 Task: Explore Airbnb accommodation in Yendi, Ghana from 6th November, 2023 to 8th November, 2023 for 2 adults.1  bedroom having 2 beds and 1 bathroom. Property type can be flat. Amenities needed are: wifi. Booking option can be shelf check-in. Look for 4 properties as per requirement.
Action: Mouse moved to (427, 164)
Screenshot: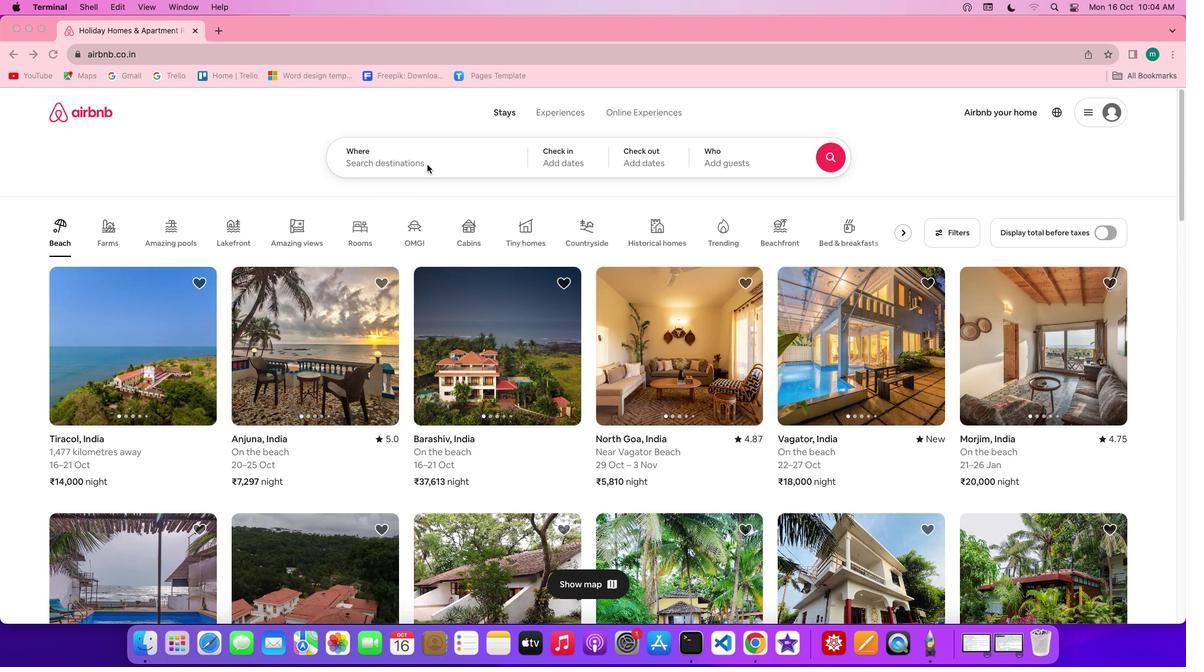 
Action: Mouse pressed left at (427, 164)
Screenshot: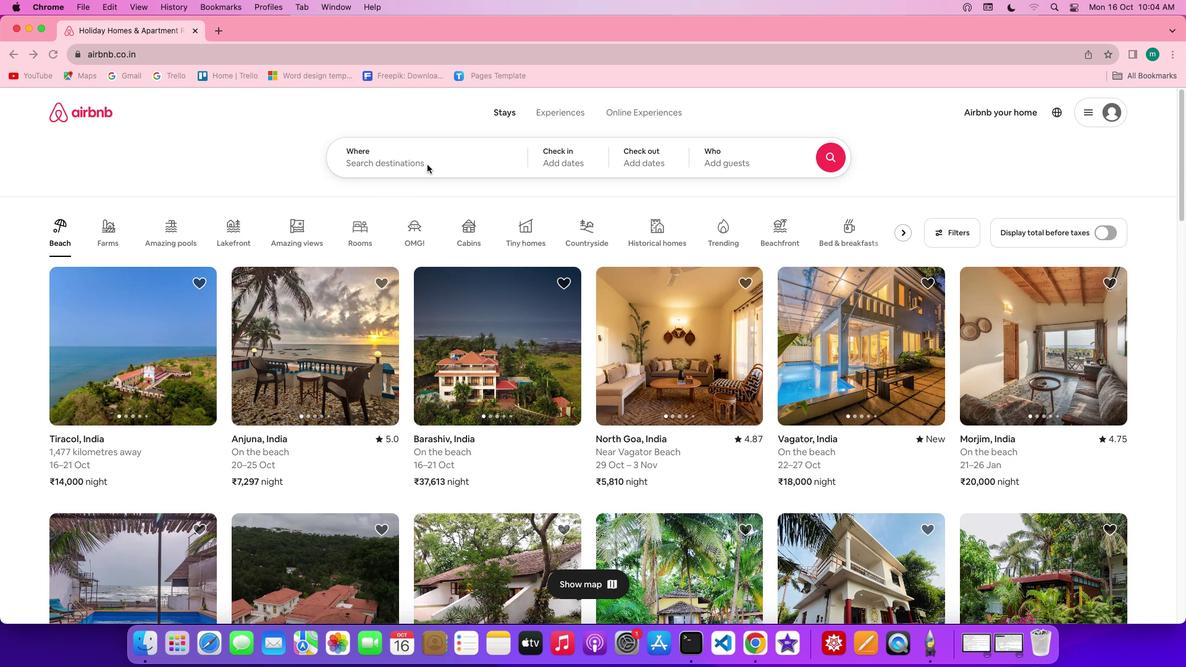 
Action: Mouse pressed left at (427, 164)
Screenshot: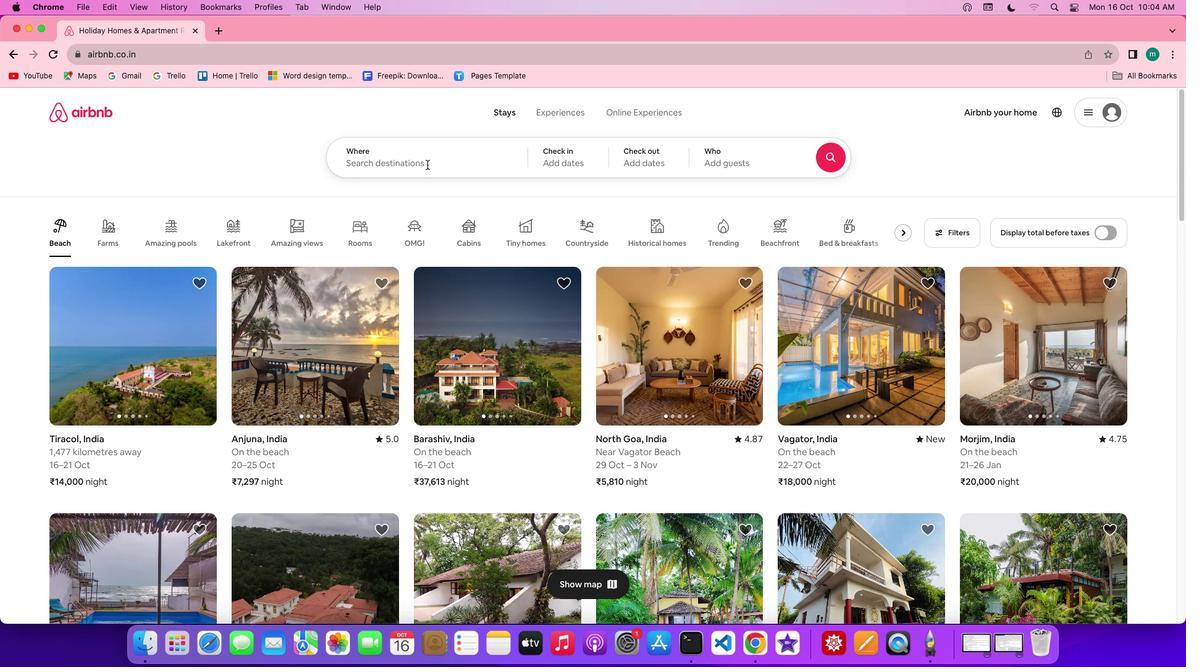 
Action: Key pressed Key.shift'y''e''n''d''i'',''g''h''a''n''a'
Screenshot: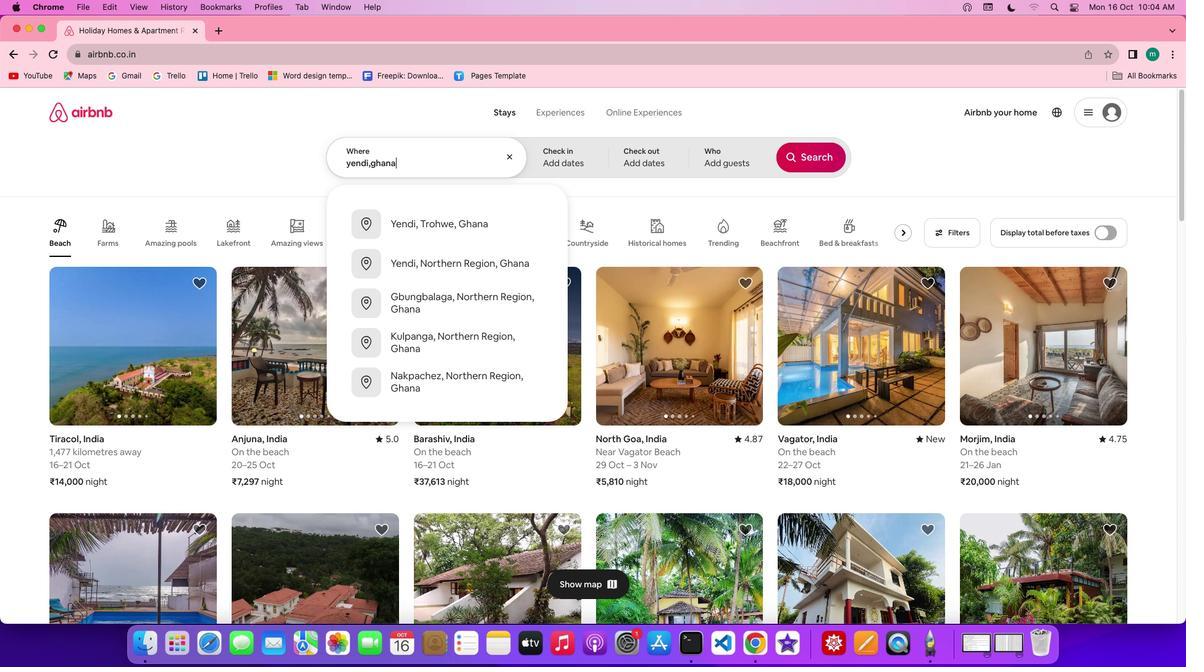 
Action: Mouse moved to (541, 159)
Screenshot: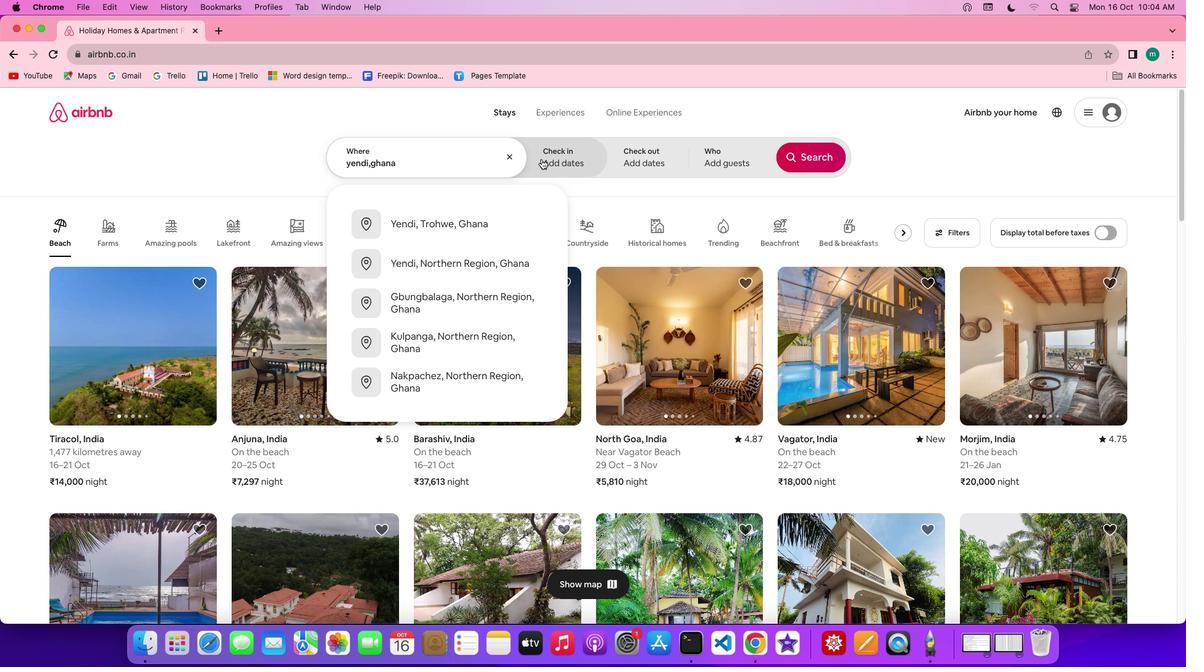 
Action: Mouse pressed left at (541, 159)
Screenshot: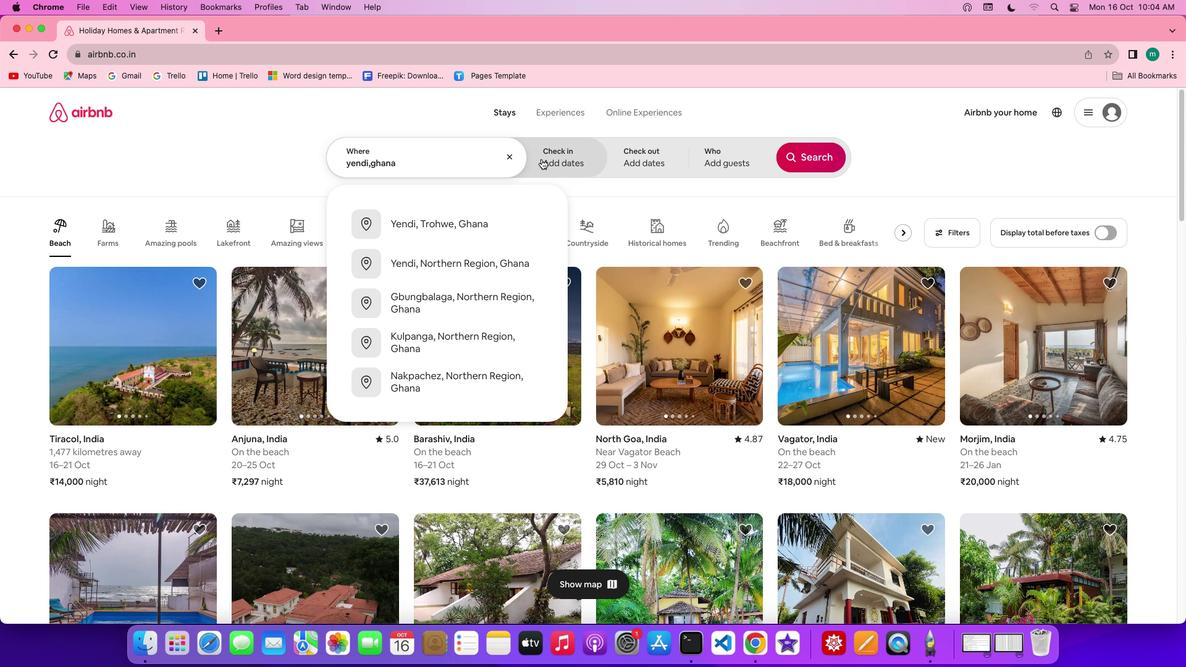 
Action: Mouse moved to (643, 346)
Screenshot: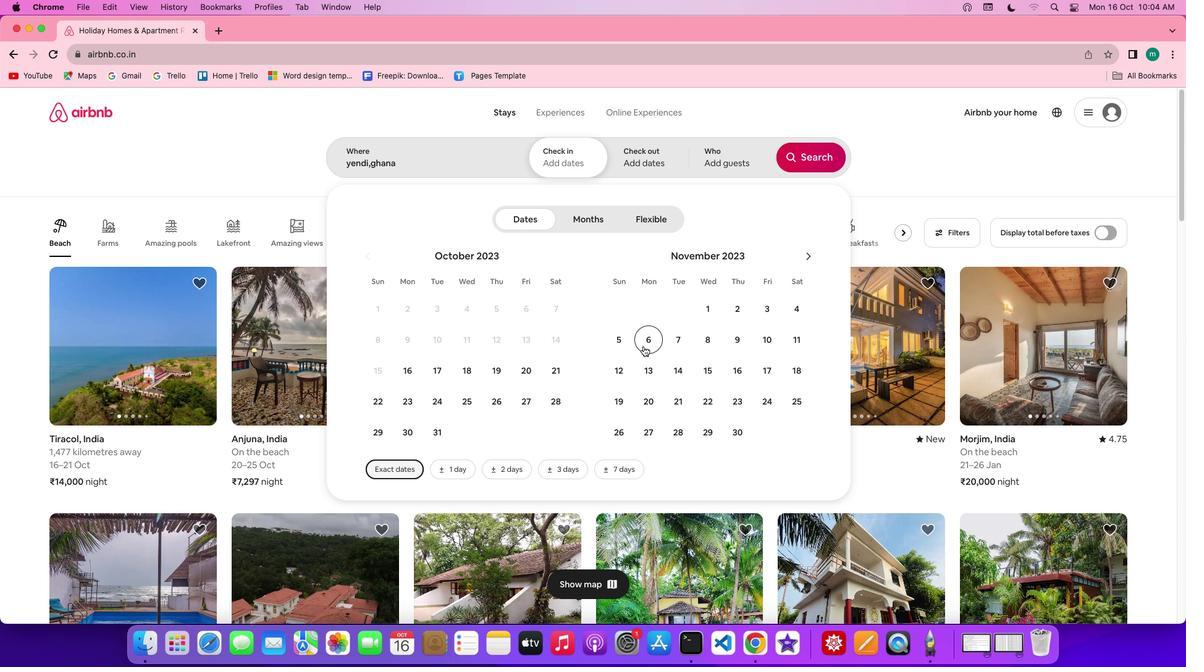 
Action: Mouse pressed left at (643, 346)
Screenshot: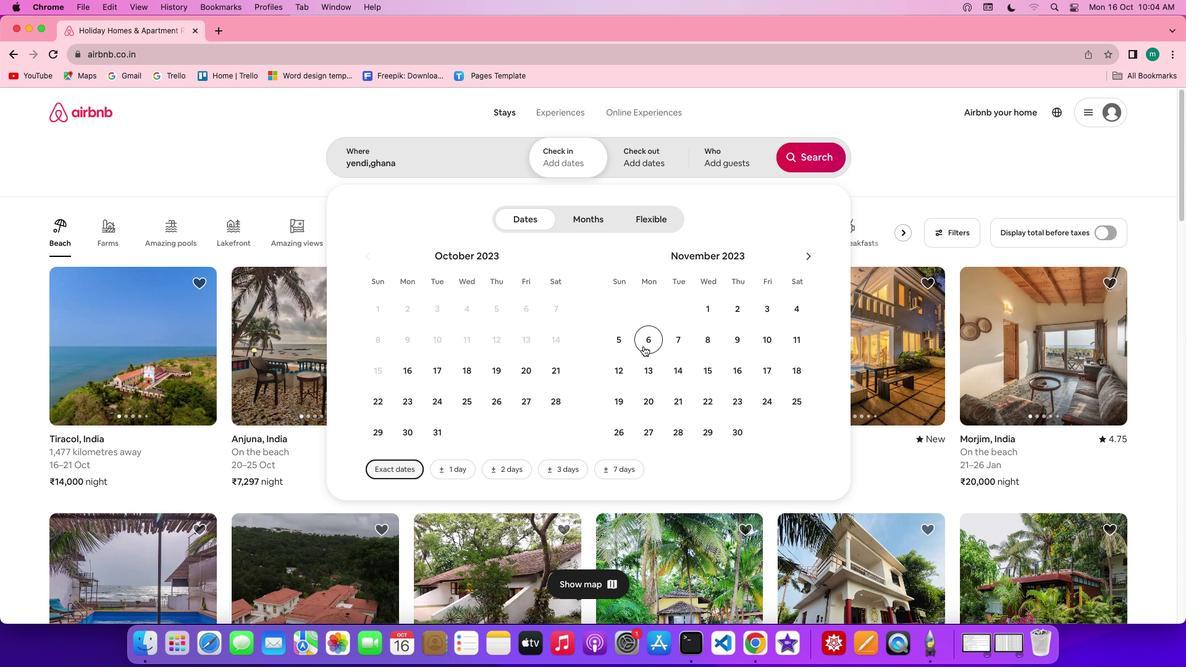 
Action: Mouse moved to (719, 337)
Screenshot: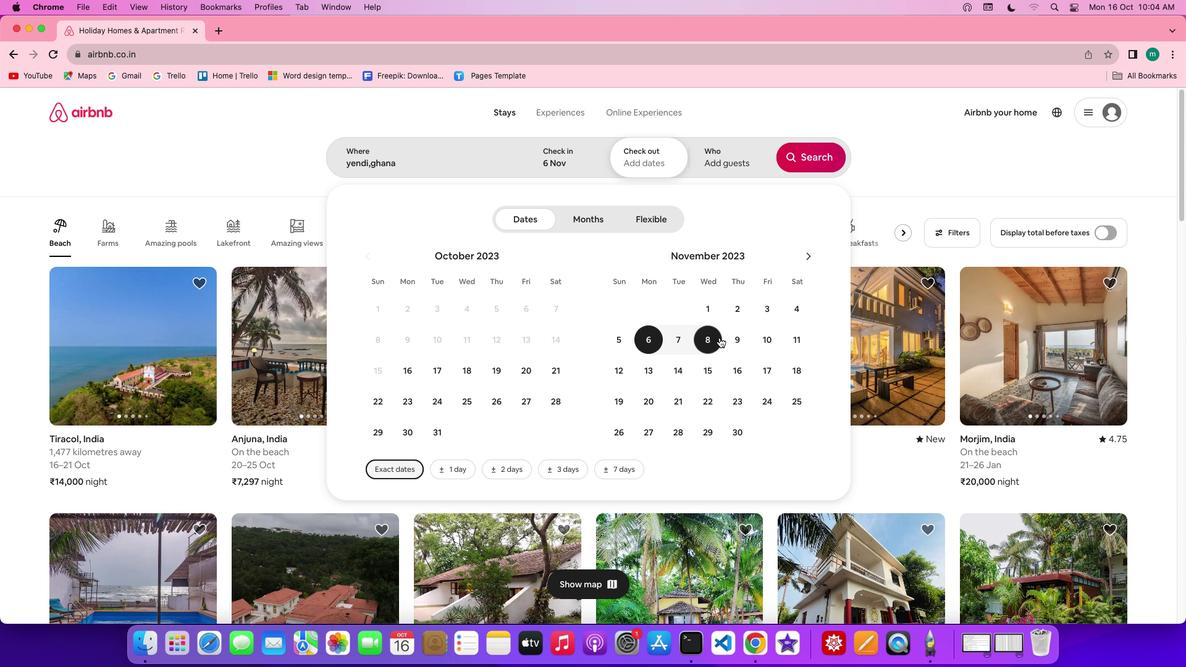 
Action: Mouse pressed left at (719, 337)
Screenshot: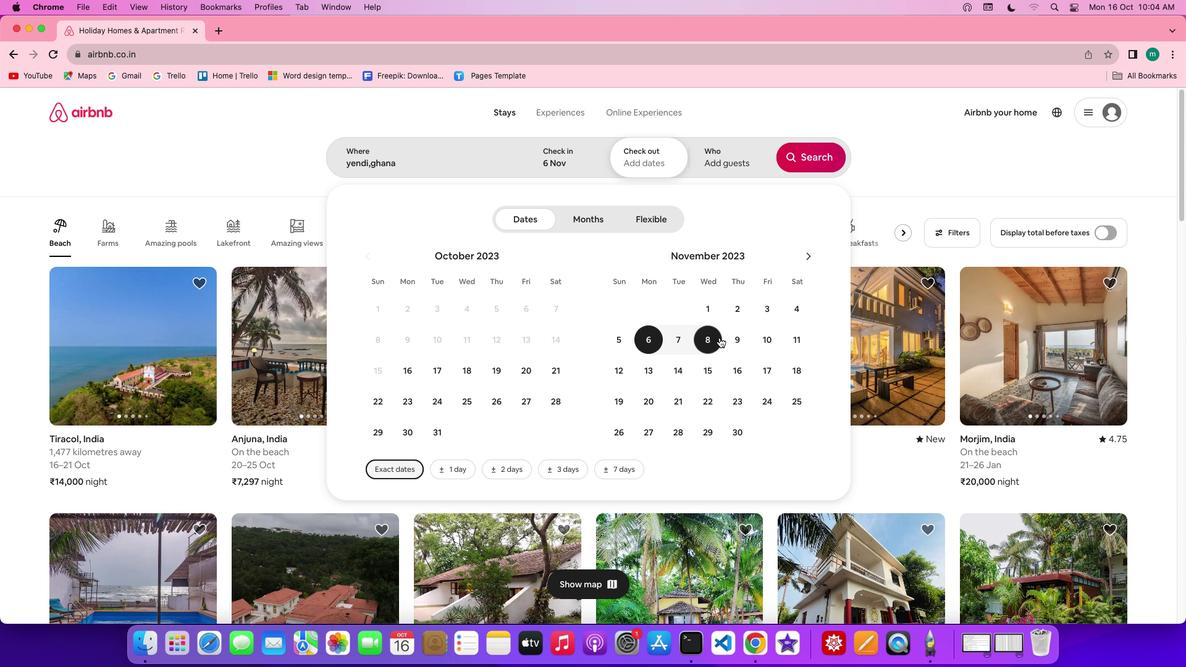 
Action: Mouse moved to (739, 164)
Screenshot: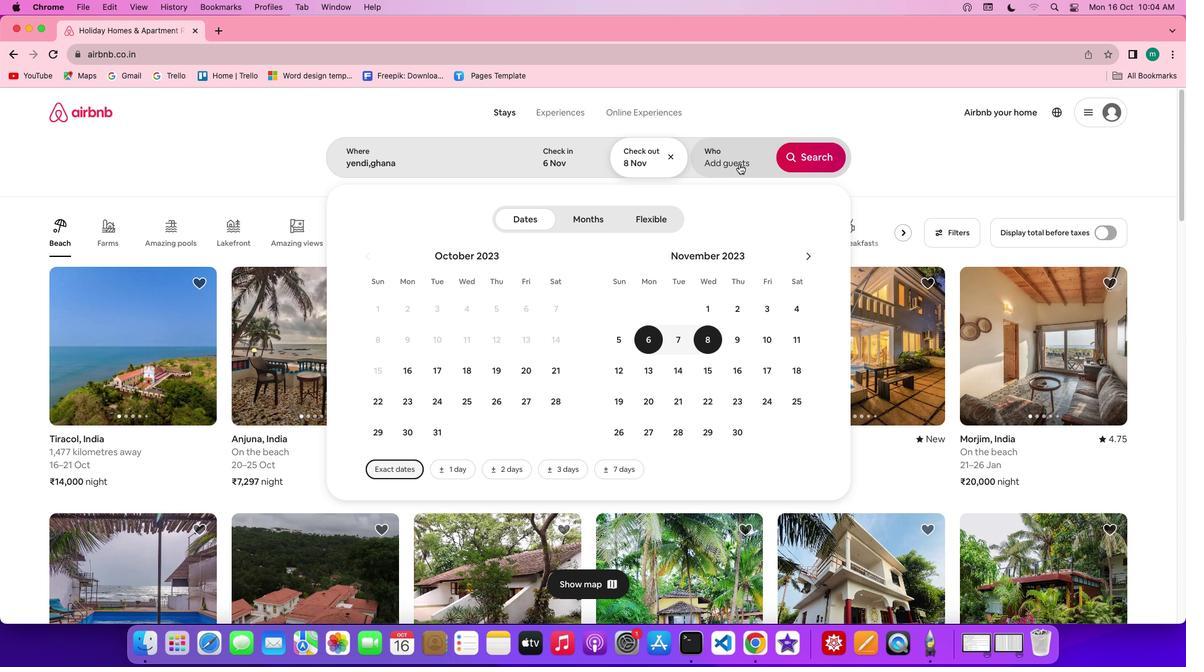 
Action: Mouse pressed left at (739, 164)
Screenshot: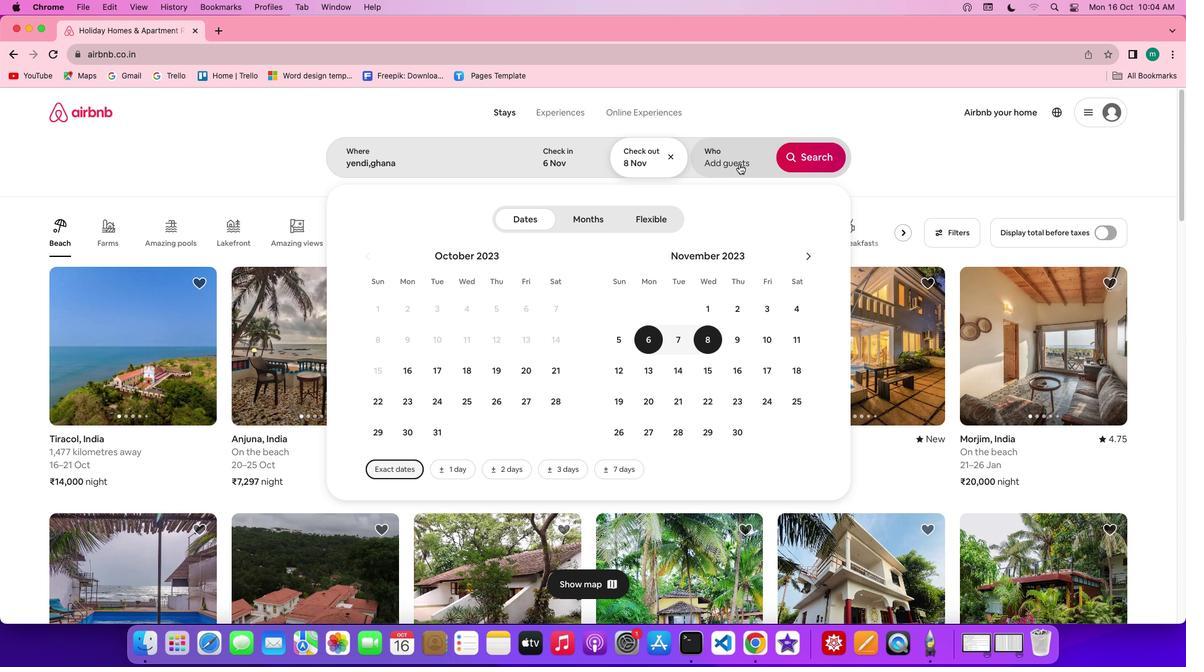 
Action: Mouse moved to (815, 220)
Screenshot: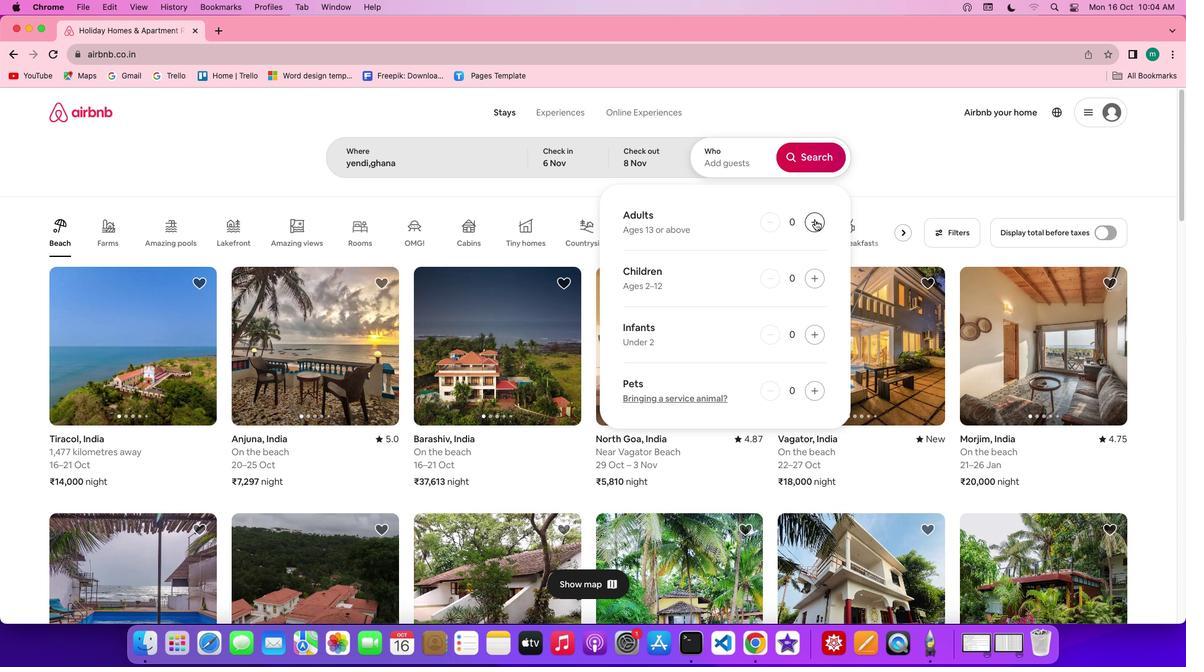
Action: Mouse pressed left at (815, 220)
Screenshot: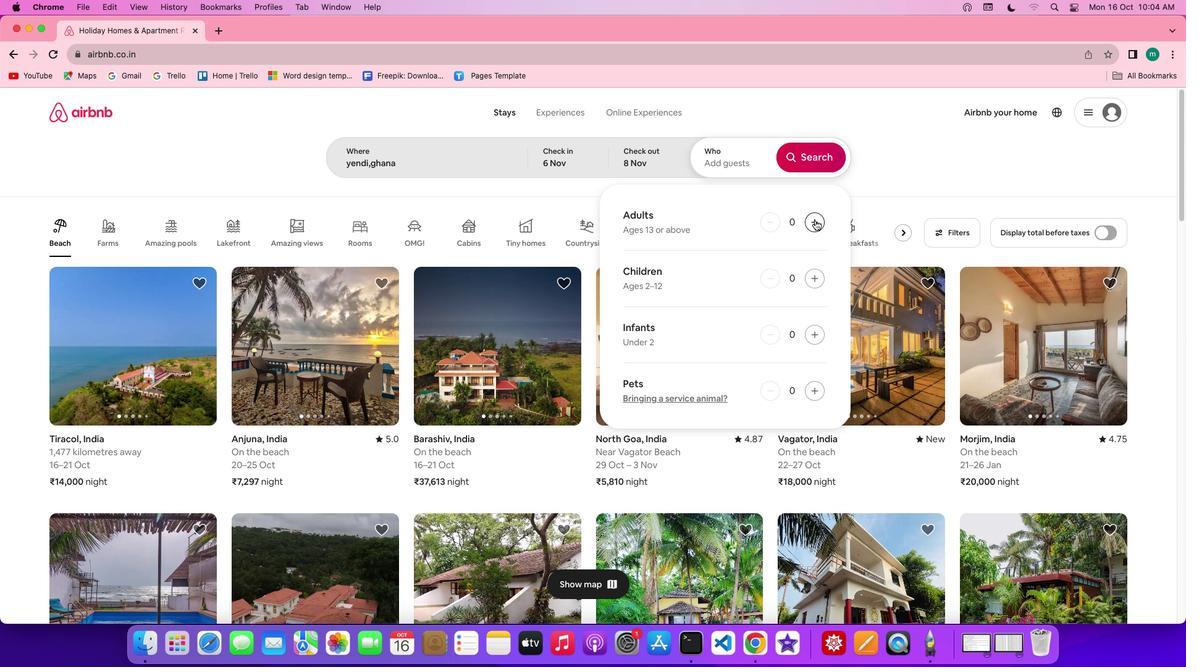
Action: Mouse pressed left at (815, 220)
Screenshot: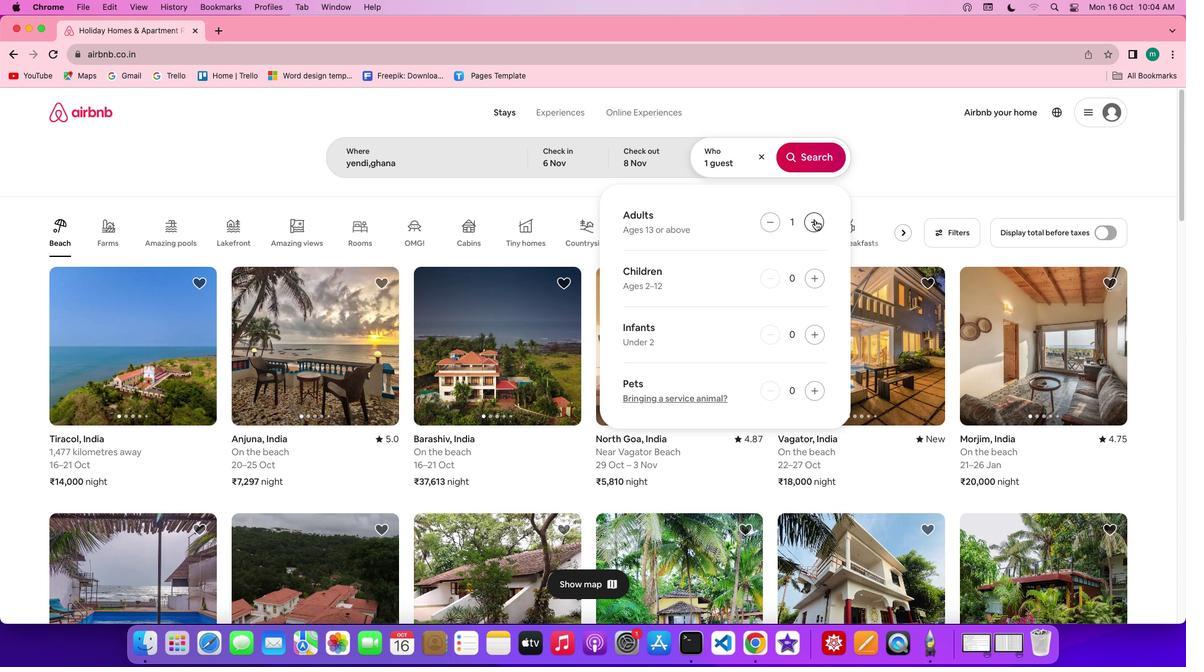 
Action: Mouse moved to (808, 152)
Screenshot: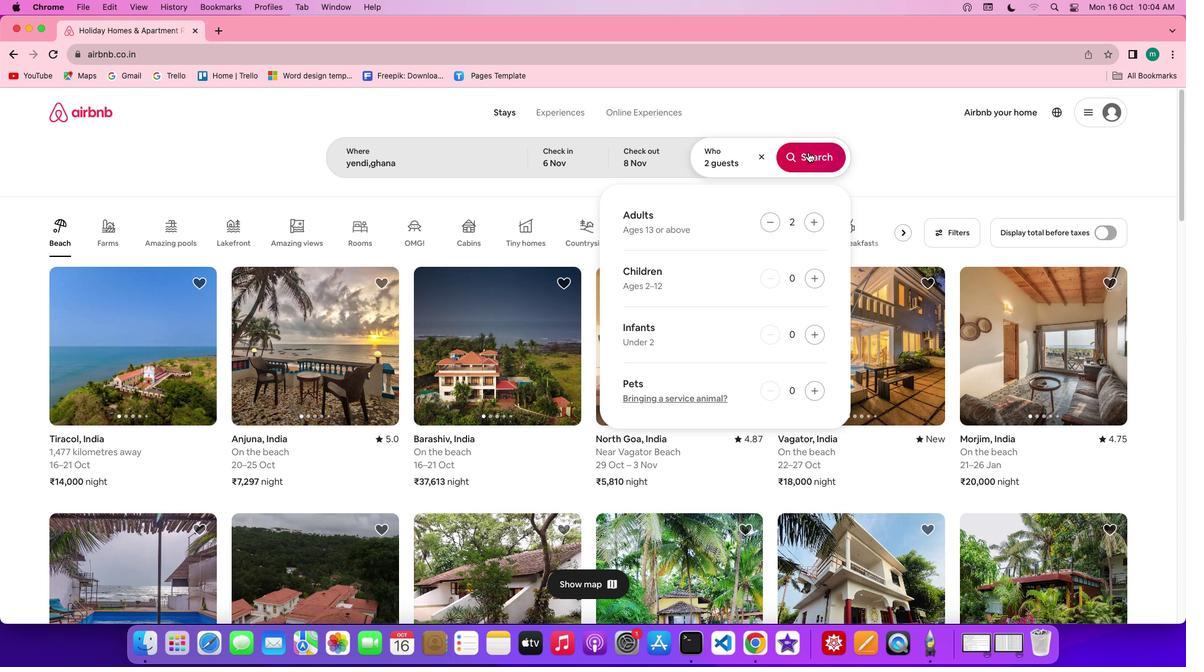 
Action: Mouse pressed left at (808, 152)
Screenshot: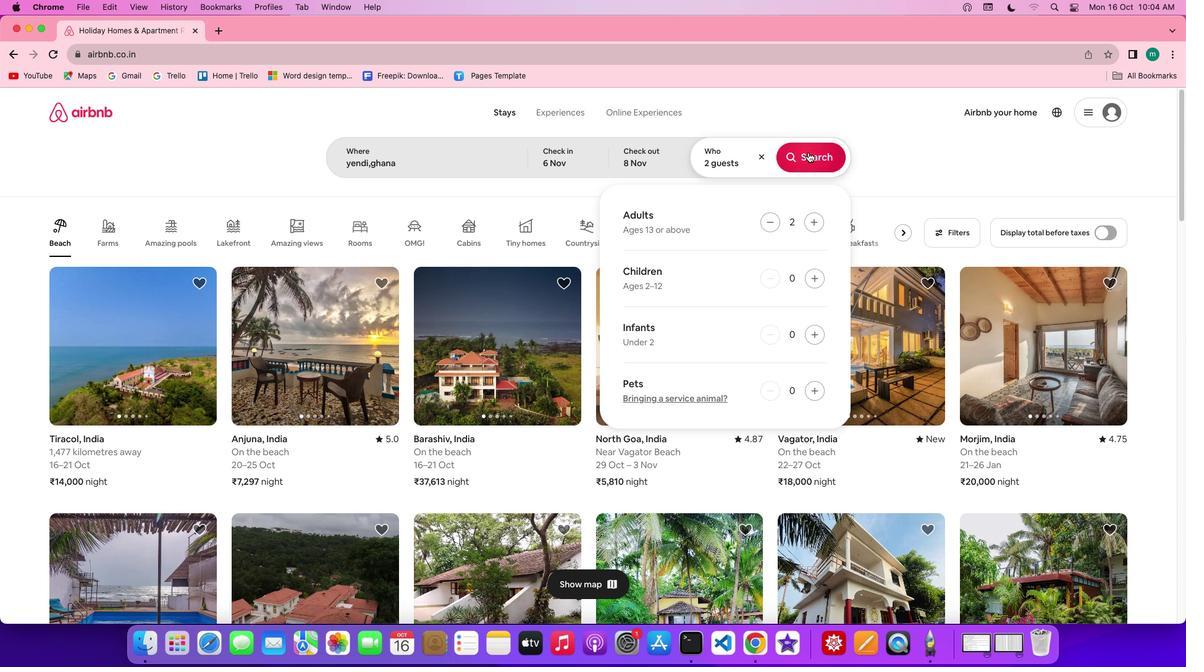 
Action: Mouse moved to (986, 157)
Screenshot: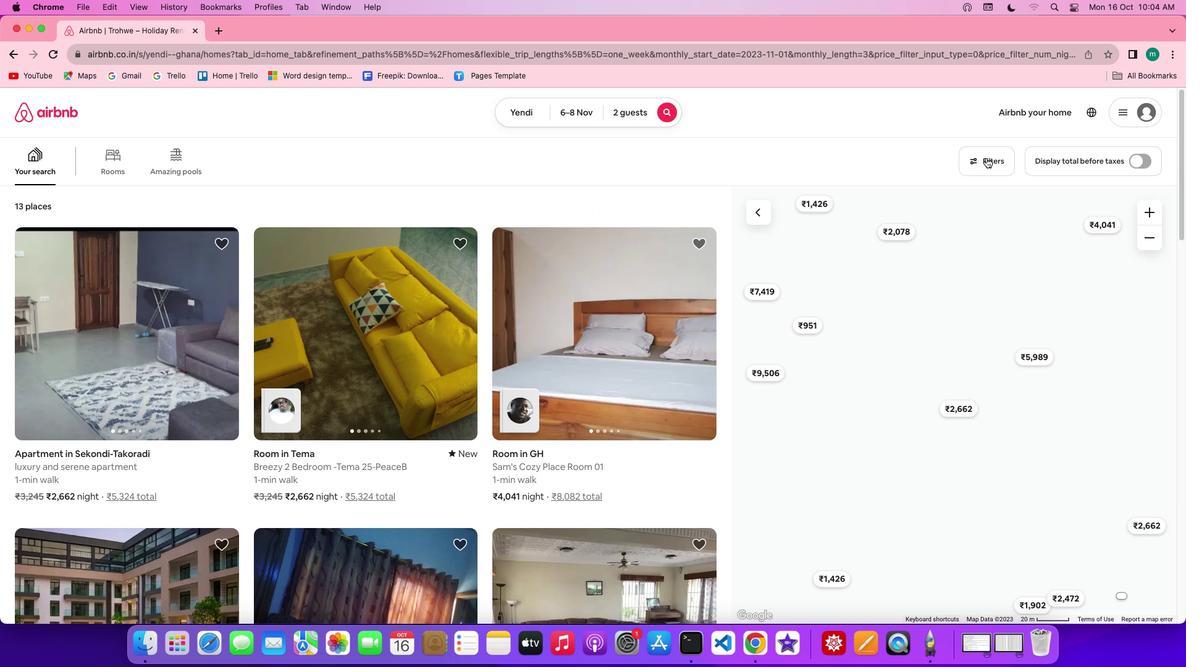 
Action: Mouse pressed left at (986, 157)
Screenshot: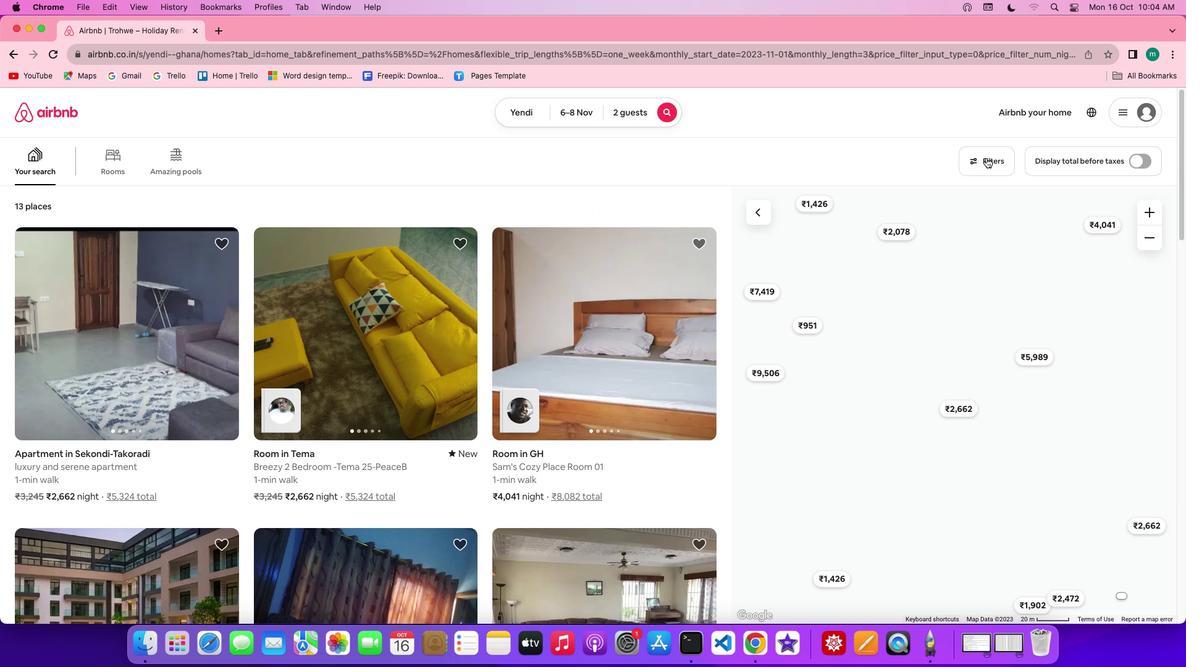 
Action: Mouse moved to (622, 363)
Screenshot: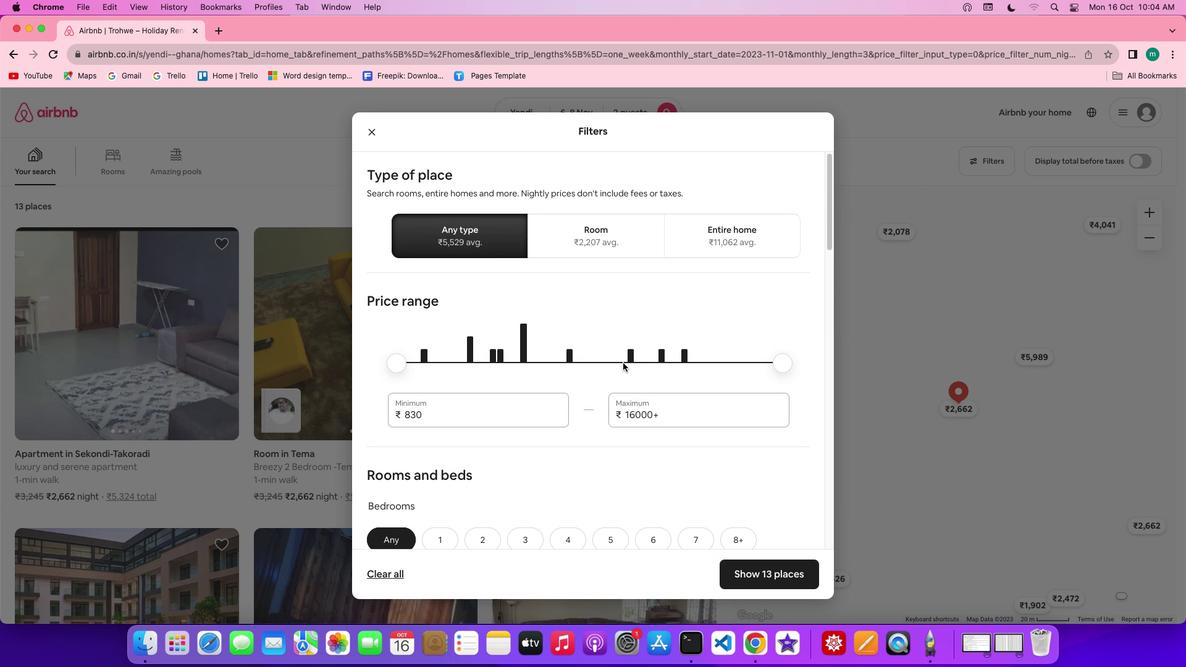 
Action: Mouse scrolled (622, 363) with delta (0, 0)
Screenshot: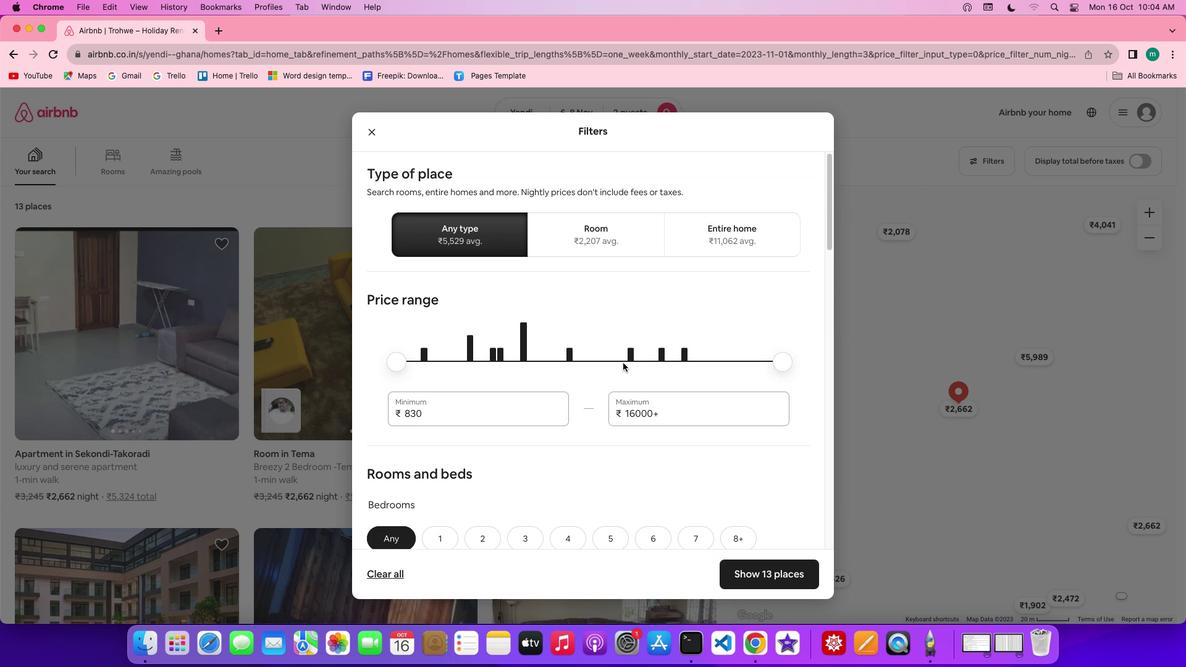 
Action: Mouse scrolled (622, 363) with delta (0, 0)
Screenshot: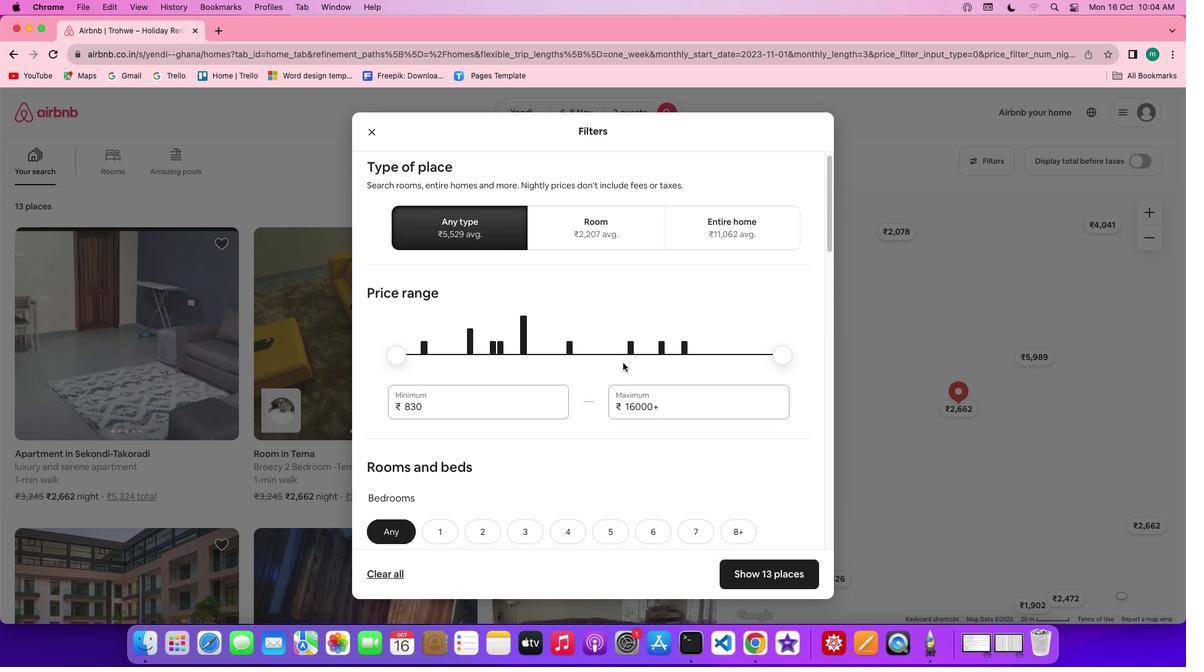 
Action: Mouse scrolled (622, 363) with delta (0, 0)
Screenshot: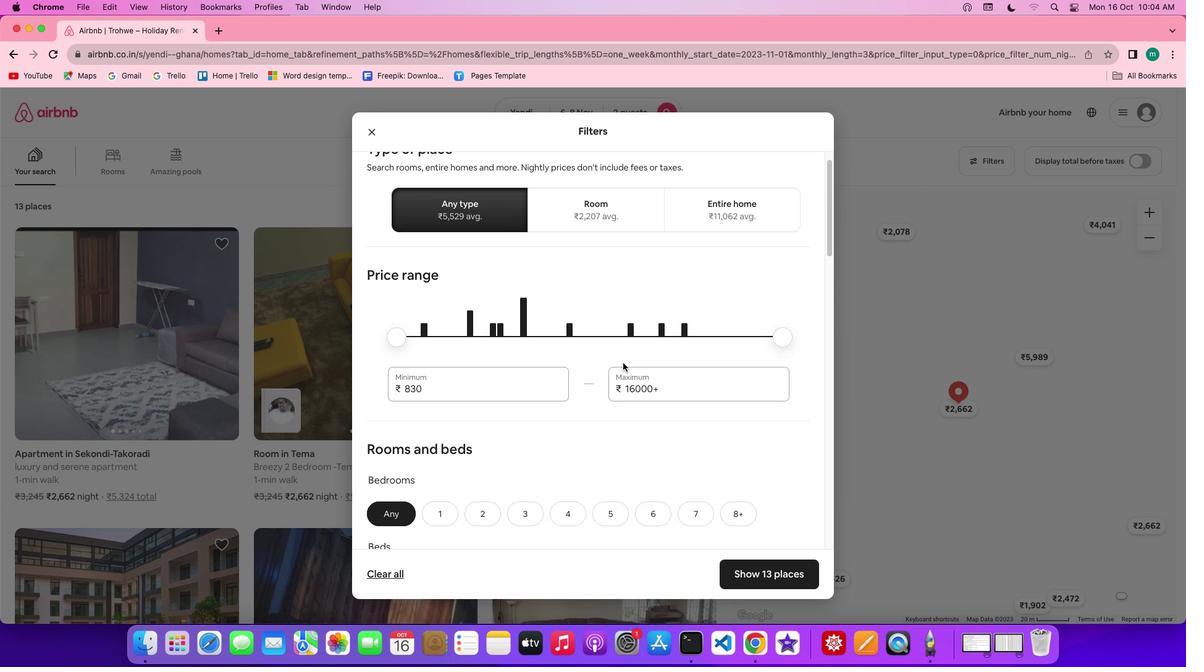 
Action: Mouse scrolled (622, 363) with delta (0, 0)
Screenshot: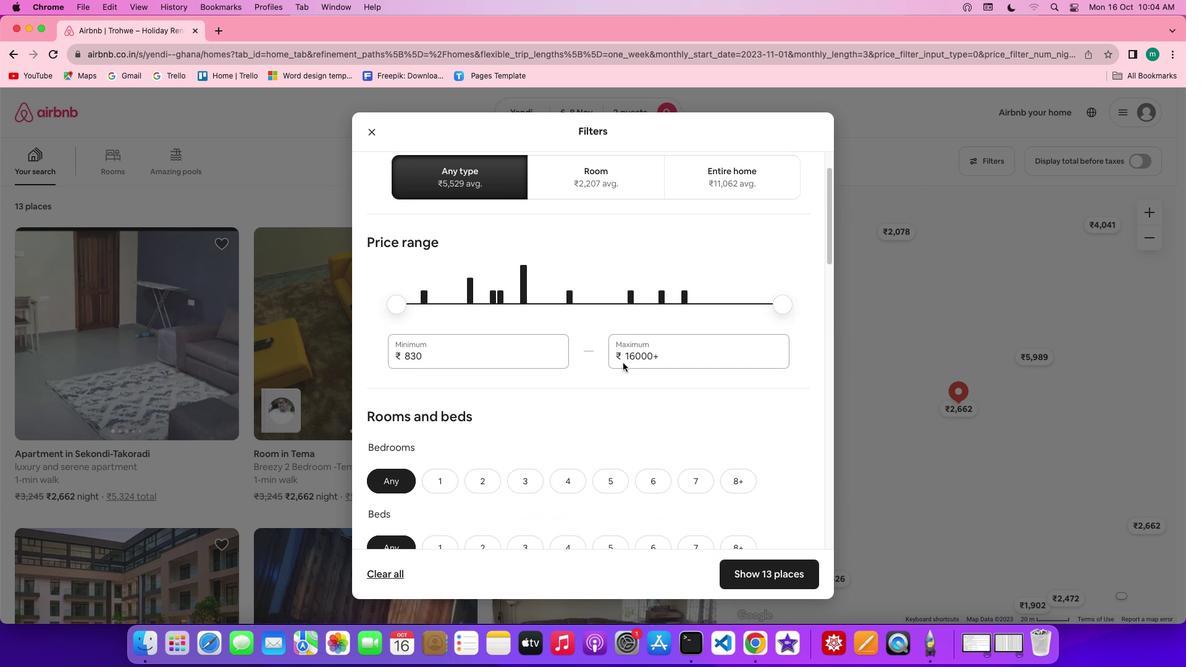 
Action: Mouse scrolled (622, 363) with delta (0, 0)
Screenshot: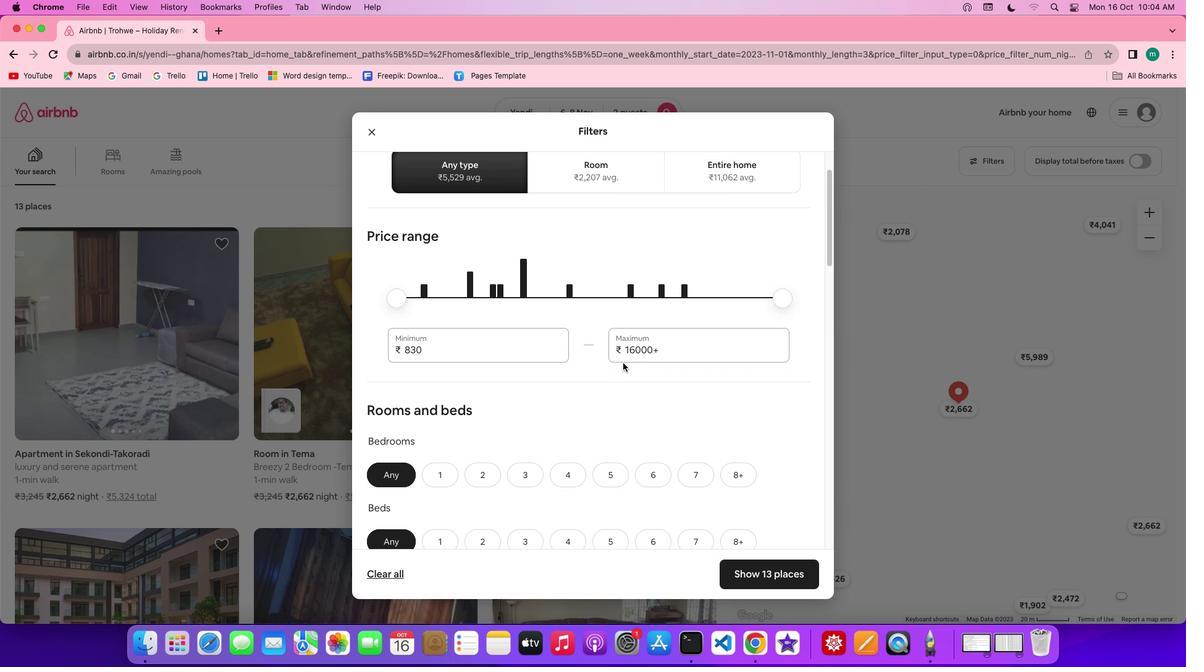 
Action: Mouse scrolled (622, 363) with delta (0, 0)
Screenshot: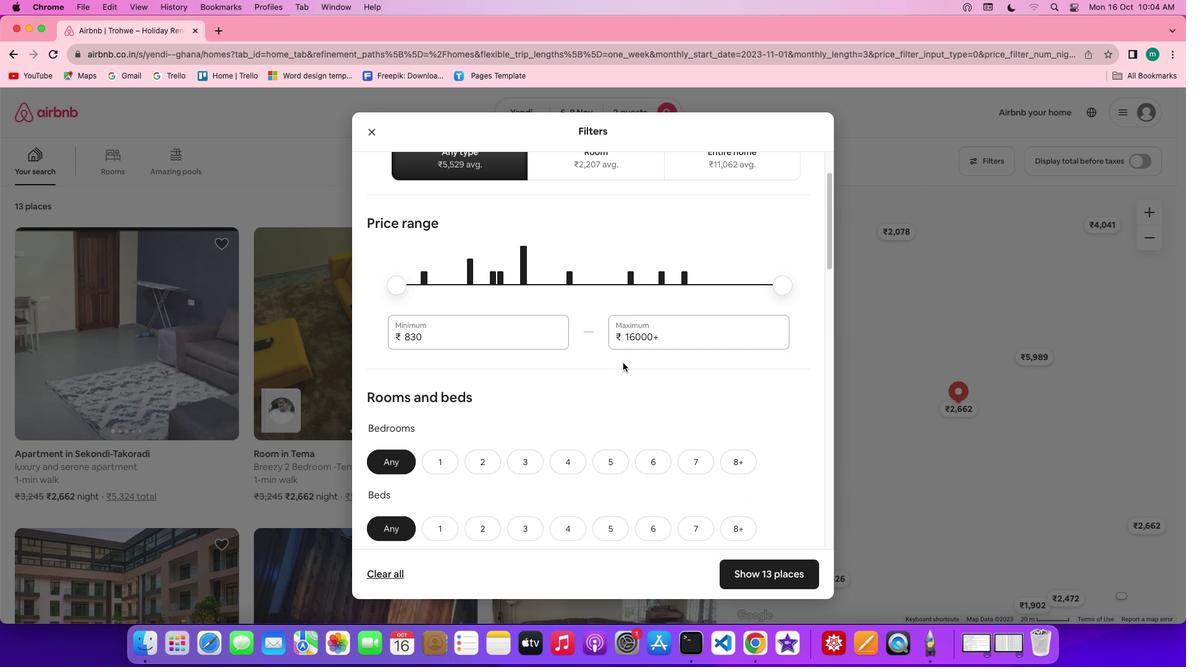 
Action: Mouse scrolled (622, 363) with delta (0, -1)
Screenshot: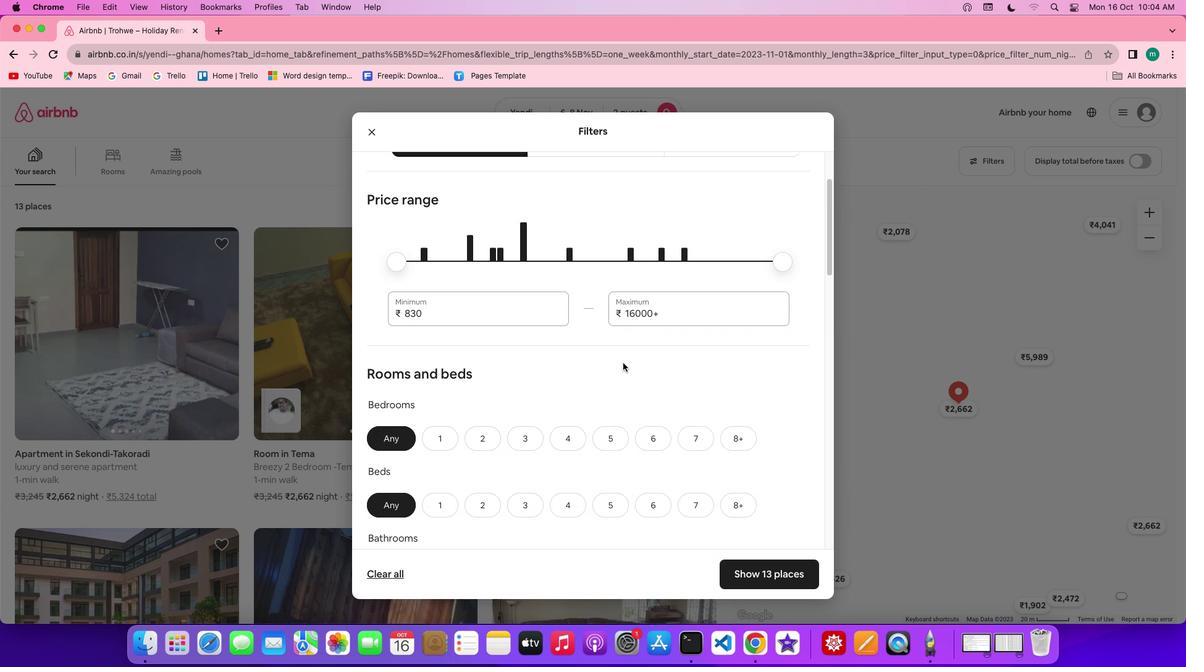 
Action: Mouse scrolled (622, 363) with delta (0, -1)
Screenshot: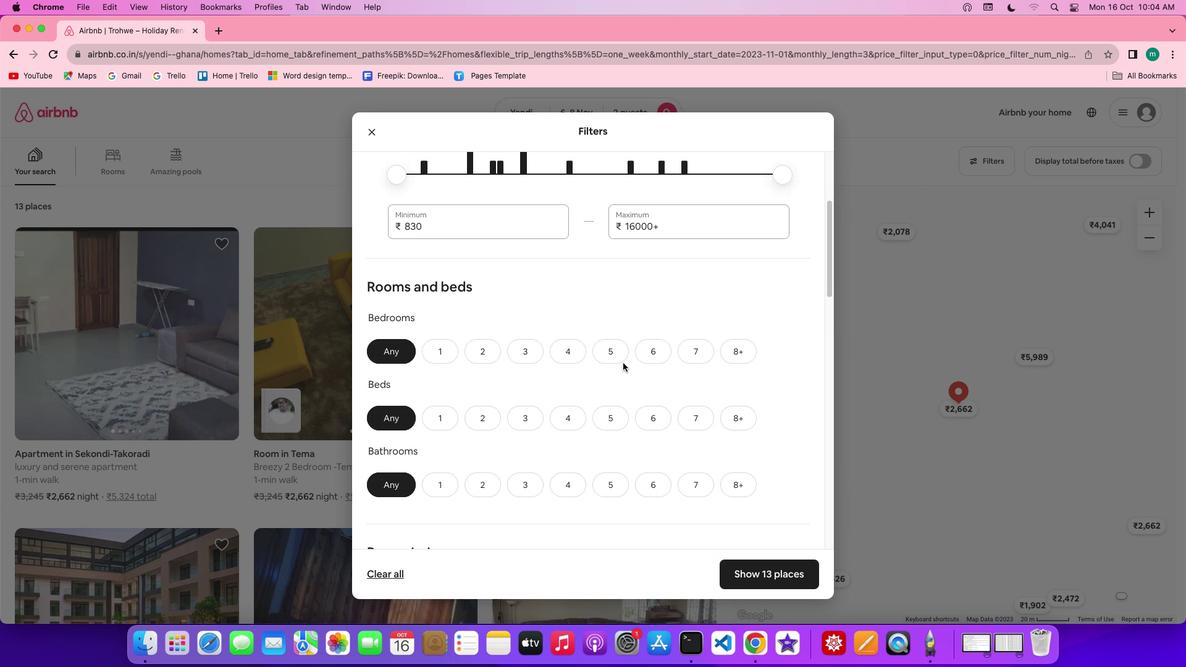 
Action: Mouse moved to (433, 301)
Screenshot: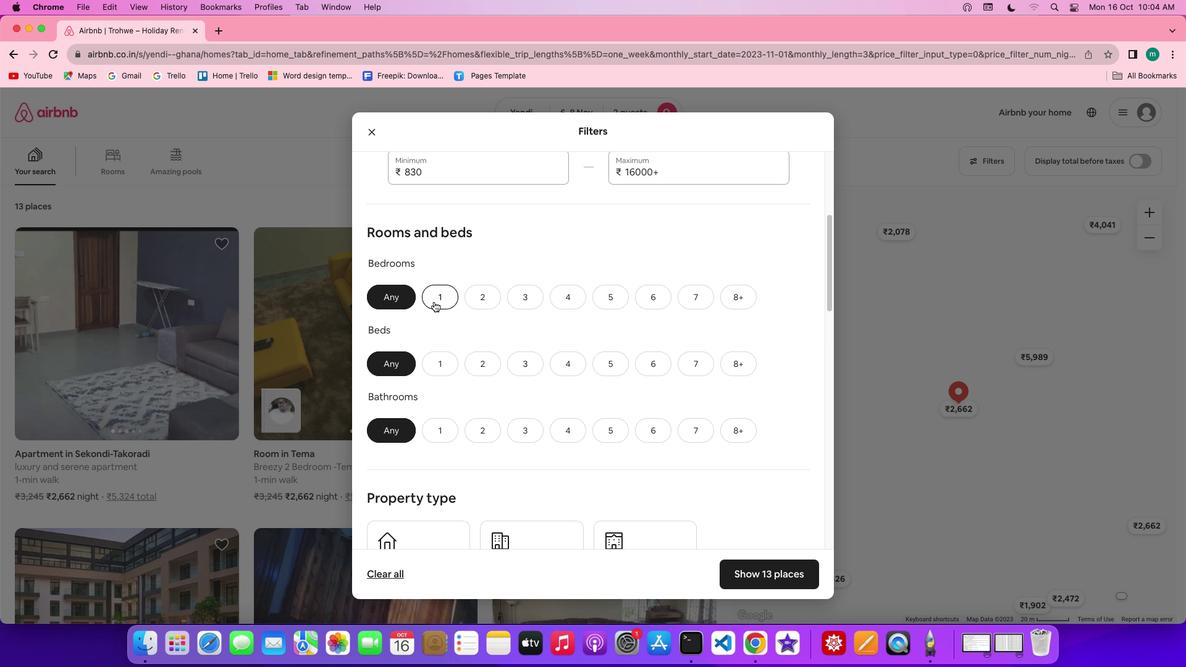 
Action: Mouse pressed left at (433, 301)
Screenshot: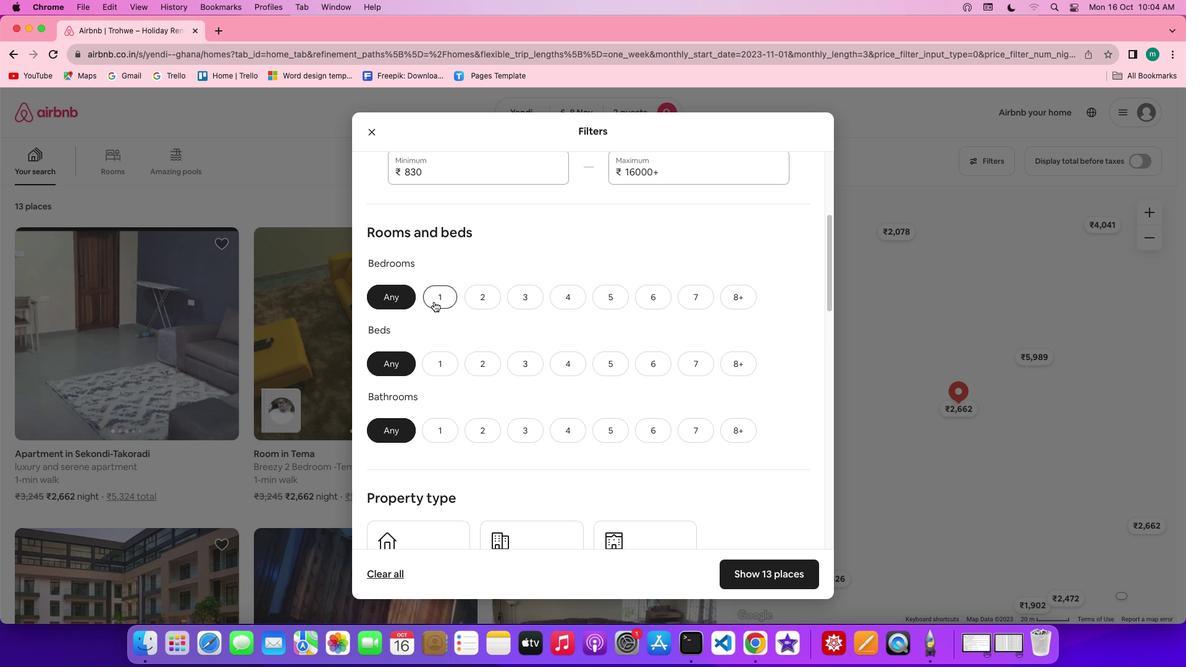 
Action: Mouse moved to (475, 371)
Screenshot: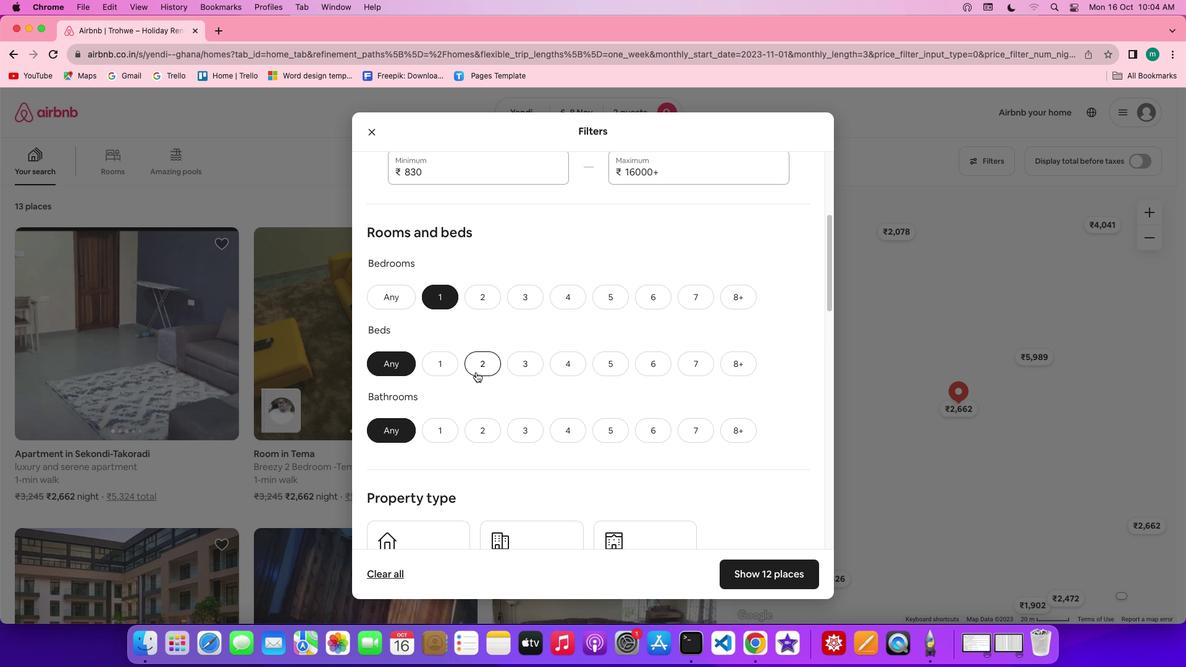 
Action: Mouse pressed left at (475, 371)
Screenshot: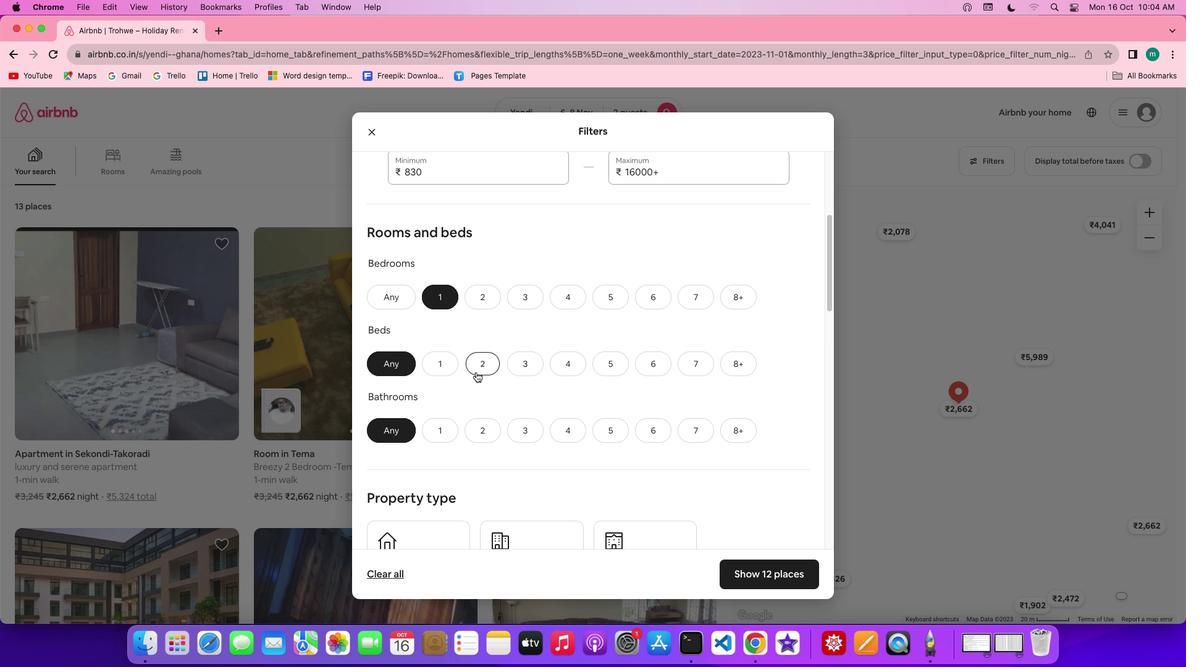 
Action: Mouse moved to (445, 439)
Screenshot: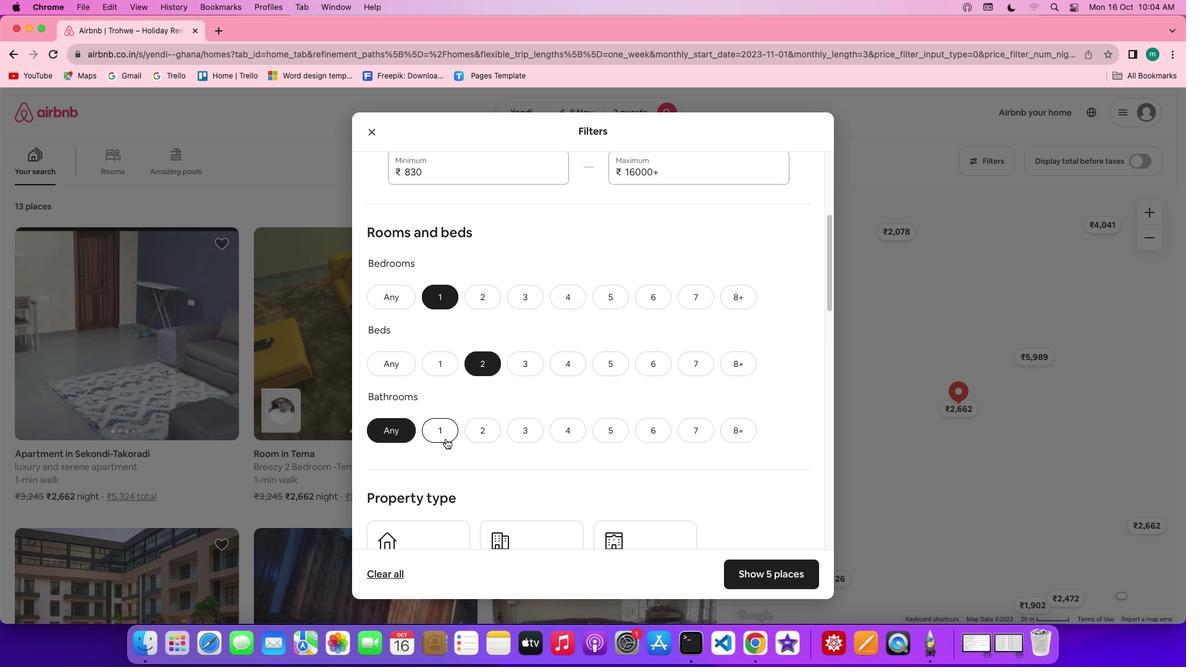 
Action: Mouse pressed left at (445, 439)
Screenshot: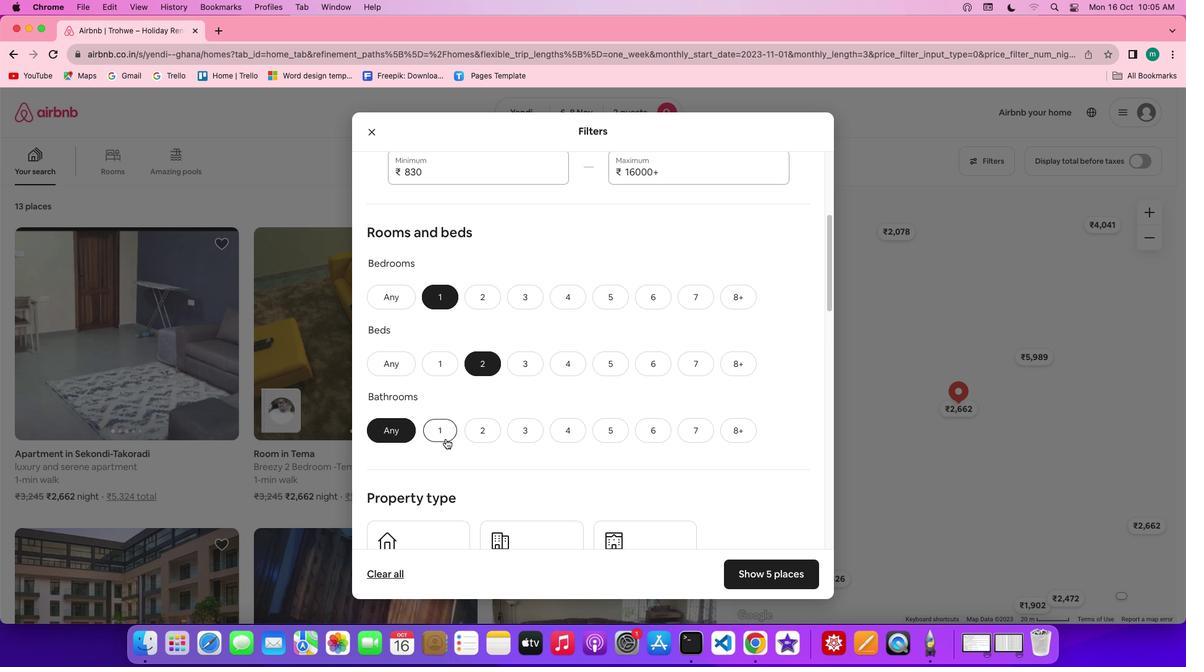 
Action: Mouse moved to (722, 478)
Screenshot: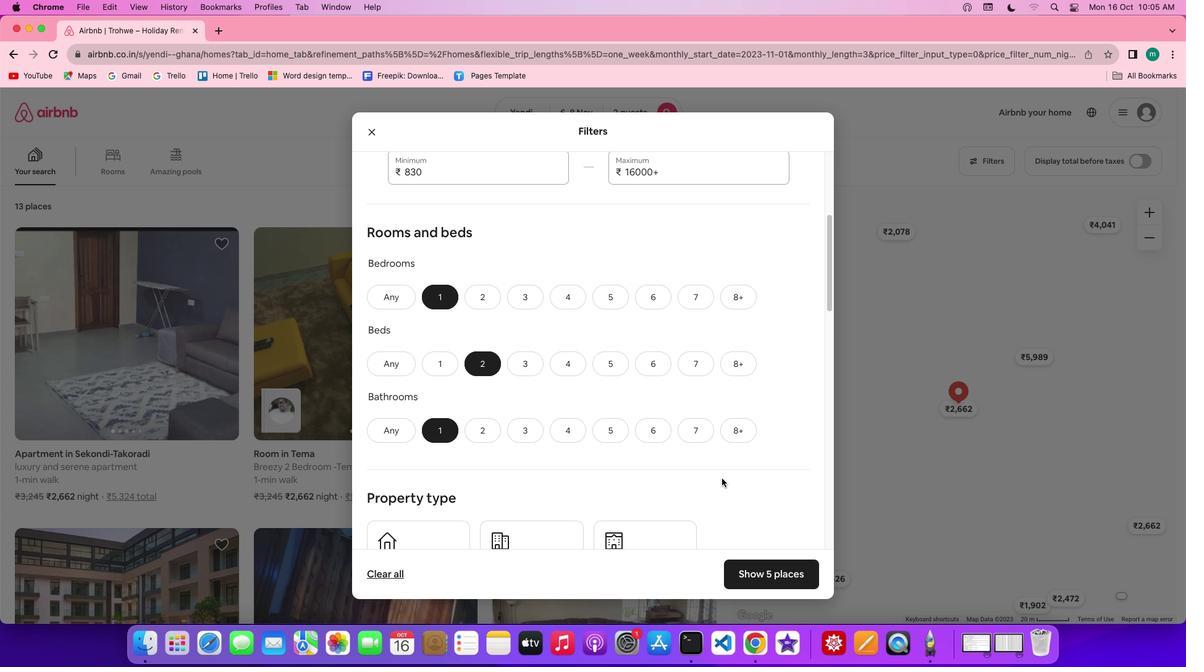 
Action: Mouse scrolled (722, 478) with delta (0, 0)
Screenshot: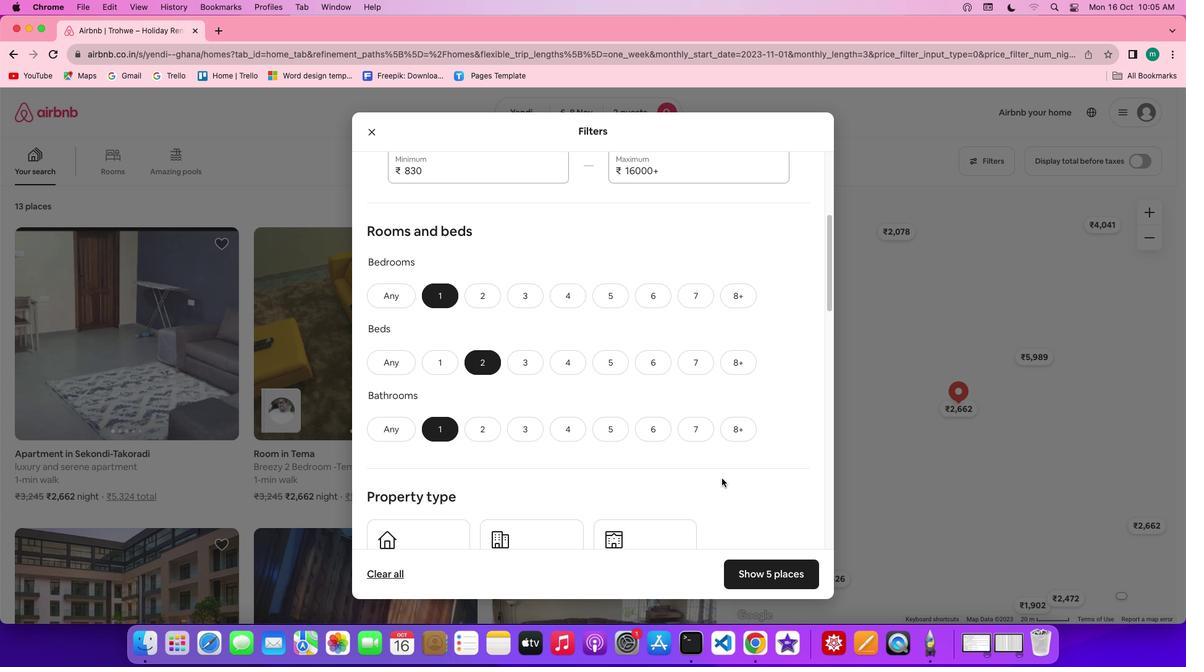 
Action: Mouse scrolled (722, 478) with delta (0, 0)
Screenshot: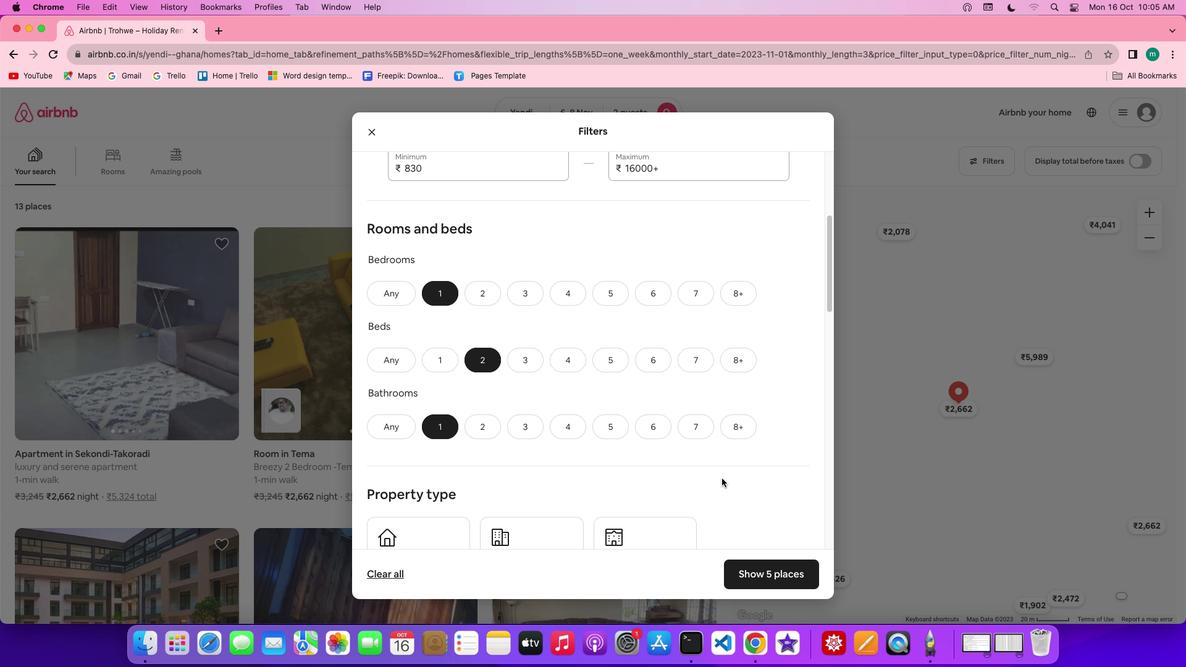 
Action: Mouse scrolled (722, 478) with delta (0, 0)
Screenshot: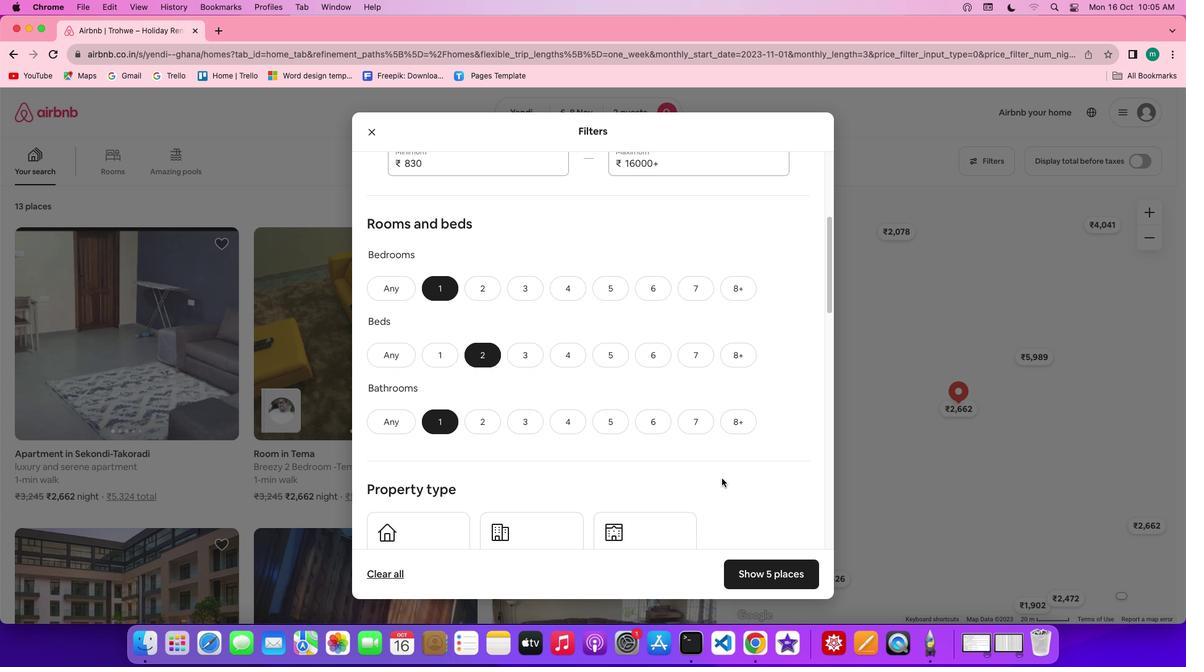 
Action: Mouse scrolled (722, 478) with delta (0, 0)
Screenshot: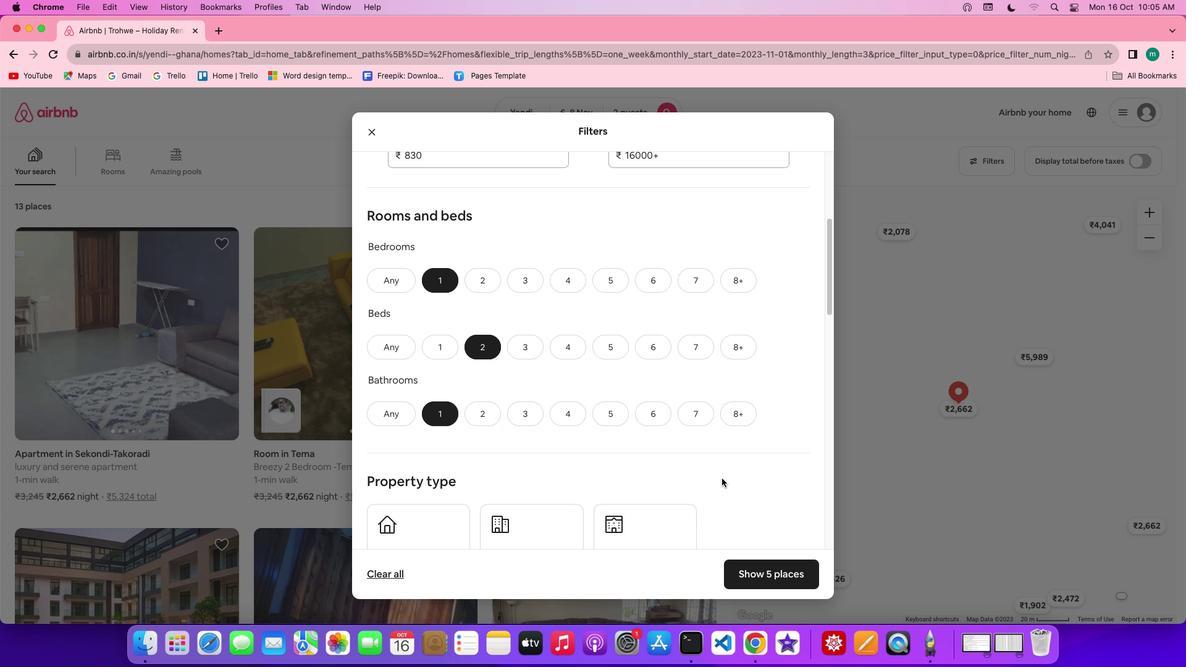 
Action: Mouse scrolled (722, 478) with delta (0, 0)
Screenshot: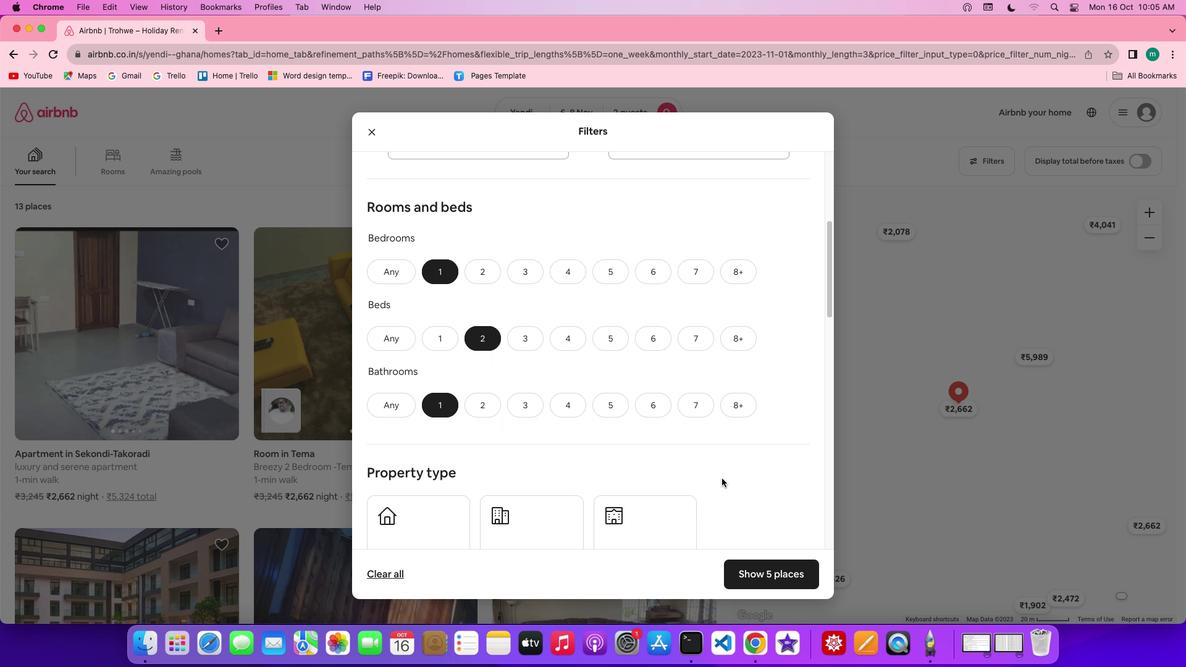 
Action: Mouse scrolled (722, 478) with delta (0, 0)
Screenshot: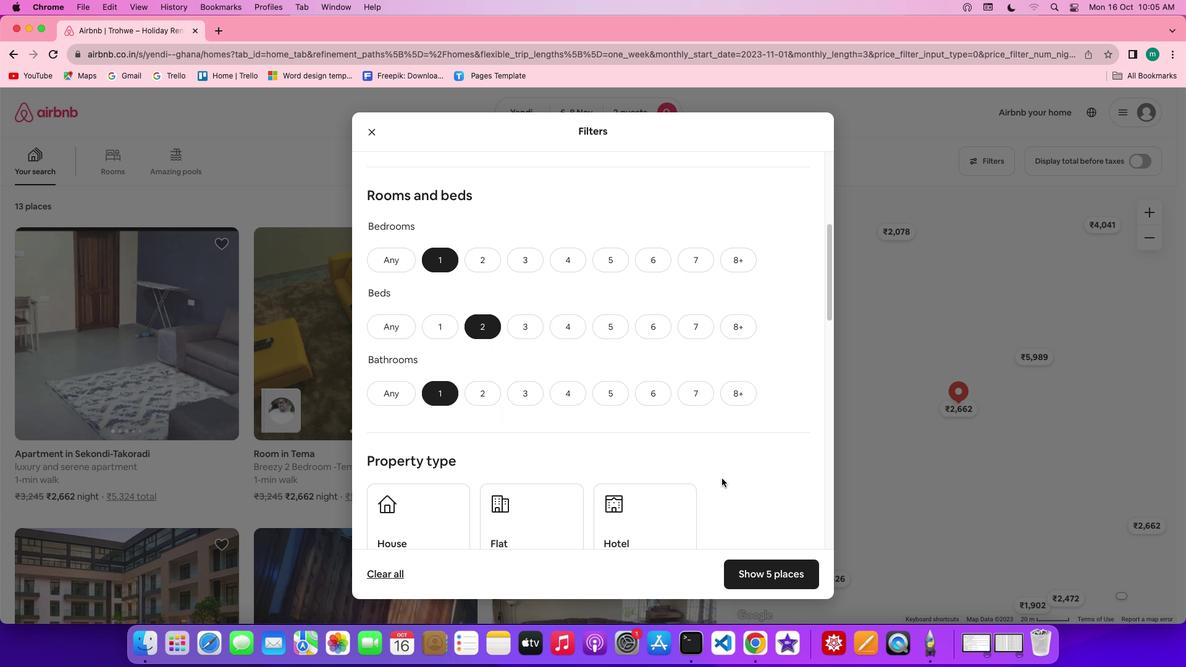 
Action: Mouse scrolled (722, 478) with delta (0, -1)
Screenshot: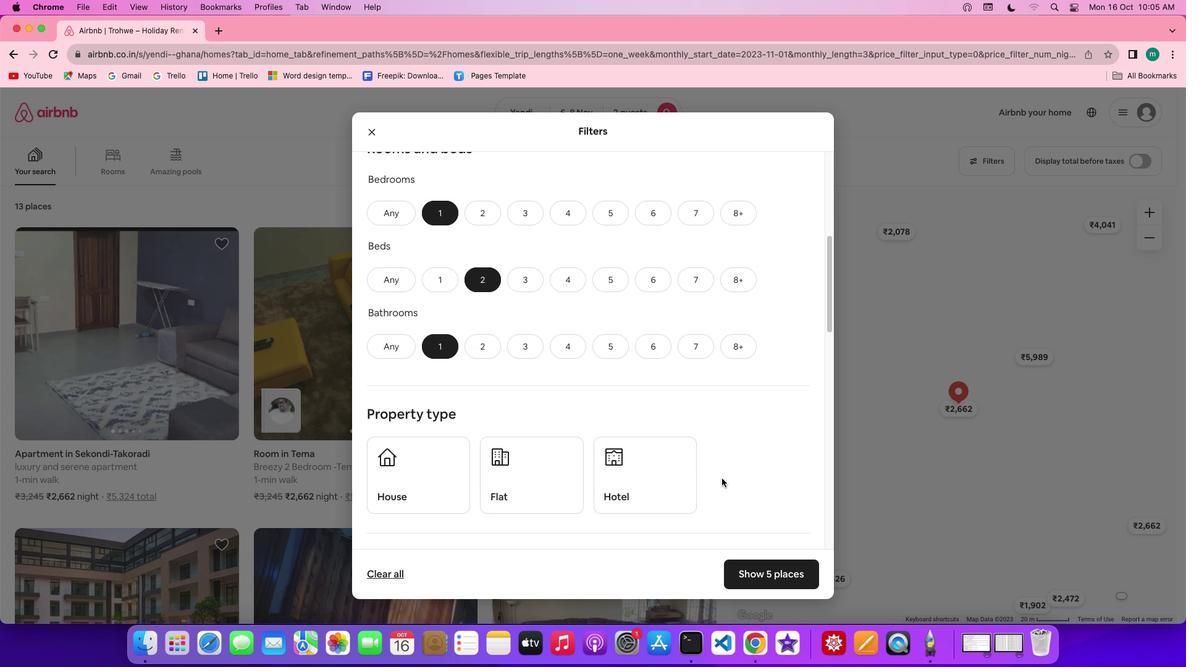 
Action: Mouse scrolled (722, 478) with delta (0, -1)
Screenshot: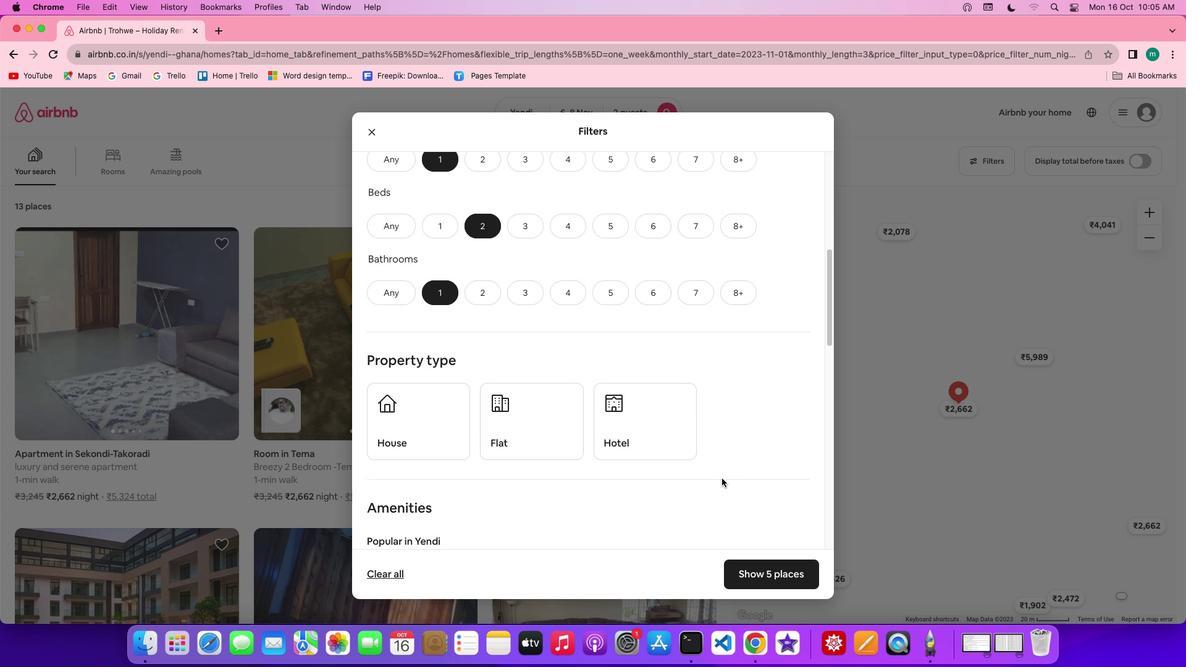 
Action: Mouse moved to (539, 392)
Screenshot: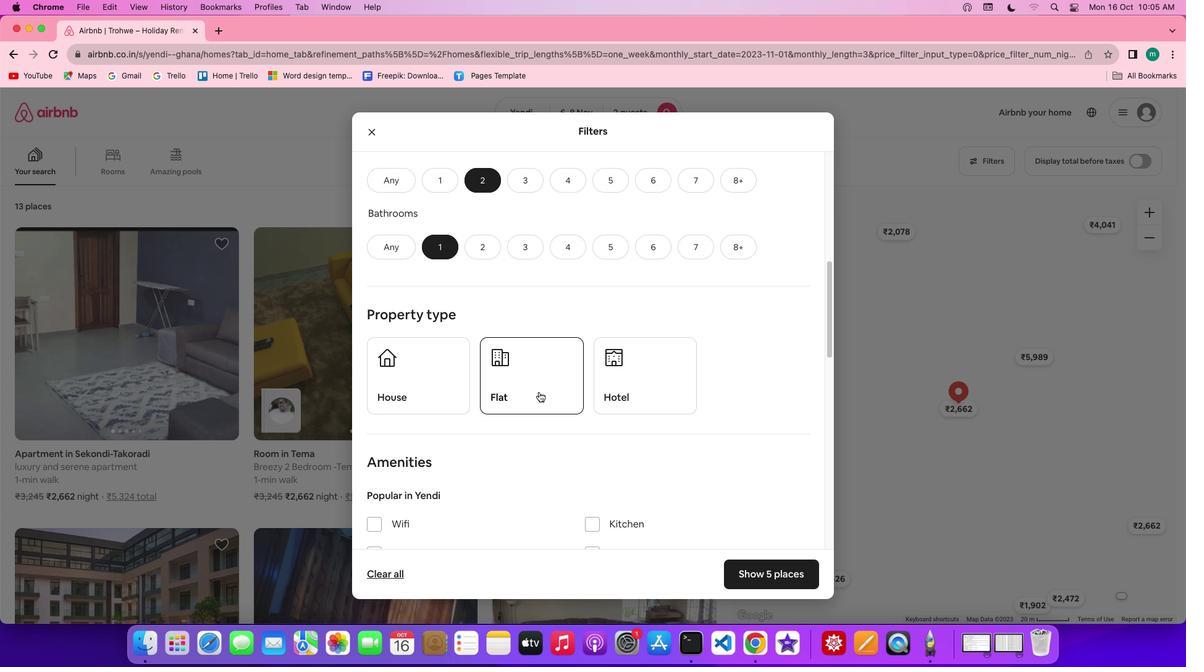 
Action: Mouse pressed left at (539, 392)
Screenshot: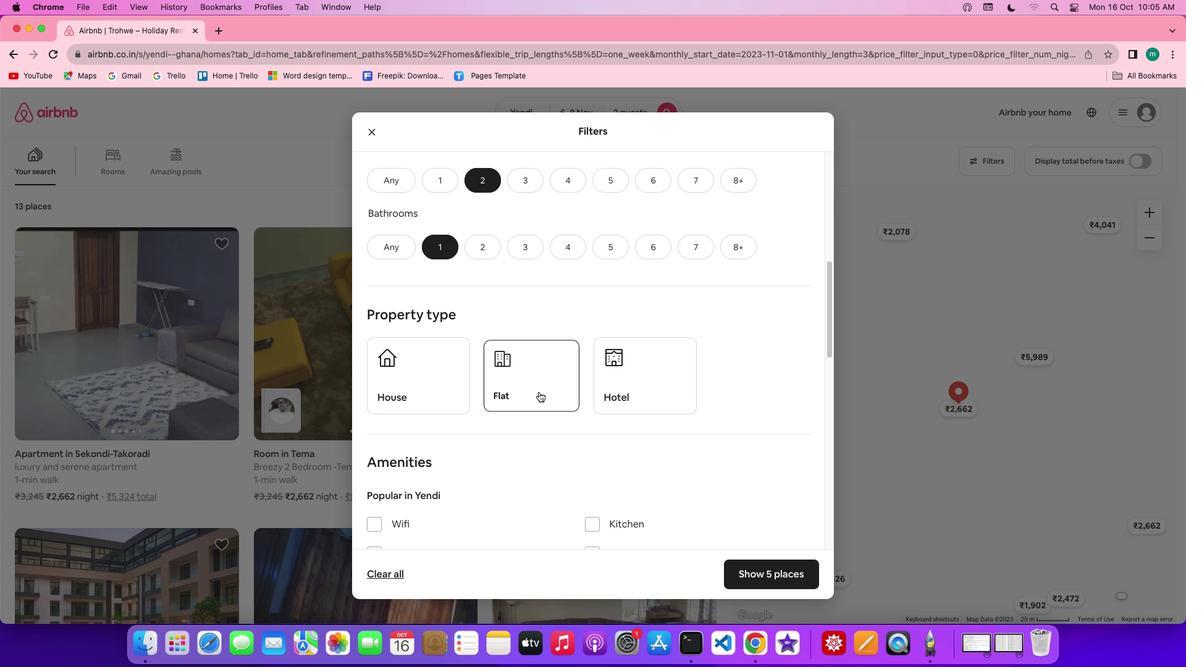 
Action: Mouse moved to (539, 392)
Screenshot: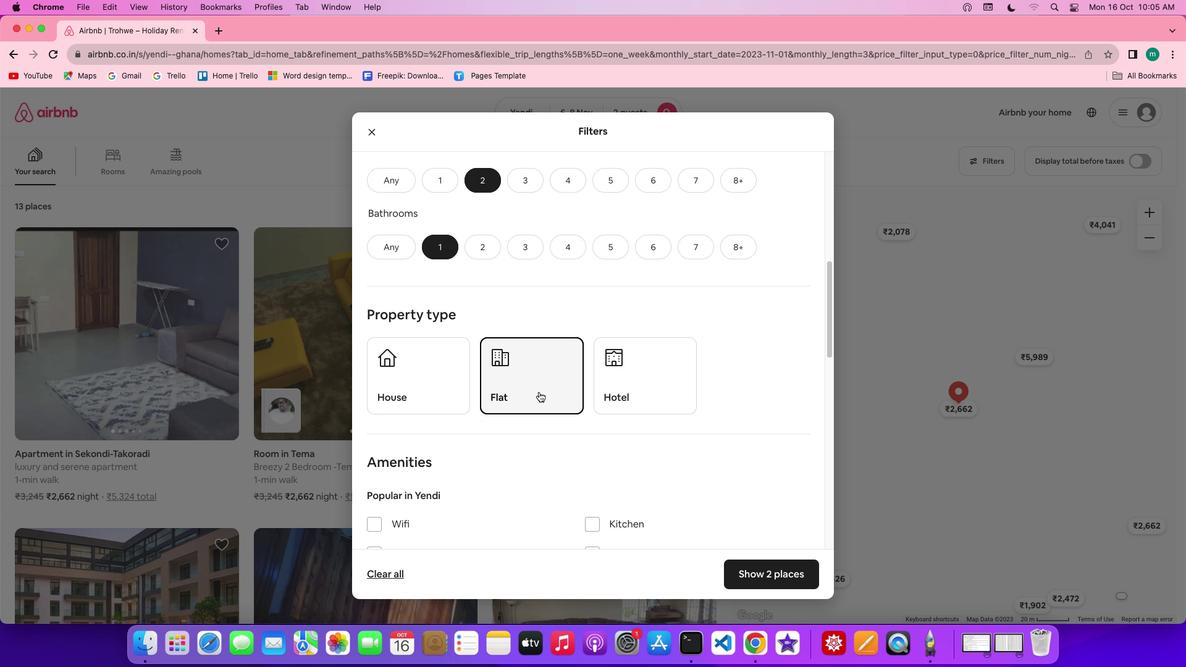 
Action: Mouse scrolled (539, 392) with delta (0, 0)
Screenshot: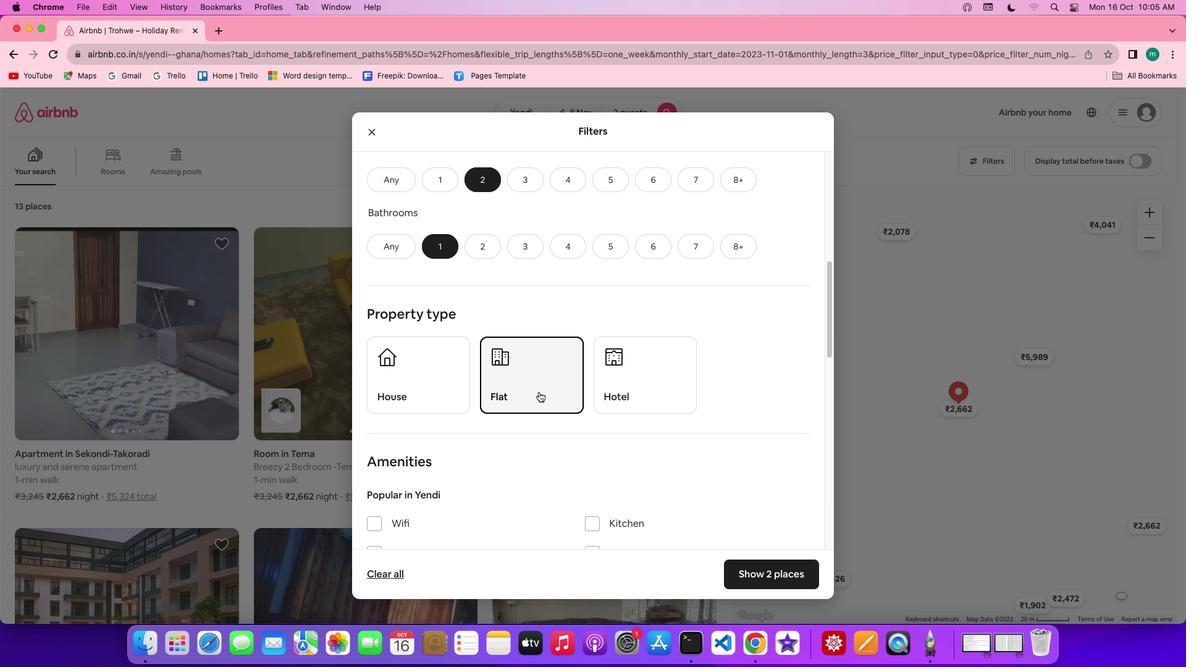 
Action: Mouse scrolled (539, 392) with delta (0, 0)
Screenshot: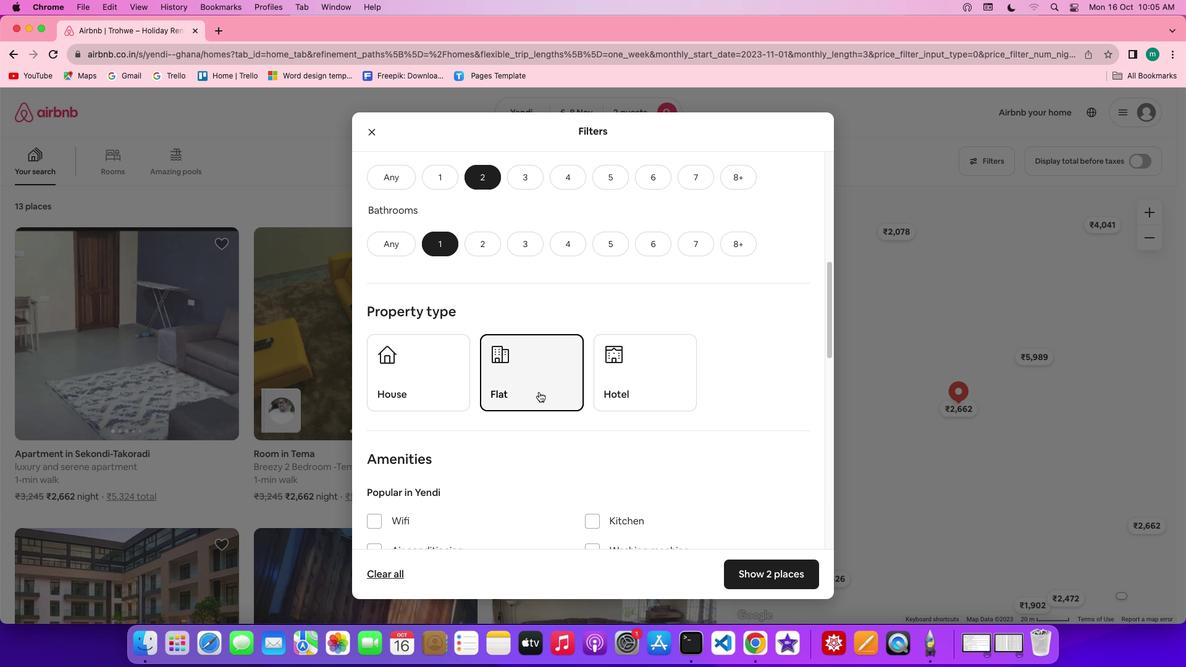 
Action: Mouse scrolled (539, 392) with delta (0, 0)
Screenshot: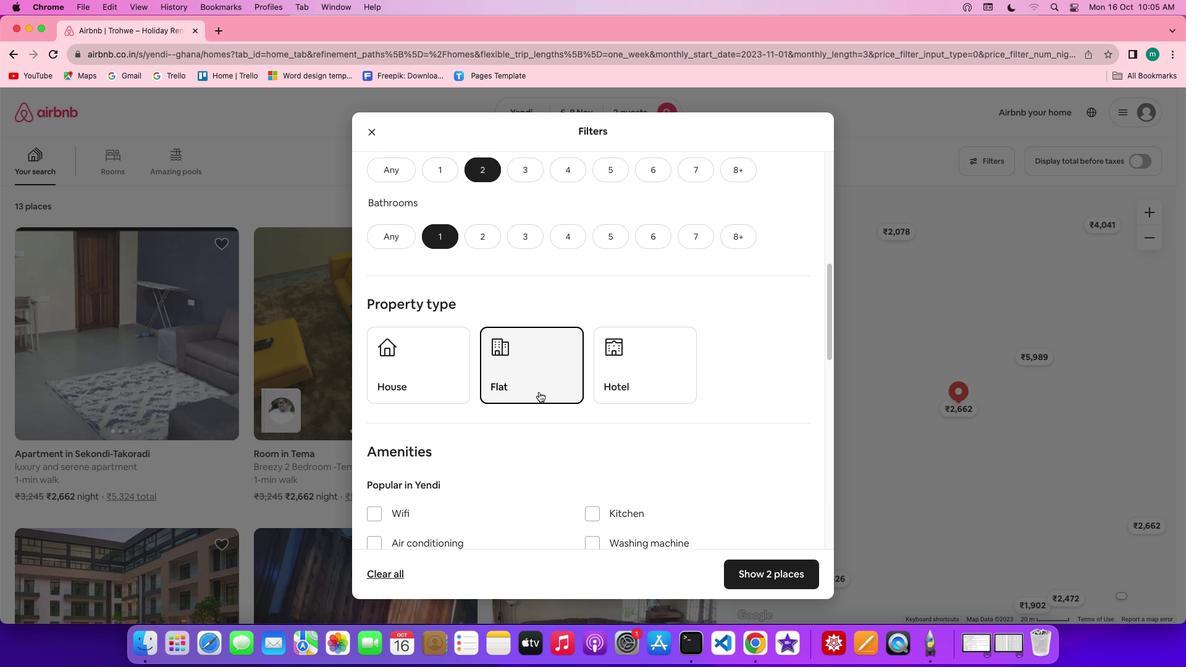 
Action: Mouse scrolled (539, 392) with delta (0, 0)
Screenshot: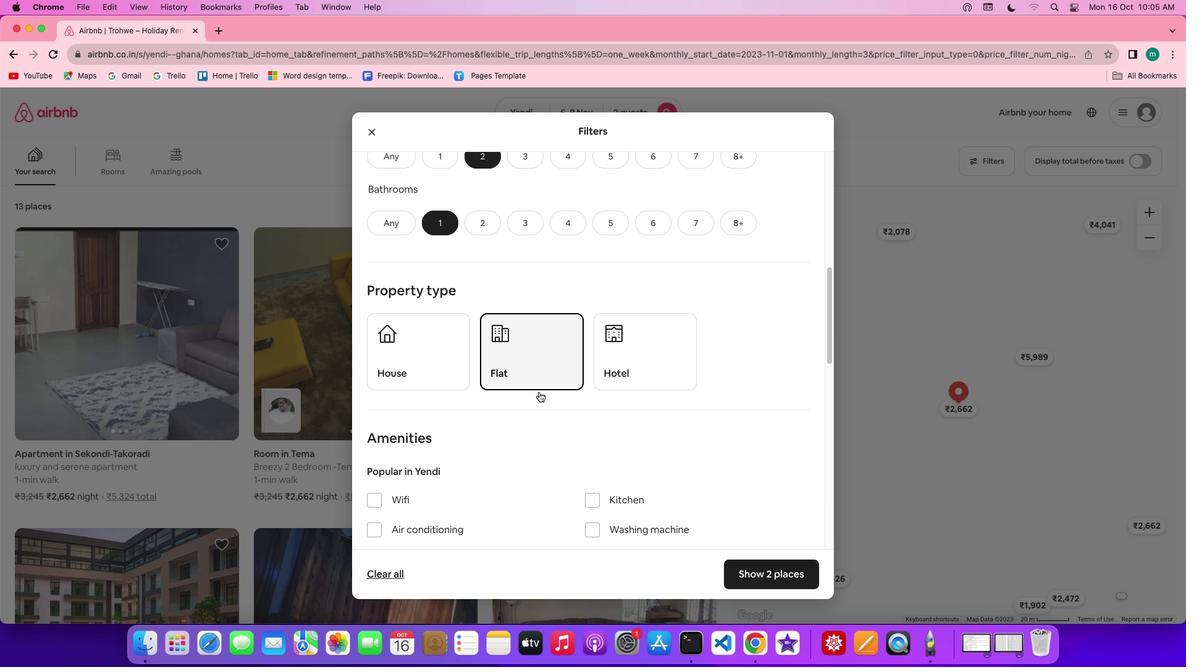 
Action: Mouse scrolled (539, 392) with delta (0, 0)
Screenshot: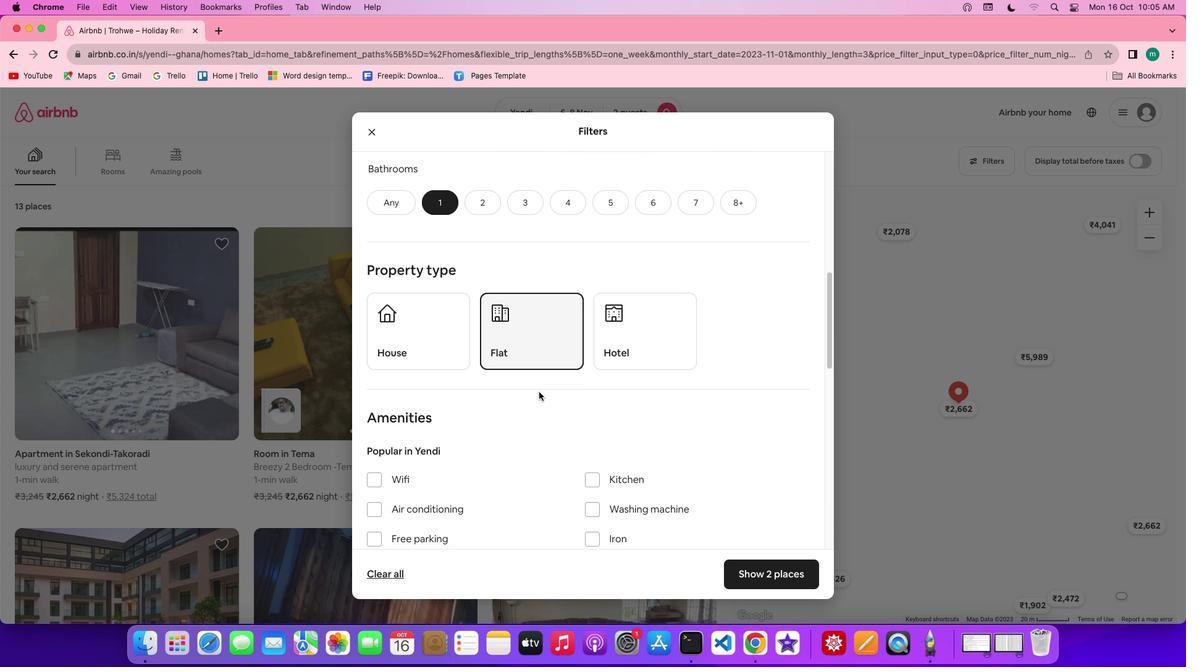 
Action: Mouse scrolled (539, 392) with delta (0, 0)
Screenshot: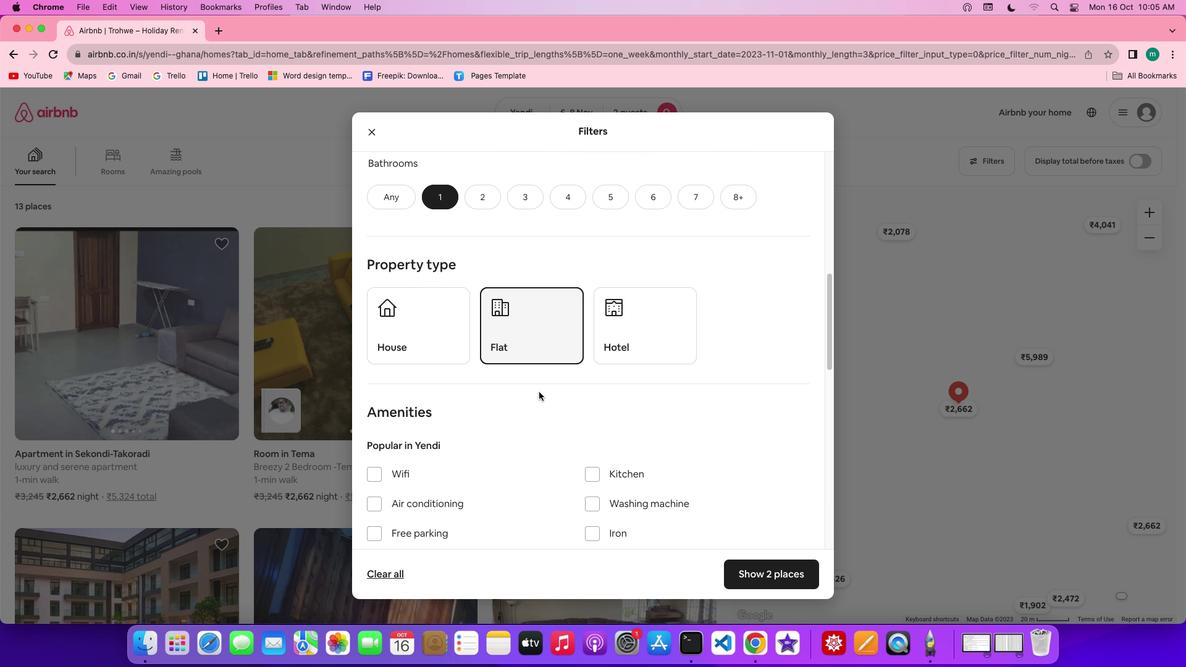 
Action: Mouse scrolled (539, 392) with delta (0, 0)
Screenshot: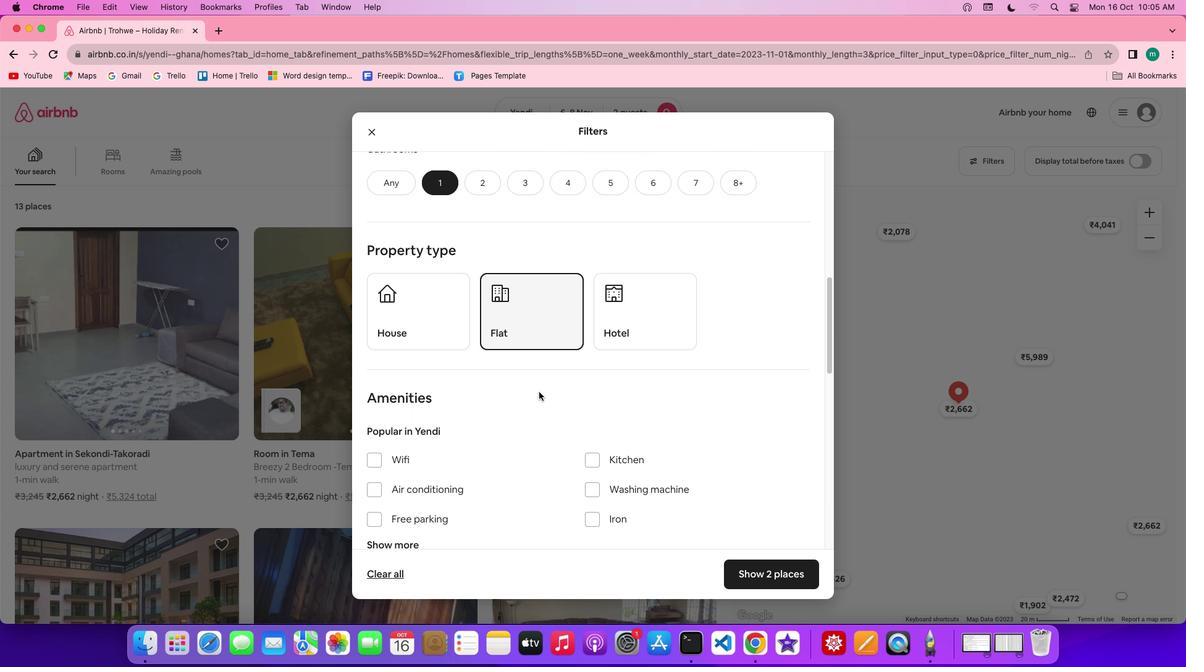 
Action: Mouse scrolled (539, 392) with delta (0, 0)
Screenshot: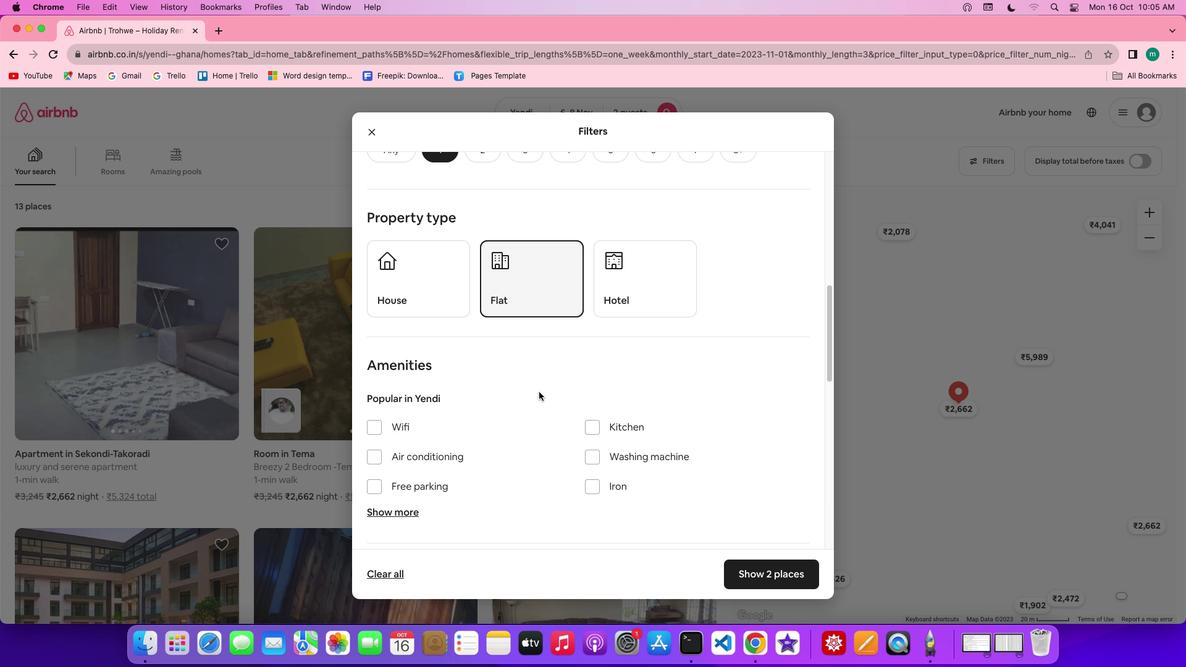 
Action: Mouse scrolled (539, 392) with delta (0, 0)
Screenshot: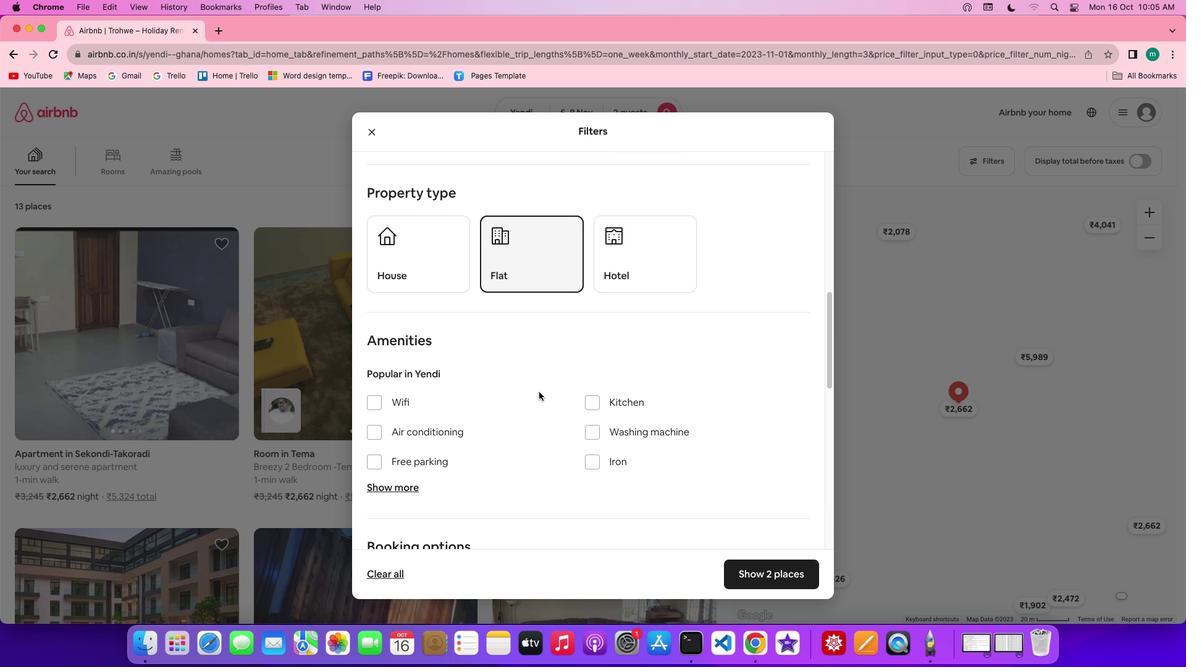 
Action: Mouse scrolled (539, 392) with delta (0, 0)
Screenshot: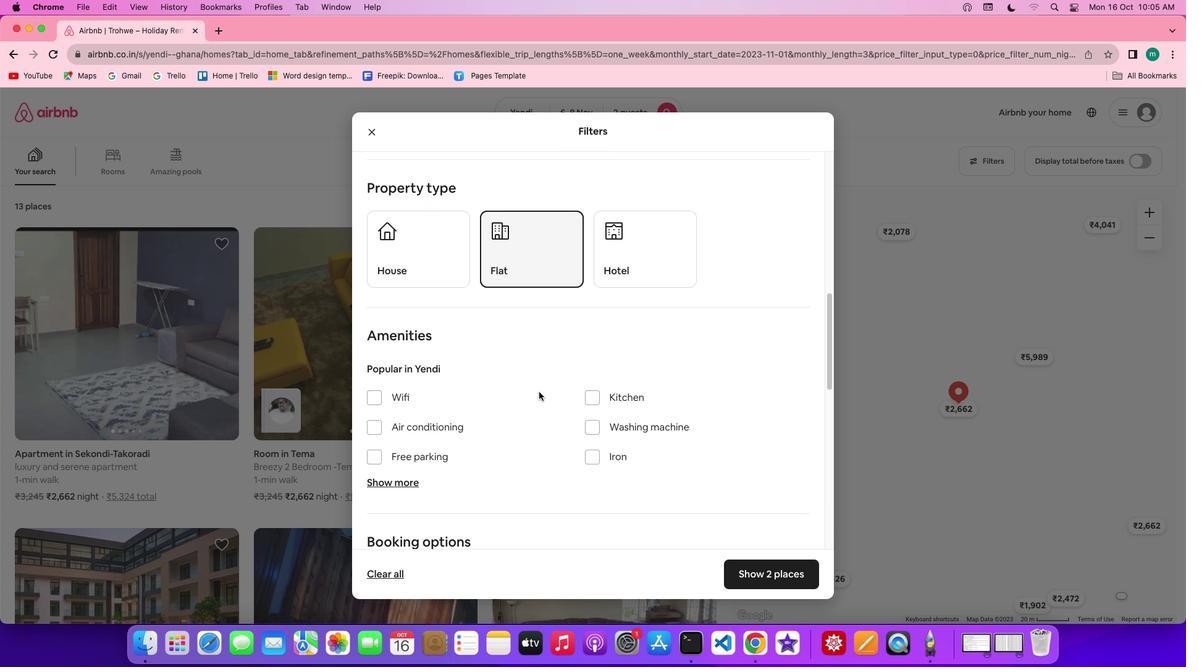 
Action: Mouse scrolled (539, 392) with delta (0, 0)
Screenshot: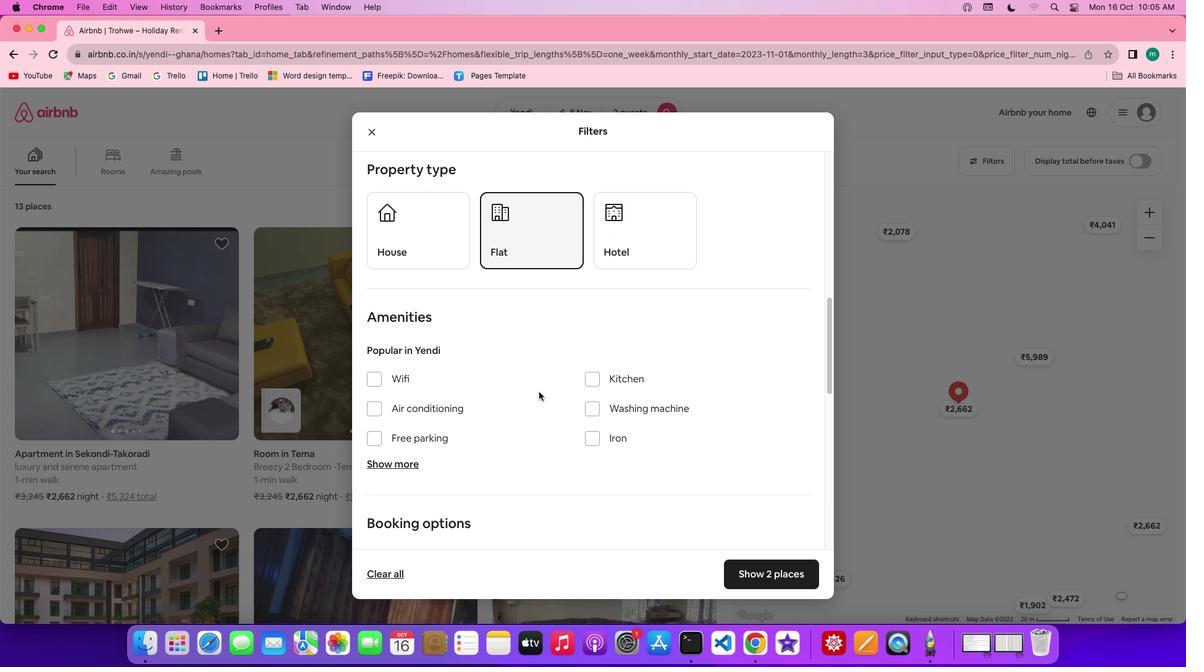 
Action: Mouse moved to (383, 366)
Screenshot: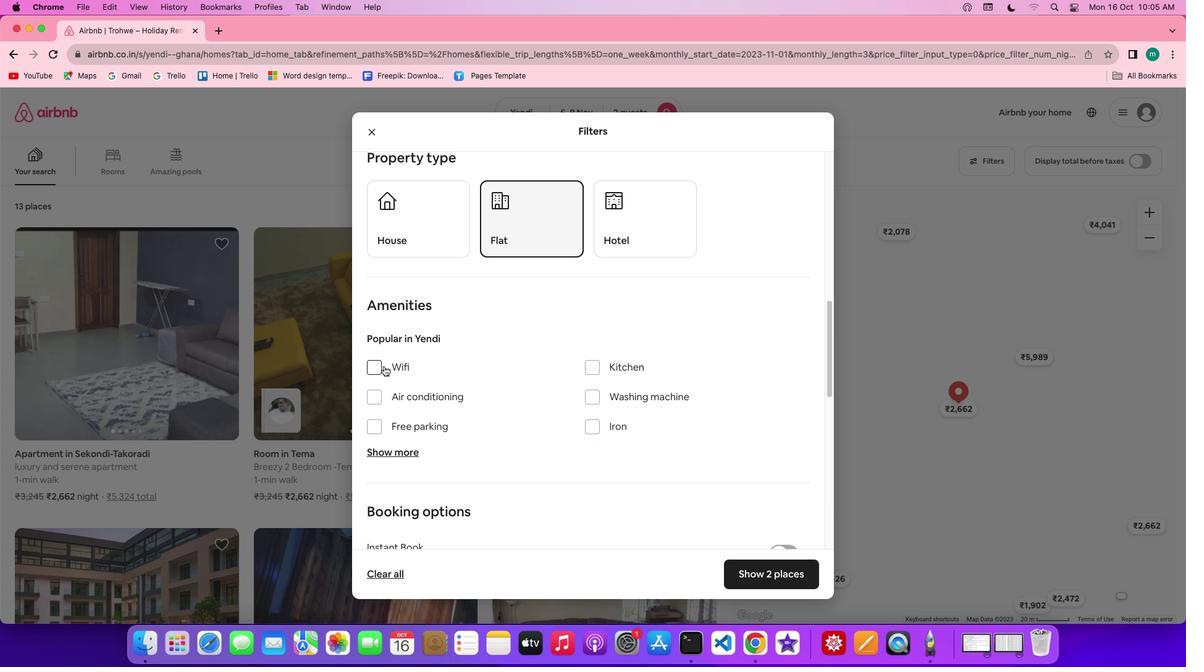 
Action: Mouse pressed left at (383, 366)
Screenshot: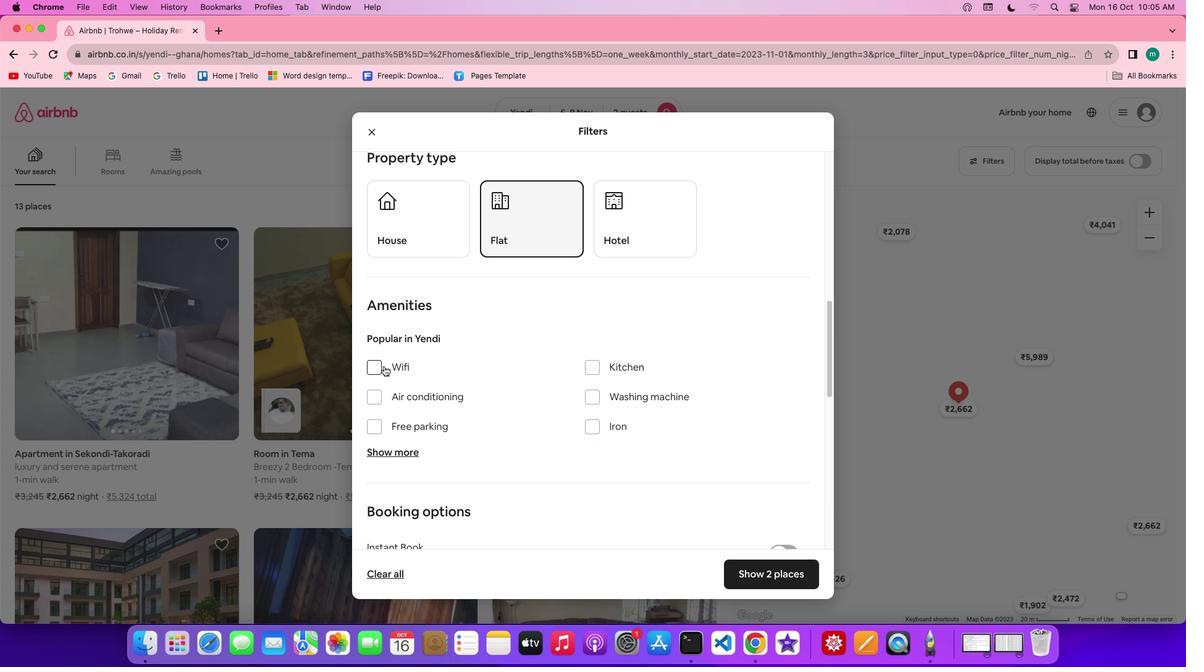 
Action: Mouse moved to (394, 367)
Screenshot: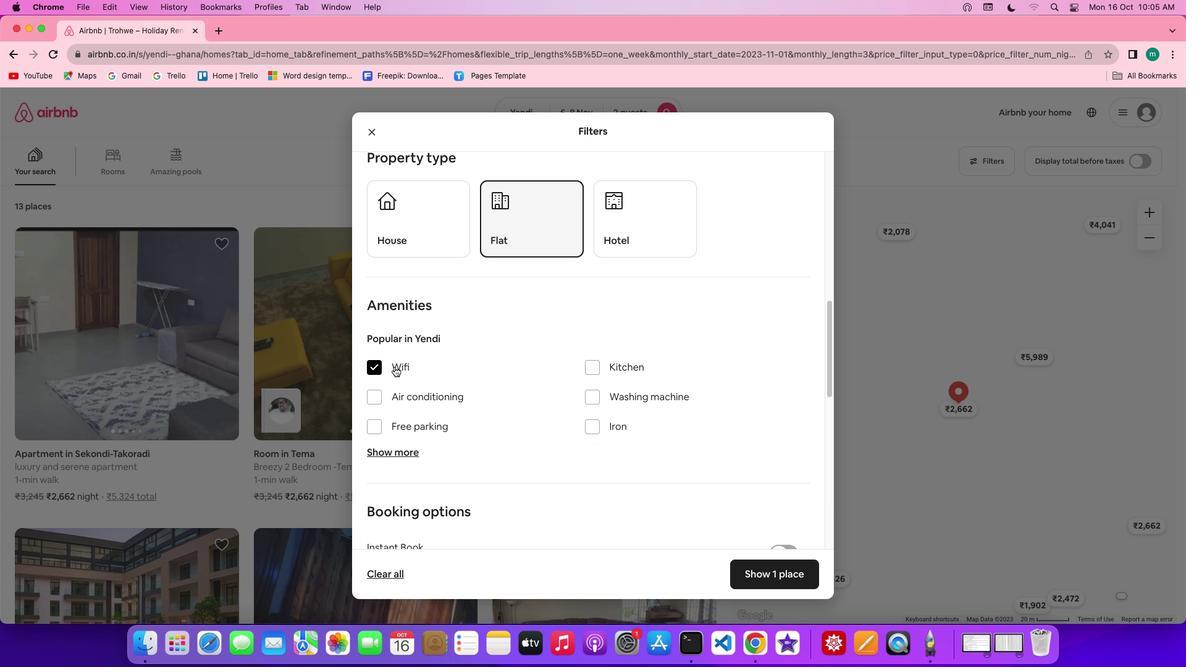 
Action: Mouse scrolled (394, 367) with delta (0, 0)
Screenshot: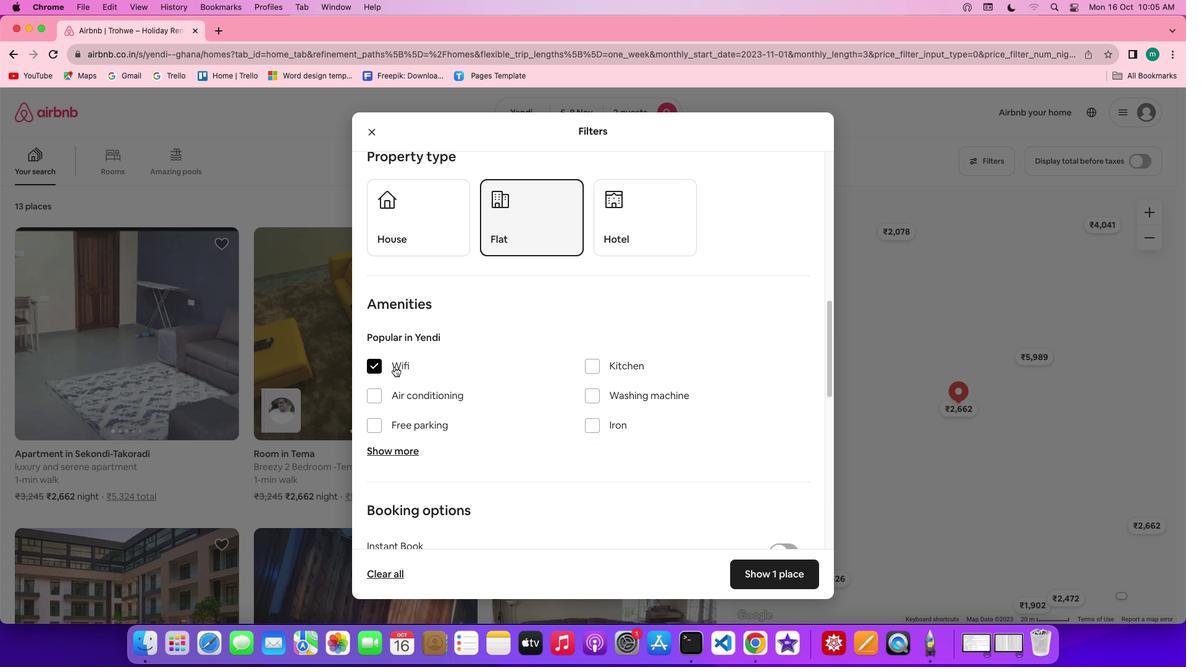 
Action: Mouse scrolled (394, 367) with delta (0, 0)
Screenshot: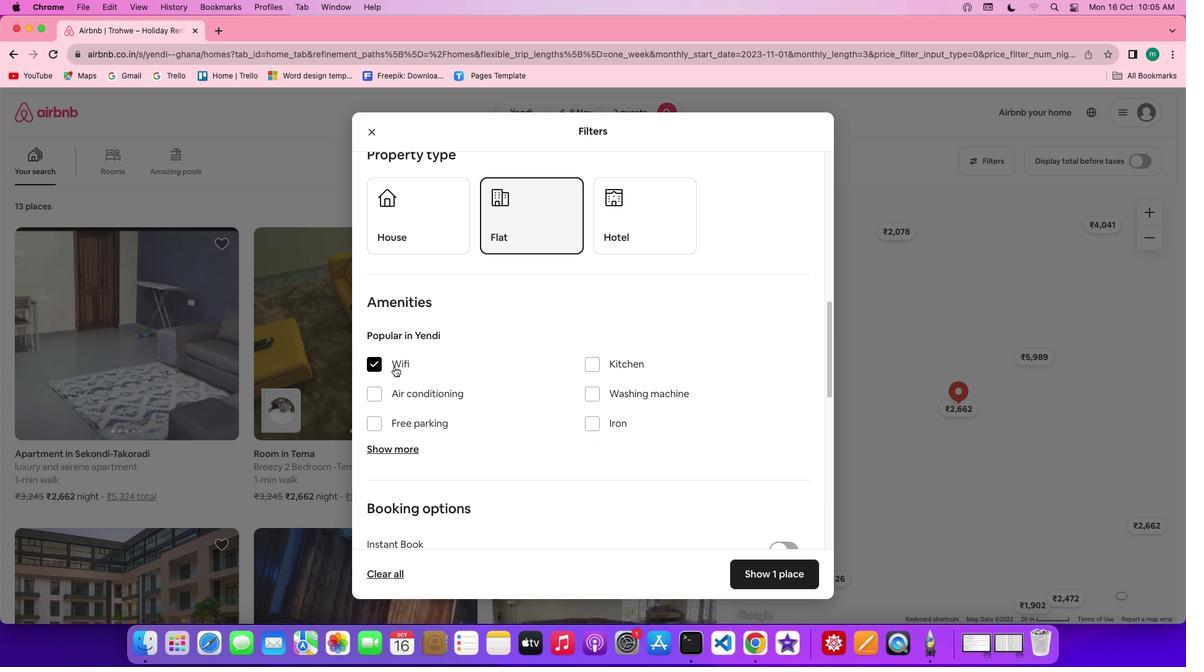 
Action: Mouse scrolled (394, 367) with delta (0, 0)
Screenshot: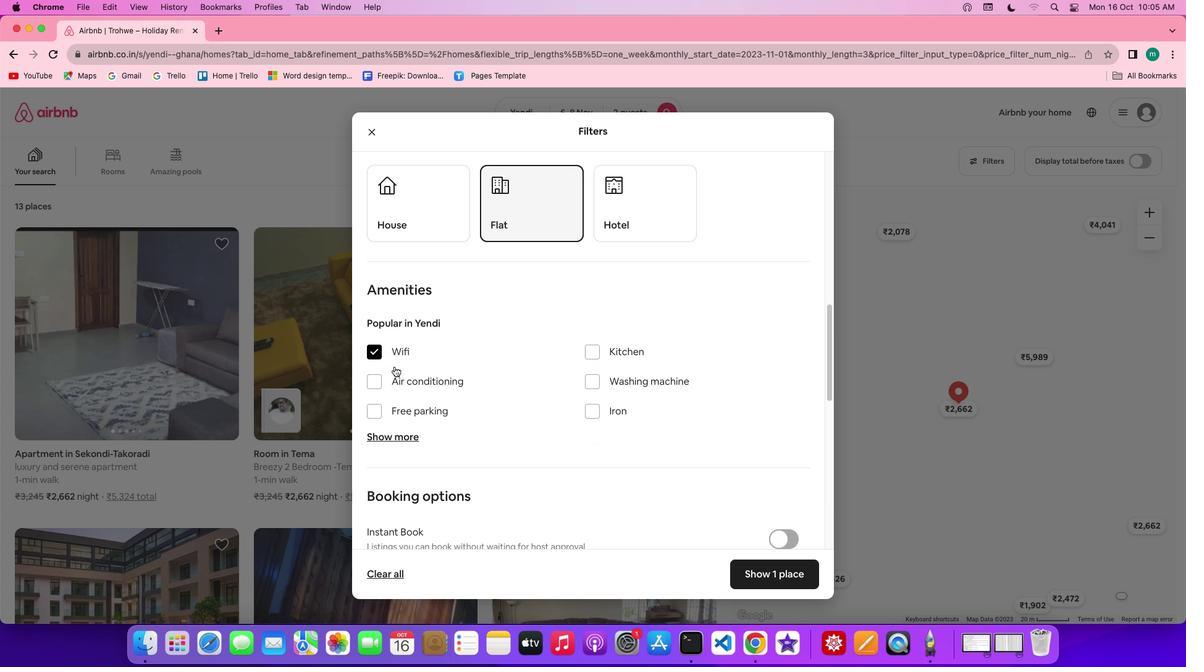 
Action: Mouse scrolled (394, 367) with delta (0, 0)
Screenshot: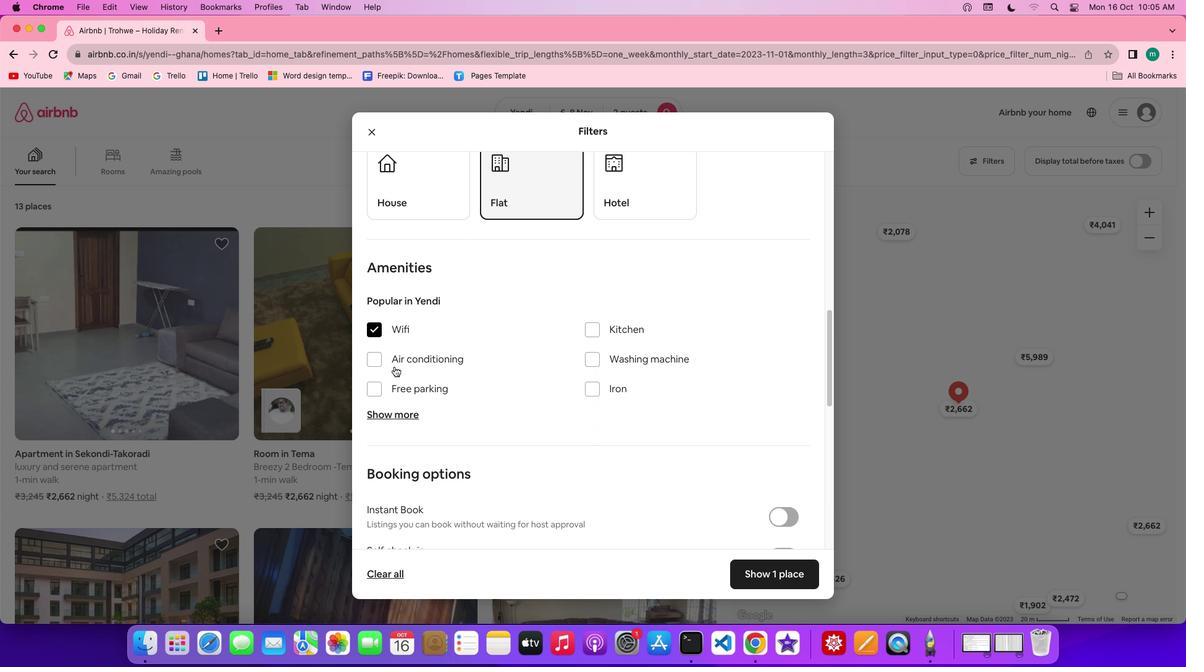 
Action: Mouse scrolled (394, 367) with delta (0, 0)
Screenshot: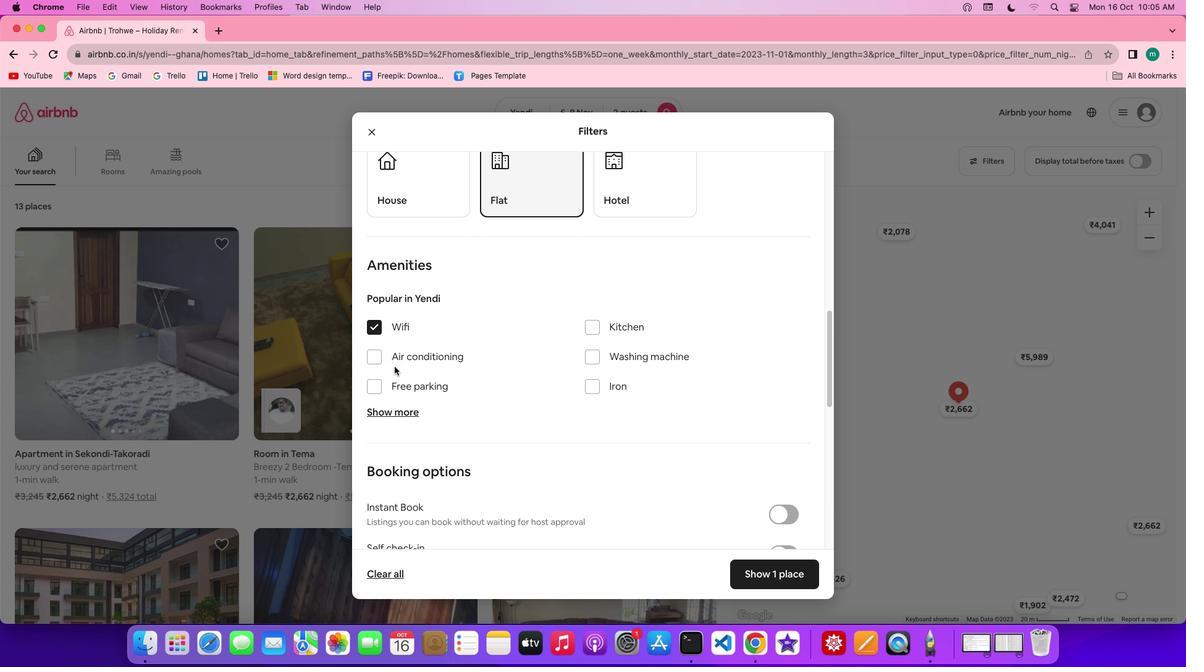 
Action: Mouse scrolled (394, 367) with delta (0, 0)
Screenshot: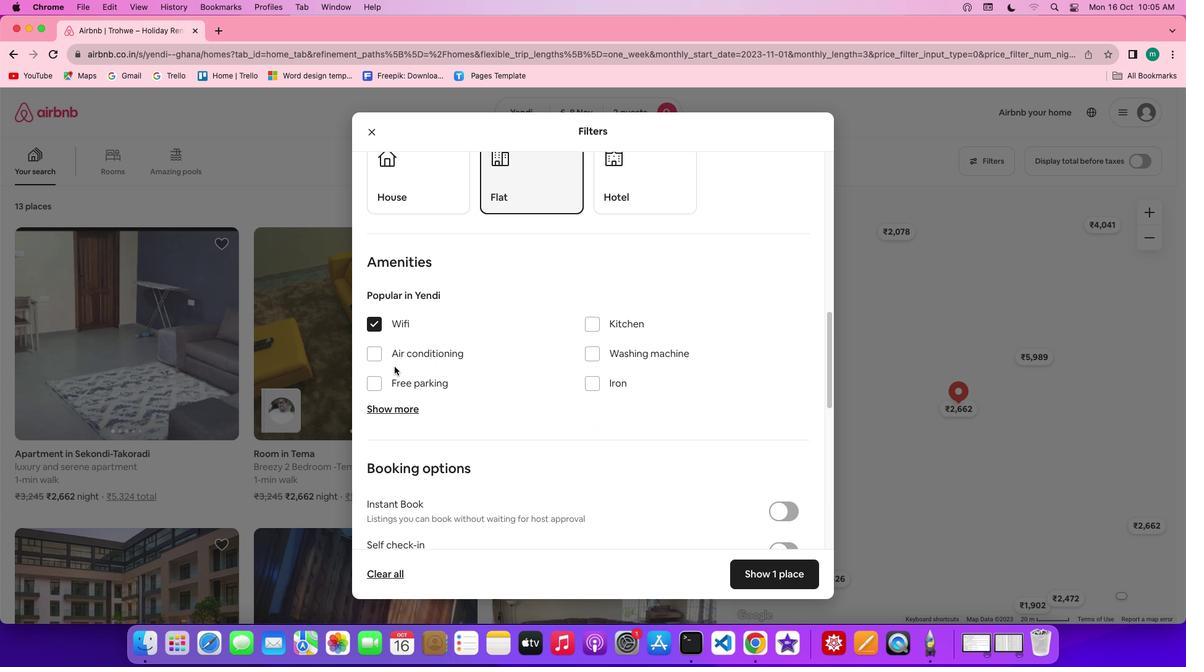 
Action: Mouse scrolled (394, 367) with delta (0, 0)
Screenshot: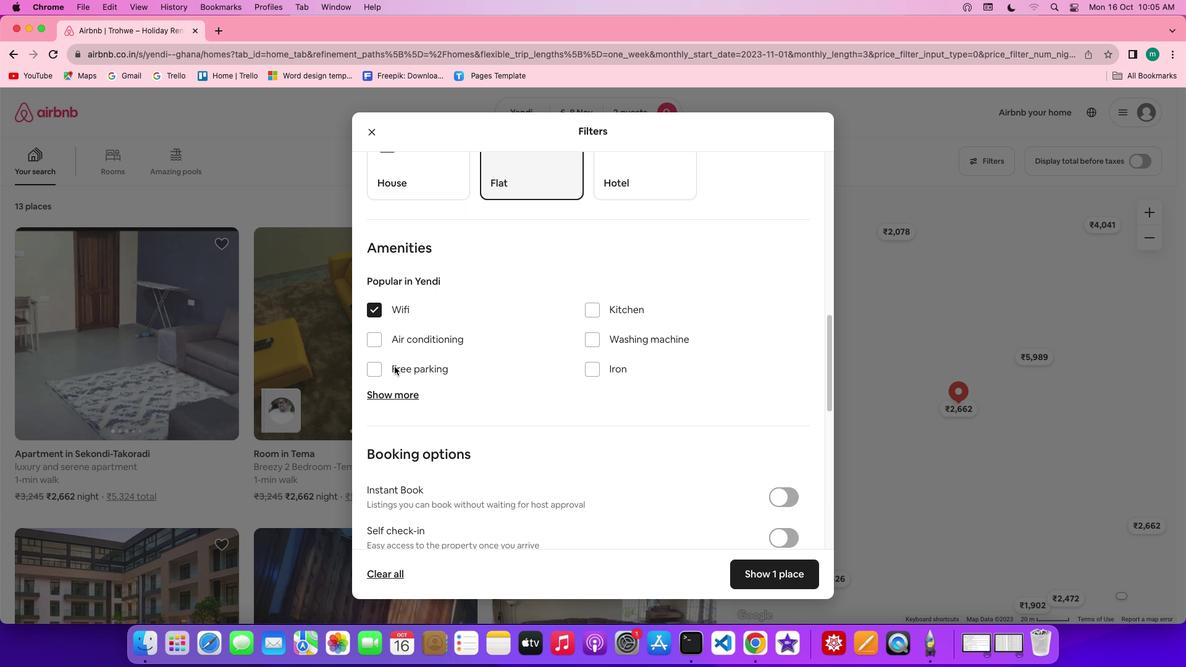
Action: Mouse scrolled (394, 367) with delta (0, 0)
Screenshot: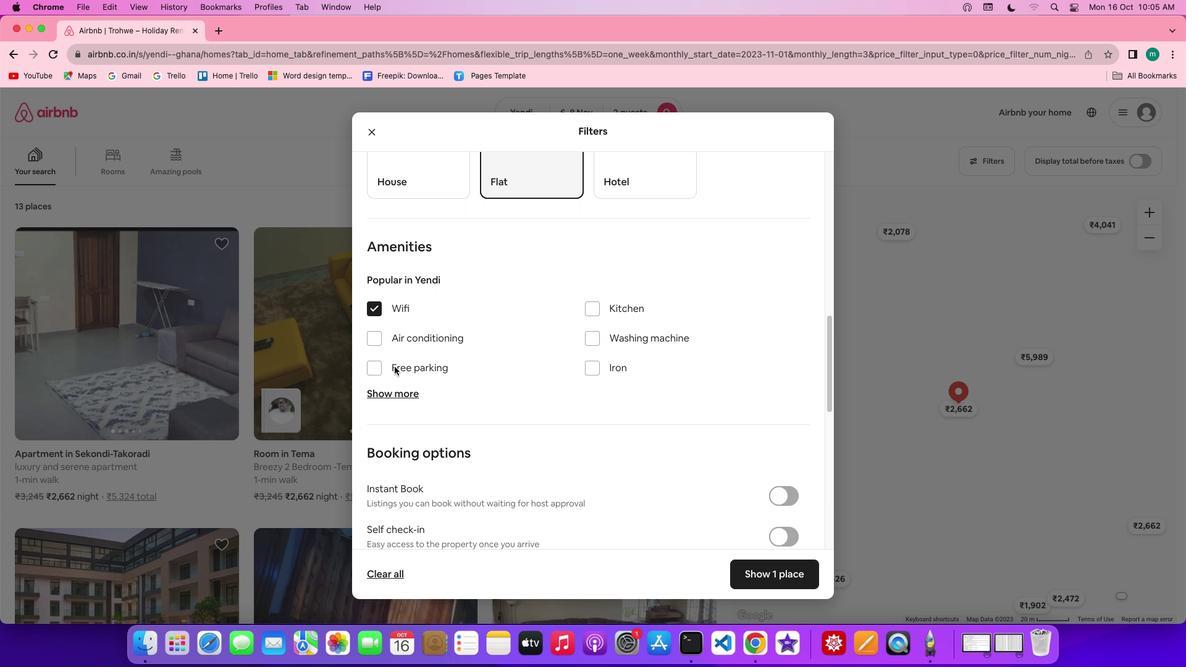 
Action: Mouse scrolled (394, 367) with delta (0, 0)
Screenshot: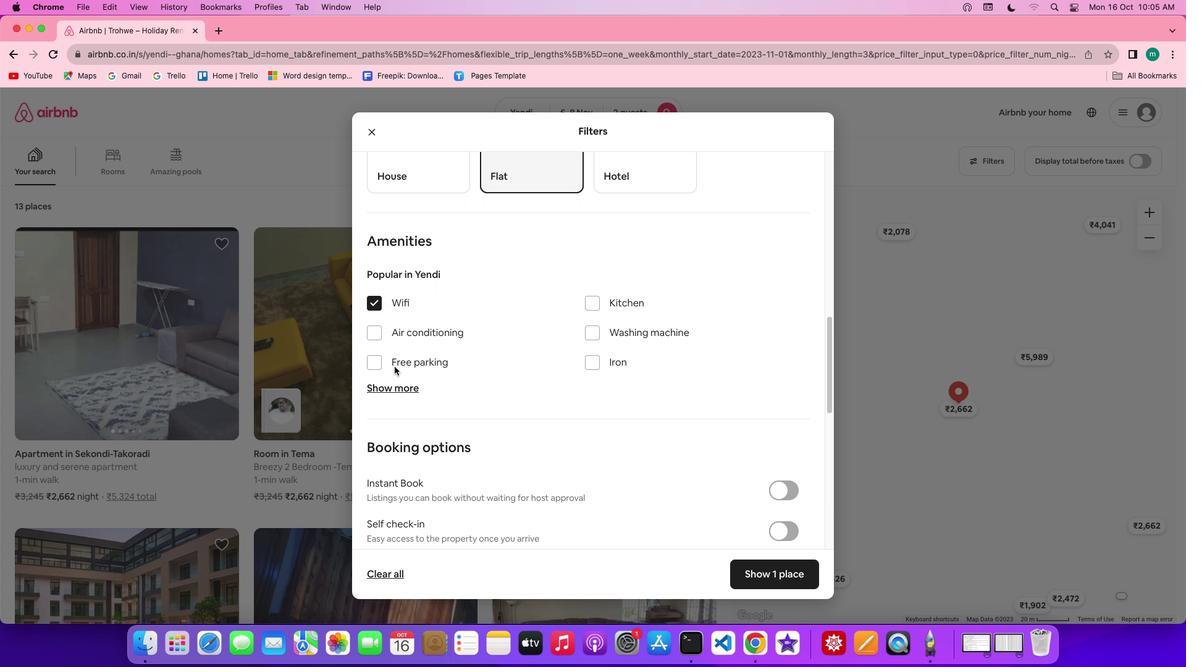 
Action: Mouse scrolled (394, 367) with delta (0, 0)
Screenshot: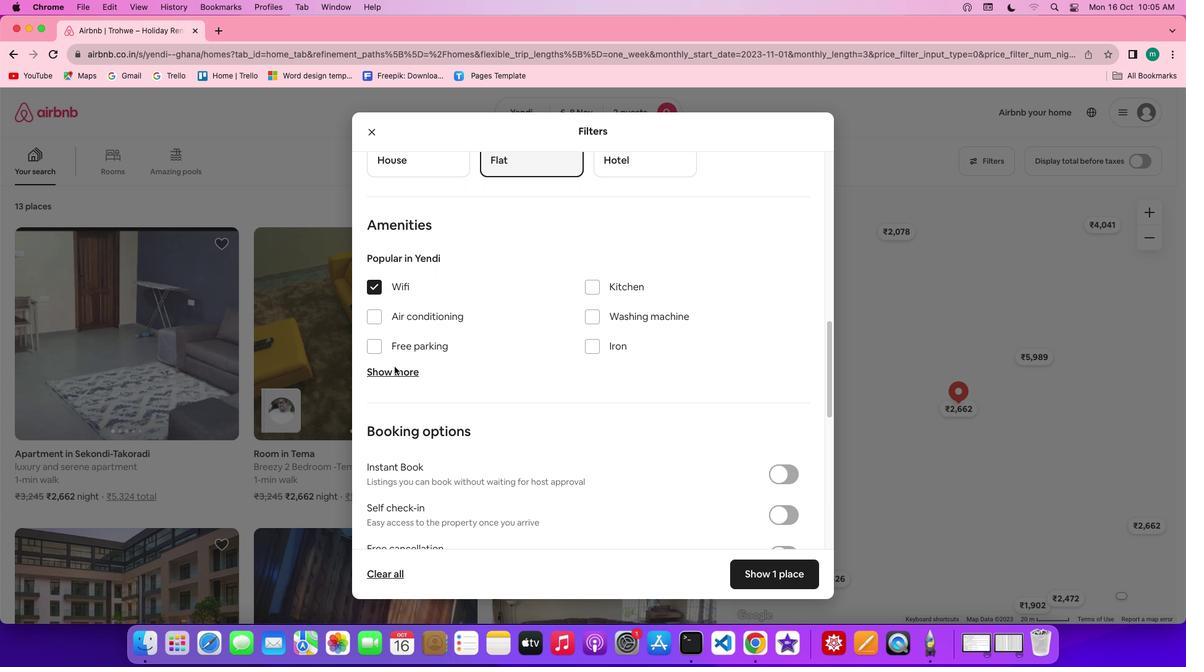 
Action: Mouse scrolled (394, 367) with delta (0, 0)
Screenshot: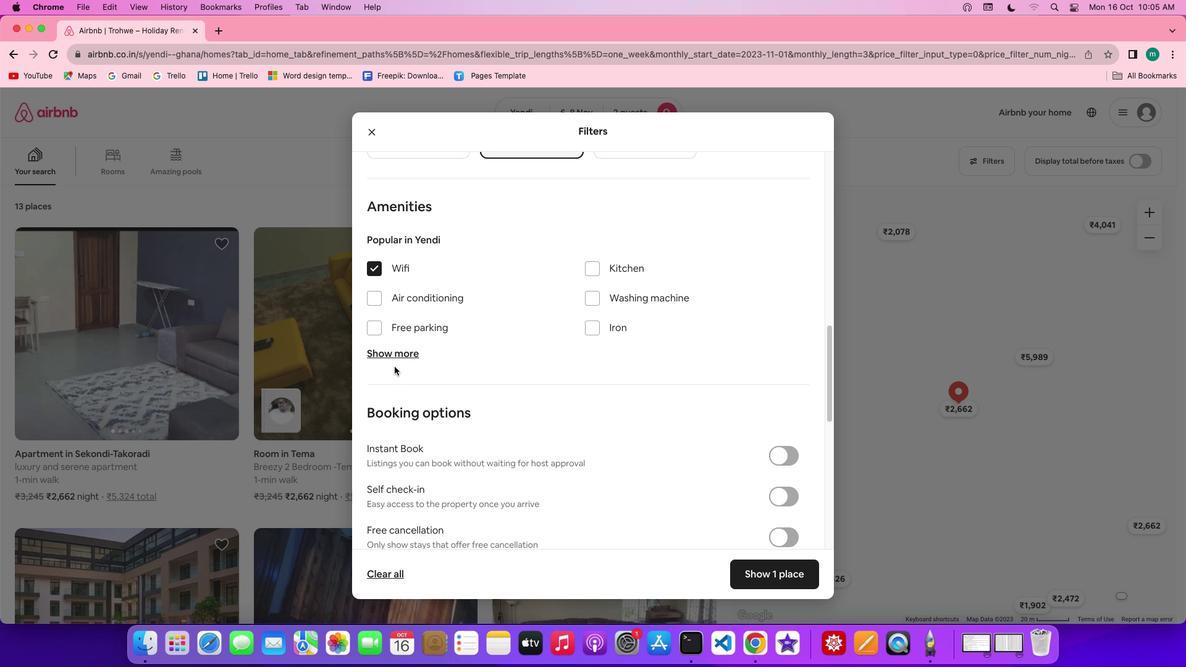 
Action: Mouse scrolled (394, 367) with delta (0, 0)
Screenshot: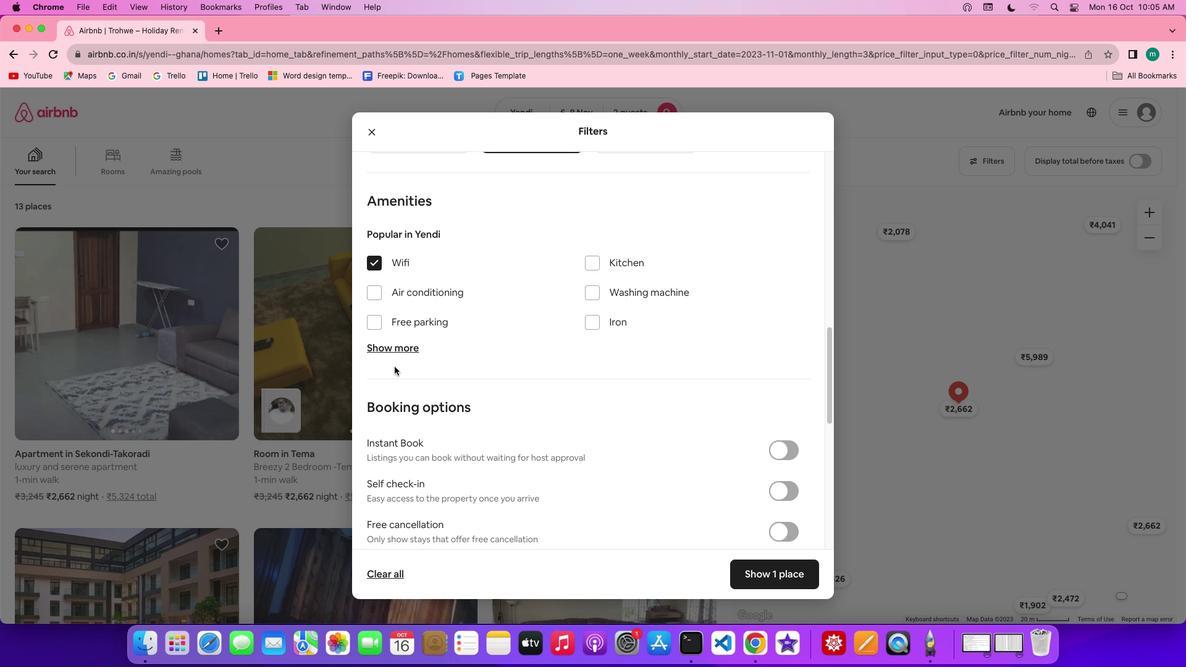 
Action: Mouse scrolled (394, 367) with delta (0, 0)
Screenshot: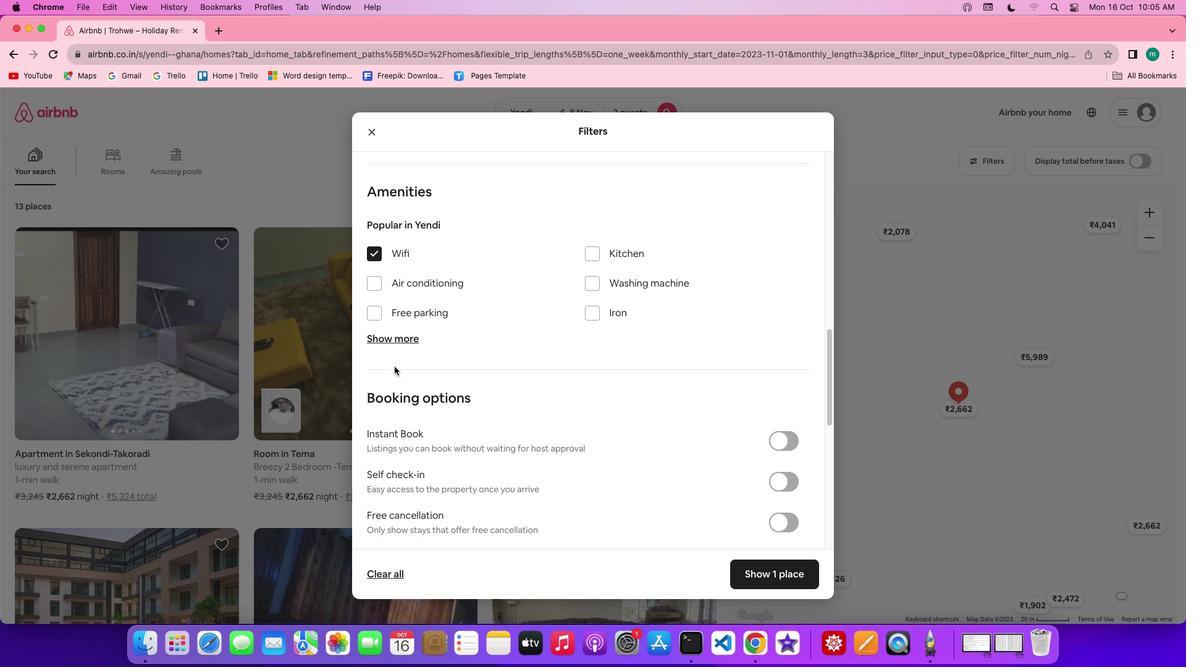 
Action: Mouse scrolled (394, 367) with delta (0, 0)
Screenshot: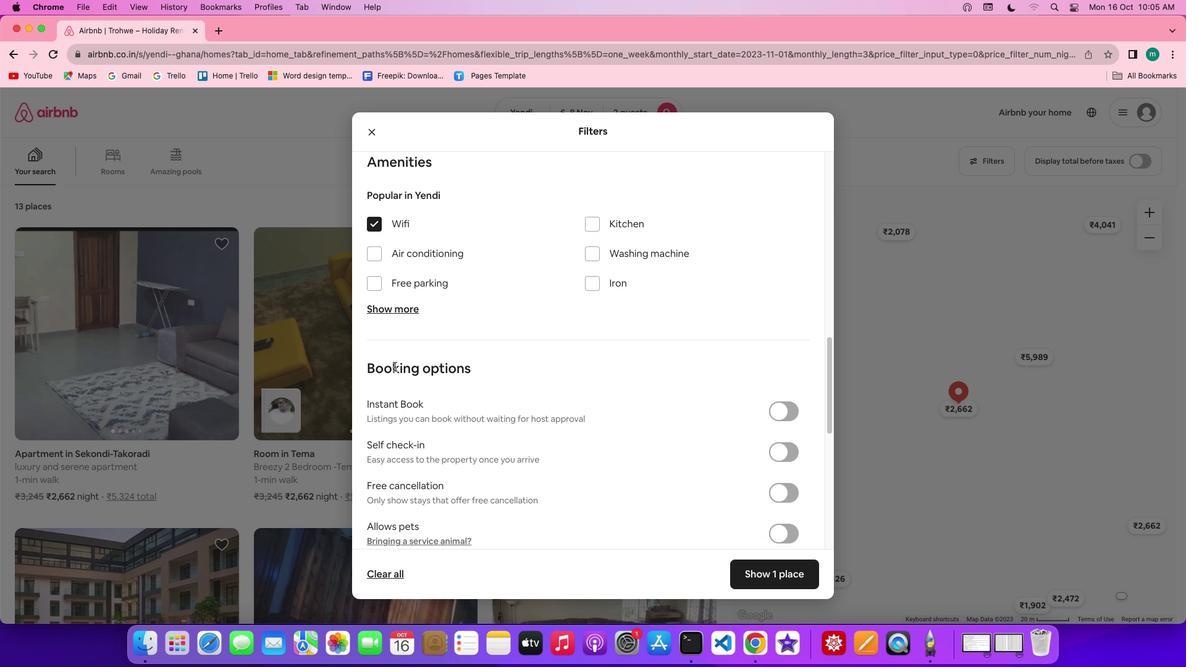 
Action: Mouse scrolled (394, 367) with delta (0, 0)
Screenshot: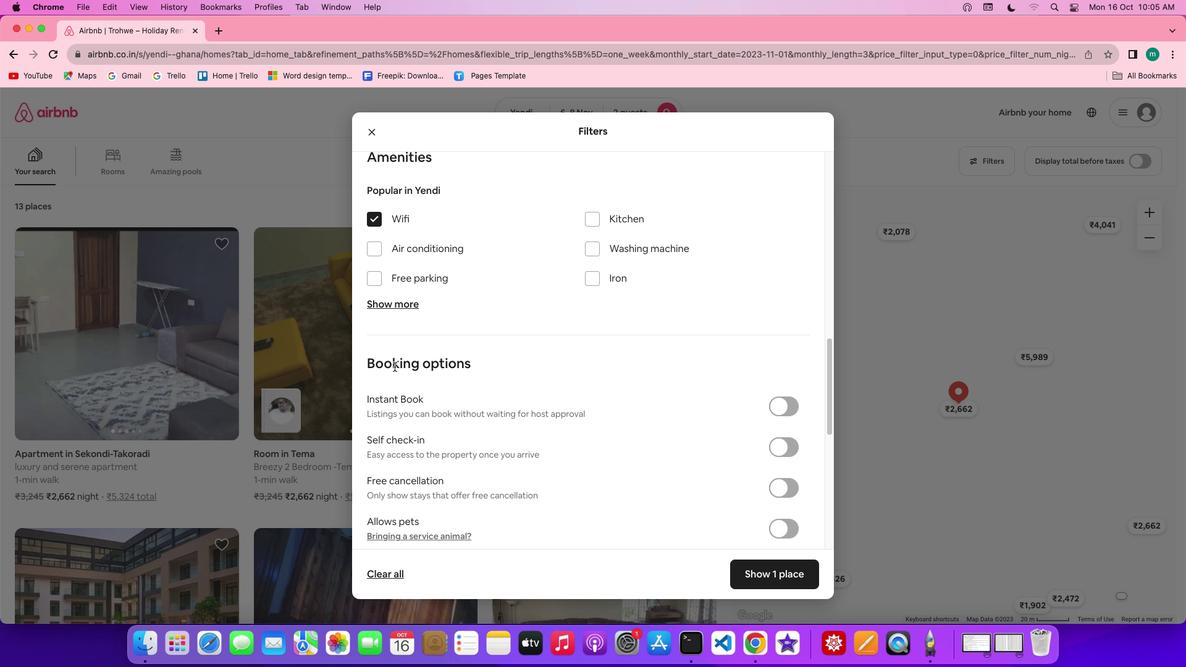 
Action: Mouse scrolled (394, 367) with delta (0, 0)
Screenshot: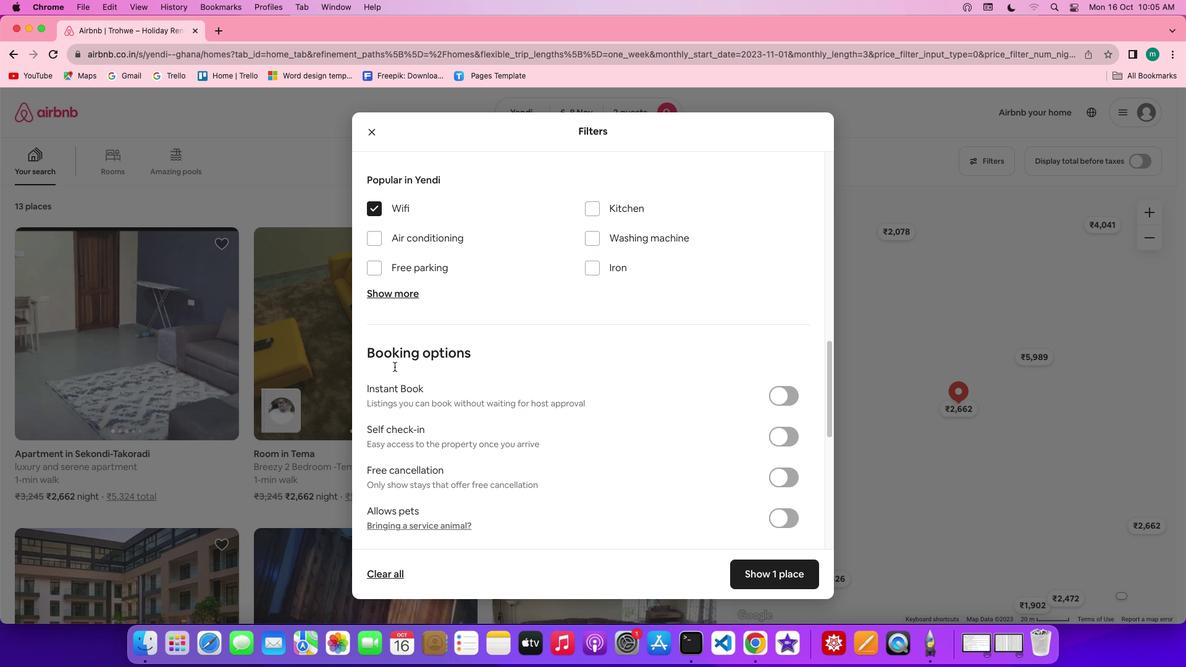 
Action: Mouse scrolled (394, 367) with delta (0, 0)
Screenshot: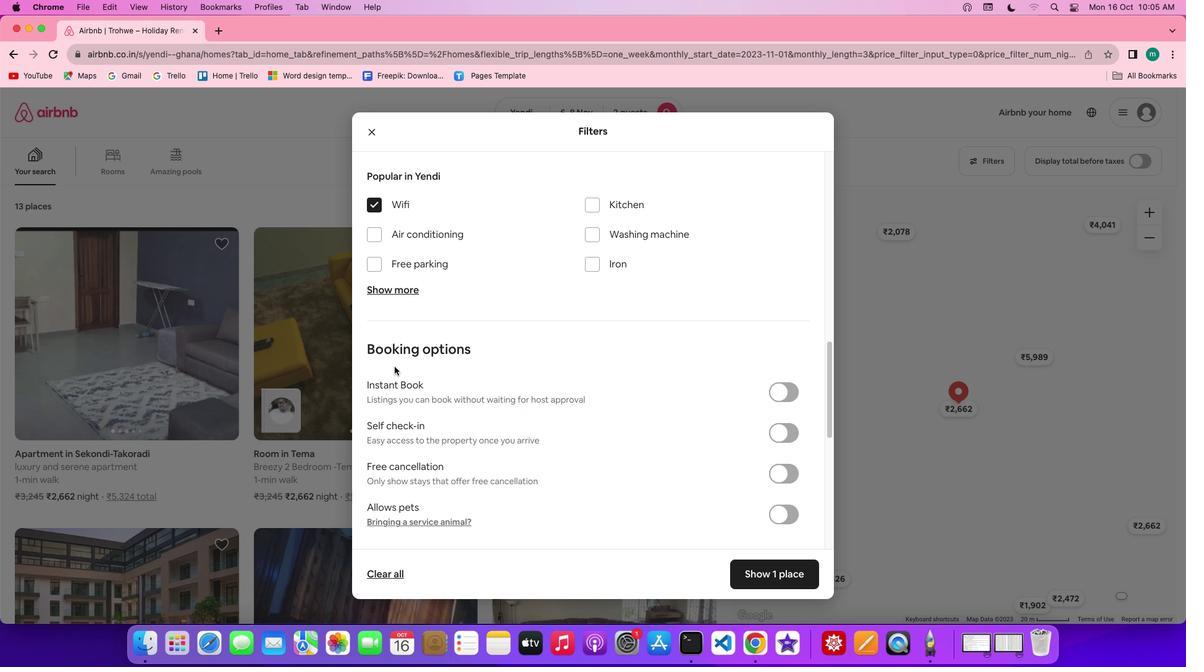 
Action: Mouse scrolled (394, 367) with delta (0, 0)
Screenshot: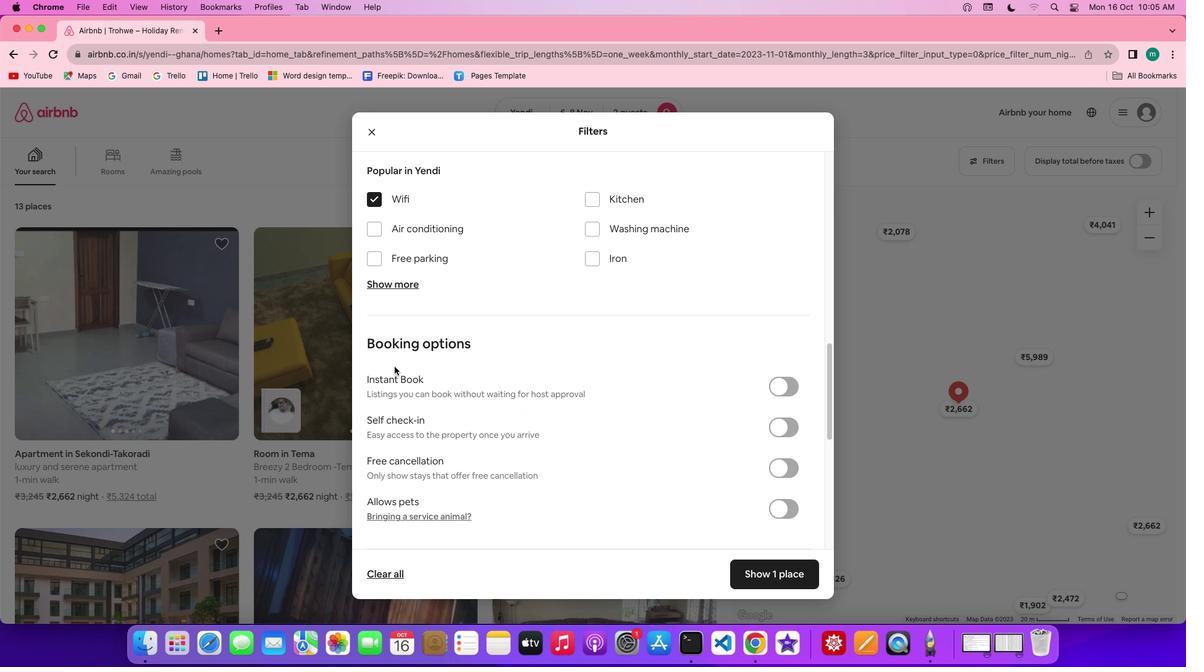 
Action: Mouse scrolled (394, 367) with delta (0, 0)
Screenshot: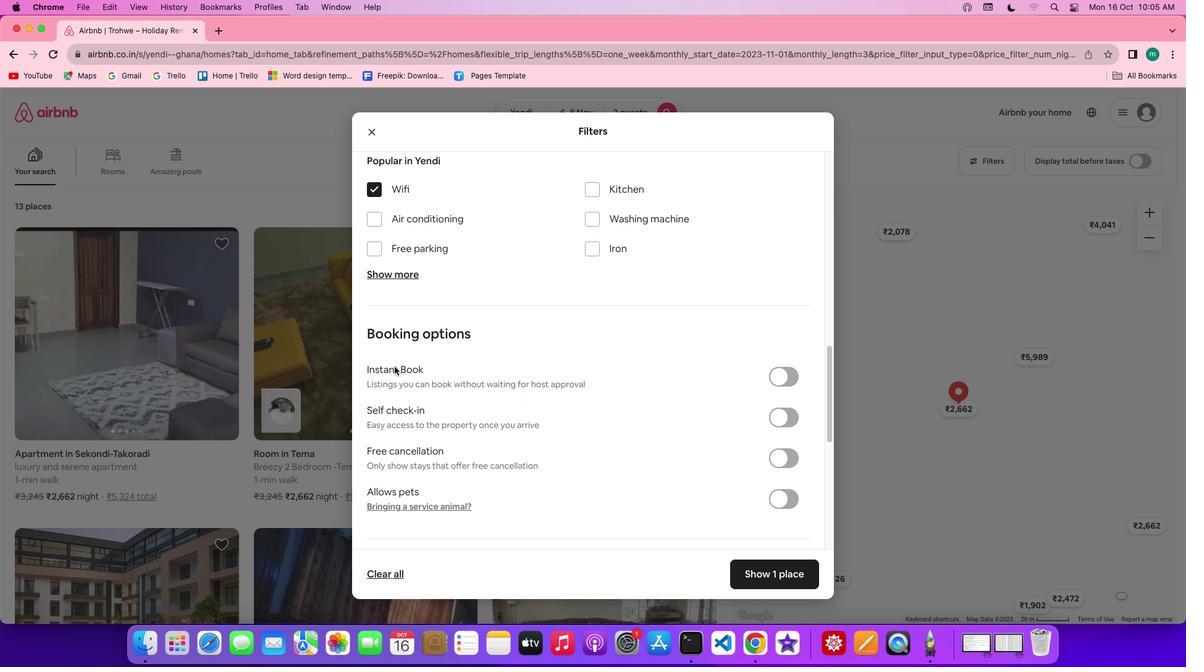 
Action: Mouse moved to (779, 401)
Screenshot: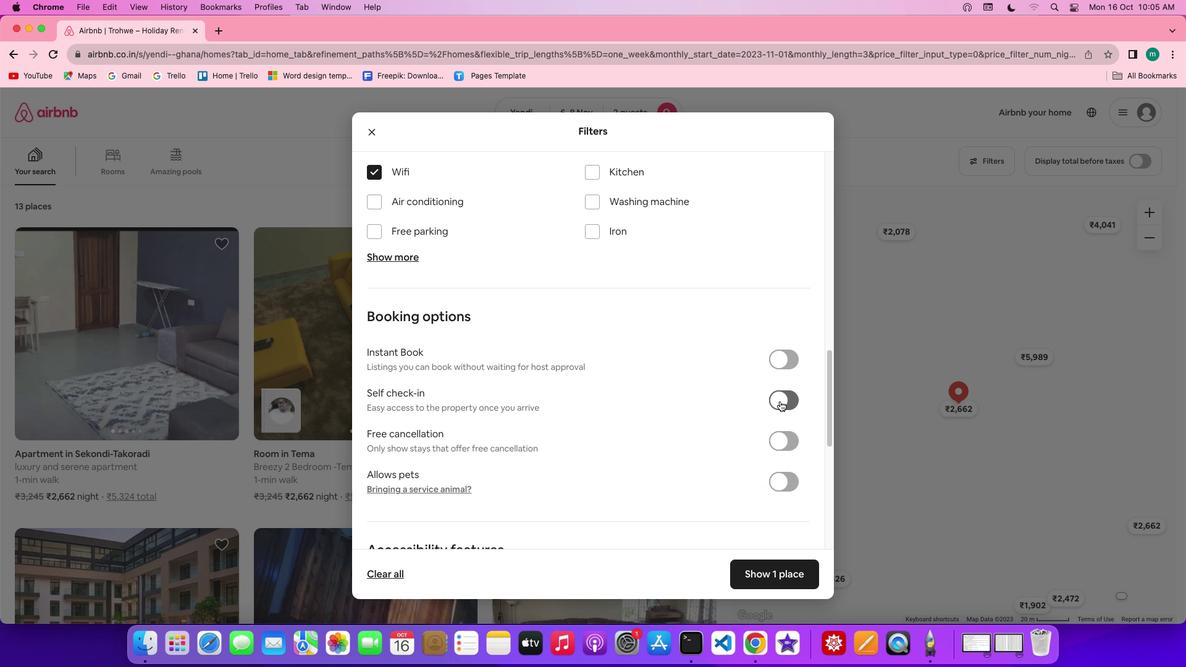
Action: Mouse pressed left at (779, 401)
Screenshot: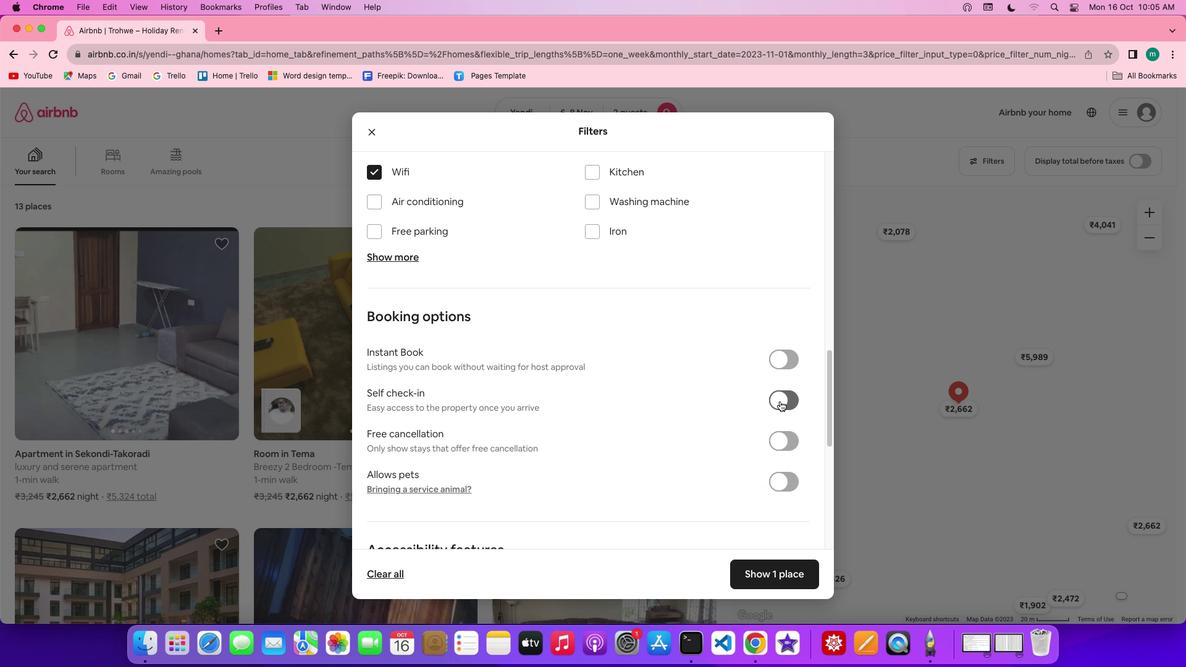 
Action: Mouse moved to (640, 420)
Screenshot: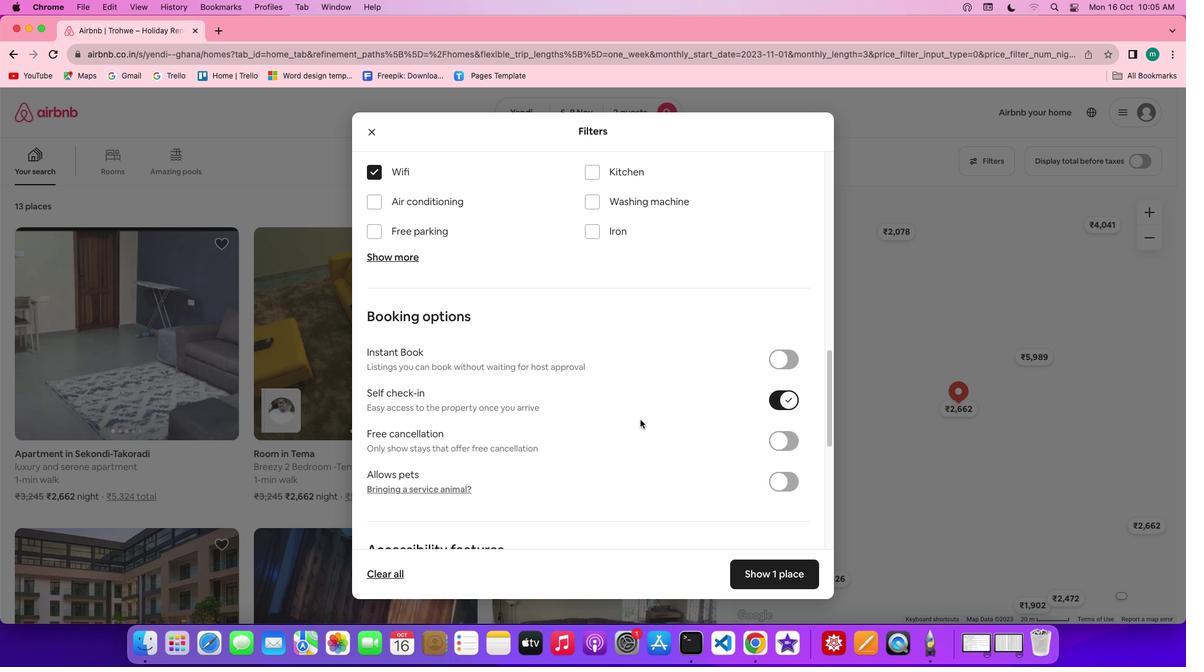 
Action: Mouse scrolled (640, 420) with delta (0, 0)
Screenshot: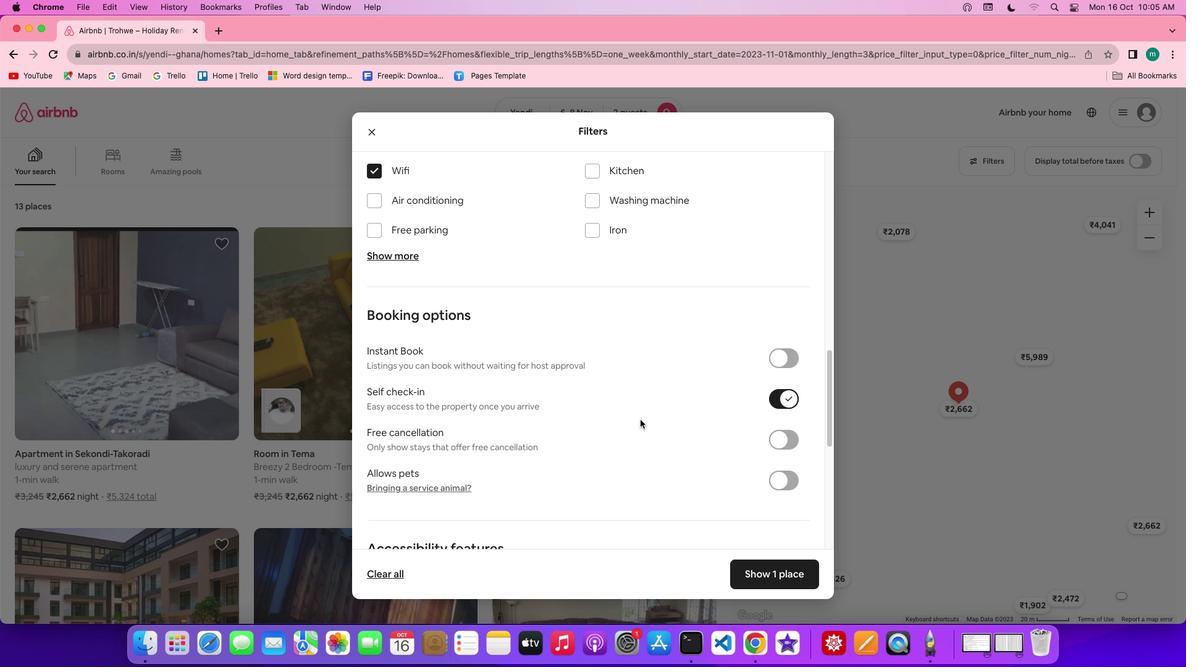 
Action: Mouse scrolled (640, 420) with delta (0, 0)
Screenshot: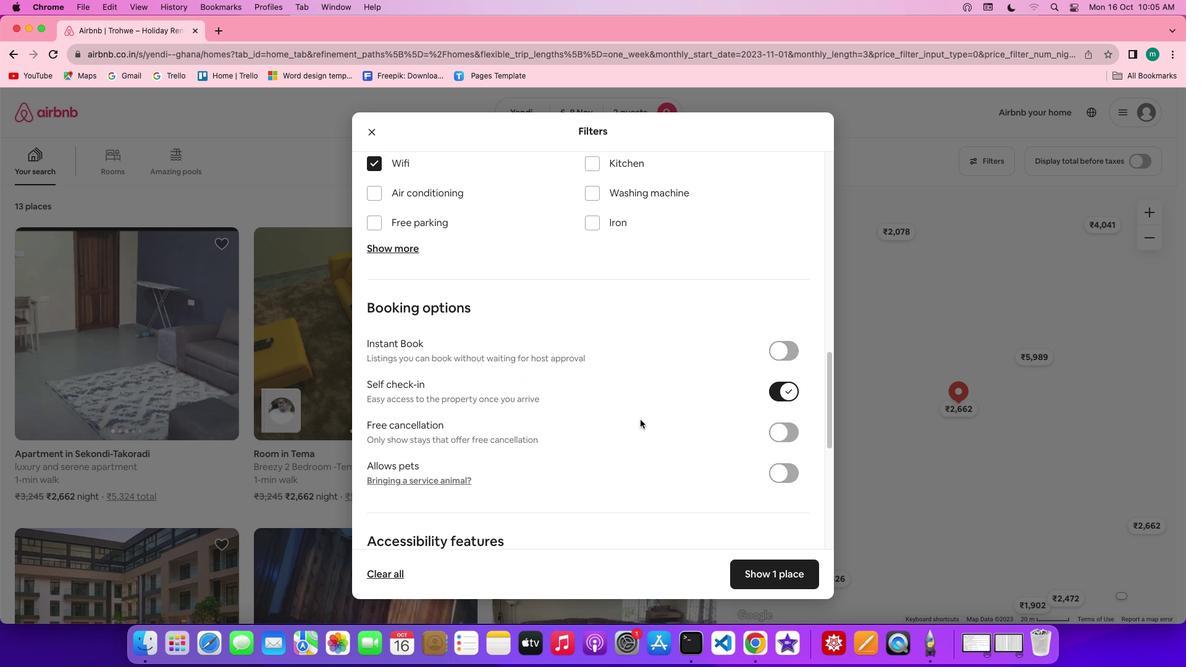 
Action: Mouse scrolled (640, 420) with delta (0, 0)
Screenshot: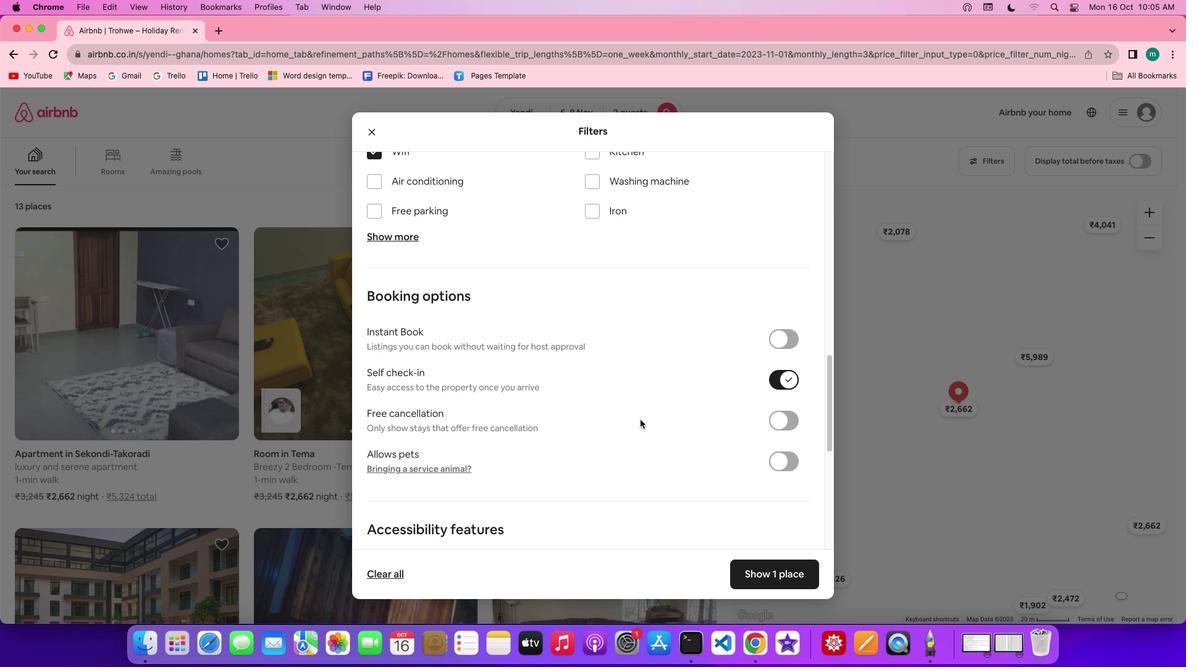 
Action: Mouse scrolled (640, 420) with delta (0, 0)
Screenshot: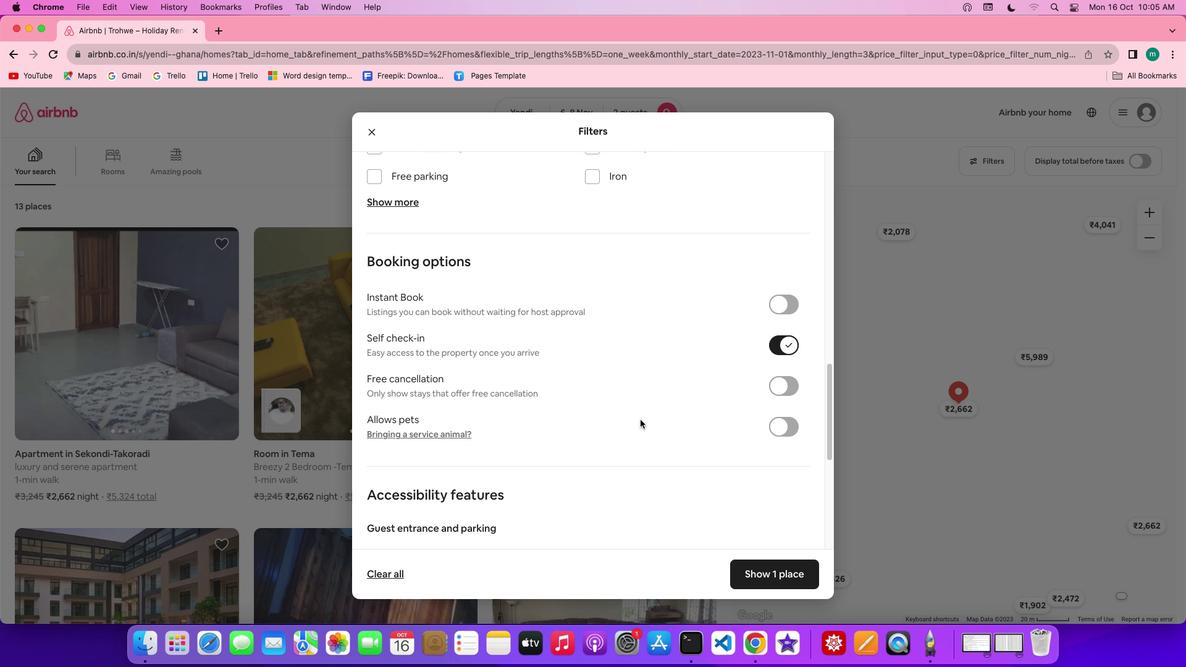 
Action: Mouse scrolled (640, 420) with delta (0, 0)
Screenshot: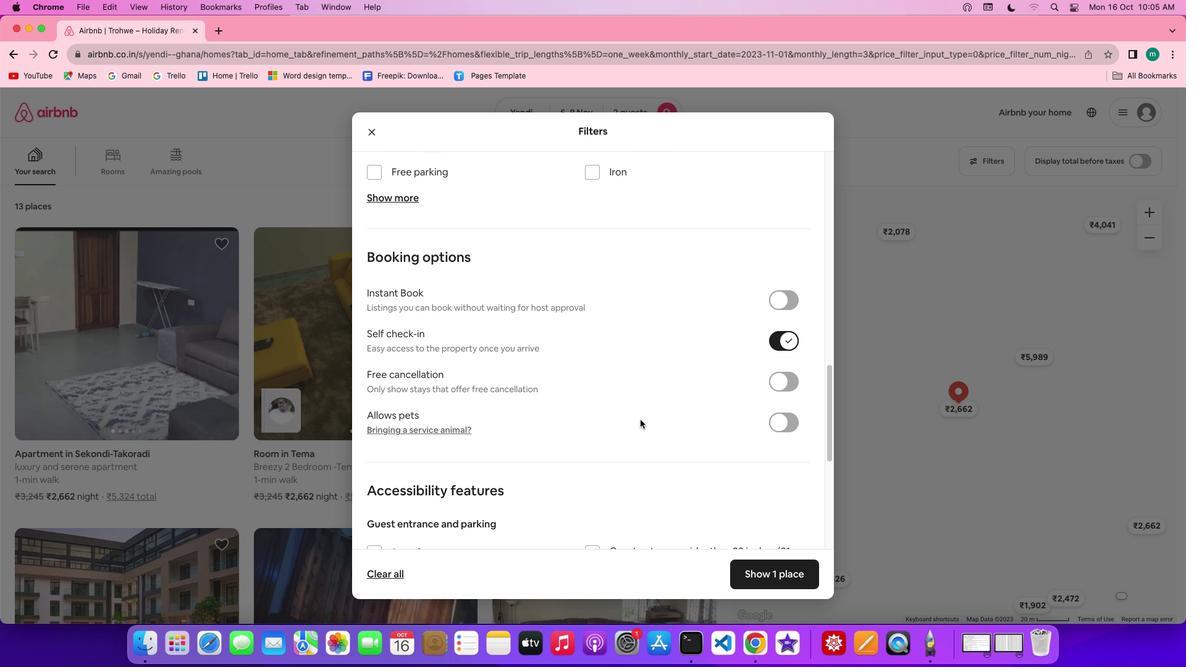 
Action: Mouse scrolled (640, 420) with delta (0, 0)
Screenshot: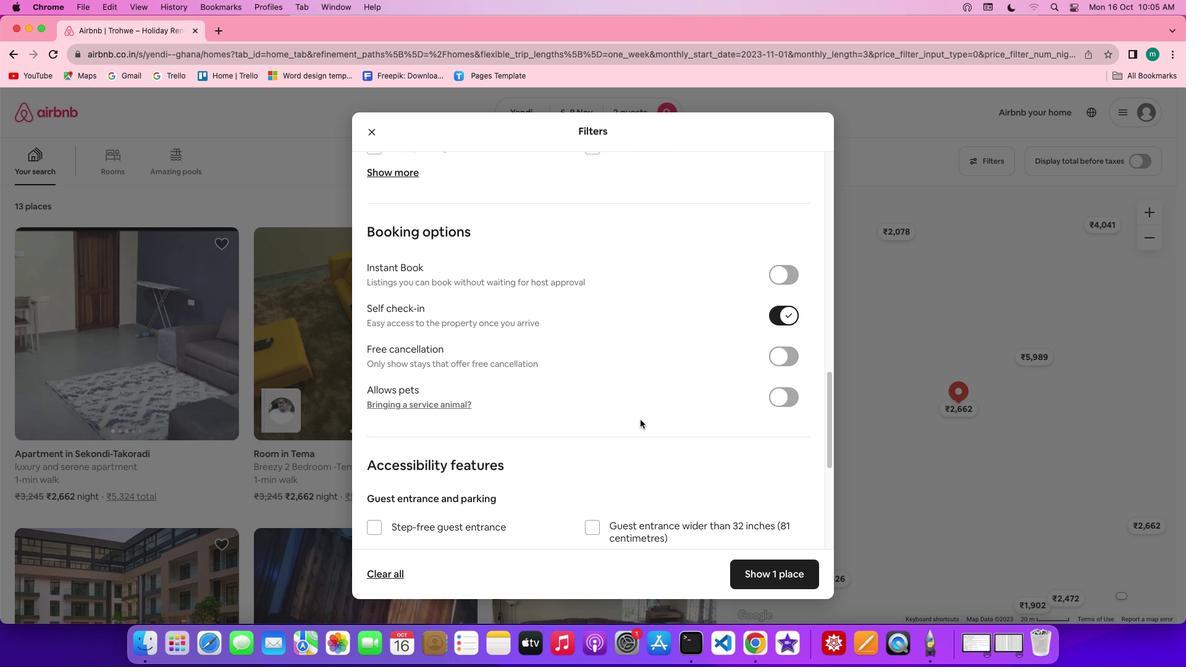 
Action: Mouse scrolled (640, 420) with delta (0, -1)
Screenshot: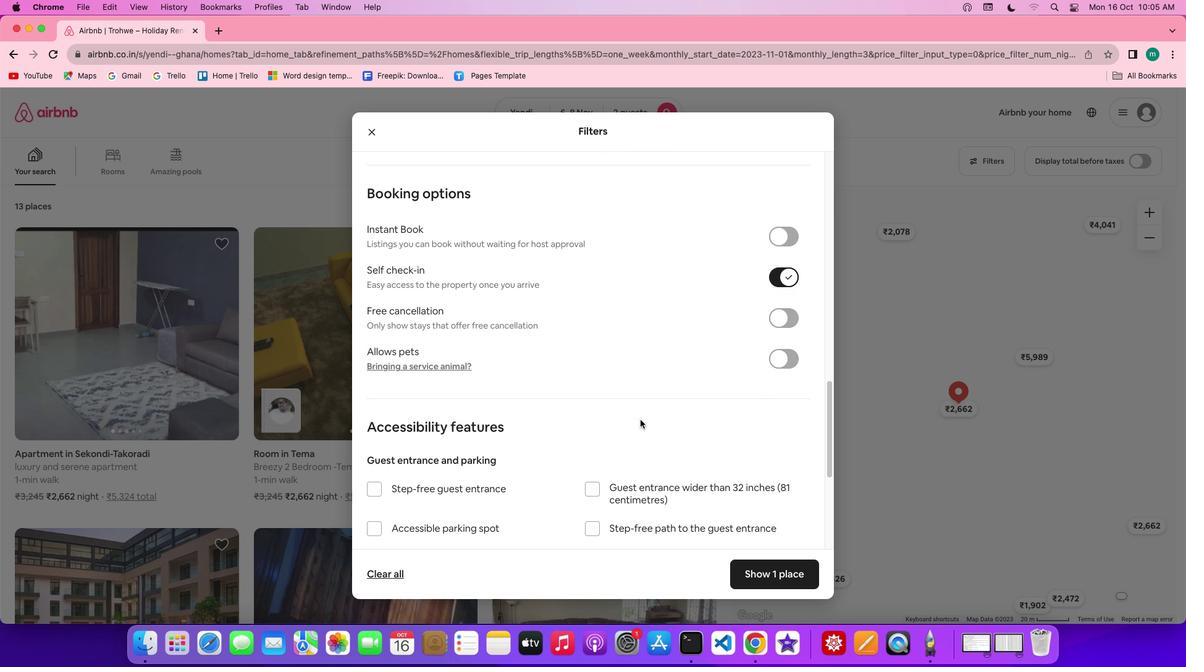 
Action: Mouse moved to (762, 569)
Screenshot: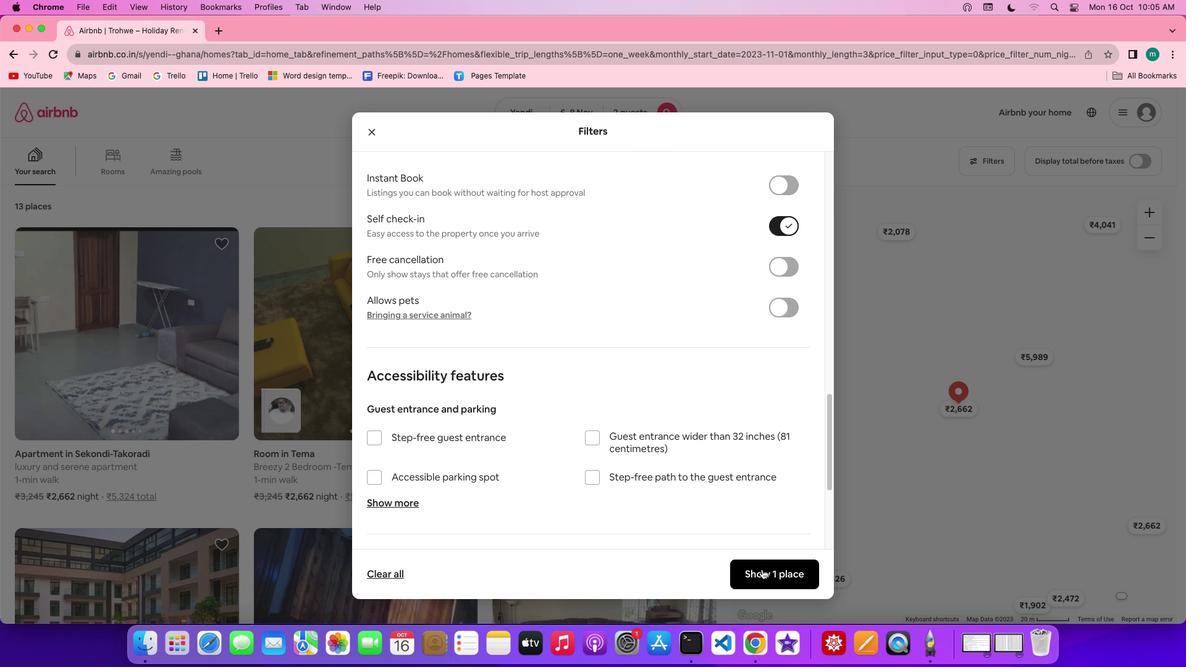 
Action: Mouse pressed left at (762, 569)
Screenshot: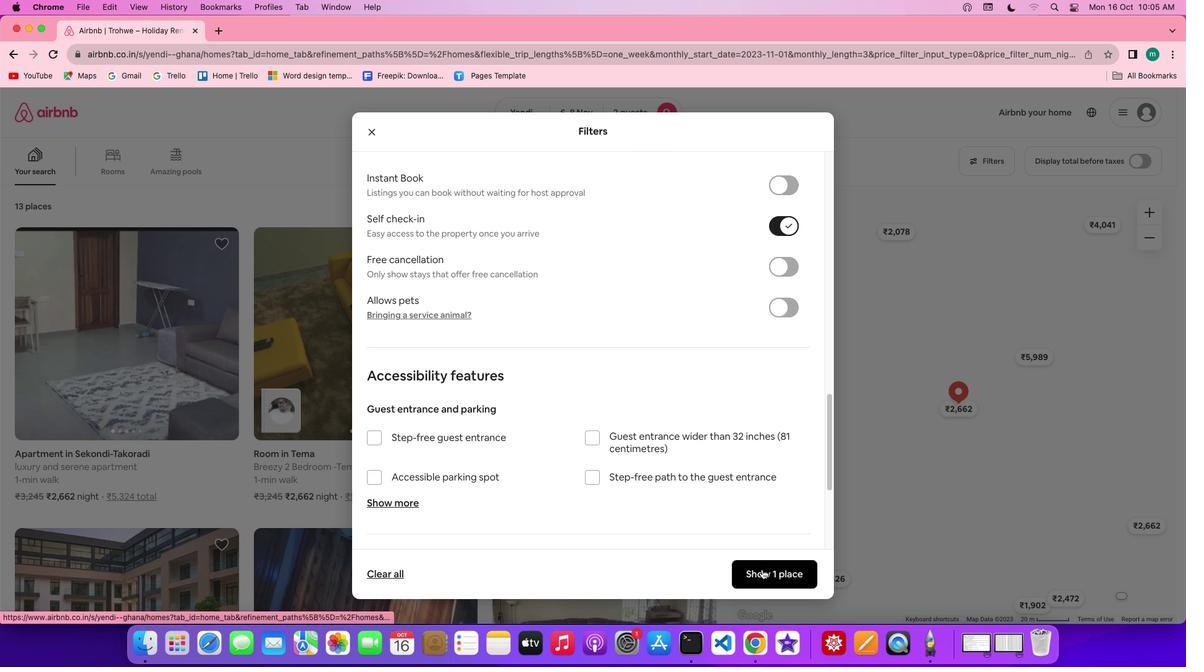 
Action: Mouse moved to (63, 343)
Screenshot: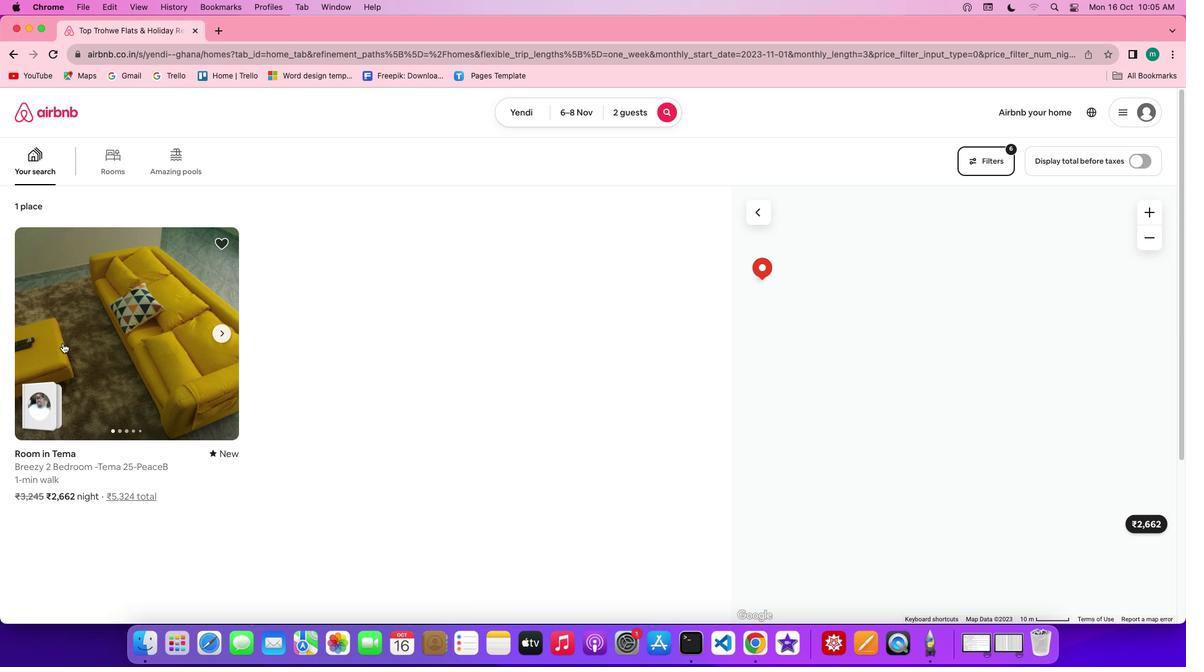 
Action: Mouse pressed left at (63, 343)
Screenshot: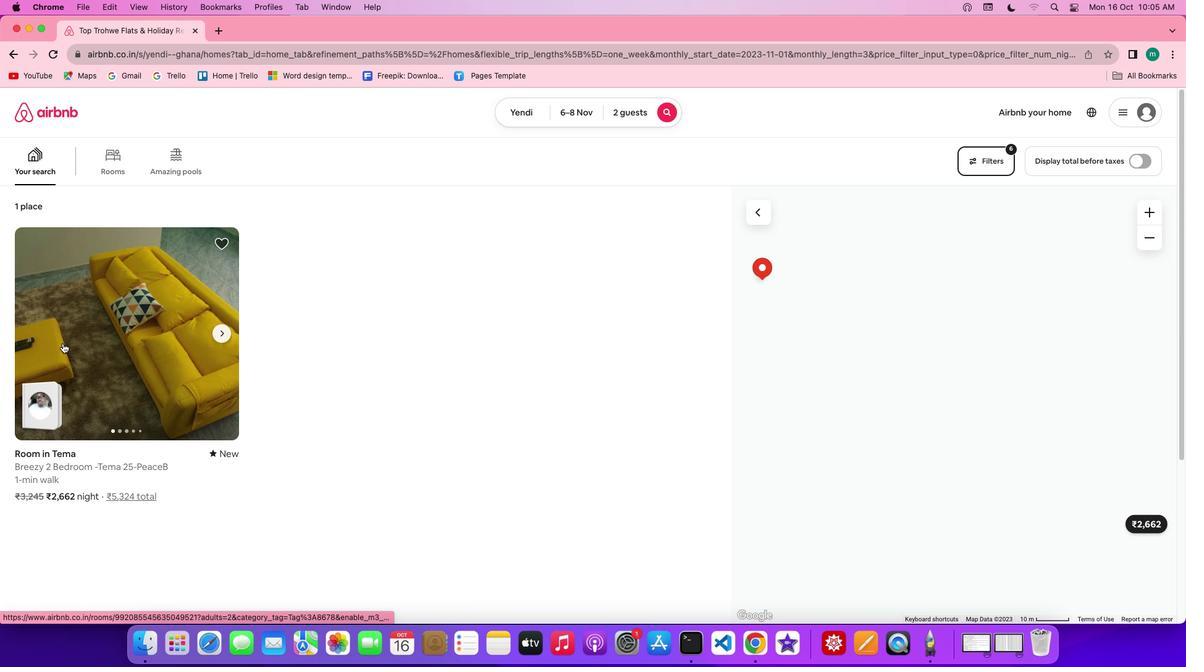 
Action: Mouse moved to (872, 438)
Screenshot: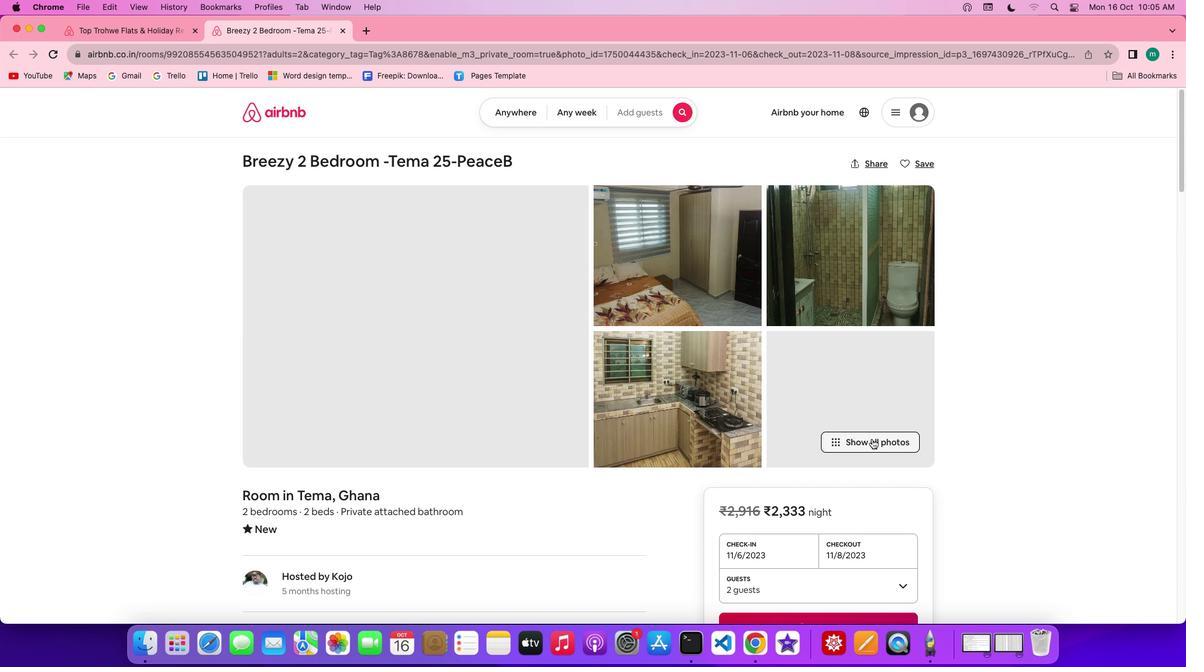 
Action: Mouse pressed left at (872, 438)
Screenshot: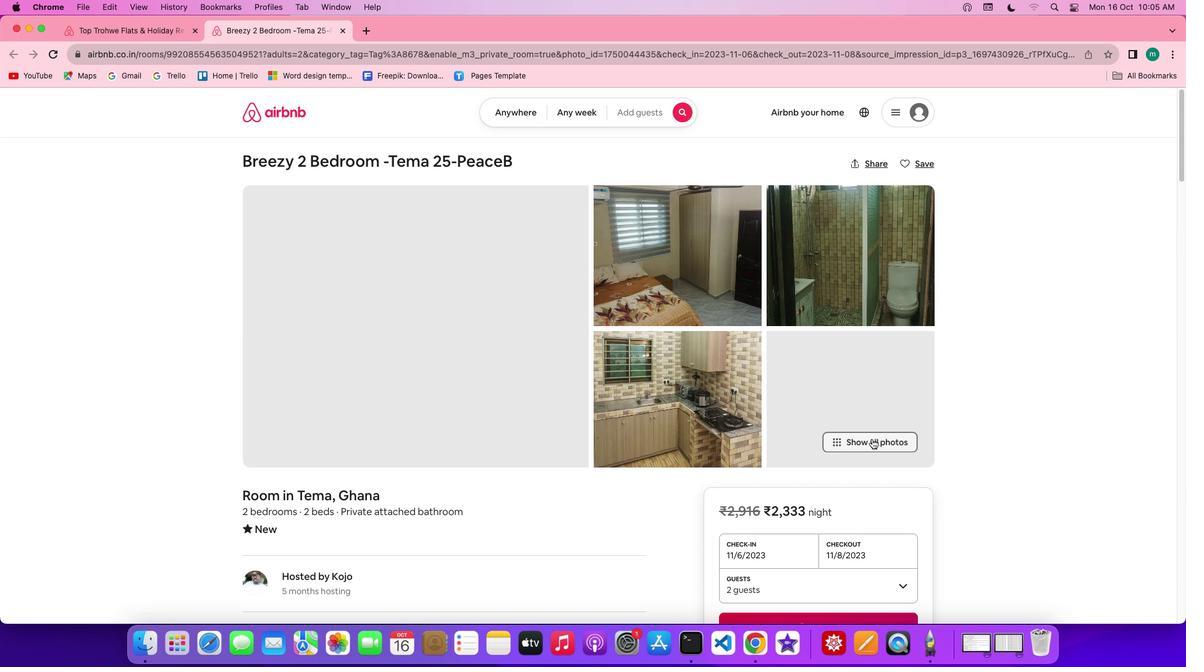 
Action: Mouse moved to (716, 433)
Screenshot: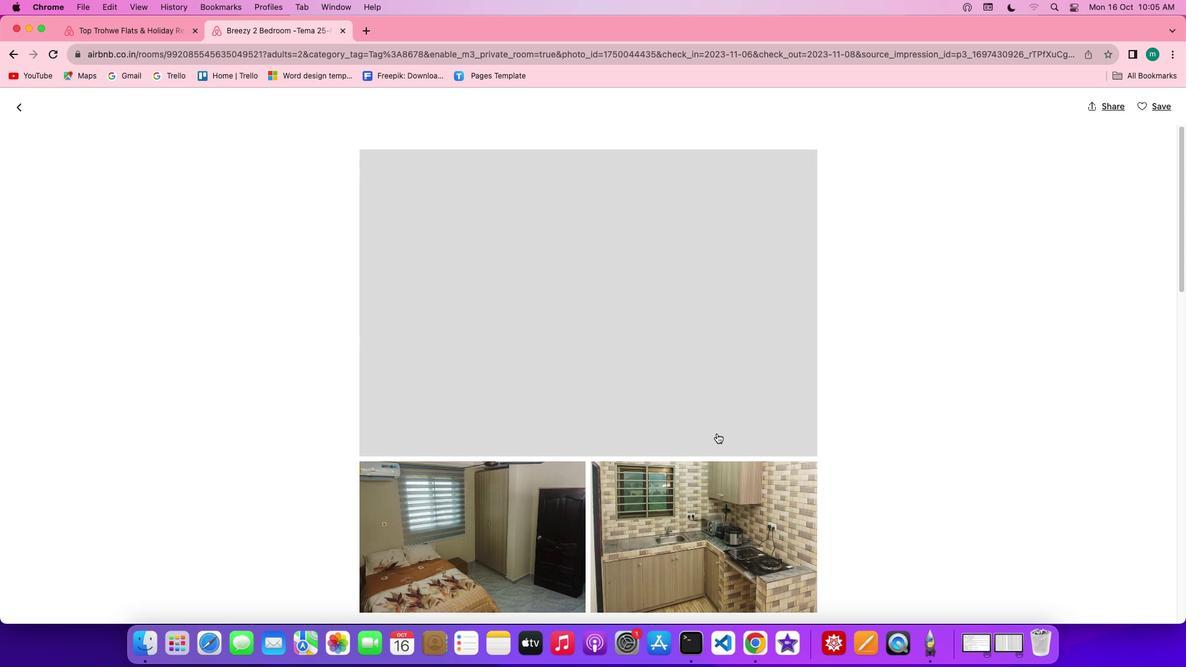 
Action: Mouse scrolled (716, 433) with delta (0, 0)
Screenshot: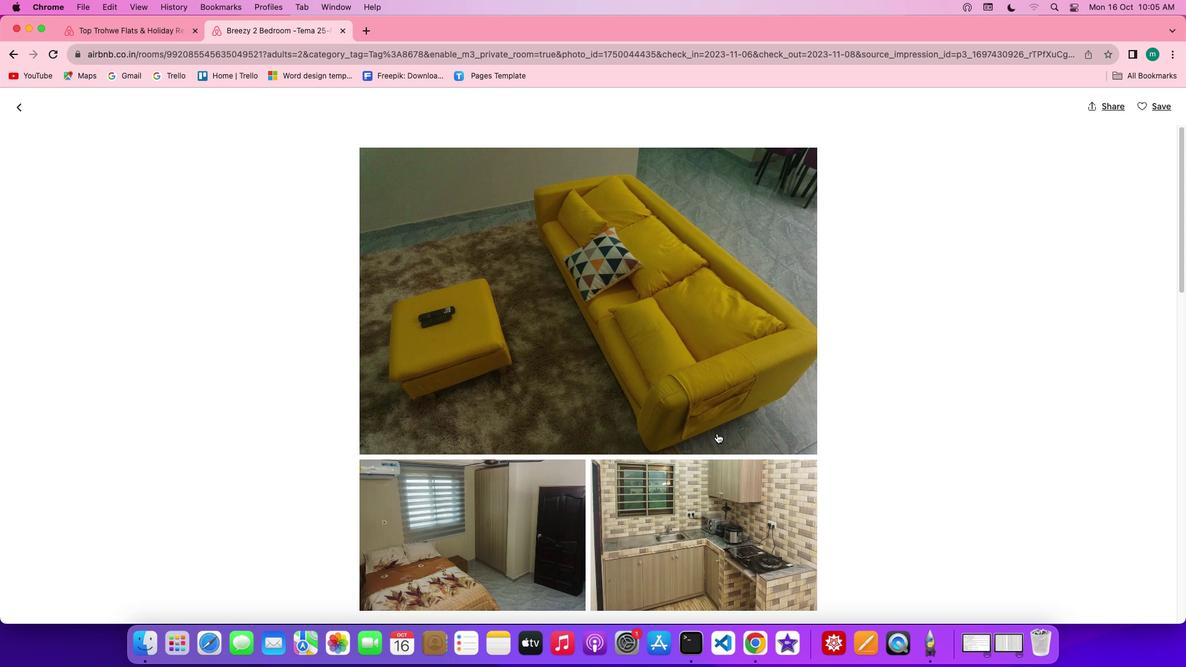 
Action: Mouse scrolled (716, 433) with delta (0, 0)
Screenshot: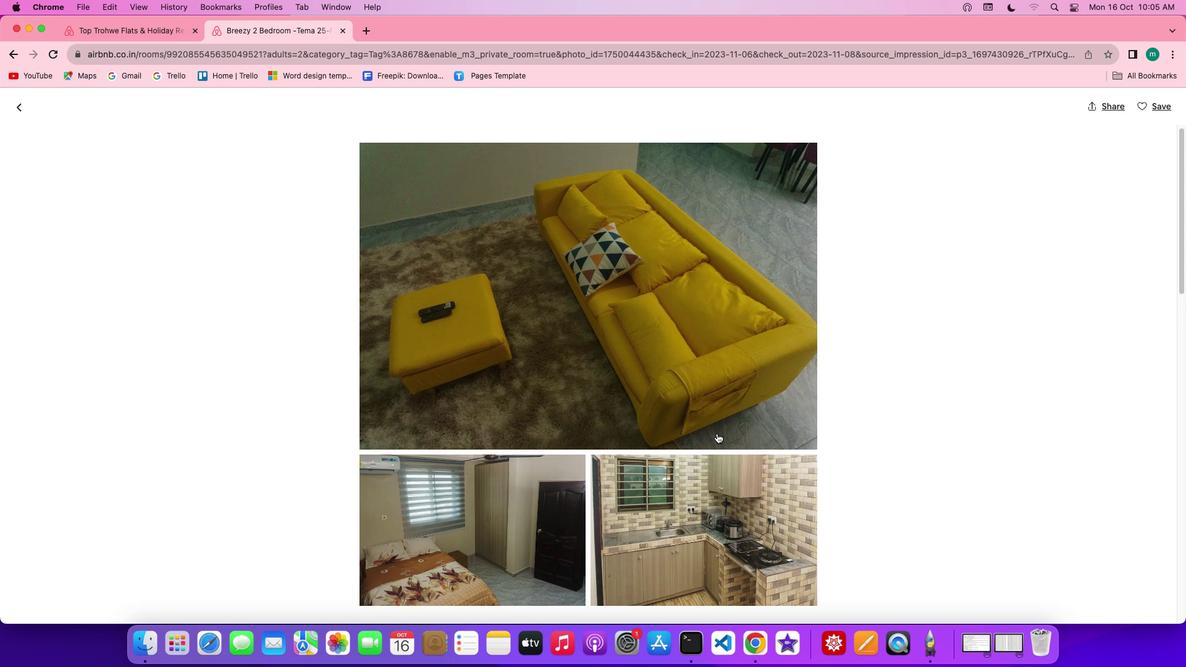 
Action: Mouse scrolled (716, 433) with delta (0, -1)
Screenshot: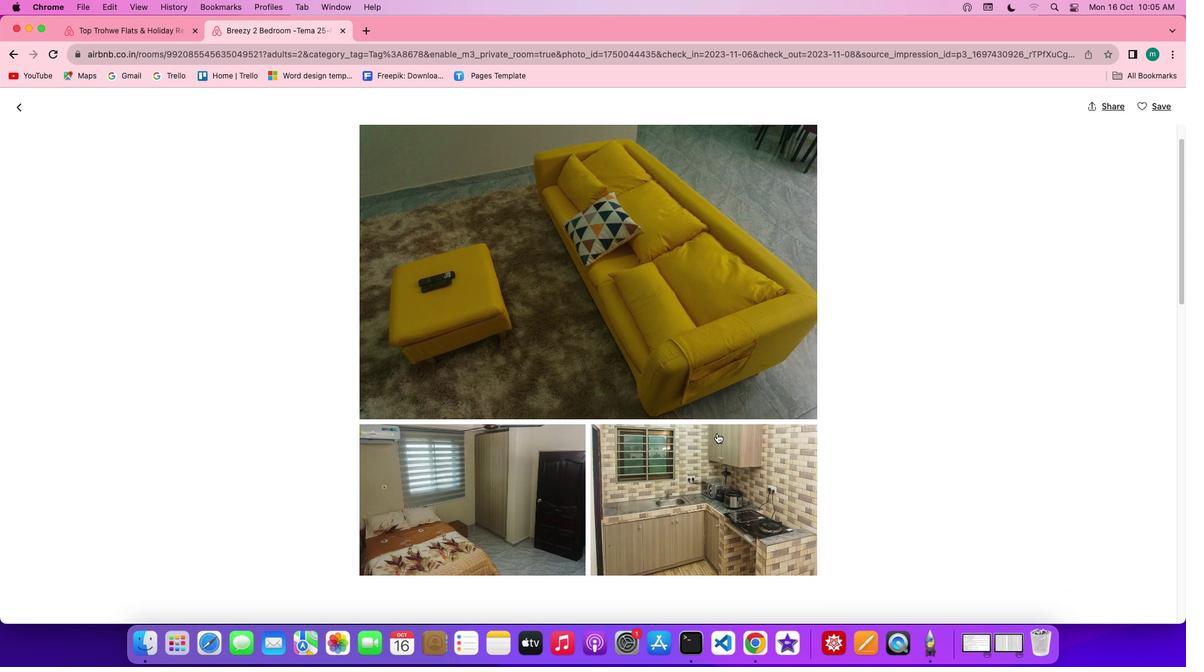 
Action: Mouse scrolled (716, 433) with delta (0, -1)
Screenshot: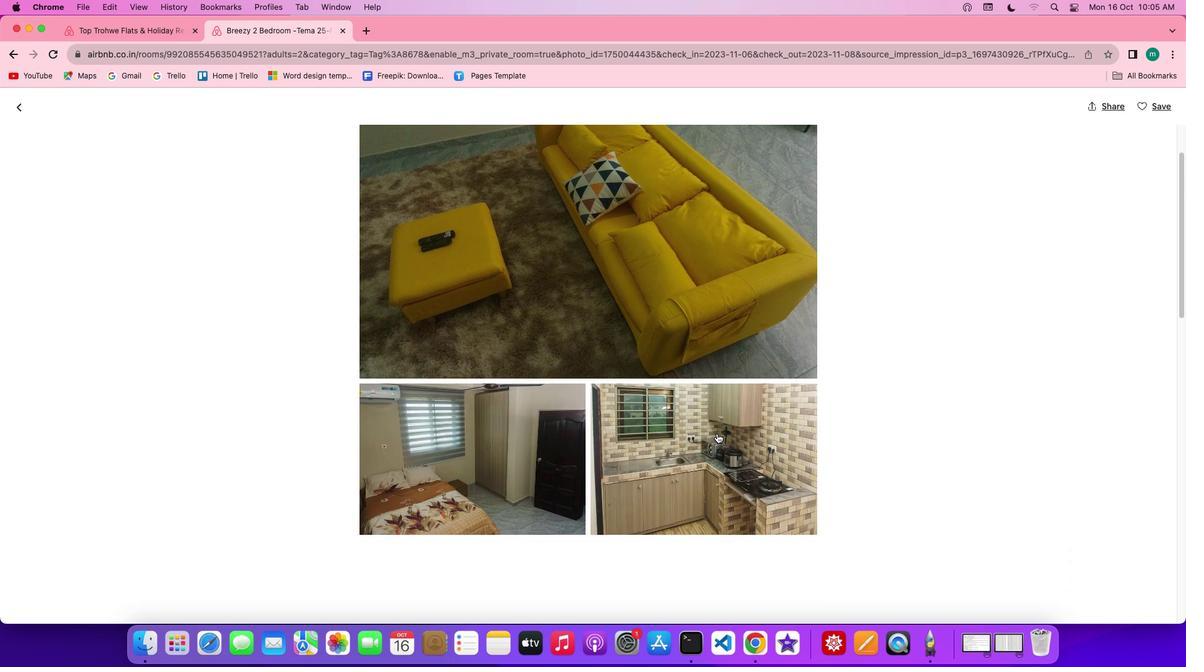 
Action: Mouse scrolled (716, 433) with delta (0, 0)
Screenshot: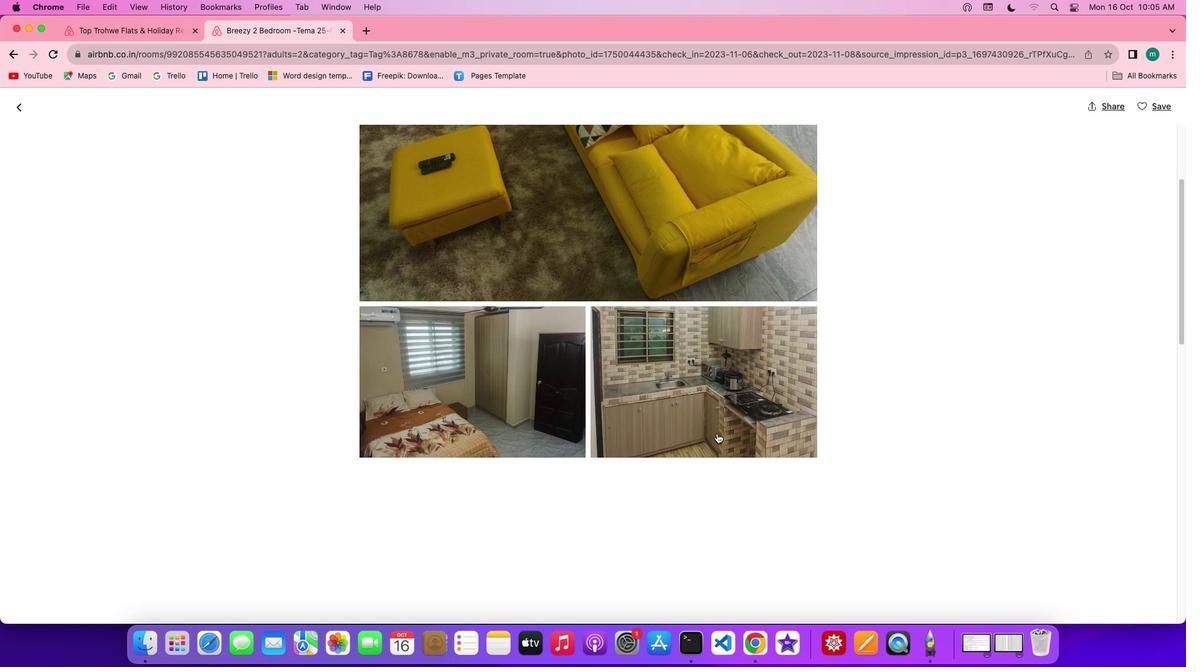 
Action: Mouse scrolled (716, 433) with delta (0, 0)
Screenshot: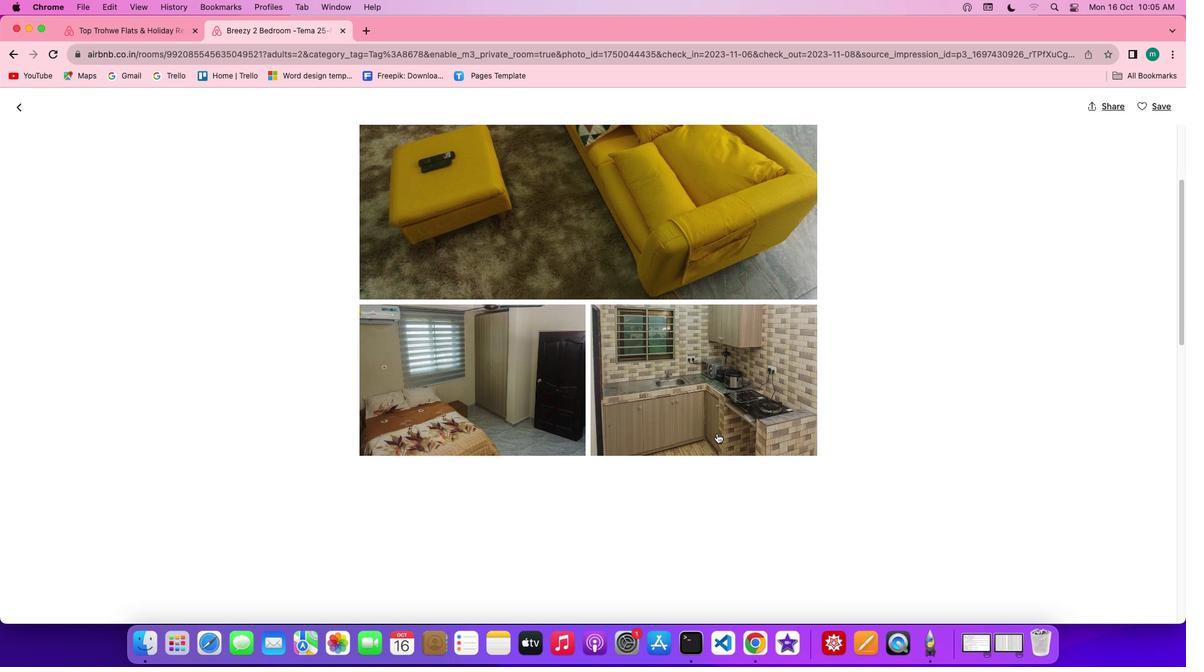 
Action: Mouse scrolled (716, 433) with delta (0, 0)
Screenshot: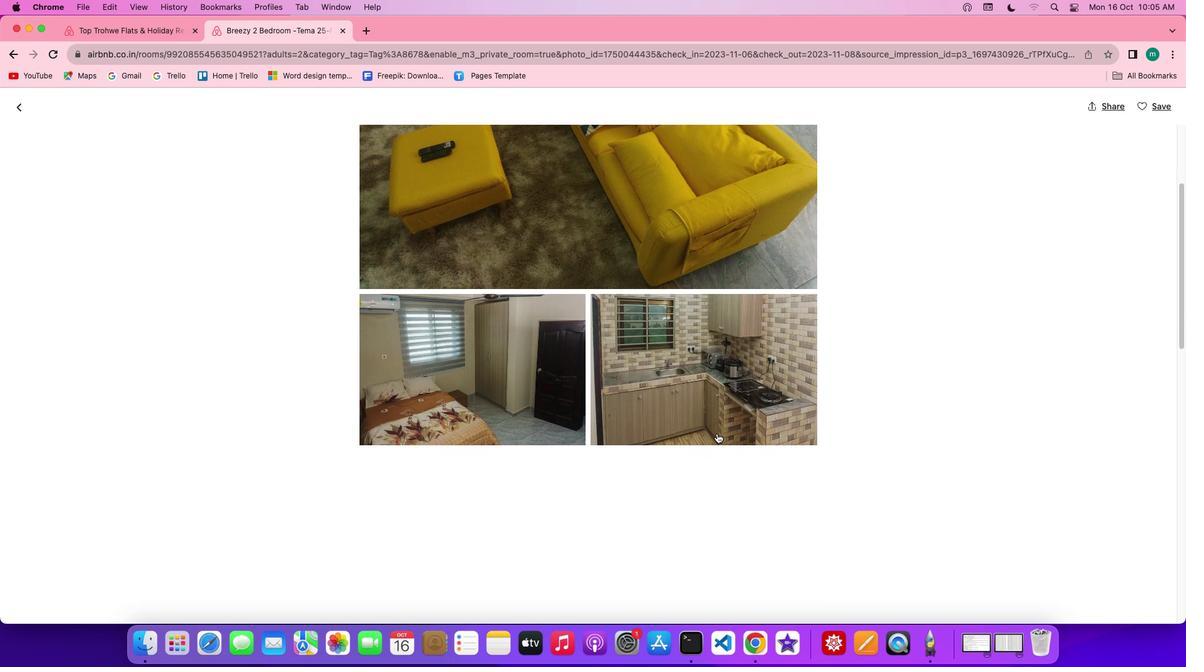 
Action: Mouse scrolled (716, 433) with delta (0, 0)
Screenshot: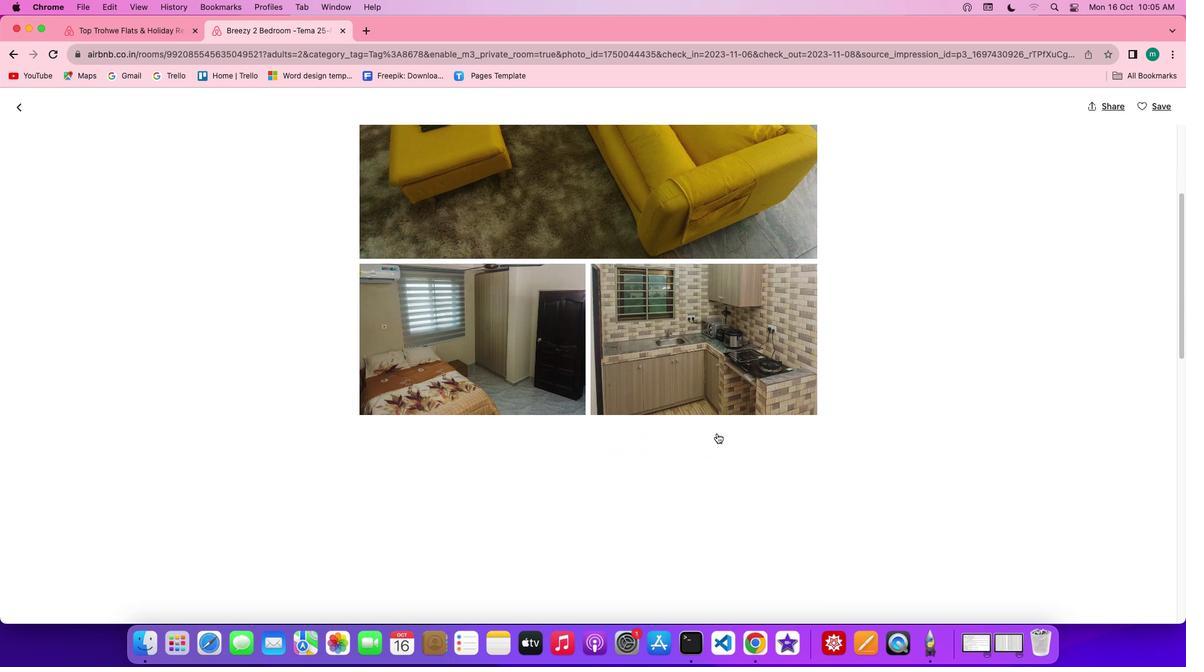 
Action: Mouse scrolled (716, 433) with delta (0, 0)
Screenshot: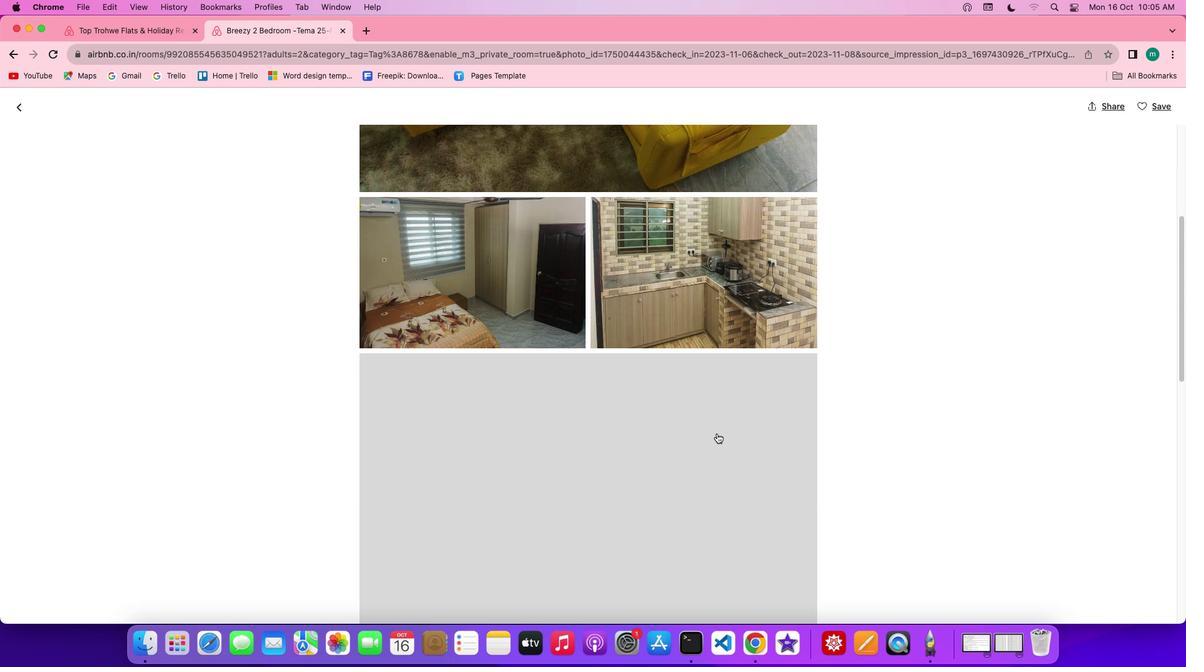 
Action: Mouse scrolled (716, 433) with delta (0, 0)
Screenshot: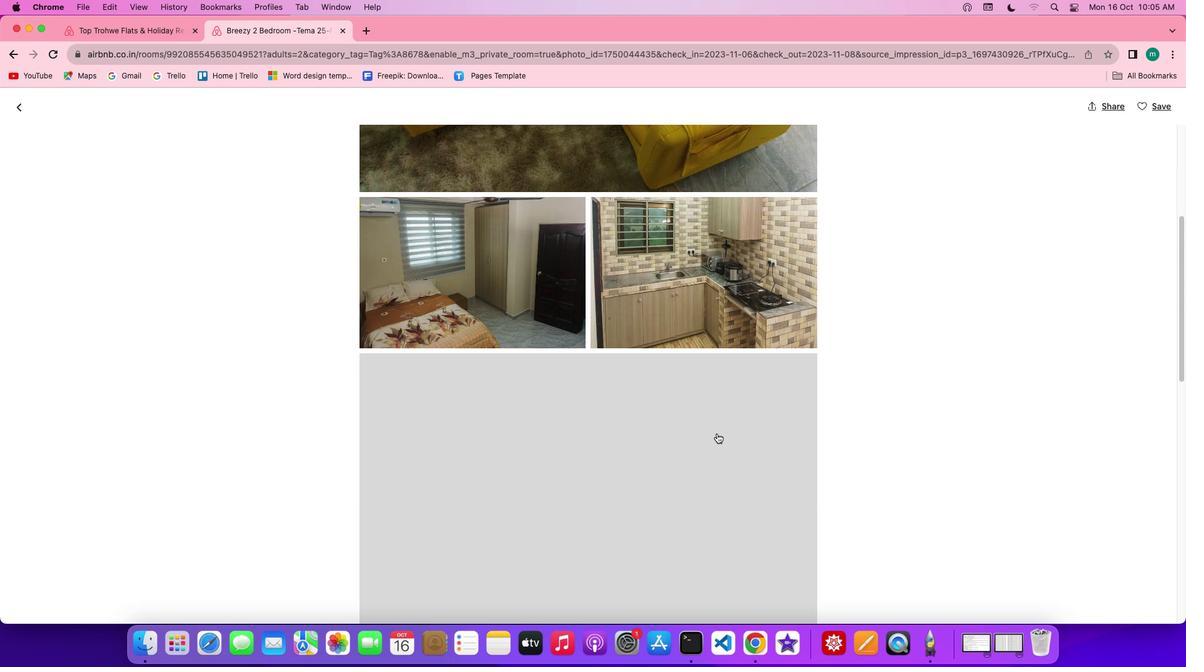 
Action: Mouse scrolled (716, 433) with delta (0, -1)
Screenshot: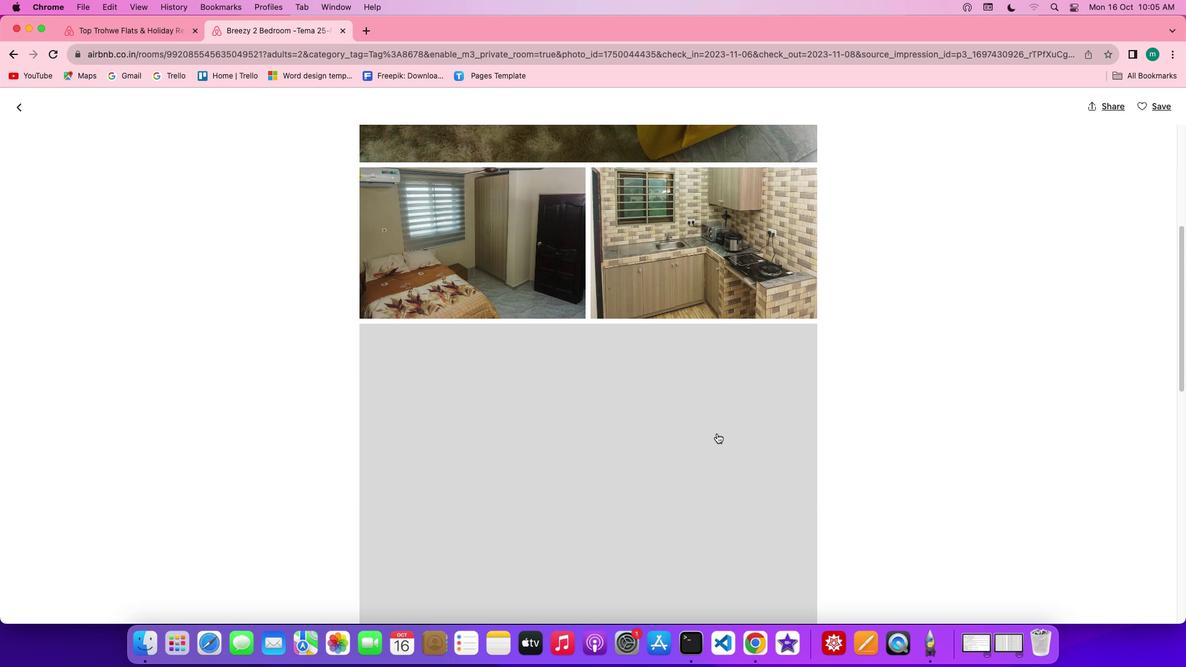 
Action: Mouse scrolled (716, 433) with delta (0, -2)
Screenshot: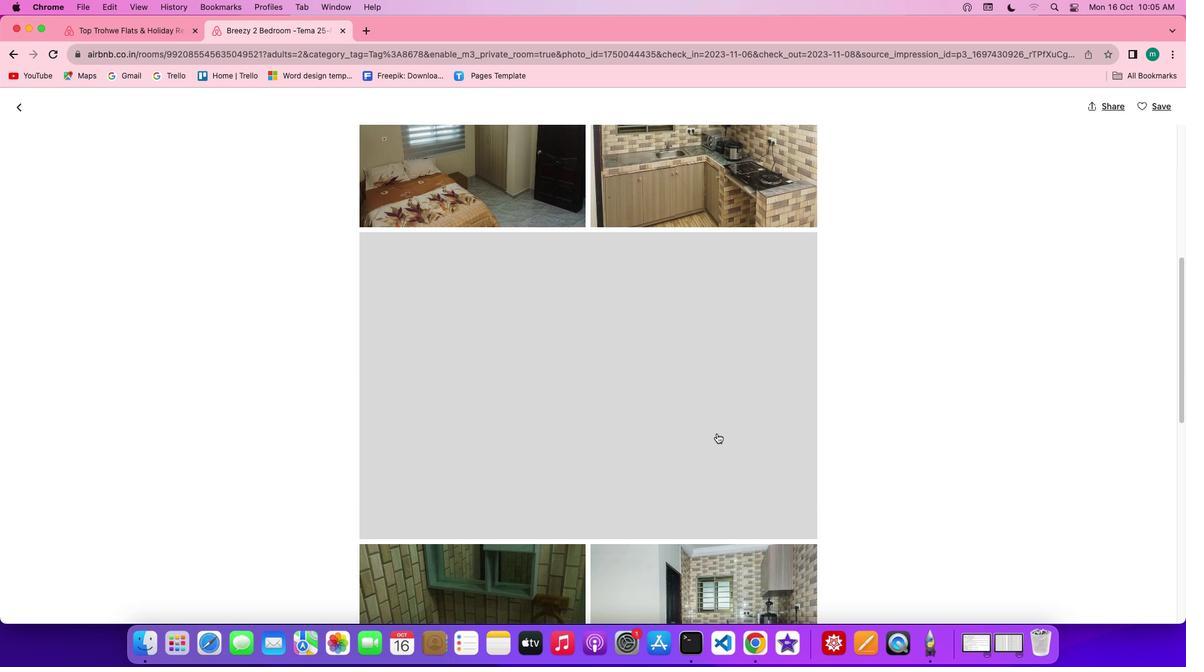 
Action: Mouse scrolled (716, 433) with delta (0, 0)
Screenshot: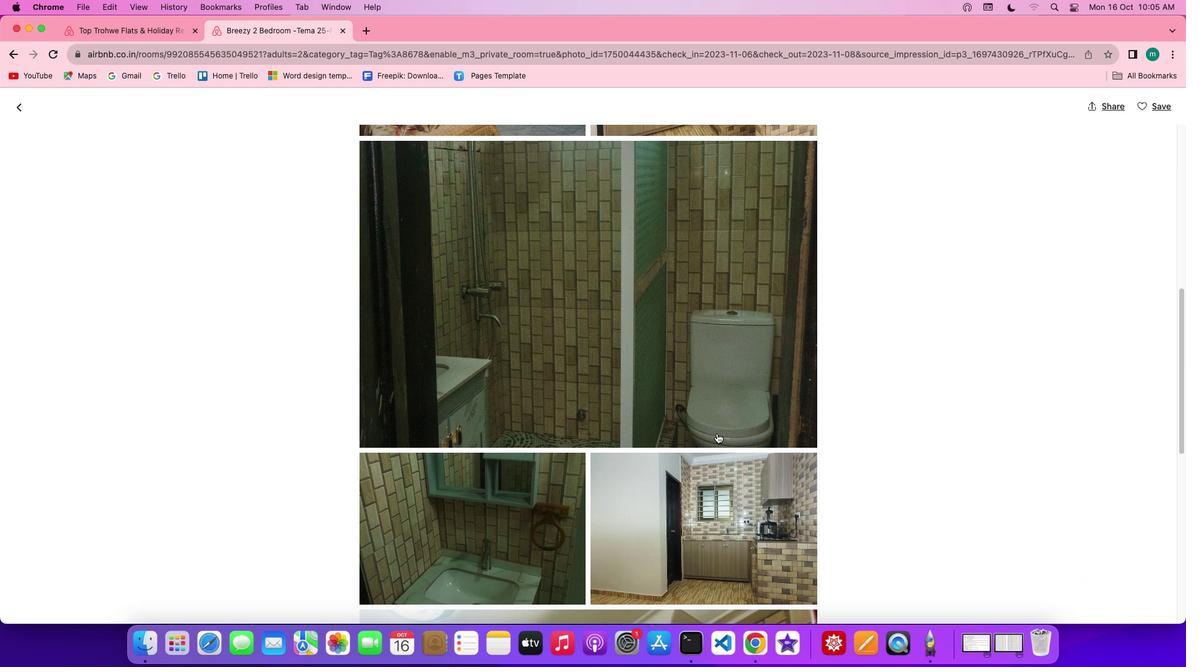 
Action: Mouse scrolled (716, 433) with delta (0, 0)
Screenshot: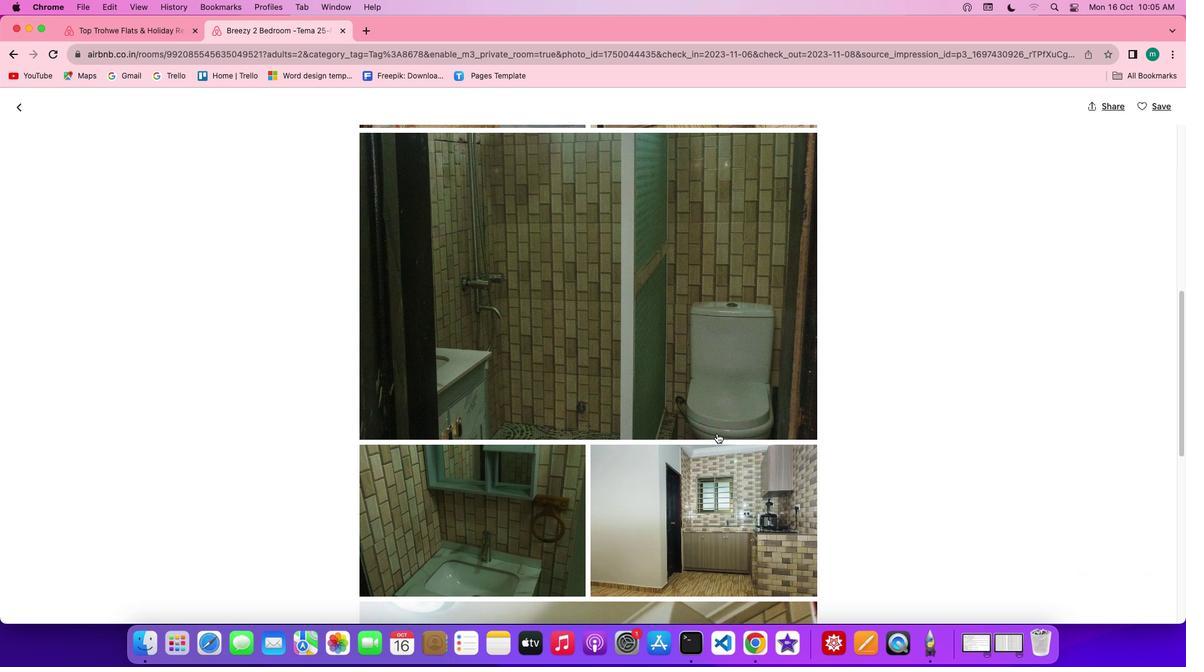 
Action: Mouse scrolled (716, 433) with delta (0, -1)
Screenshot: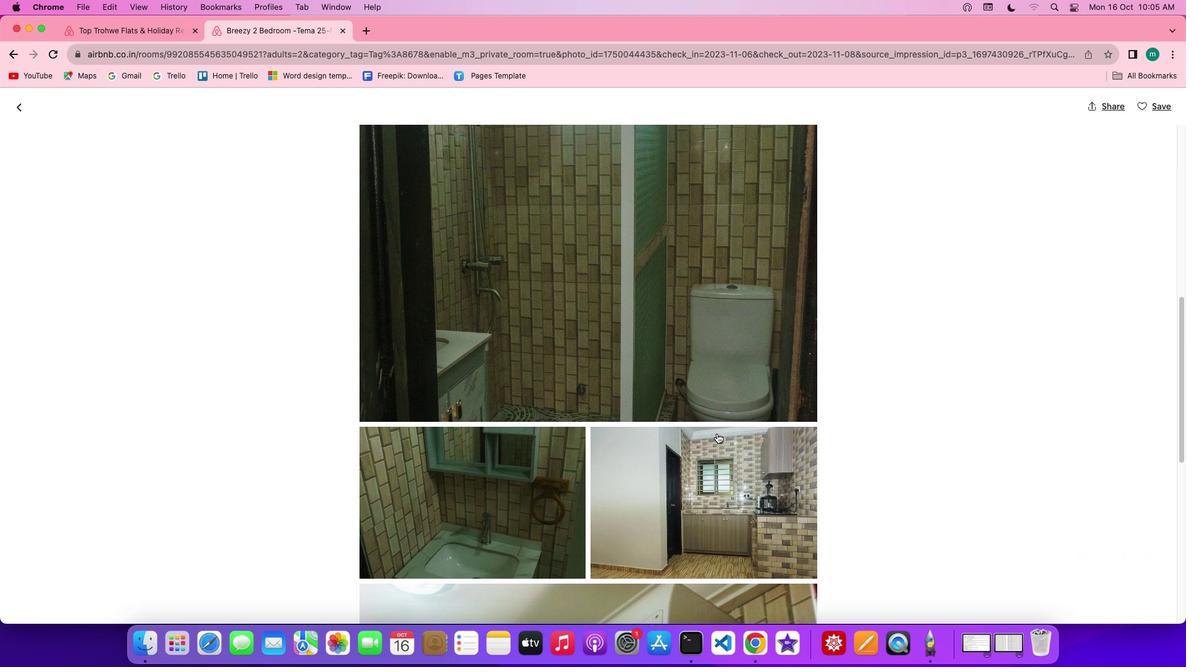 
Action: Mouse scrolled (716, 433) with delta (0, -1)
Screenshot: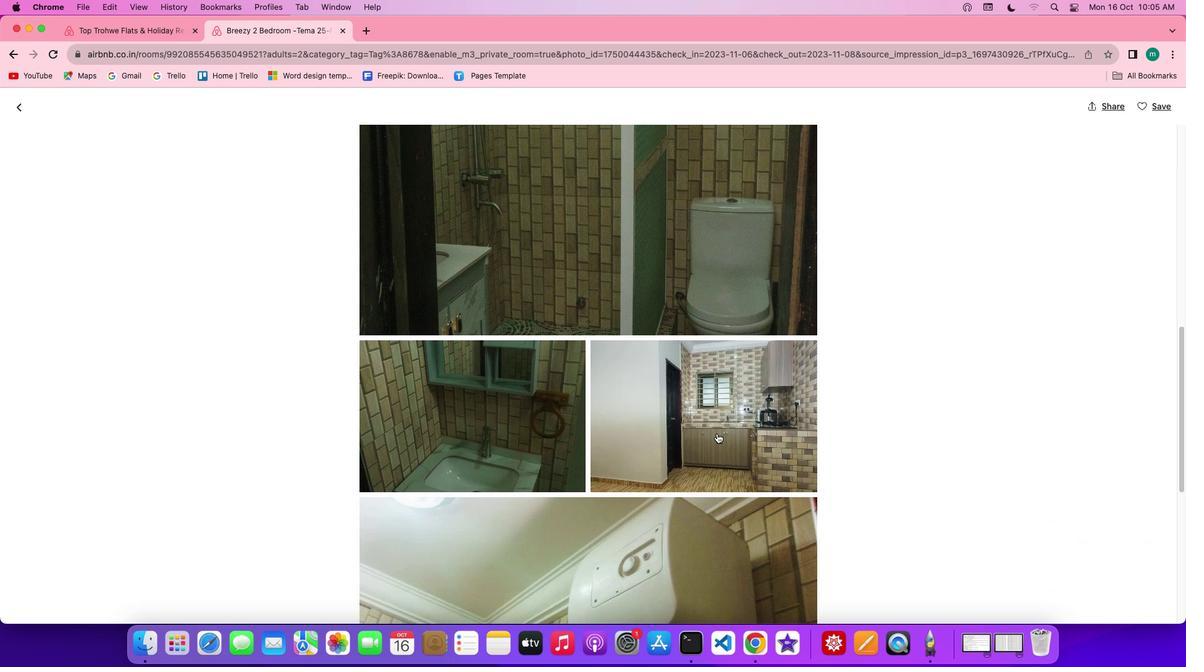 
Action: Mouse scrolled (716, 433) with delta (0, 0)
Screenshot: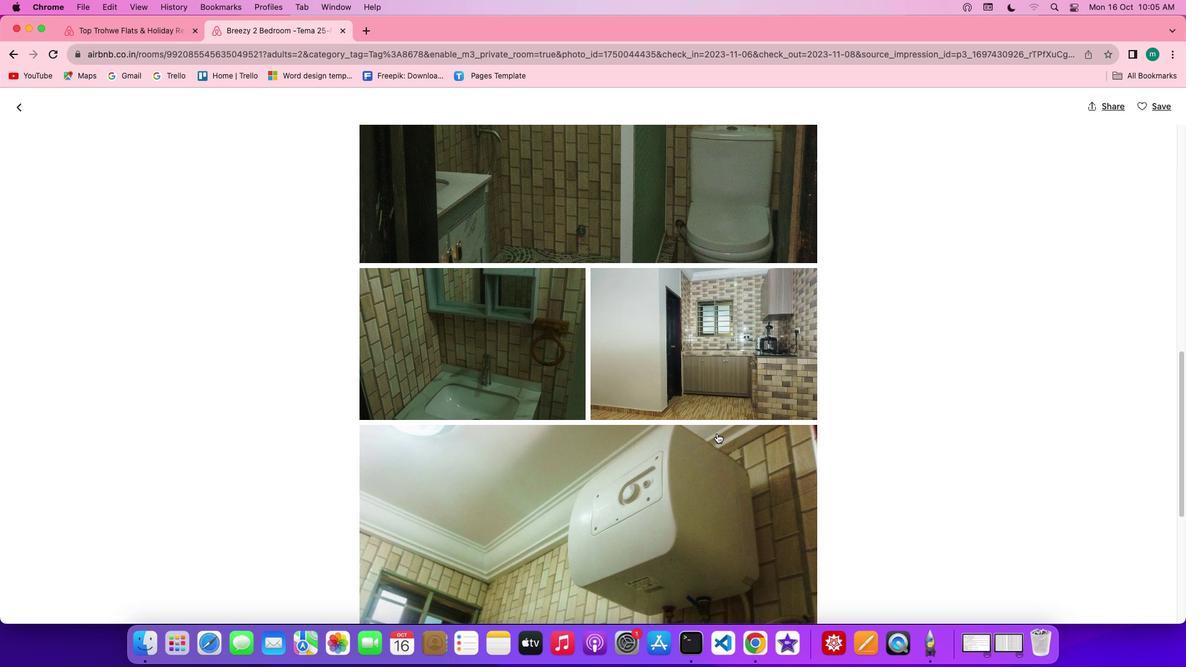 
Action: Mouse scrolled (716, 433) with delta (0, 0)
Screenshot: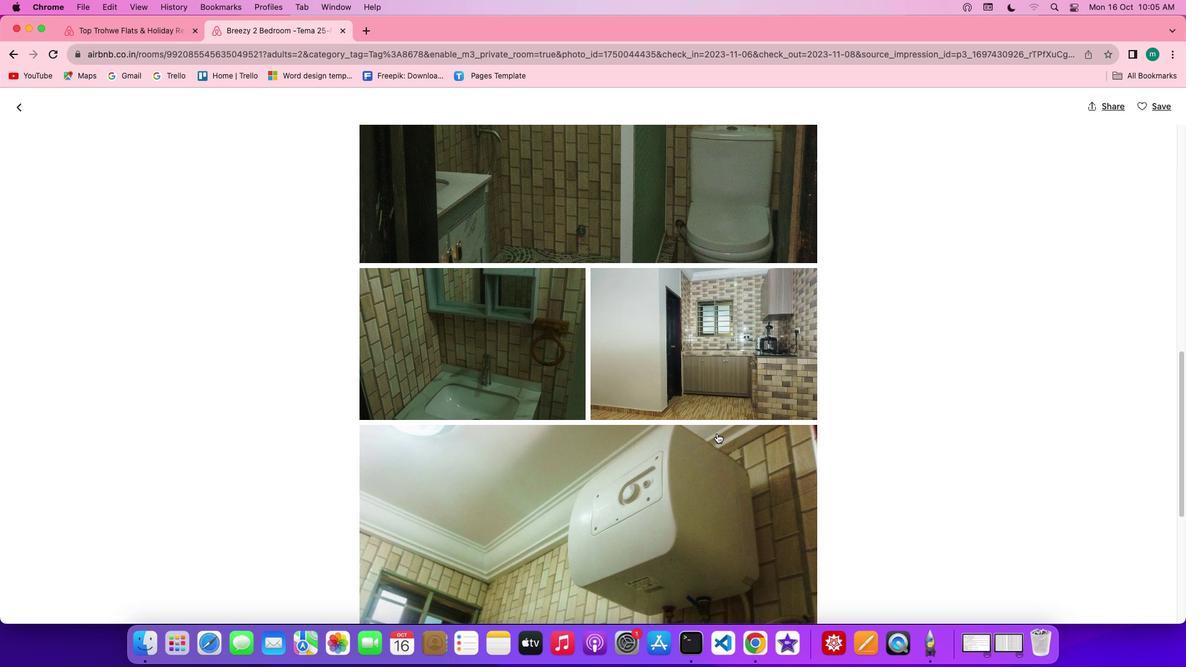 
Action: Mouse scrolled (716, 433) with delta (0, -1)
Screenshot: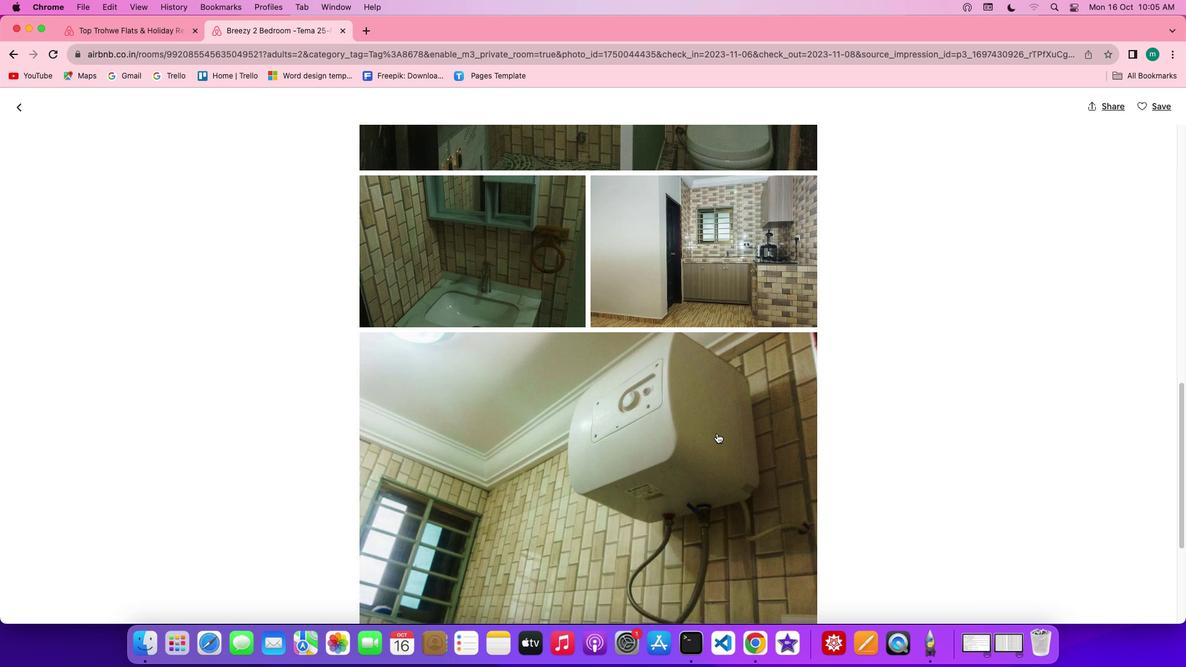 
Action: Mouse scrolled (716, 433) with delta (0, -3)
Screenshot: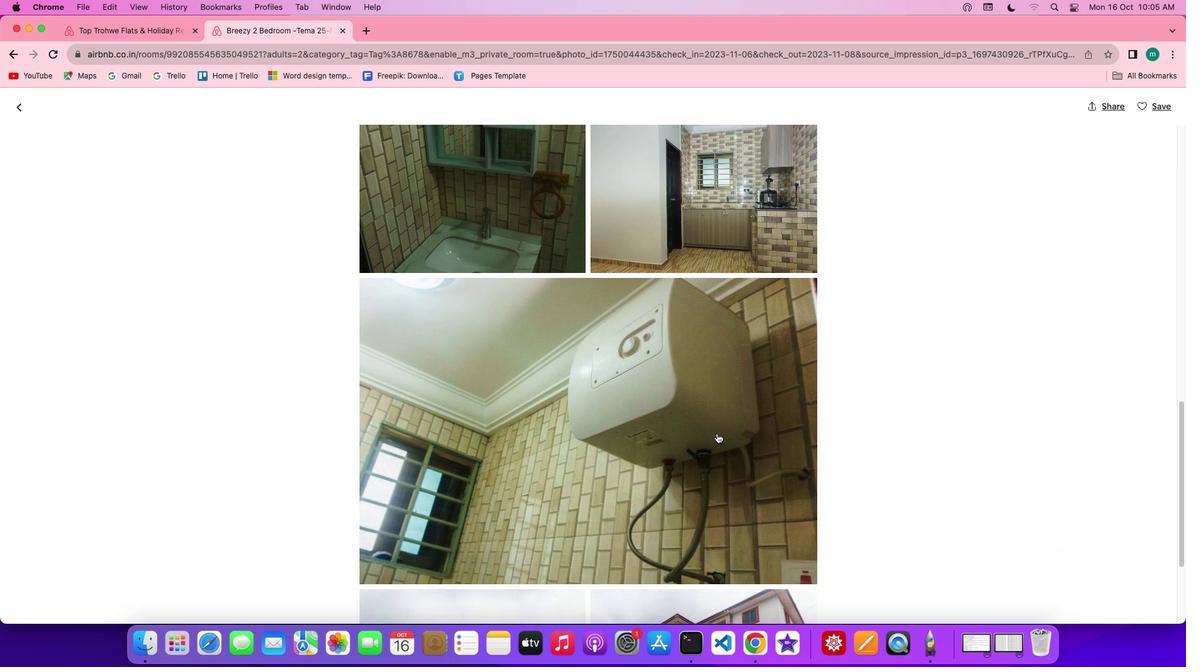 
Action: Mouse scrolled (716, 433) with delta (0, -3)
Screenshot: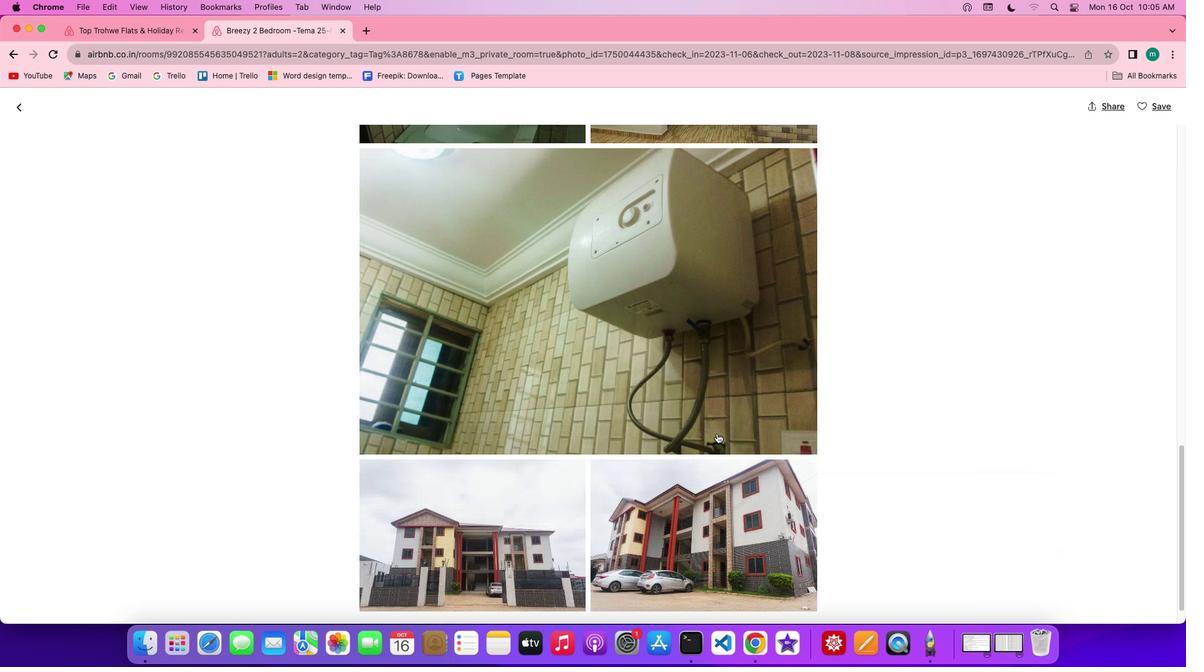 
Action: Mouse scrolled (716, 433) with delta (0, 0)
Screenshot: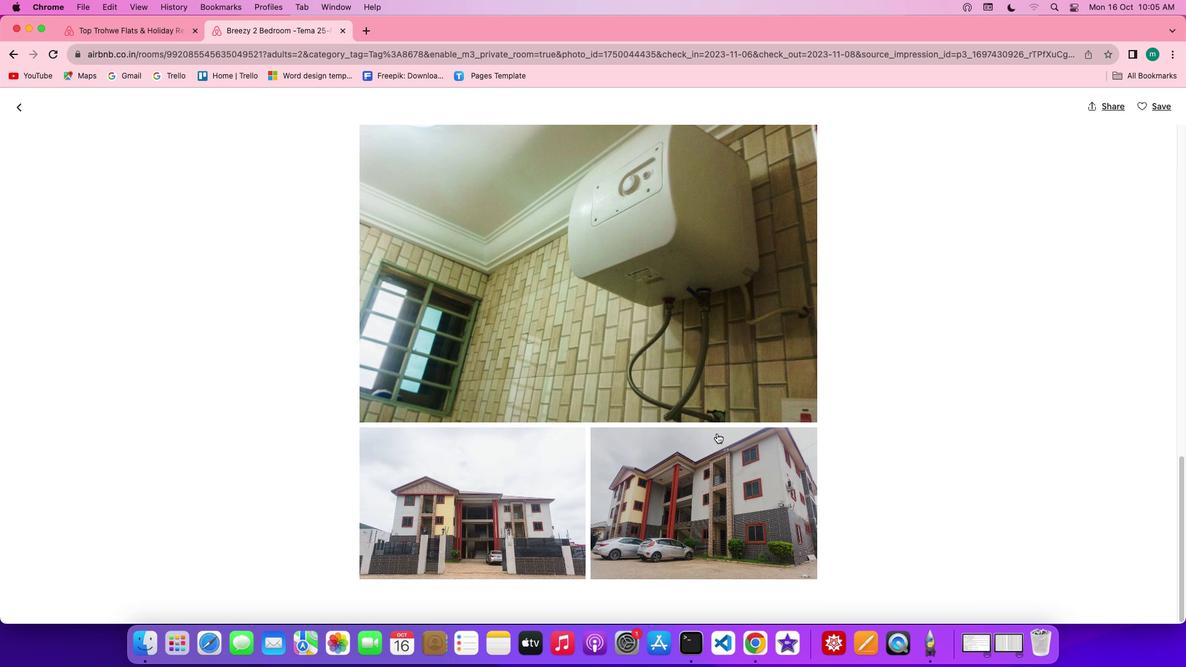 
Action: Mouse scrolled (716, 433) with delta (0, 0)
Screenshot: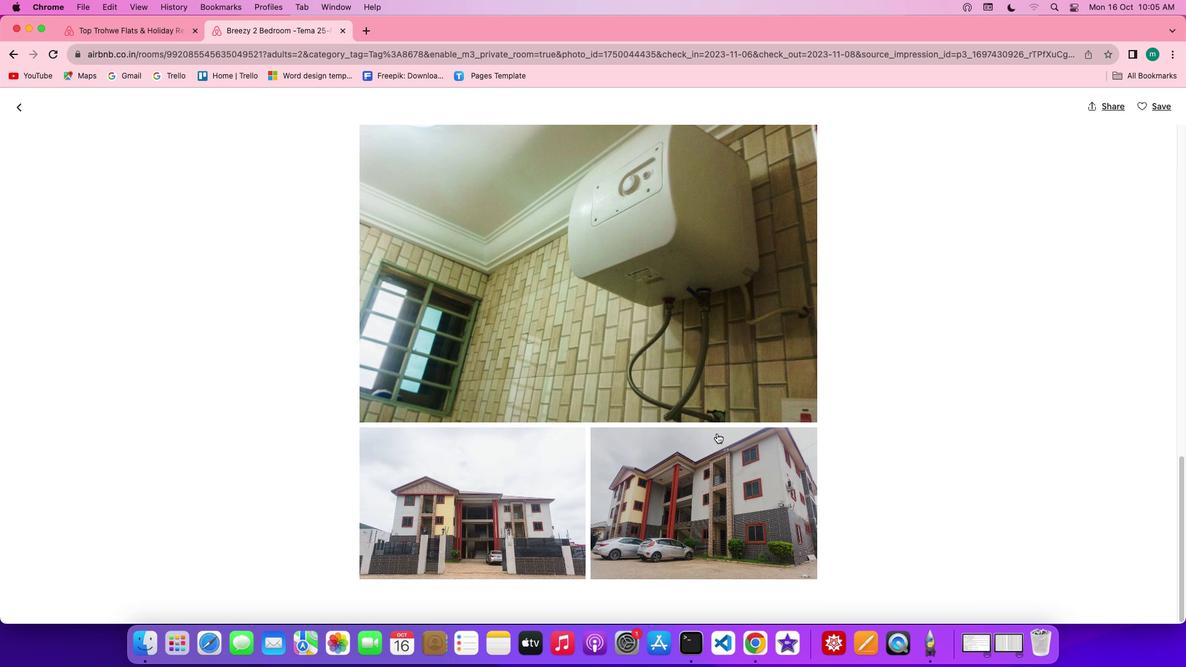 
Action: Mouse scrolled (716, 433) with delta (0, -1)
Screenshot: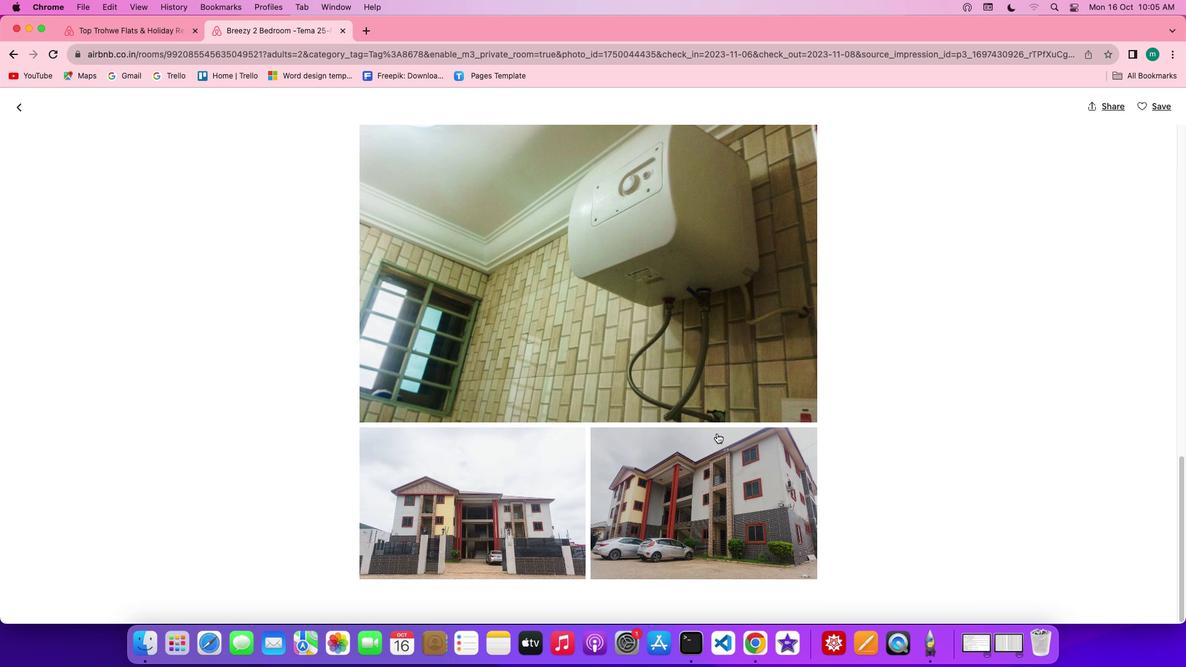
Action: Mouse scrolled (716, 433) with delta (0, -1)
Screenshot: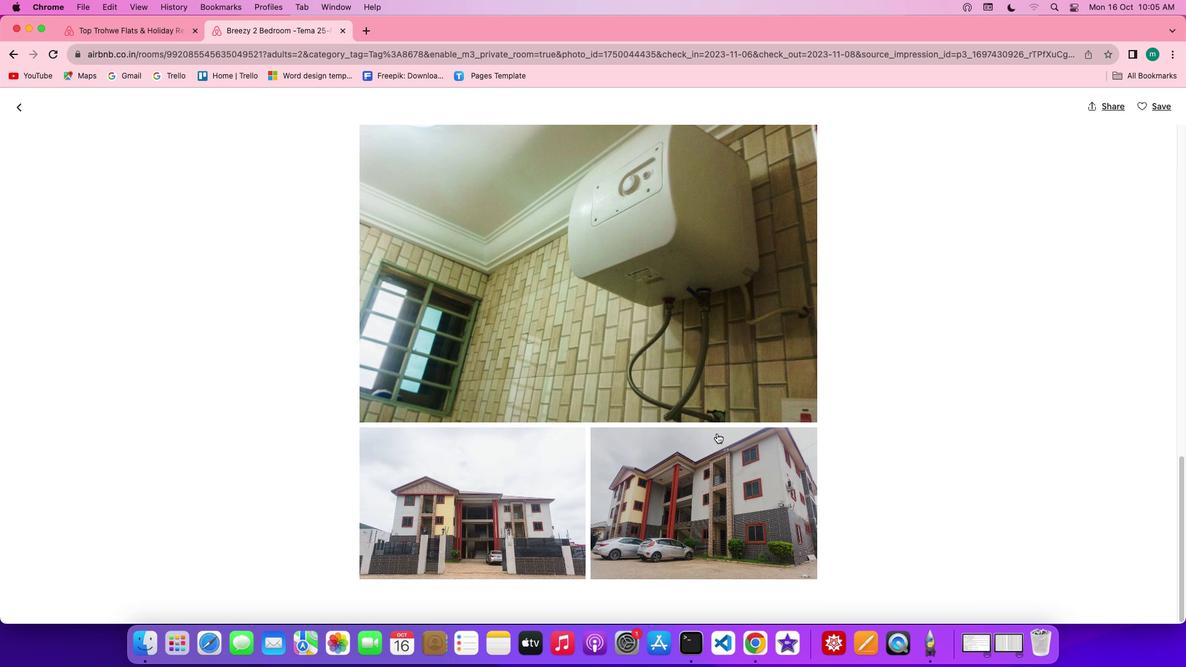 
Action: Mouse moved to (21, 100)
Screenshot: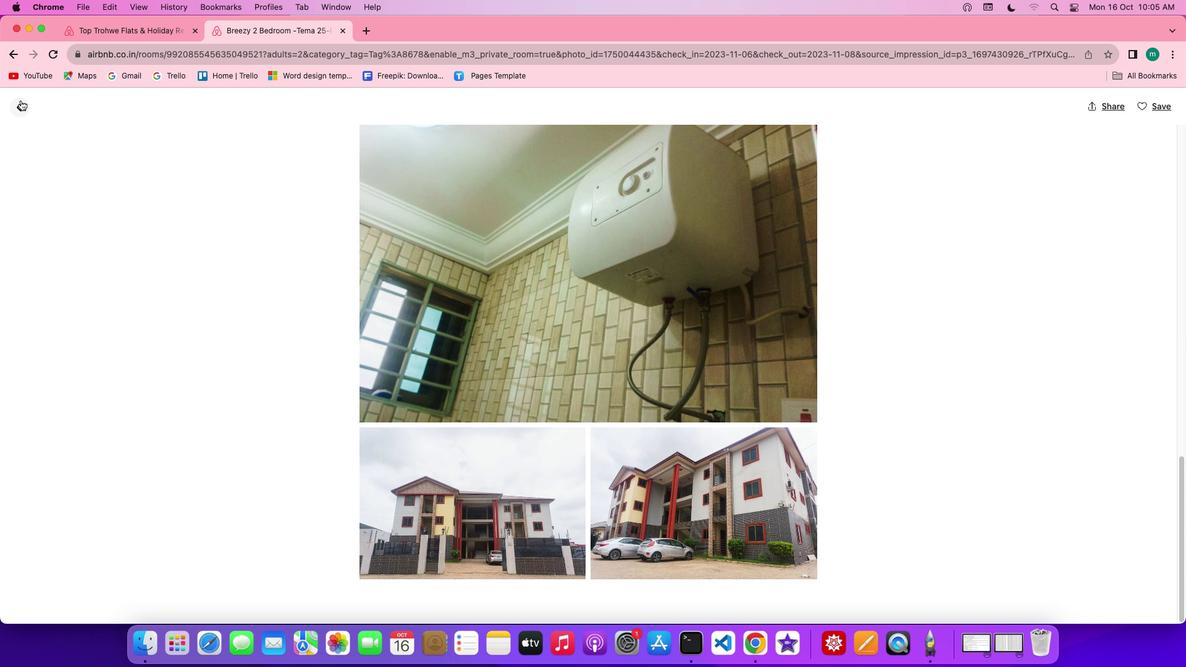 
Action: Mouse pressed left at (21, 100)
Screenshot: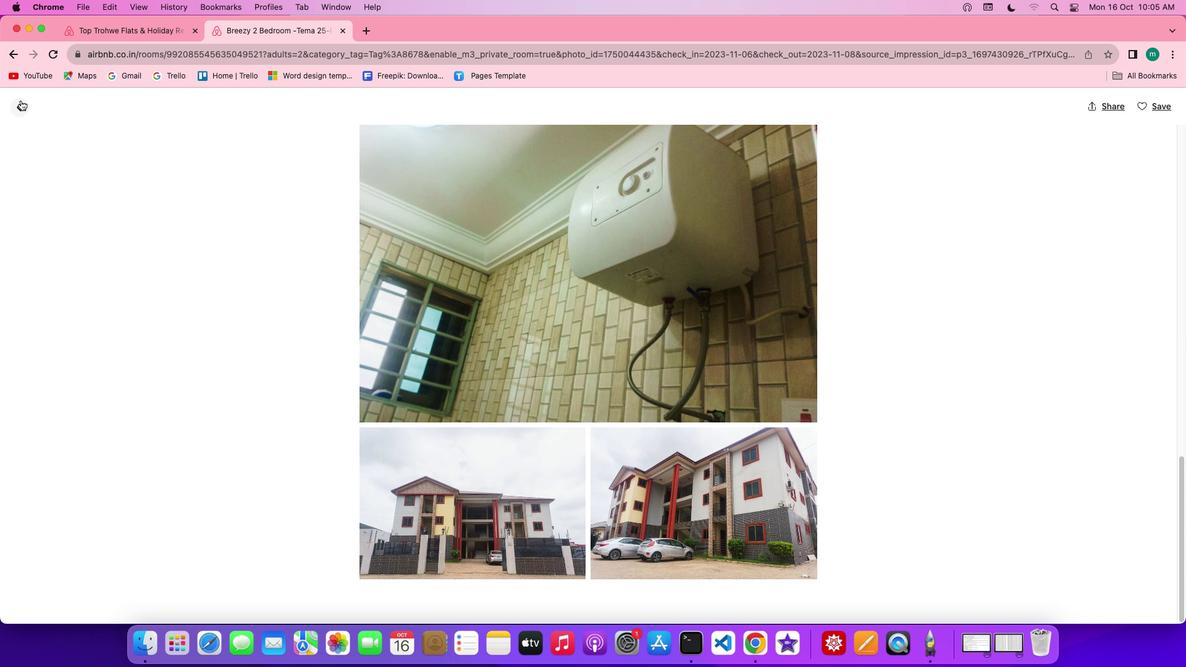 
Action: Mouse moved to (409, 250)
Screenshot: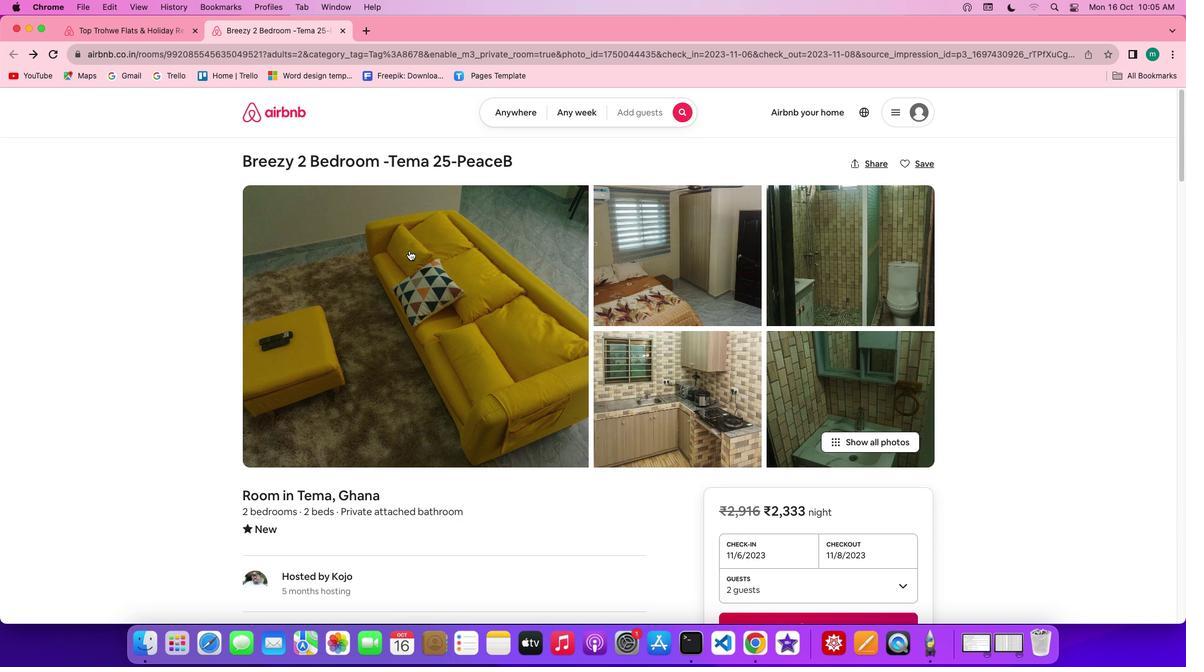 
Action: Mouse scrolled (409, 250) with delta (0, 0)
Screenshot: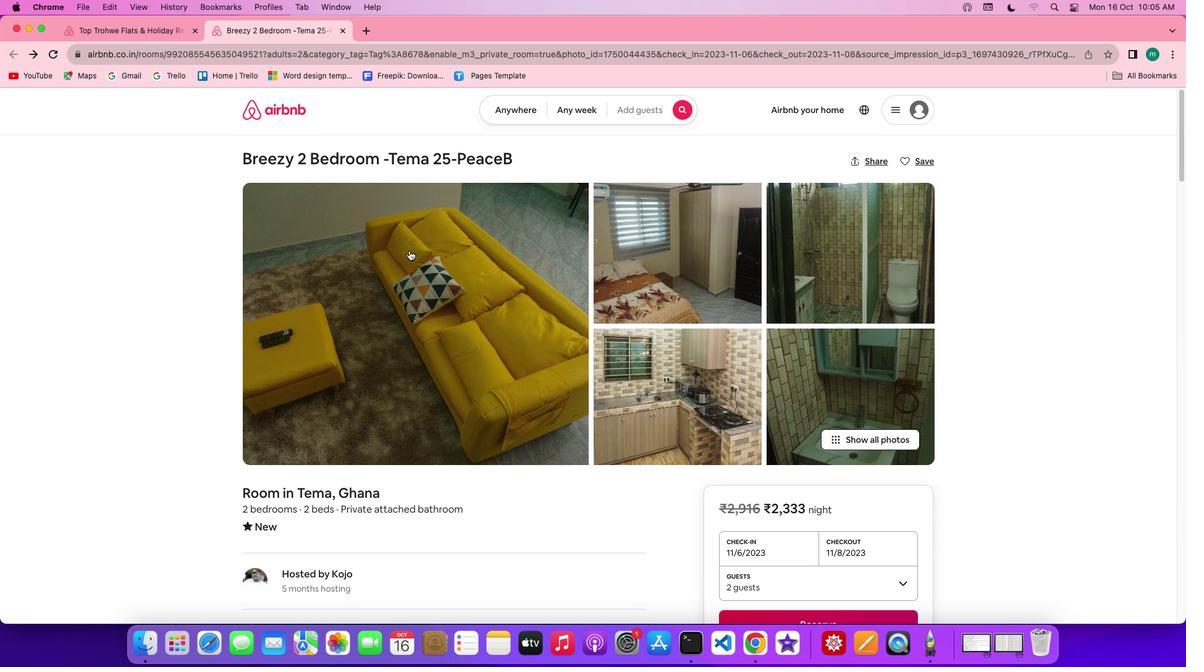 
Action: Mouse scrolled (409, 250) with delta (0, 0)
Screenshot: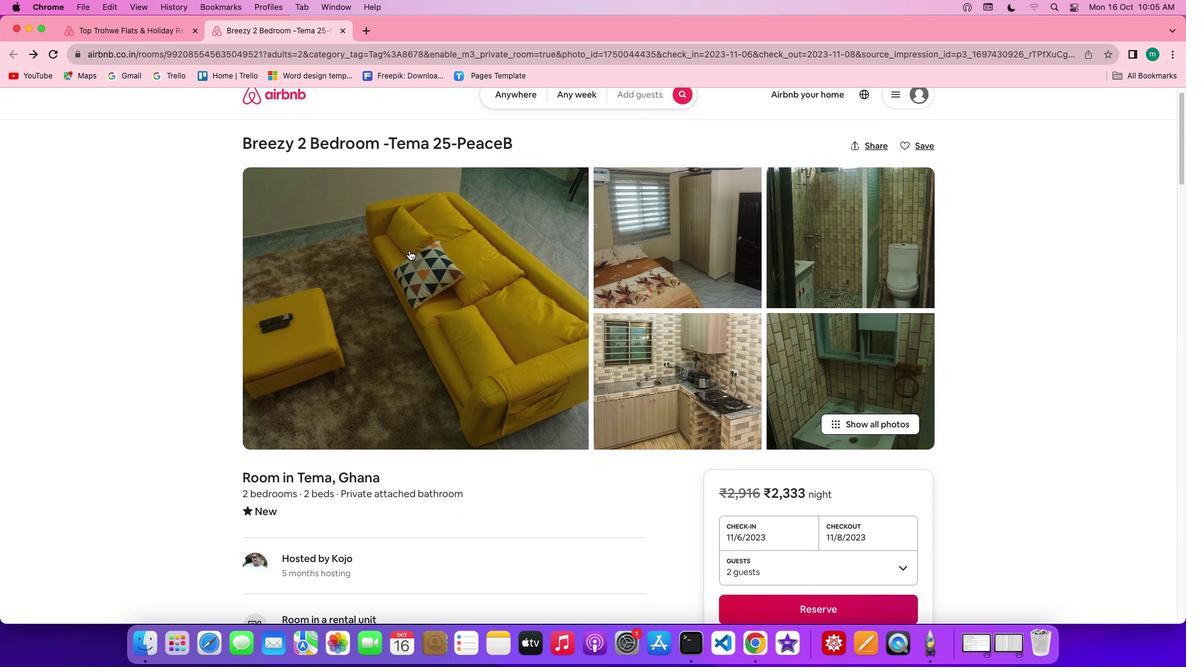 
Action: Mouse scrolled (409, 250) with delta (0, -1)
Screenshot: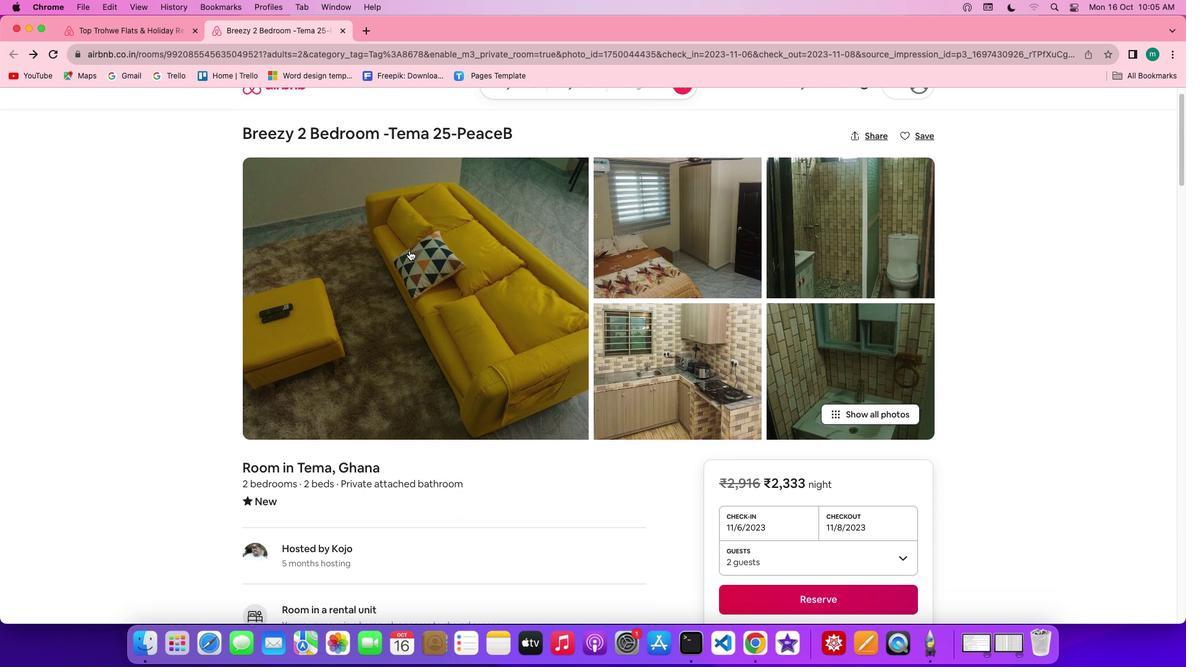 
Action: Mouse scrolled (409, 250) with delta (0, -1)
Screenshot: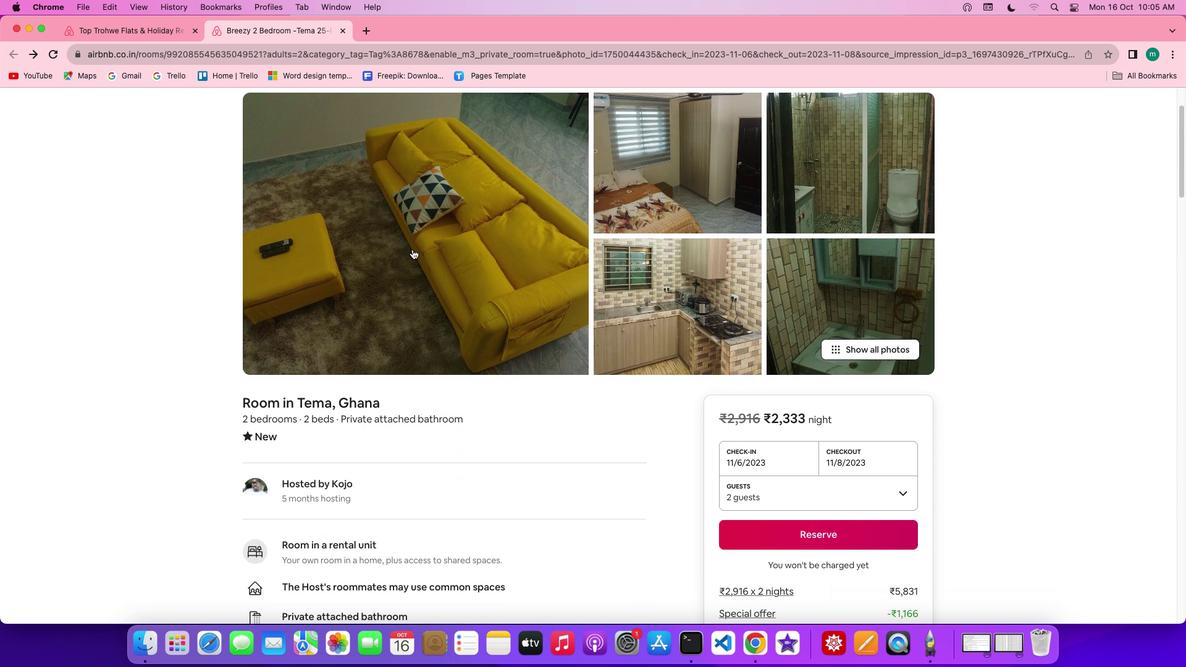 
Action: Mouse moved to (677, 299)
Screenshot: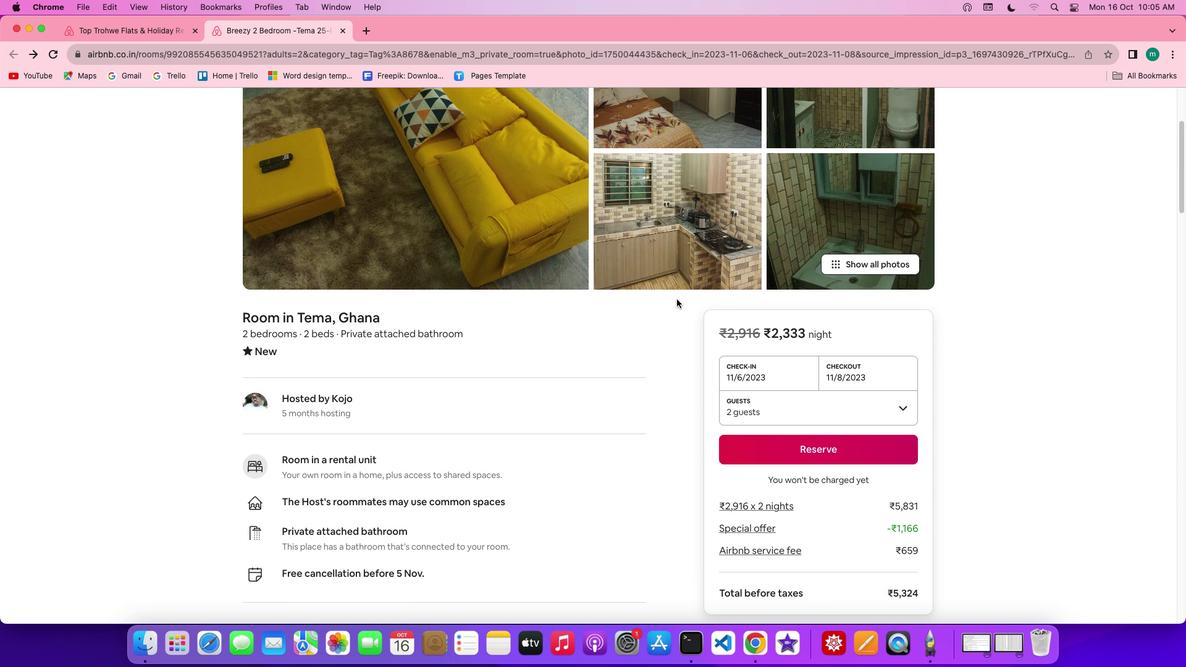 
Action: Mouse scrolled (677, 299) with delta (0, 0)
Screenshot: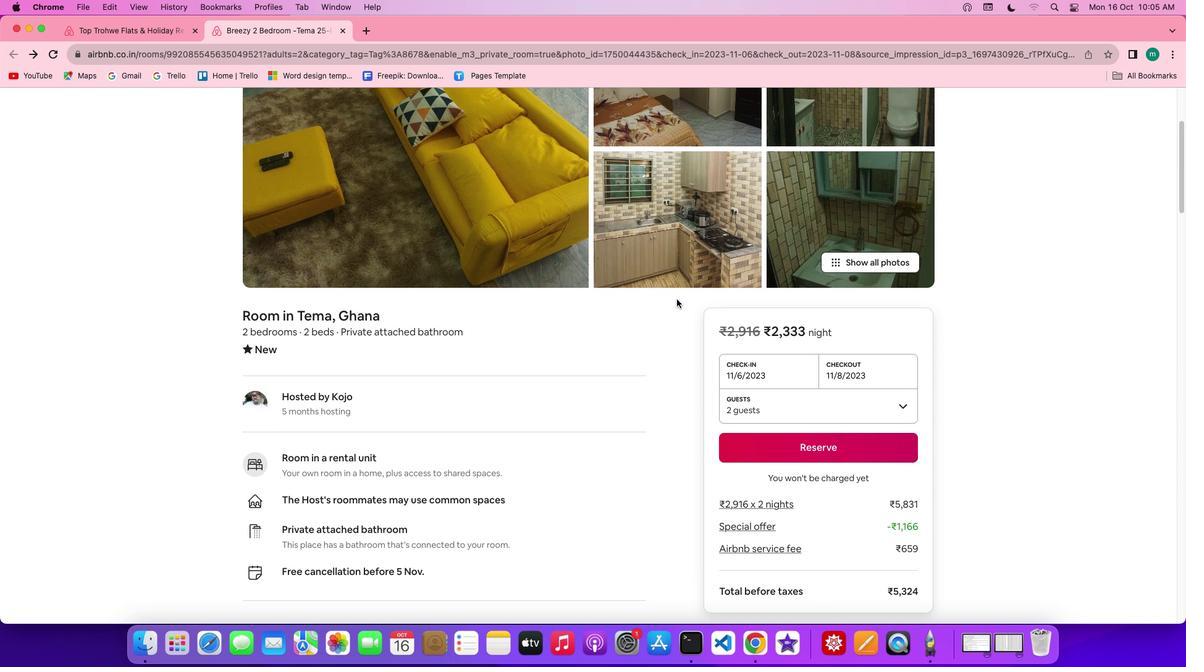 
Action: Mouse scrolled (677, 299) with delta (0, 0)
Screenshot: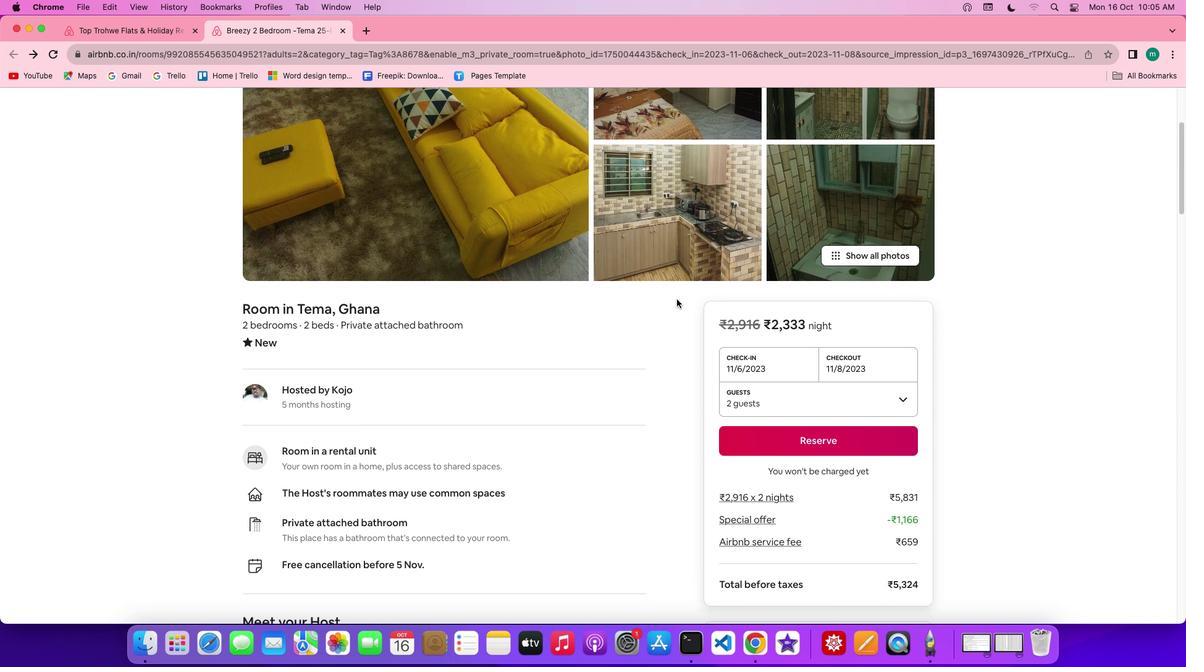 
Action: Mouse scrolled (677, 299) with delta (0, -1)
Screenshot: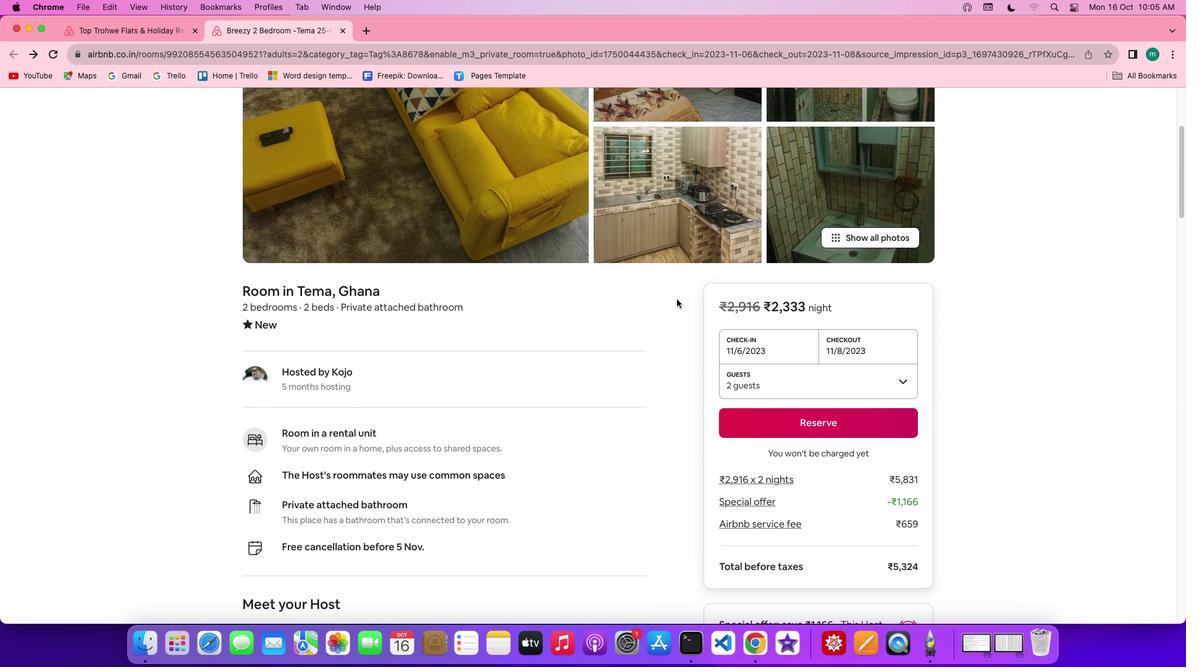 
Action: Mouse scrolled (677, 299) with delta (0, 0)
Screenshot: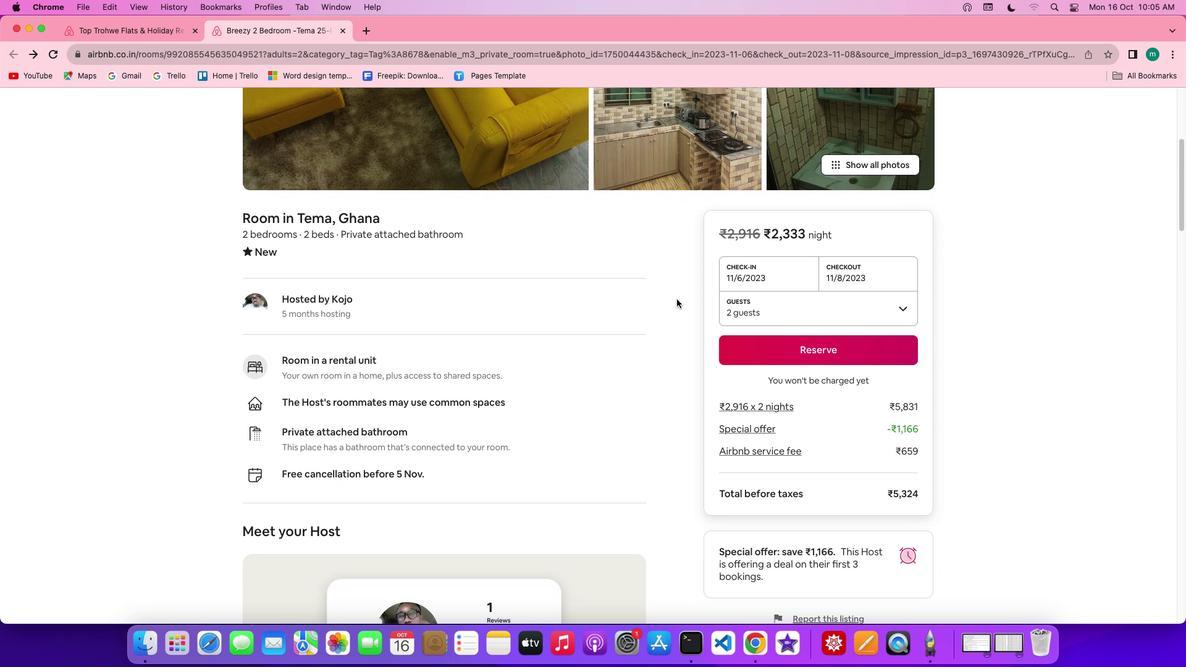 
Action: Mouse scrolled (677, 299) with delta (0, 0)
Screenshot: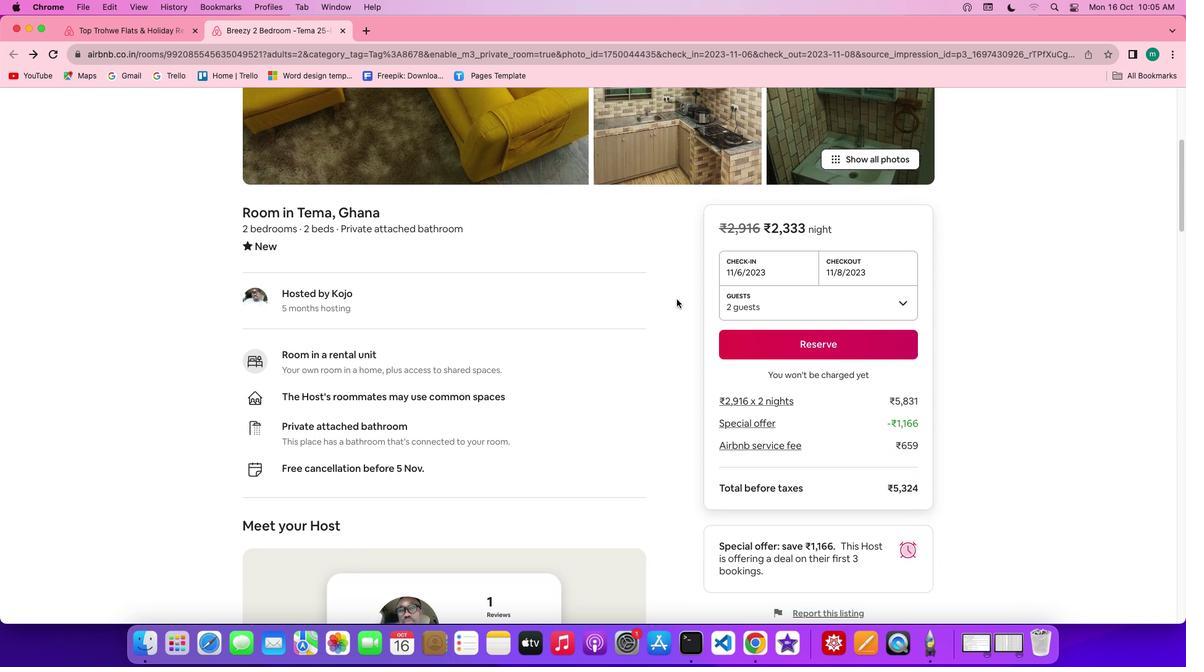 
Action: Mouse scrolled (677, 299) with delta (0, -1)
Screenshot: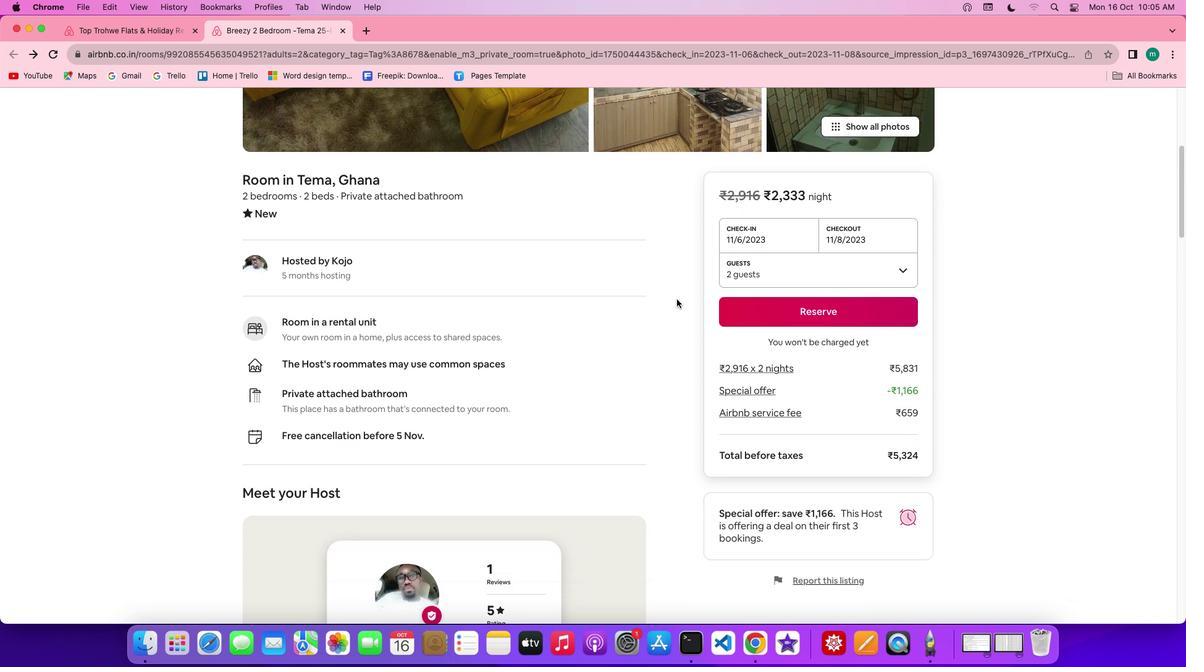 
Action: Mouse scrolled (677, 299) with delta (0, -1)
Screenshot: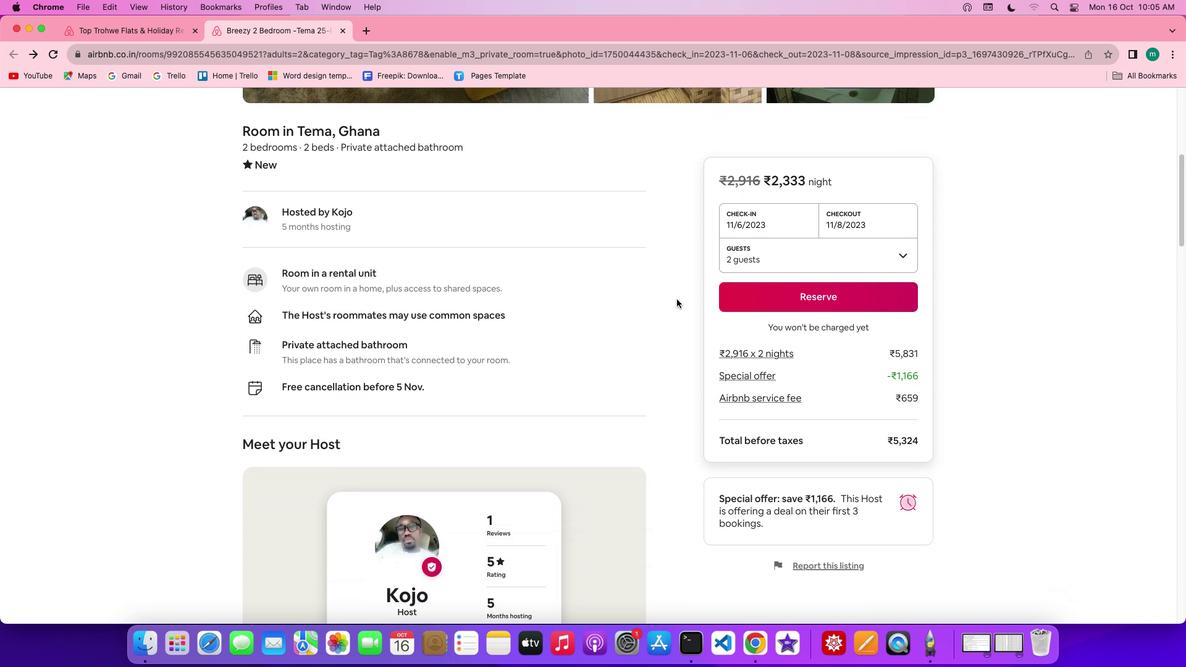 
Action: Mouse scrolled (677, 299) with delta (0, 0)
Screenshot: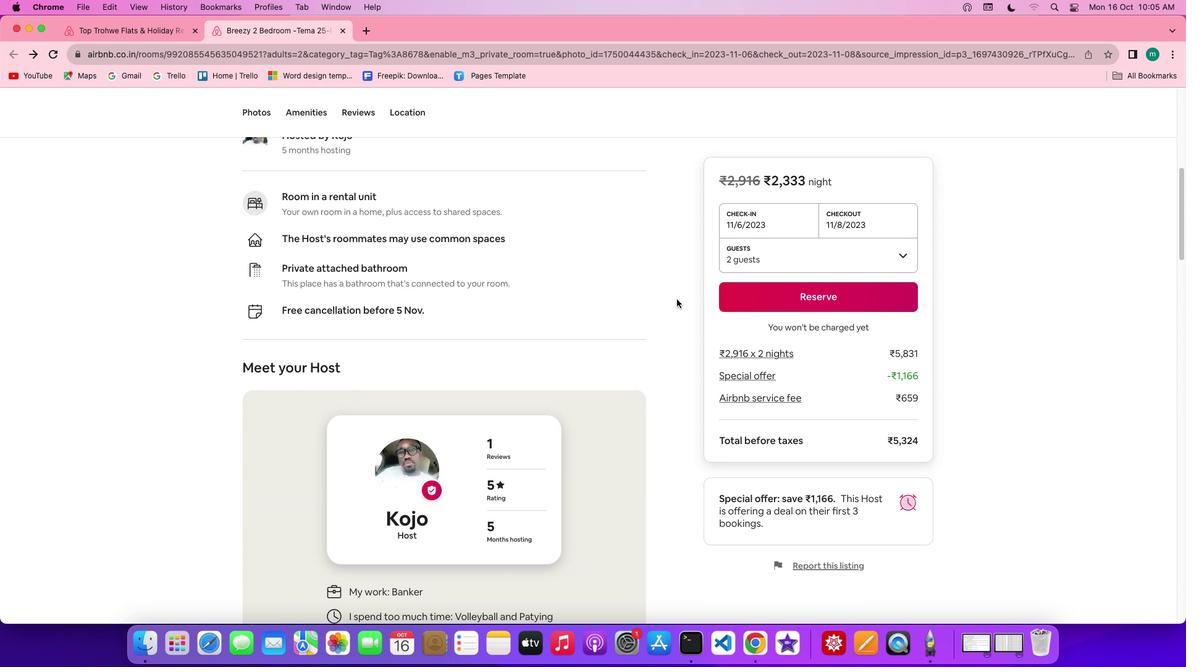 
Action: Mouse scrolled (677, 299) with delta (0, 0)
Screenshot: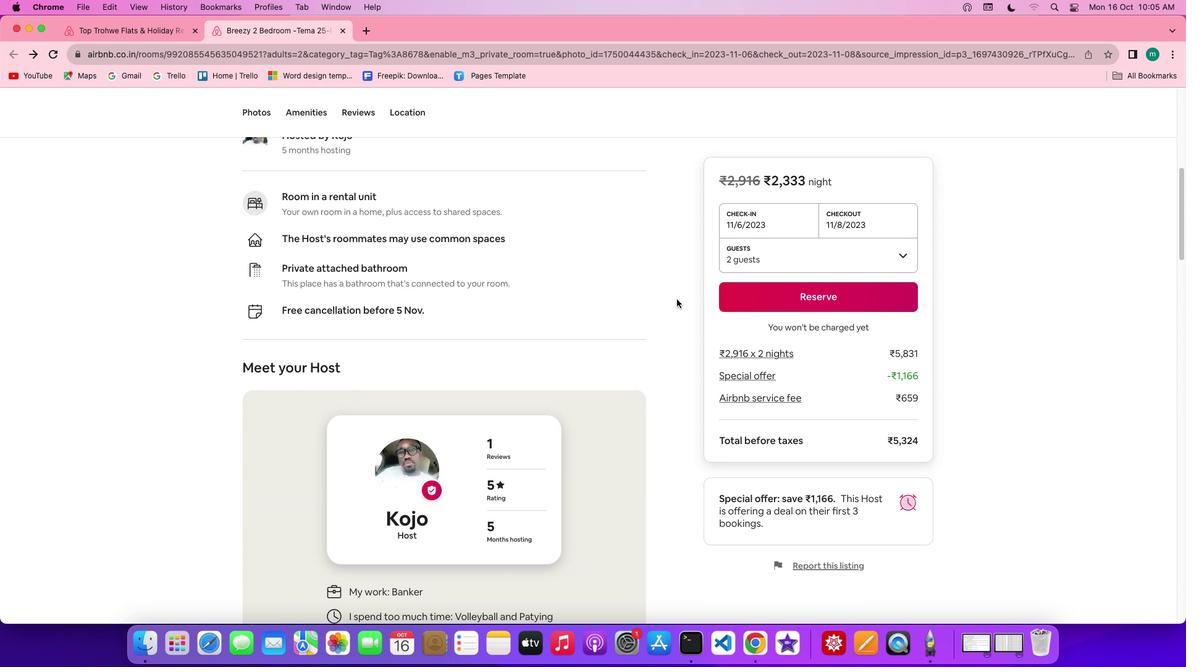 
Action: Mouse scrolled (677, 299) with delta (0, -1)
Screenshot: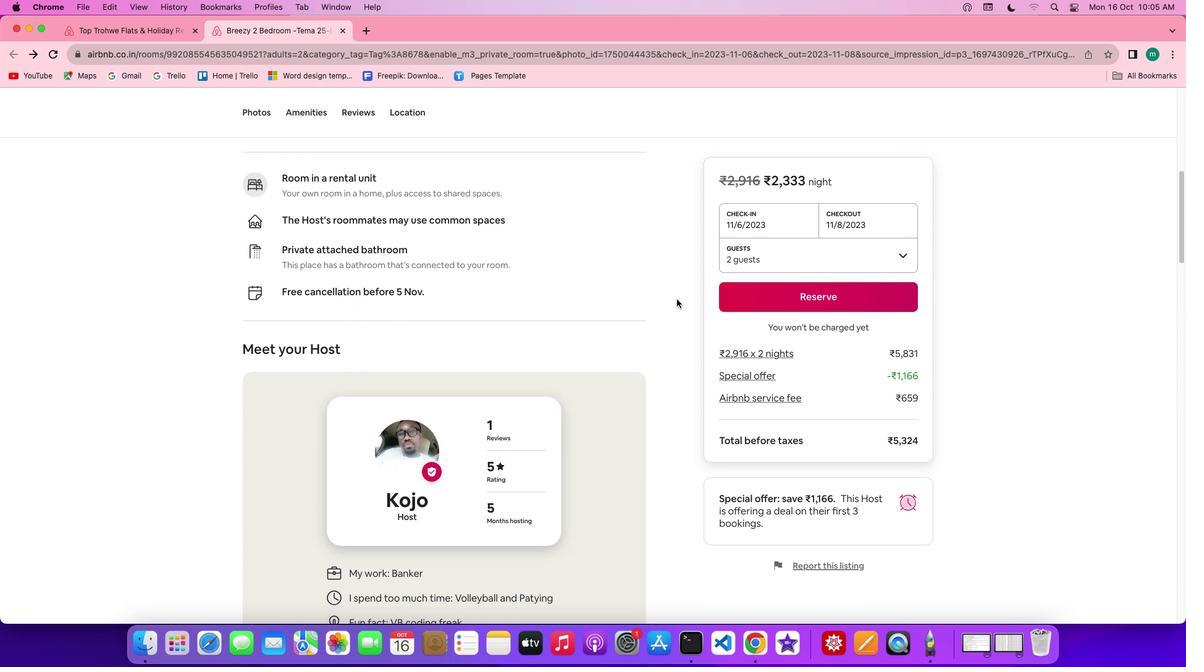 
Action: Mouse scrolled (677, 299) with delta (0, -2)
Screenshot: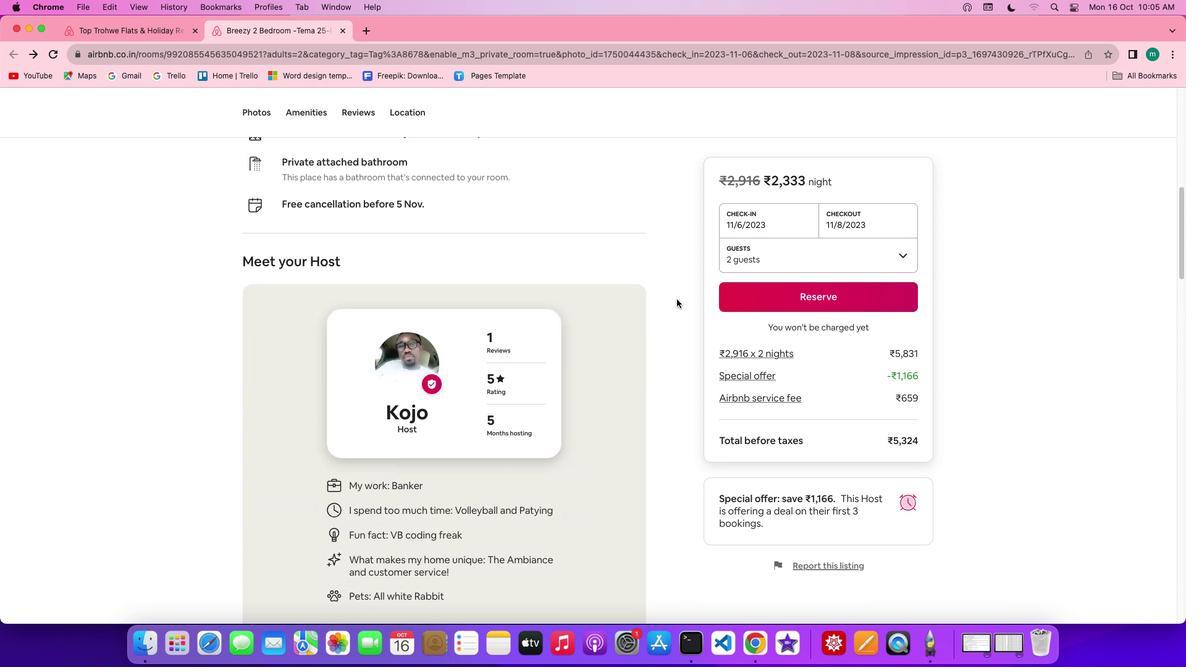 
Action: Mouse scrolled (677, 299) with delta (0, 0)
Screenshot: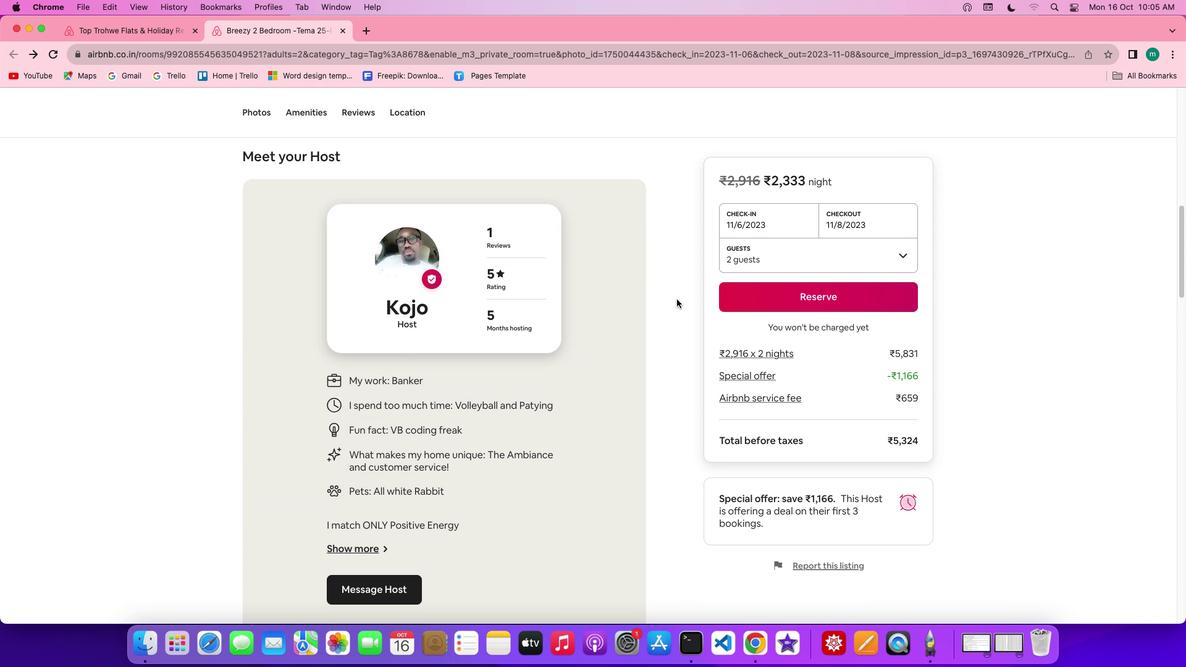 
Action: Mouse scrolled (677, 299) with delta (0, 0)
Screenshot: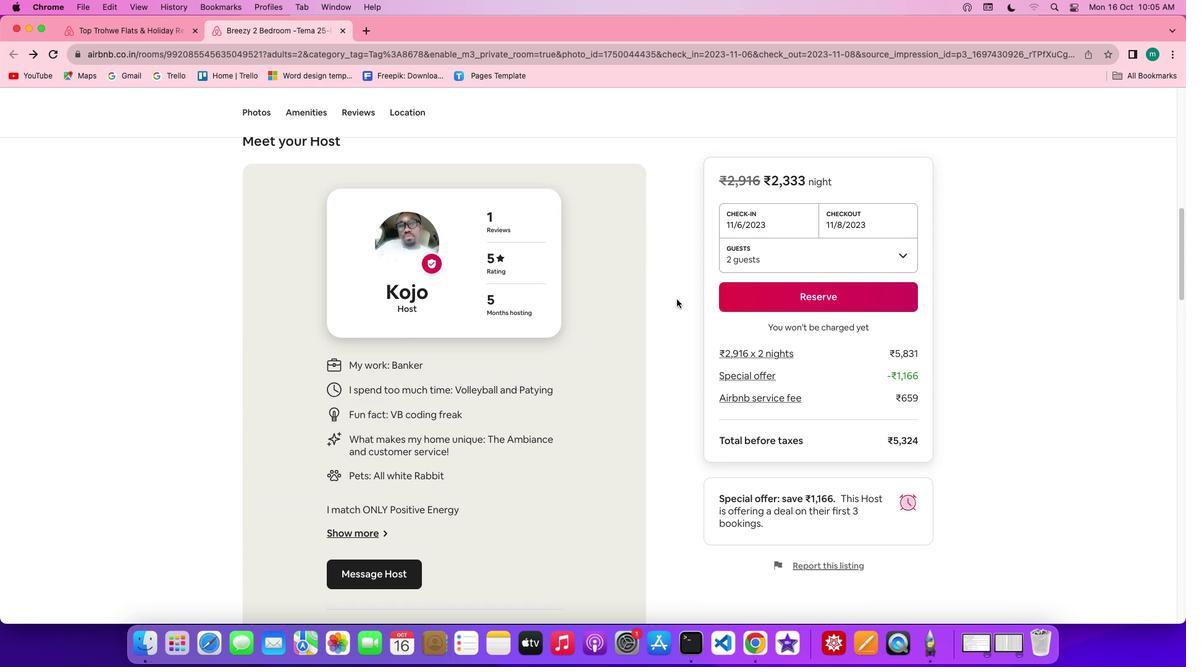 
Action: Mouse scrolled (677, 299) with delta (0, -1)
Screenshot: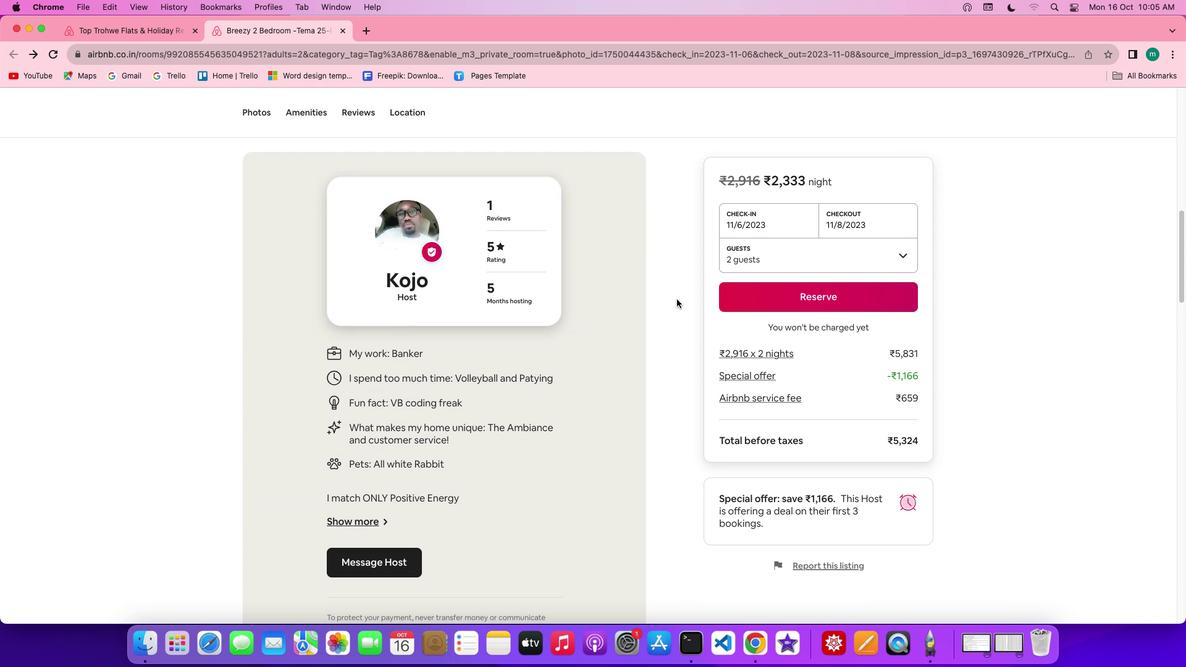 
Action: Mouse scrolled (677, 299) with delta (0, -1)
Screenshot: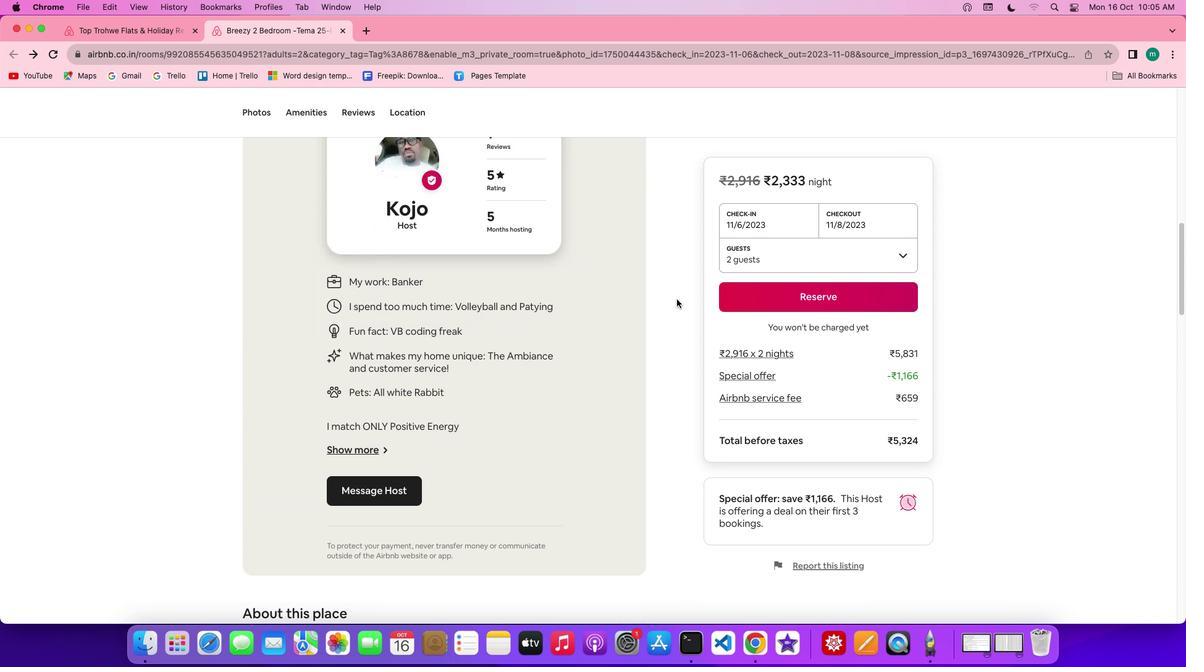 
Action: Mouse scrolled (677, 299) with delta (0, 0)
Screenshot: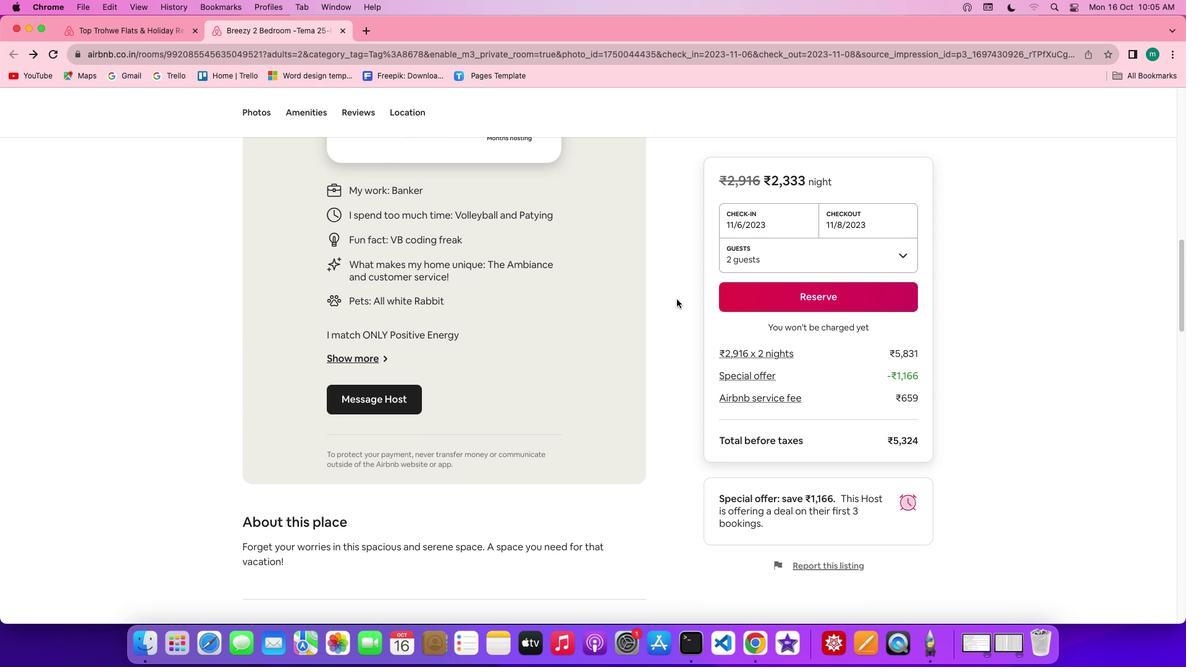 
Action: Mouse scrolled (677, 299) with delta (0, 0)
Screenshot: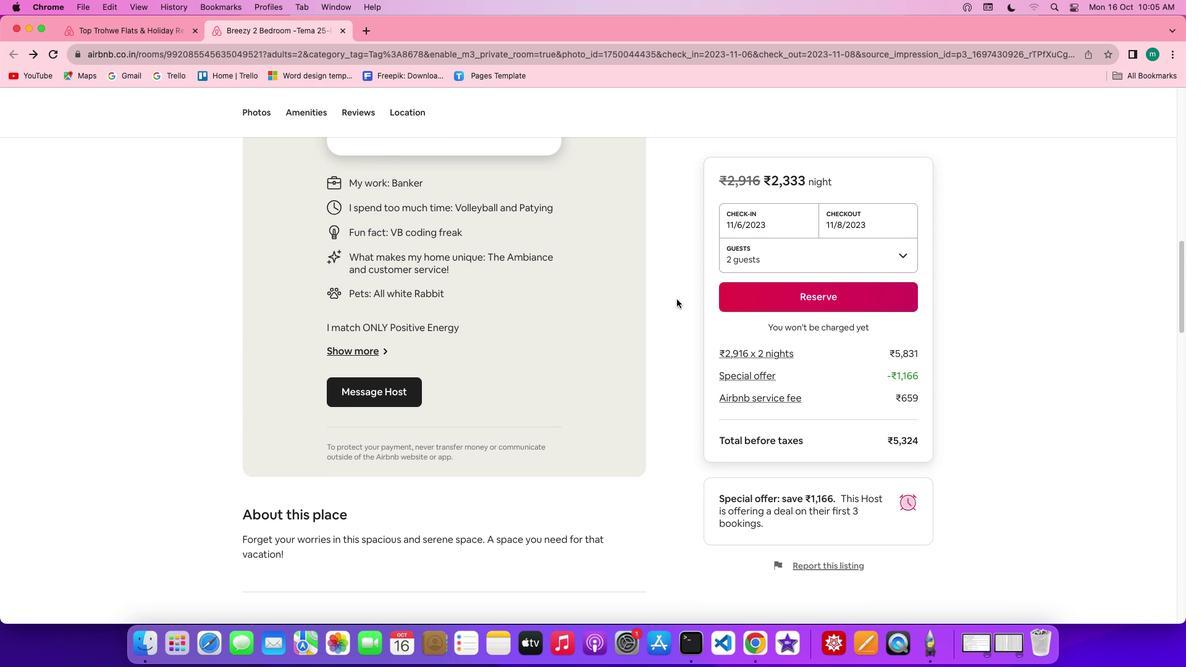 
Action: Mouse scrolled (677, 299) with delta (0, -1)
Screenshot: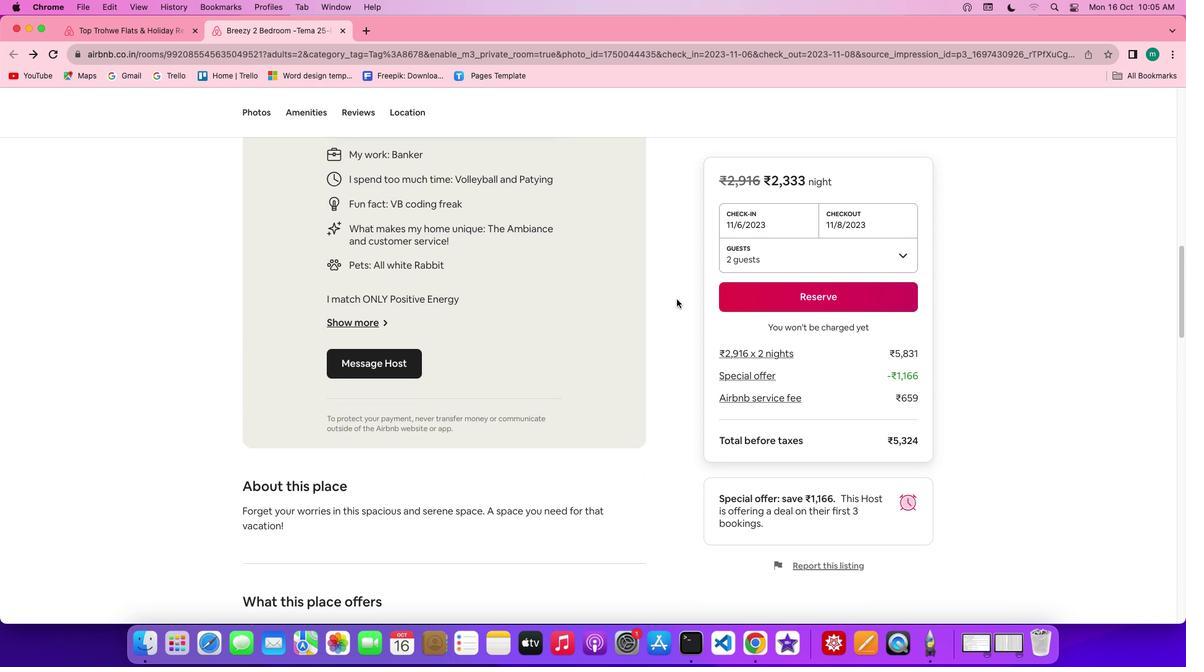 
Action: Mouse scrolled (677, 299) with delta (0, 0)
Screenshot: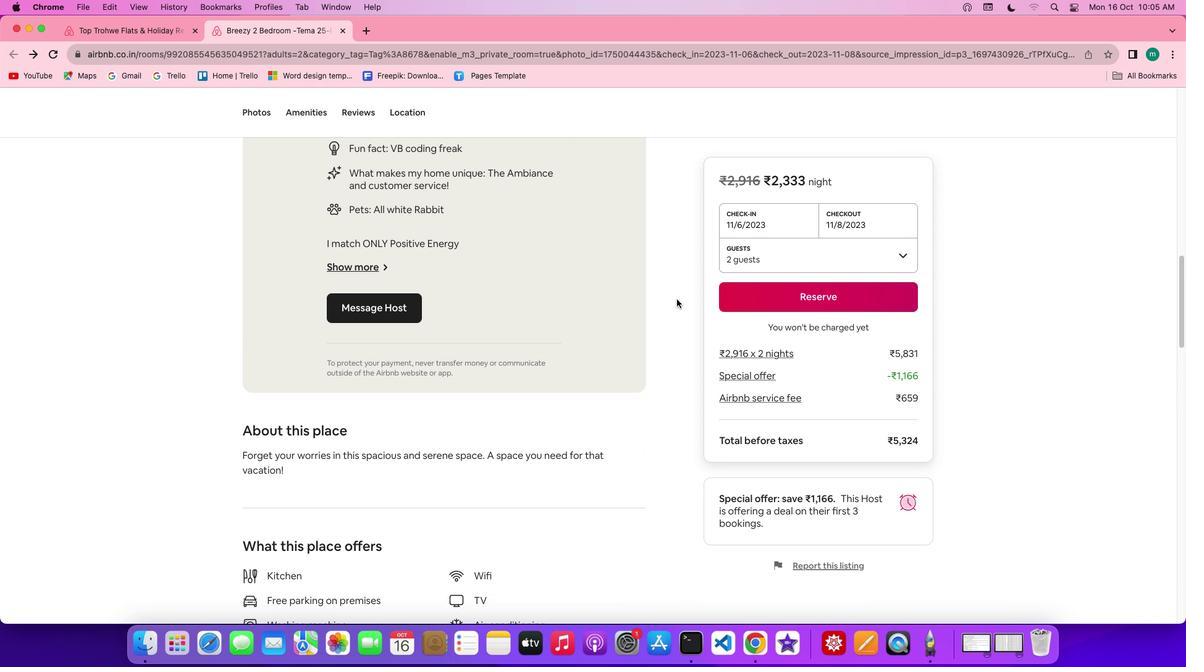 
Action: Mouse scrolled (677, 299) with delta (0, 0)
Screenshot: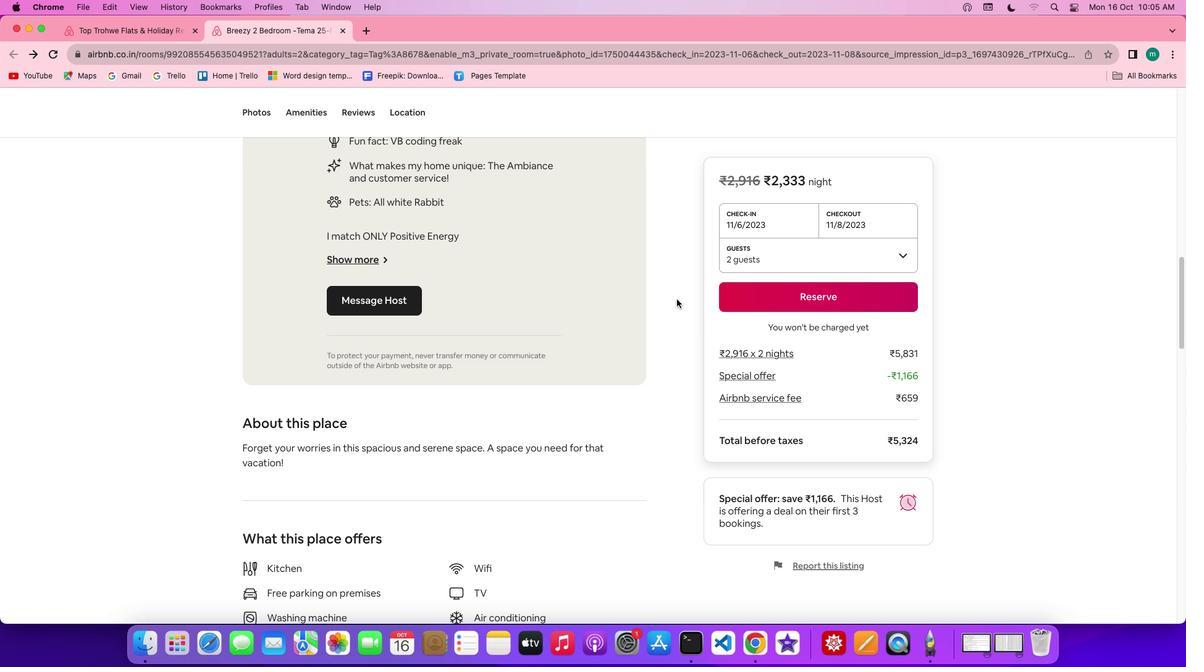 
Action: Mouse scrolled (677, 299) with delta (0, -1)
Screenshot: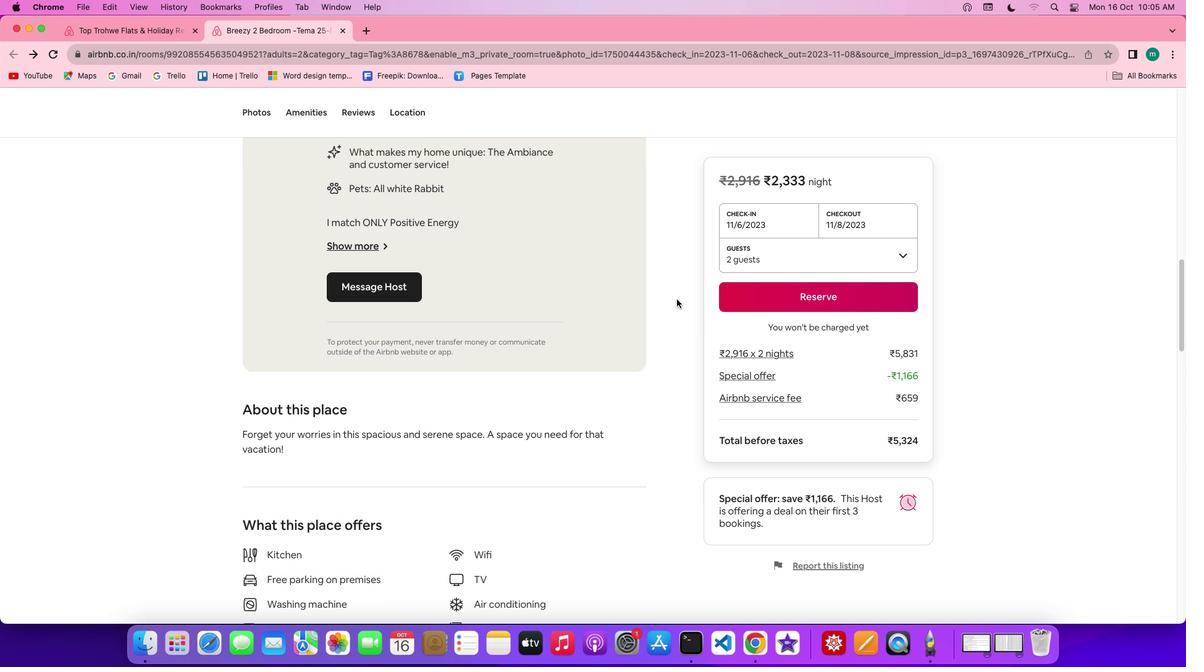 
Action: Mouse scrolled (677, 299) with delta (0, 0)
Screenshot: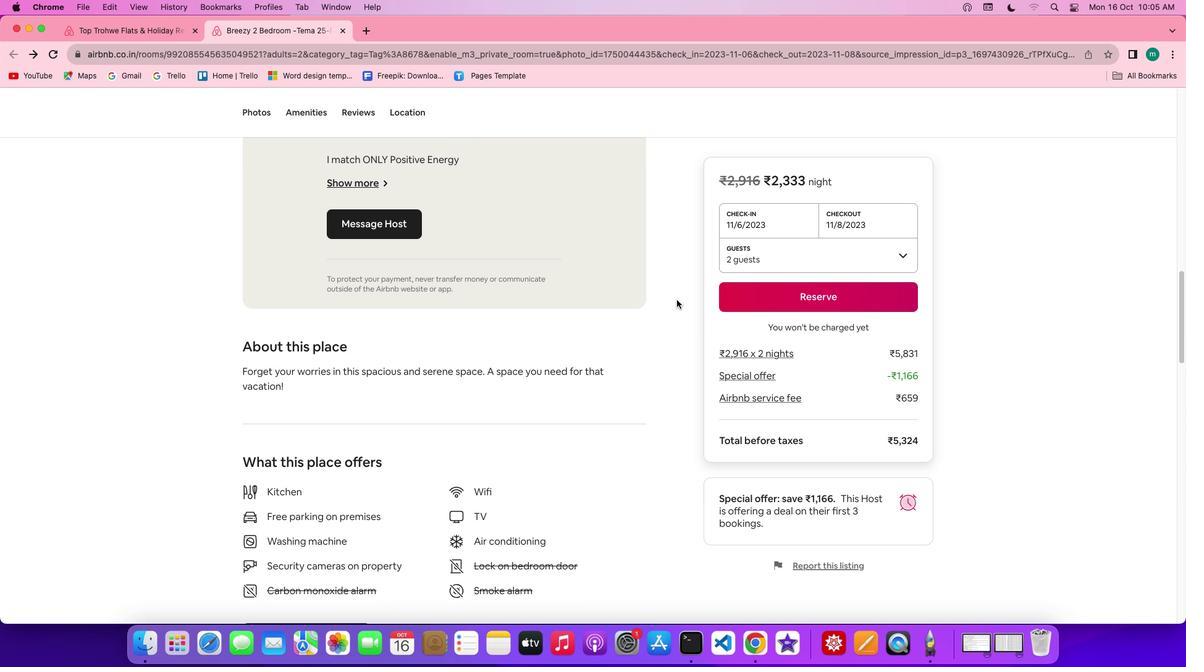 
Action: Mouse scrolled (677, 299) with delta (0, 0)
Screenshot: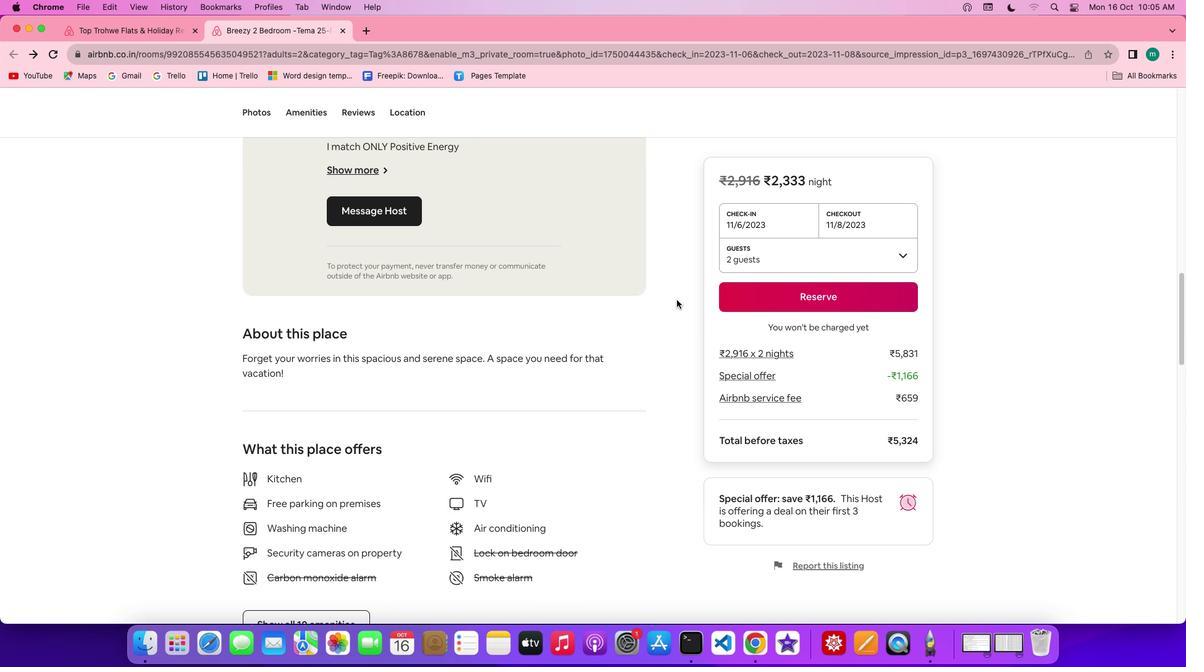 
Action: Mouse scrolled (677, 299) with delta (0, -1)
Screenshot: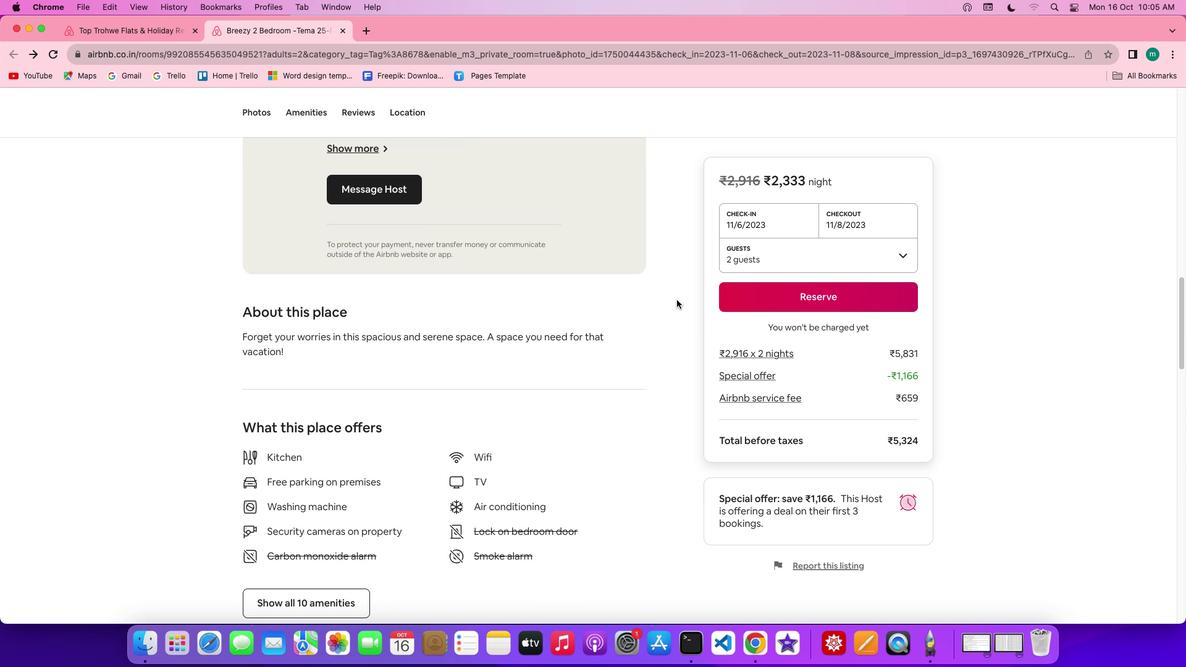 
Action: Mouse moved to (677, 299)
Screenshot: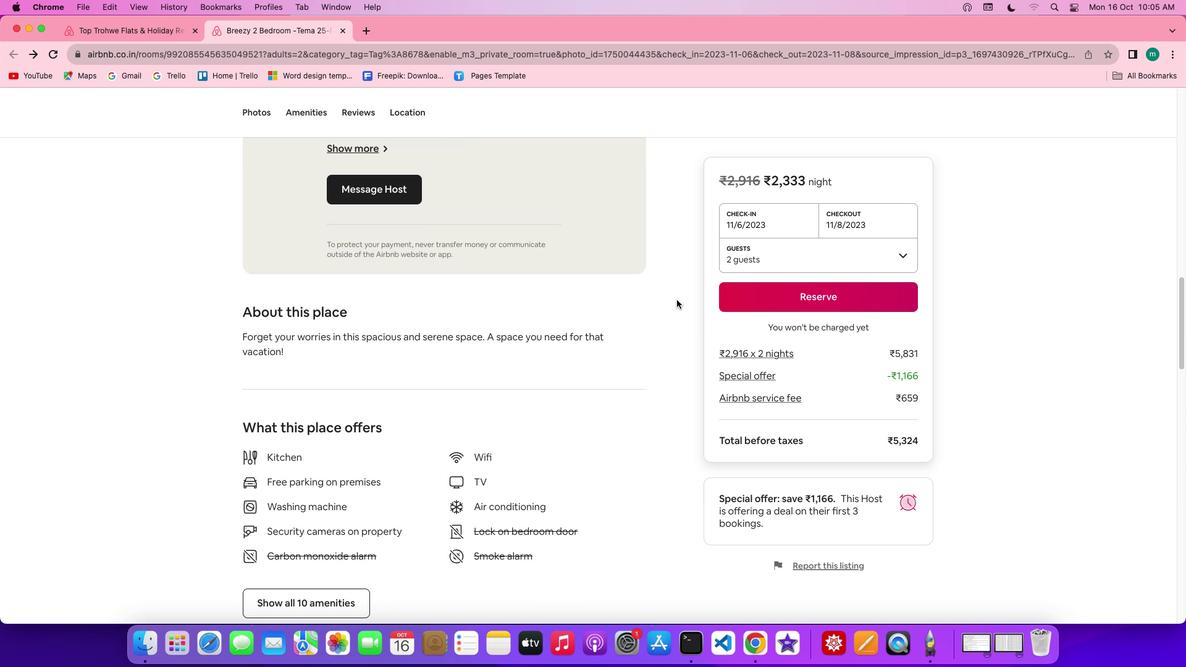 
Action: Mouse scrolled (677, 299) with delta (0, -1)
Screenshot: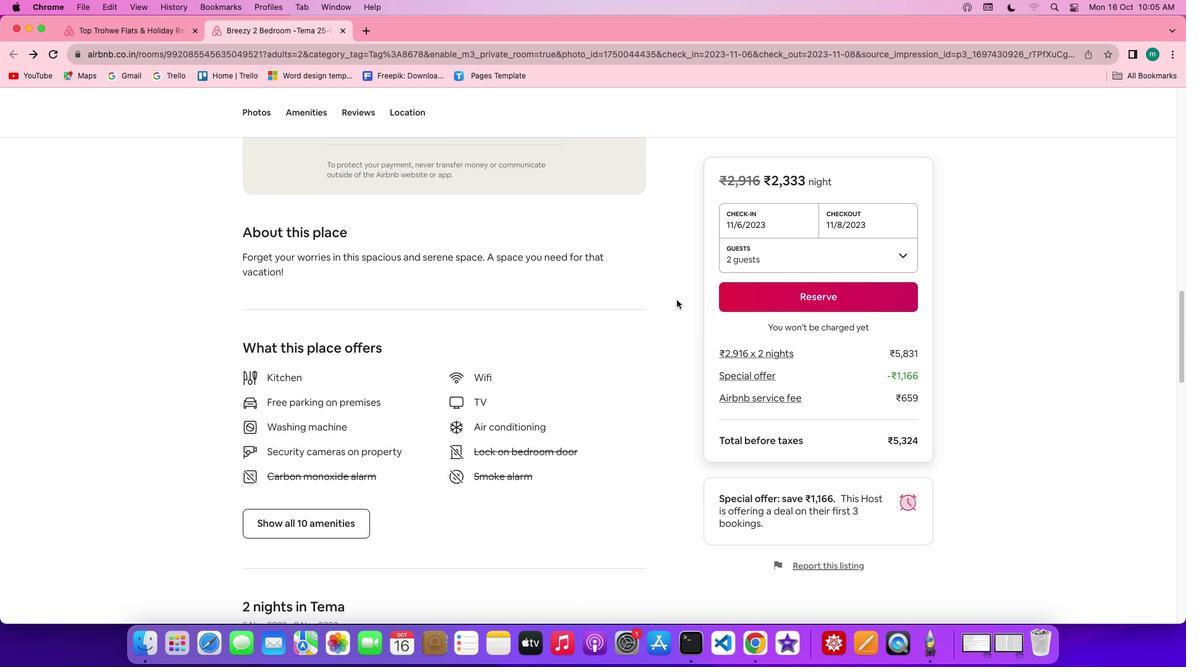 
Action: Mouse scrolled (677, 299) with delta (0, 0)
Screenshot: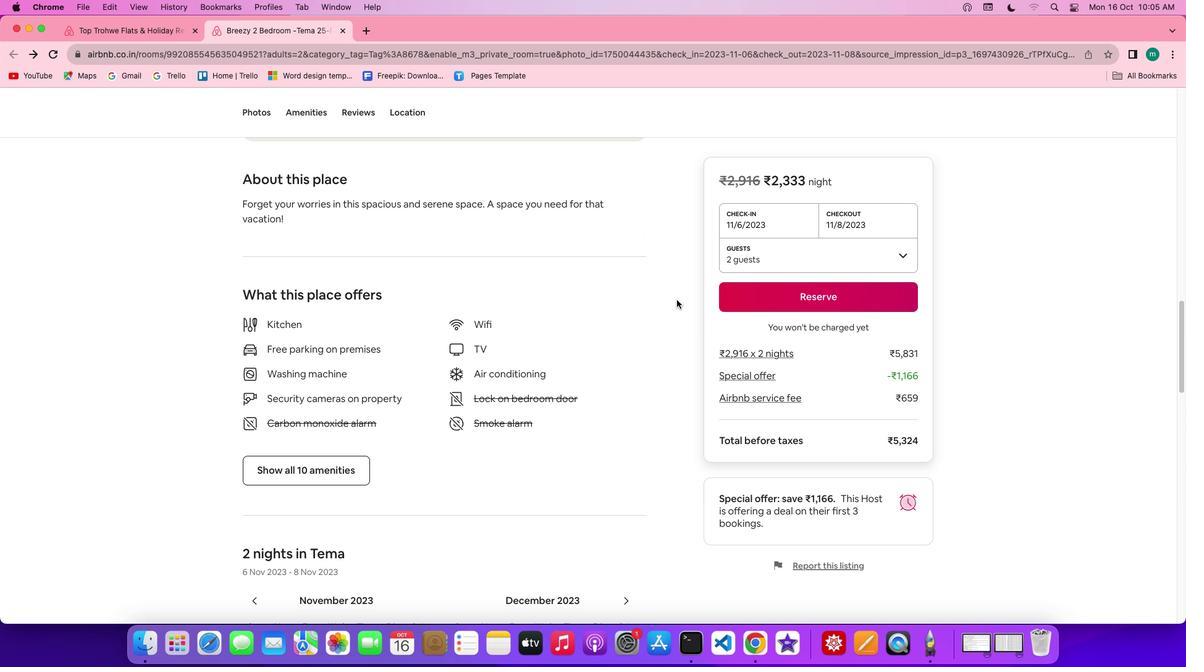 
Action: Mouse scrolled (677, 299) with delta (0, 0)
Screenshot: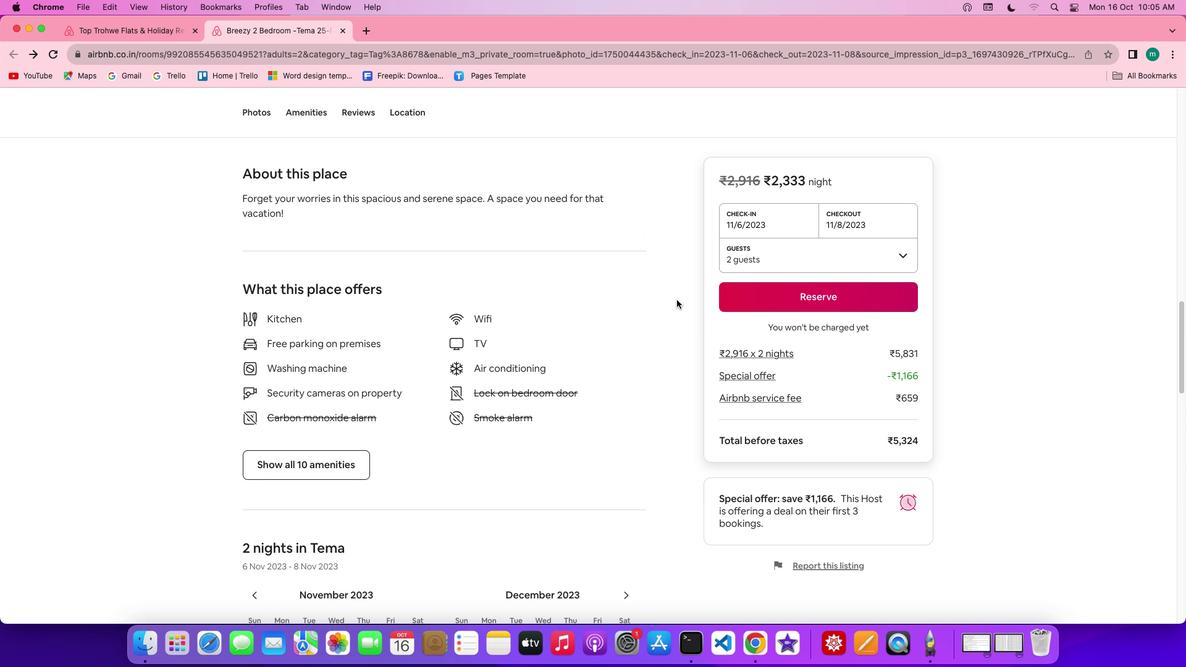 
Action: Mouse scrolled (677, 299) with delta (0, -1)
Screenshot: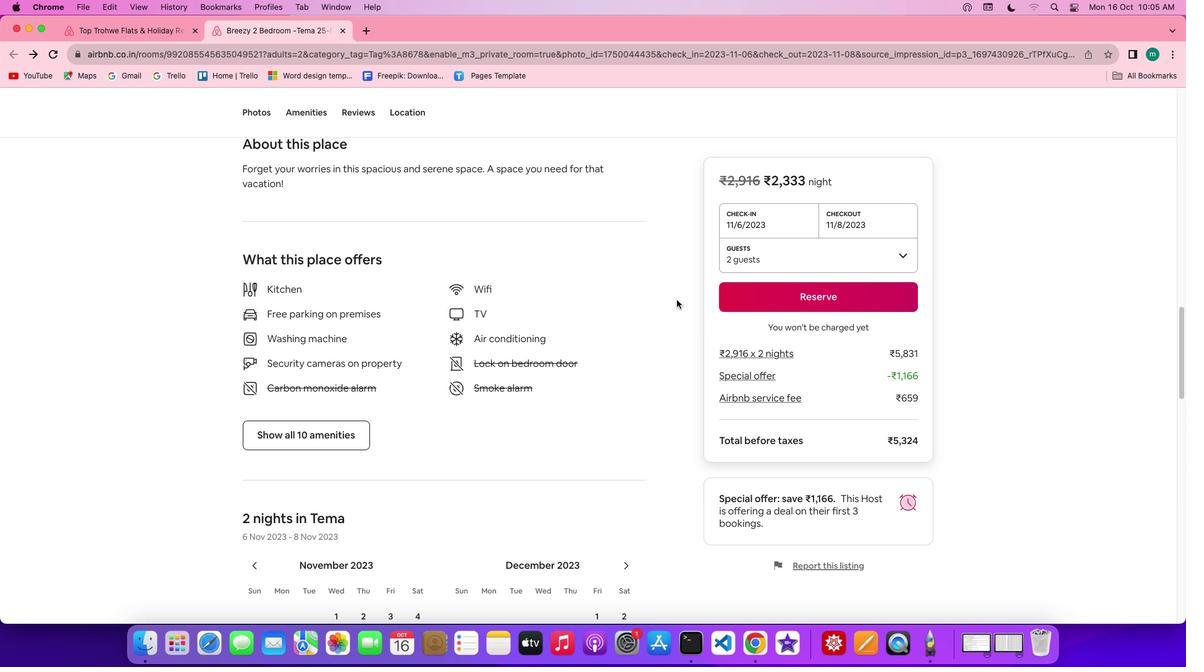 
Action: Mouse moved to (335, 399)
Screenshot: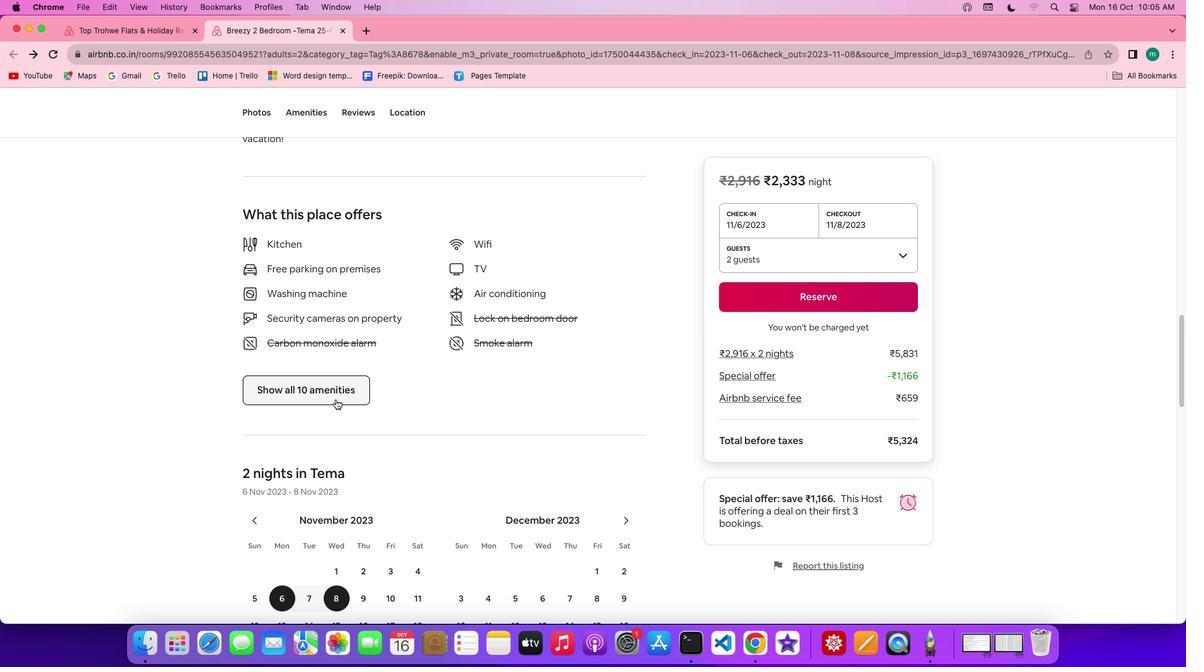 
Action: Mouse pressed left at (335, 399)
Screenshot: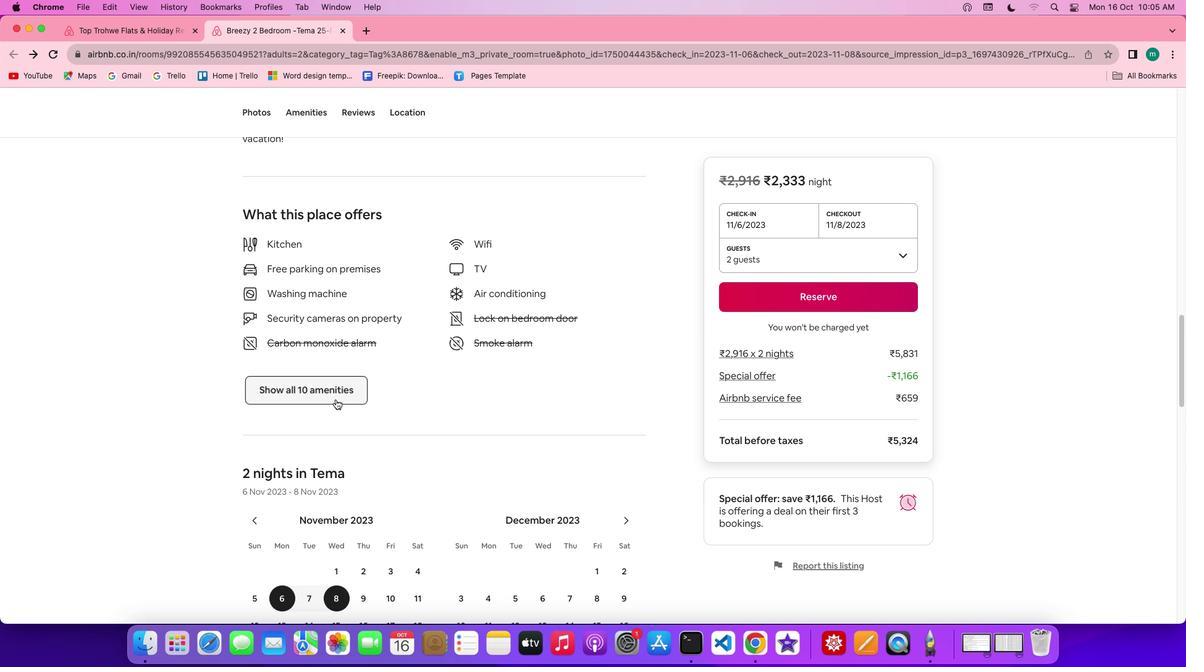 
Action: Mouse moved to (540, 438)
Screenshot: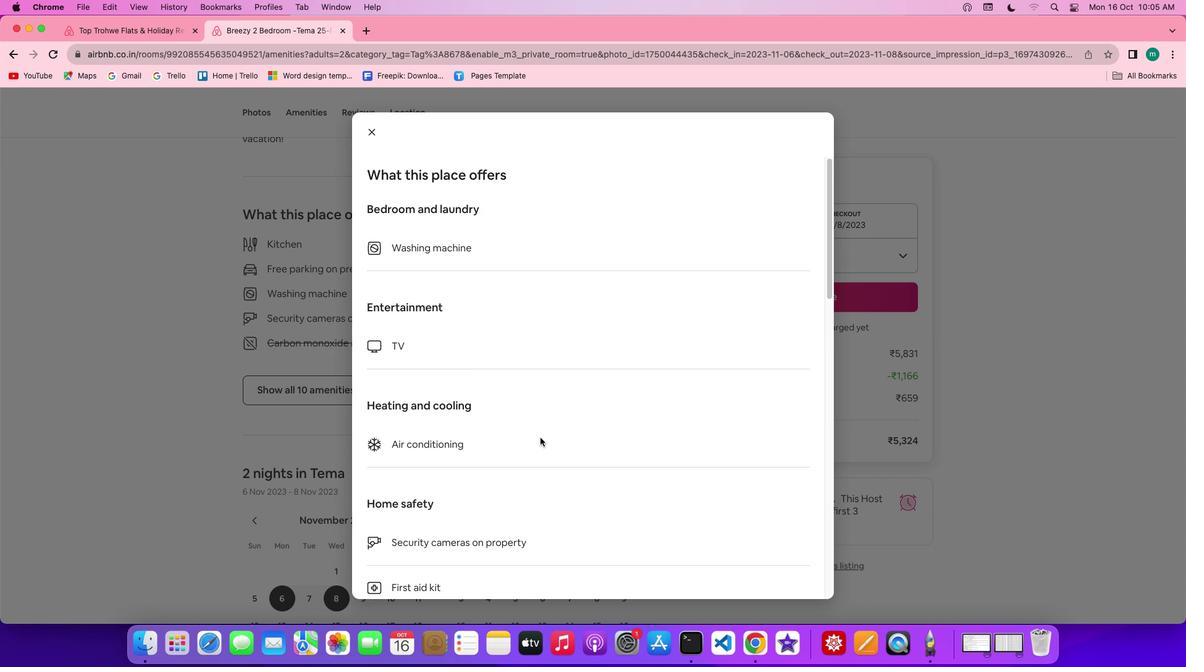 
Action: Mouse scrolled (540, 438) with delta (0, 0)
Screenshot: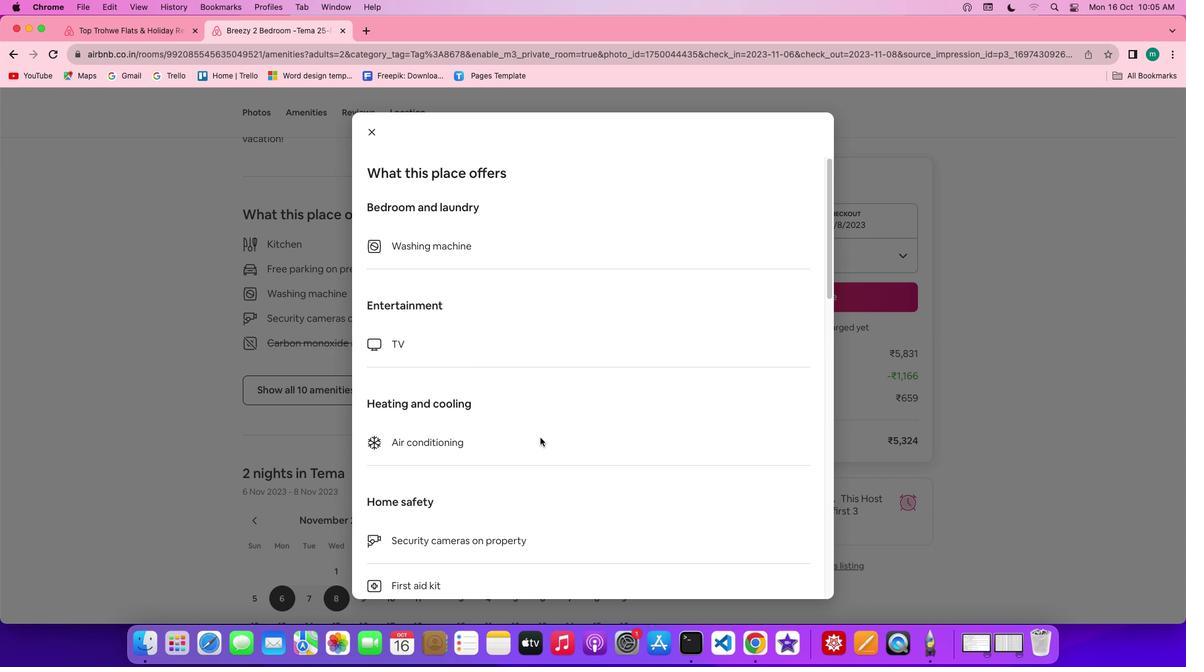 
Action: Mouse scrolled (540, 438) with delta (0, 0)
Screenshot: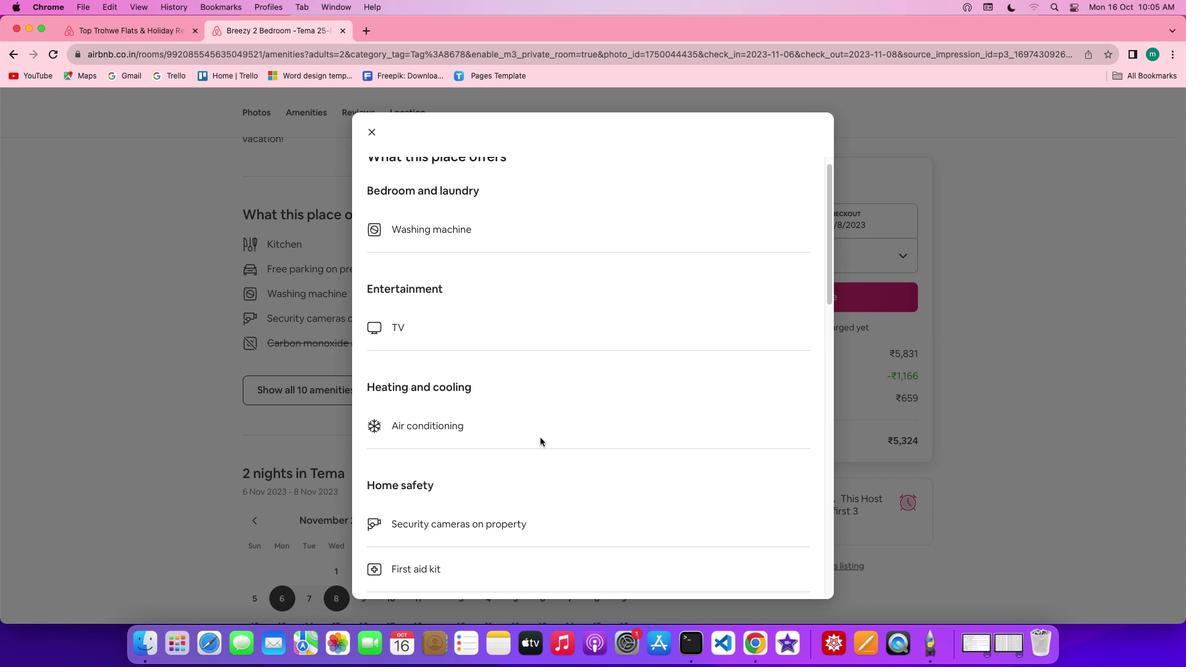 
Action: Mouse scrolled (540, 438) with delta (0, -1)
Screenshot: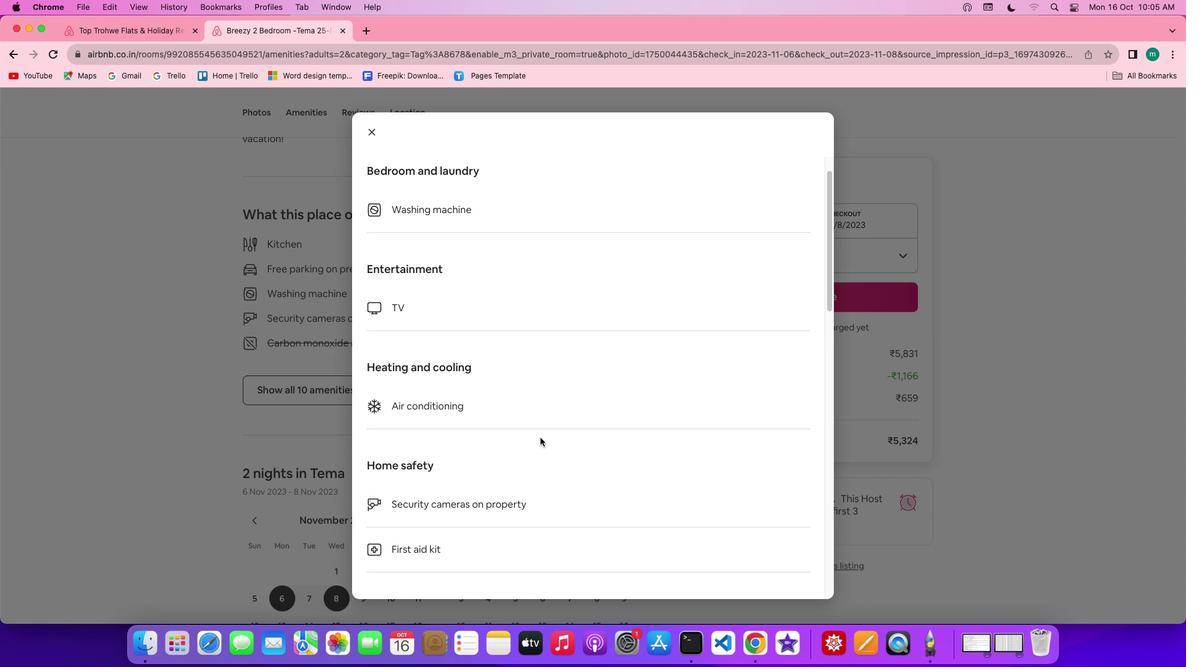 
Action: Mouse scrolled (540, 438) with delta (0, 0)
Screenshot: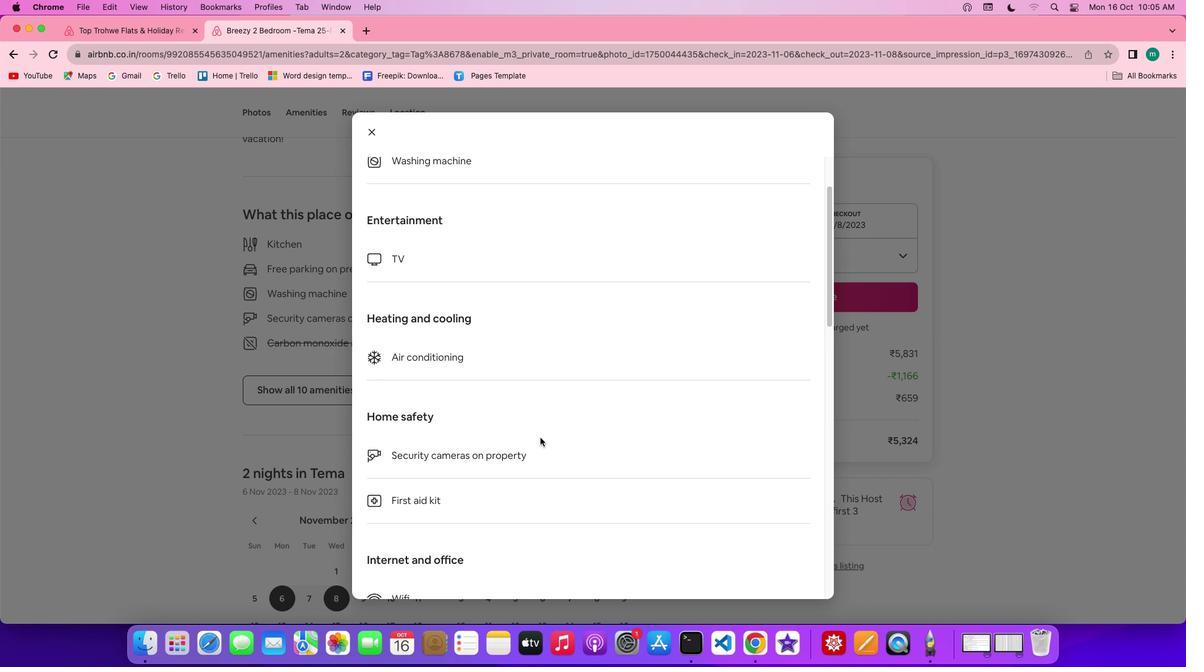 
Action: Mouse scrolled (540, 438) with delta (0, 0)
Screenshot: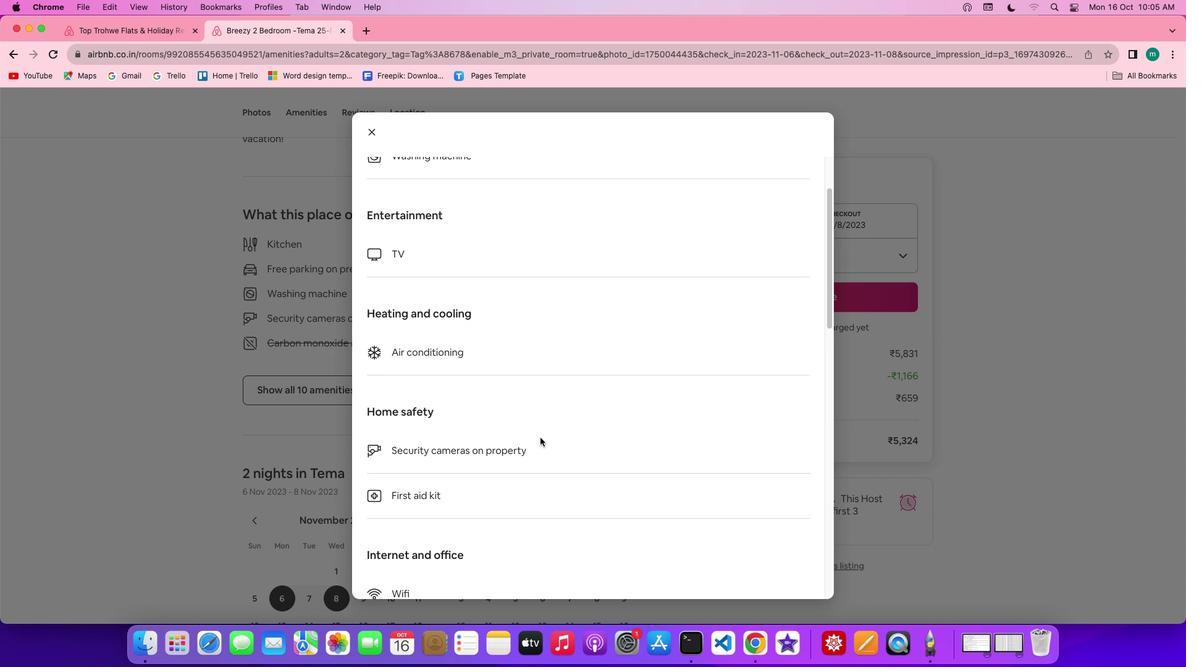 
Action: Mouse scrolled (540, 438) with delta (0, 0)
Screenshot: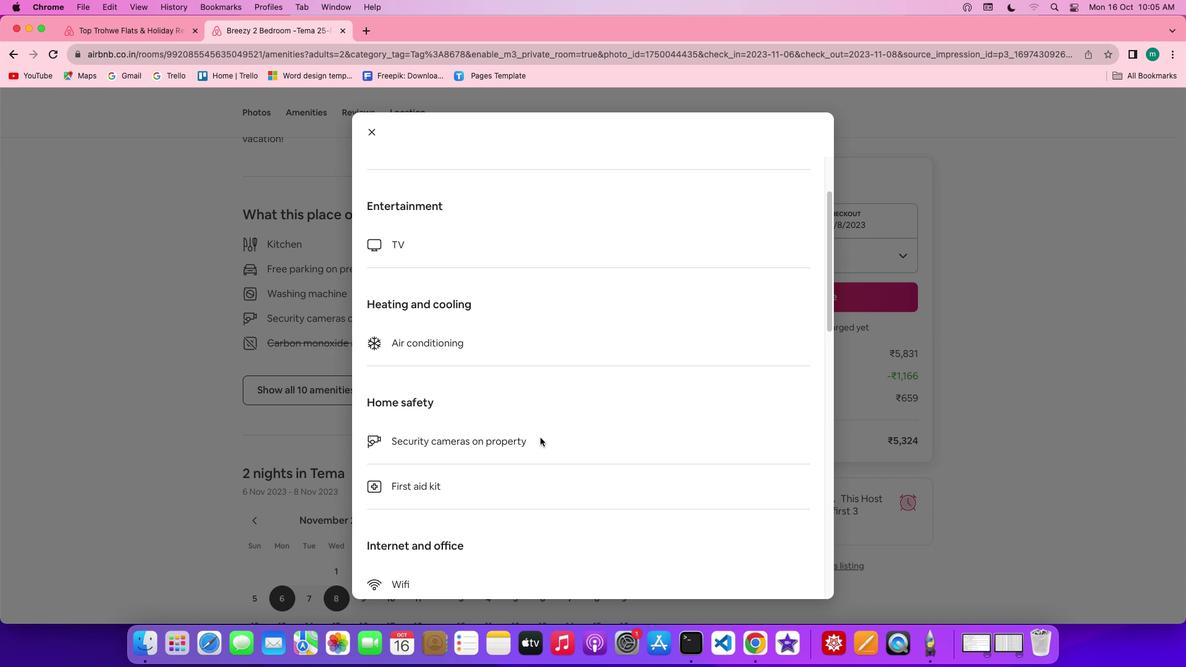 
Action: Mouse scrolled (540, 438) with delta (0, -1)
Screenshot: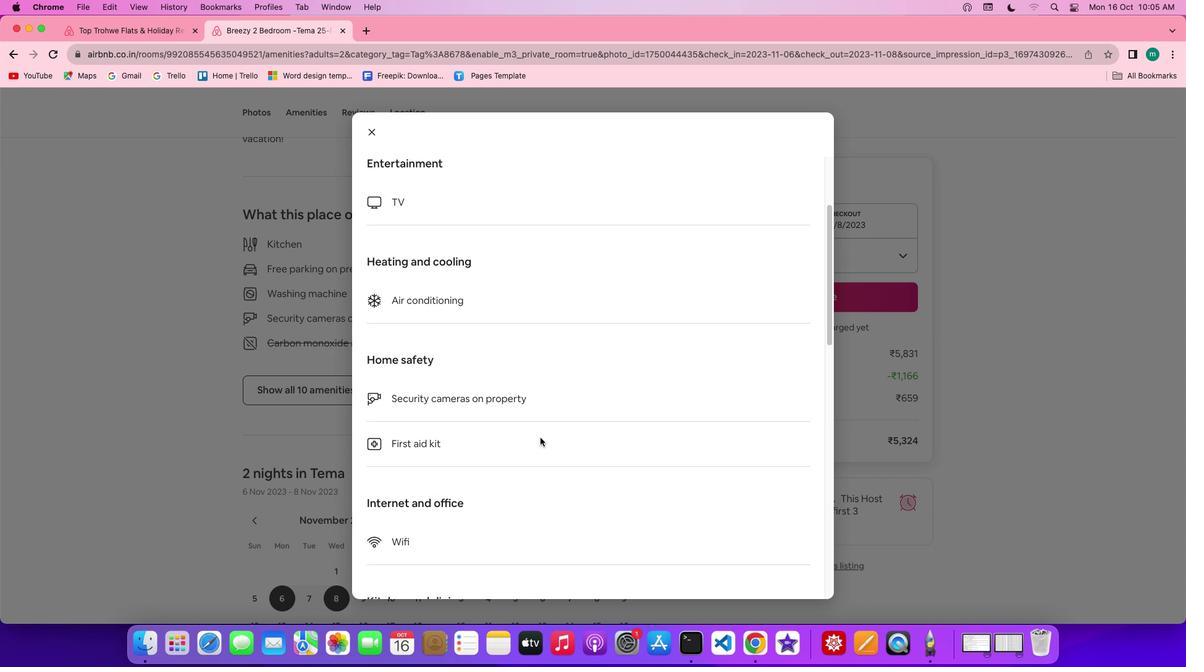 
Action: Mouse scrolled (540, 438) with delta (0, -1)
Screenshot: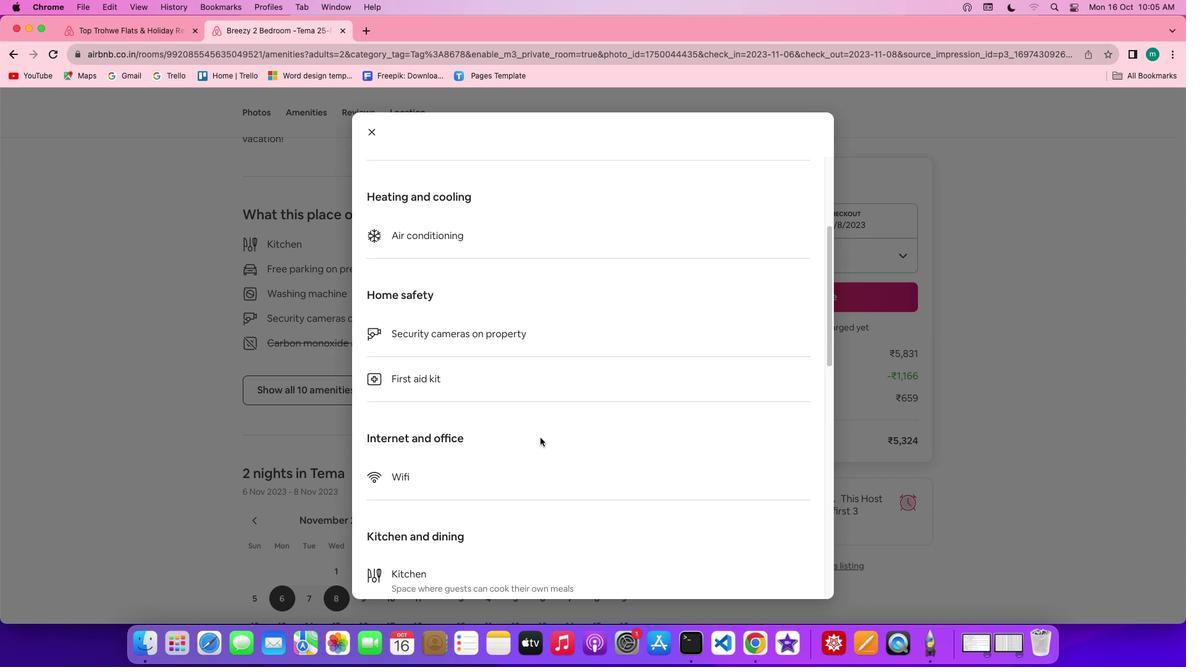
Action: Mouse scrolled (540, 438) with delta (0, 0)
Screenshot: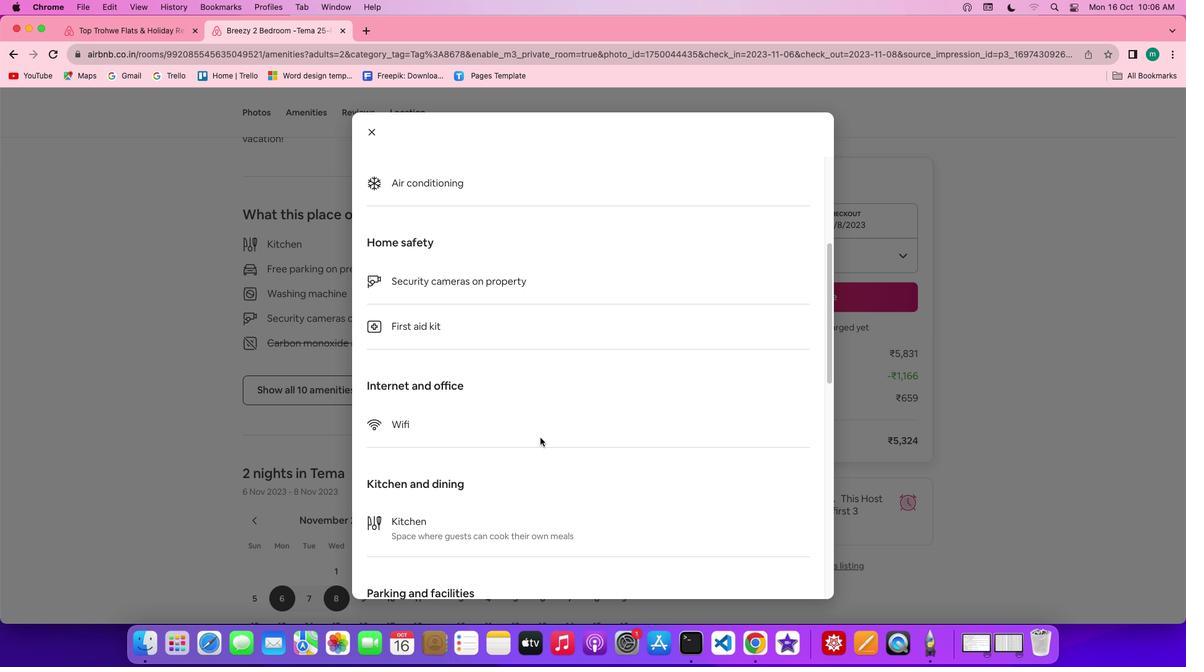 
Action: Mouse scrolled (540, 438) with delta (0, 0)
Screenshot: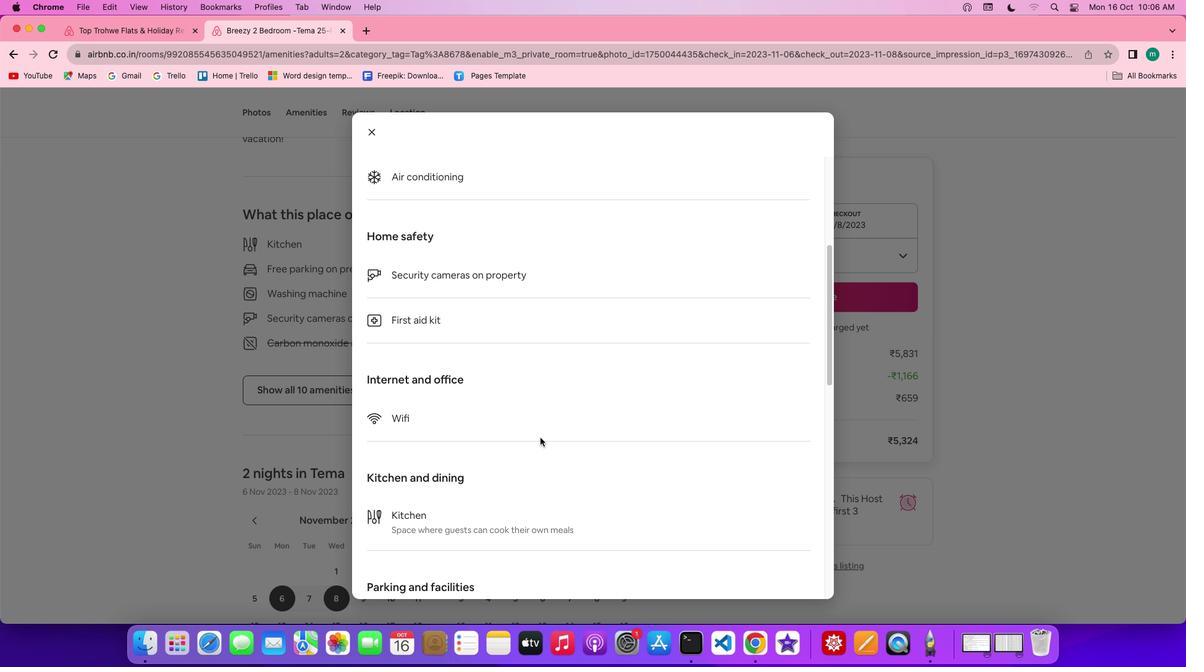
Action: Mouse scrolled (540, 438) with delta (0, 0)
Screenshot: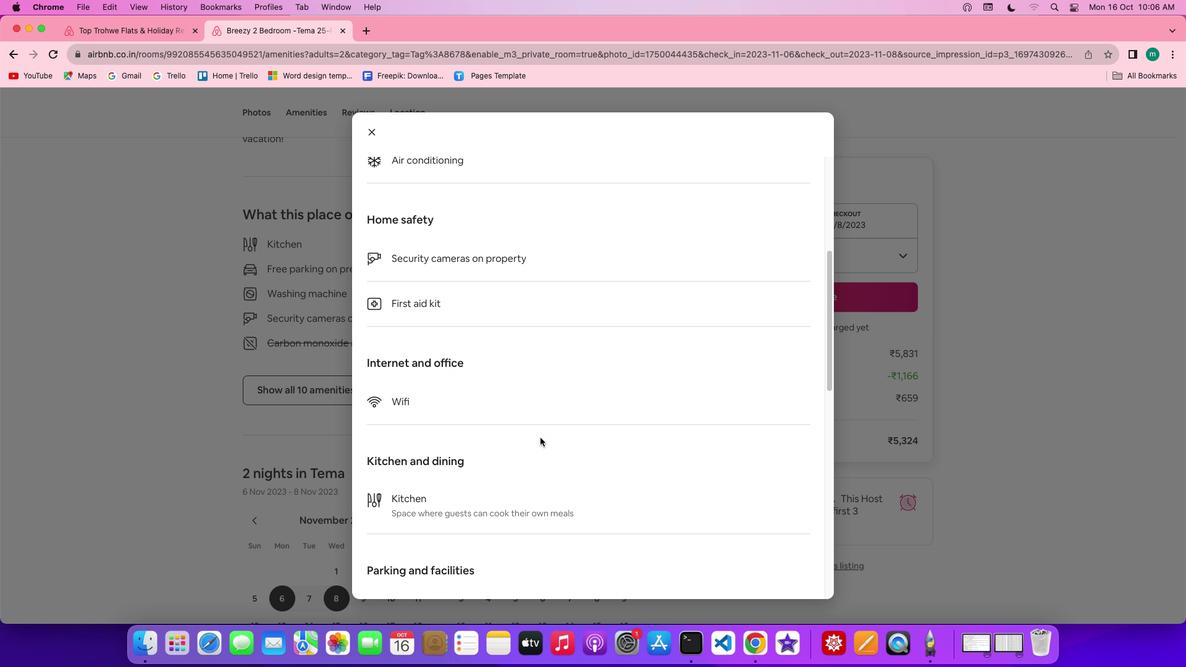
Action: Mouse scrolled (540, 438) with delta (0, 0)
Screenshot: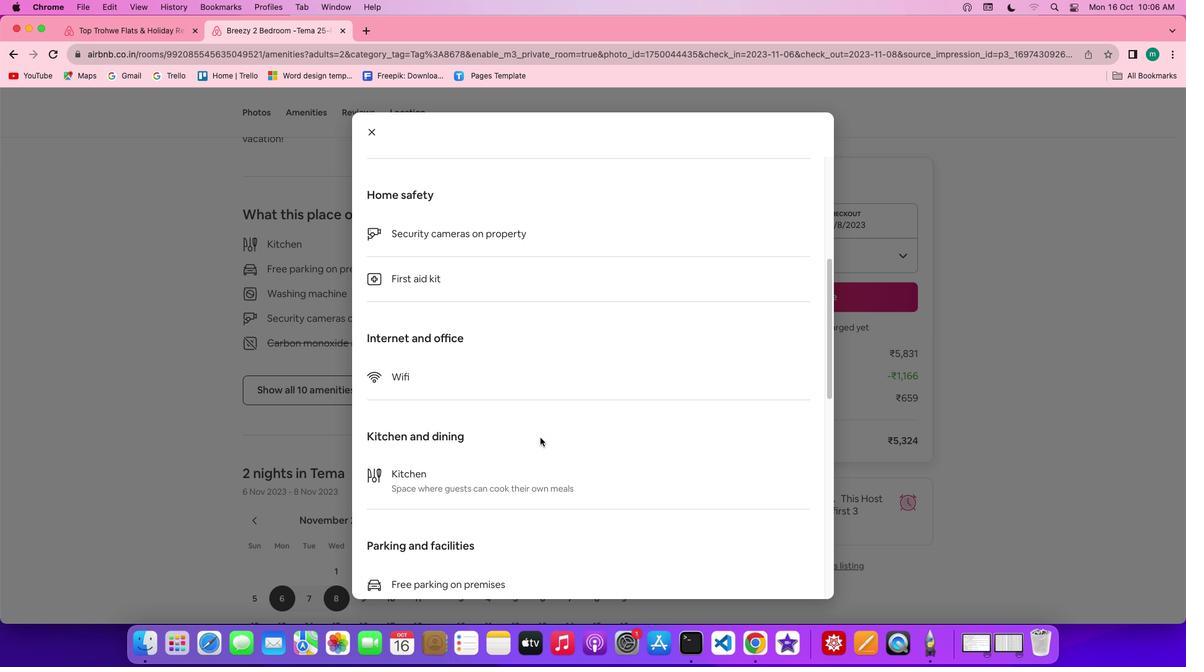 
Action: Mouse scrolled (540, 438) with delta (0, 0)
Screenshot: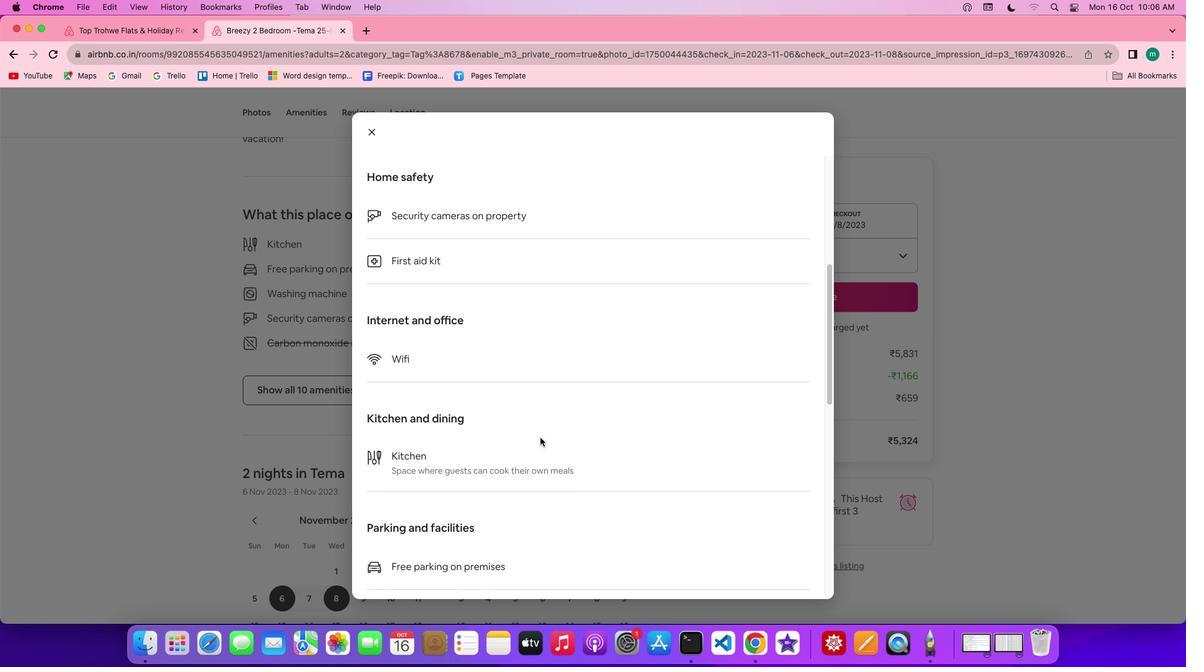 
Action: Mouse scrolled (540, 438) with delta (0, 0)
Screenshot: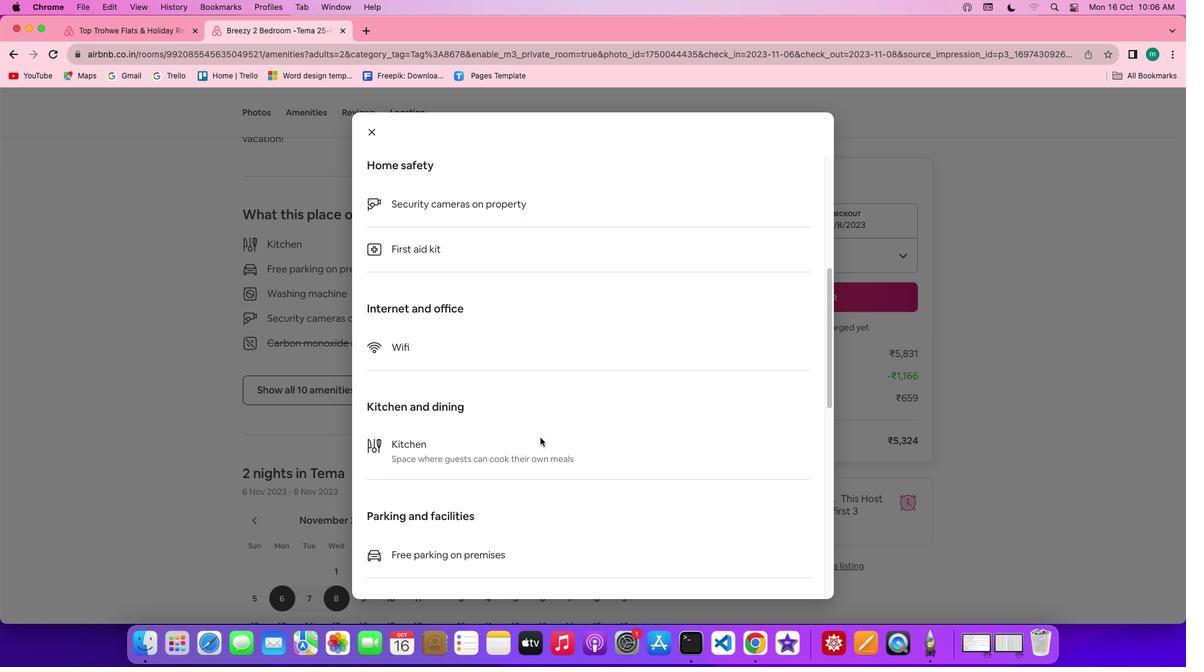
Action: Mouse scrolled (540, 438) with delta (0, -1)
Screenshot: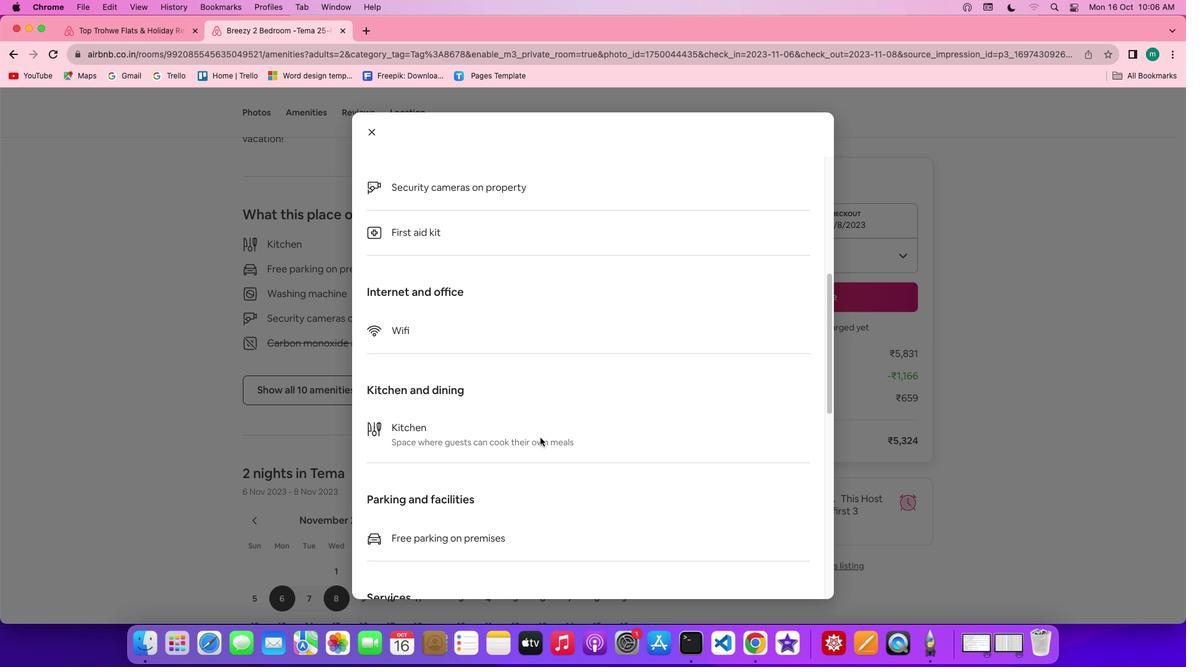 
Action: Mouse scrolled (540, 438) with delta (0, -1)
Screenshot: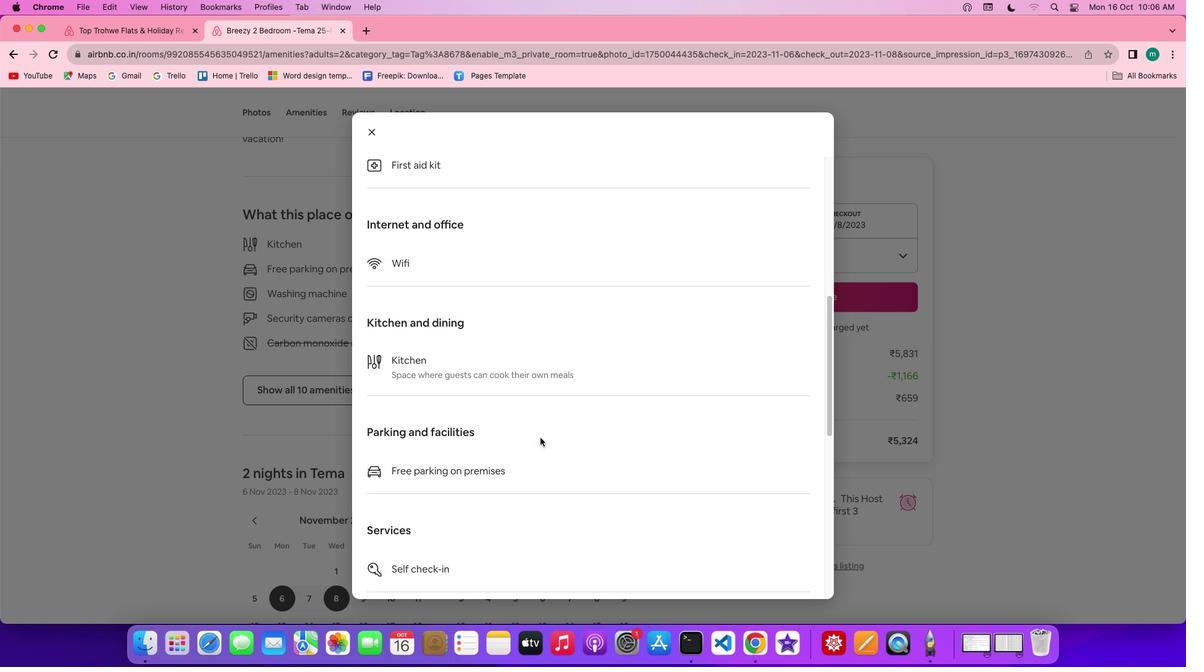 
Action: Mouse scrolled (540, 438) with delta (0, 0)
Screenshot: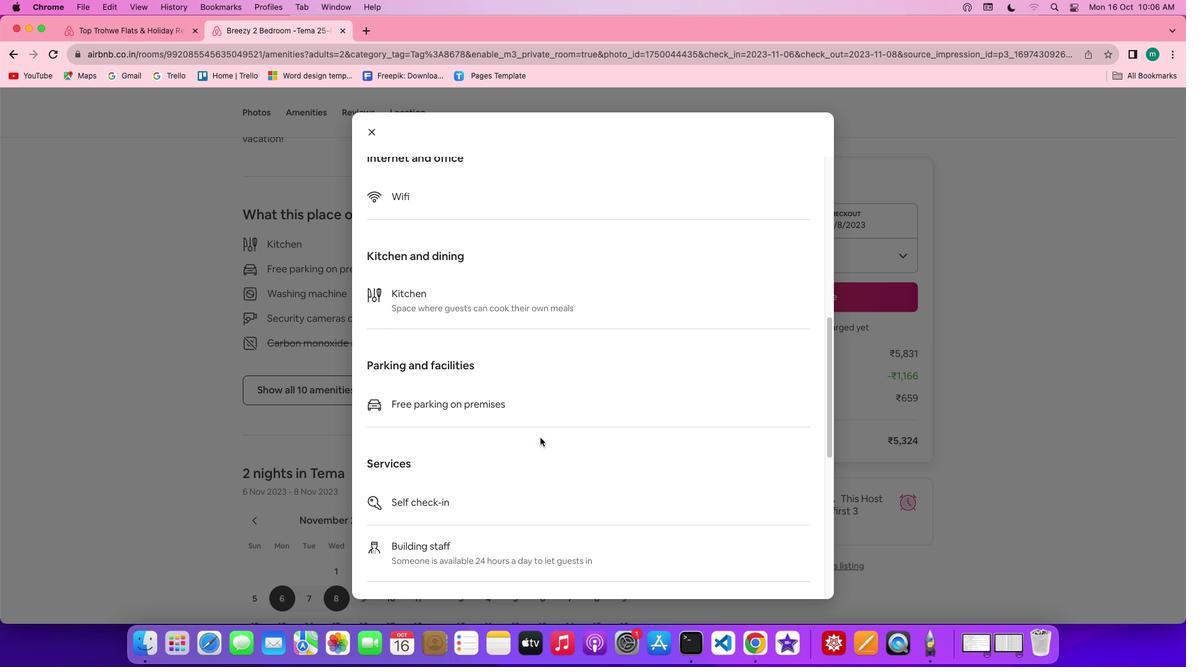 
Action: Mouse scrolled (540, 438) with delta (0, 0)
Screenshot: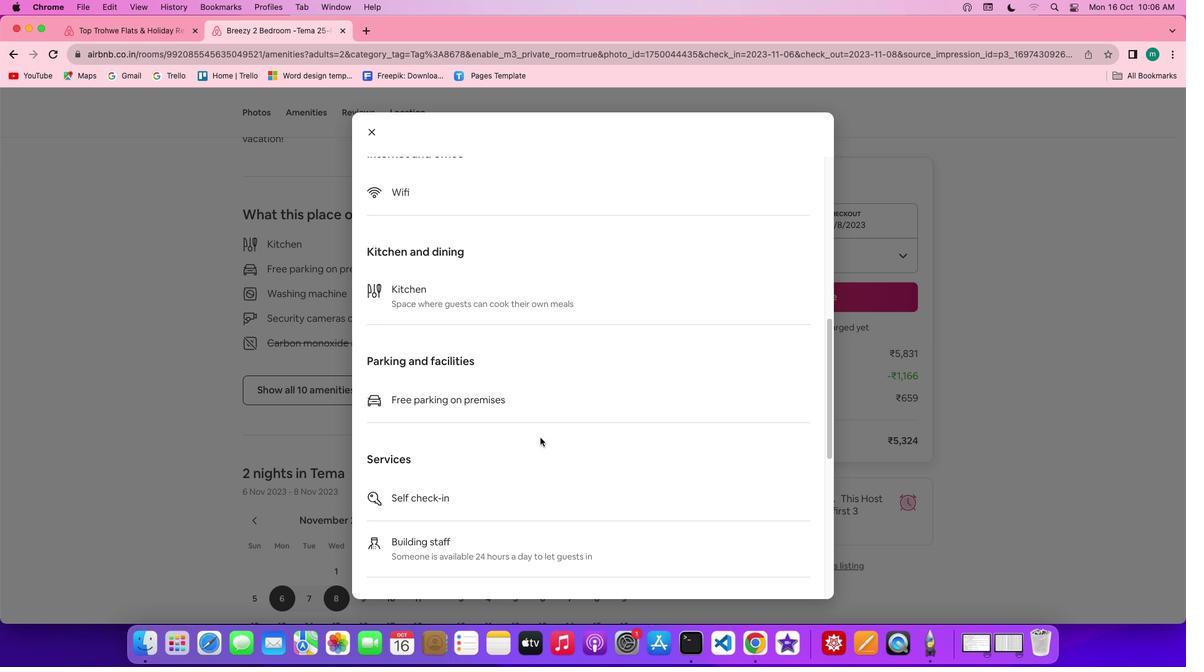 
Action: Mouse scrolled (540, 438) with delta (0, 0)
Screenshot: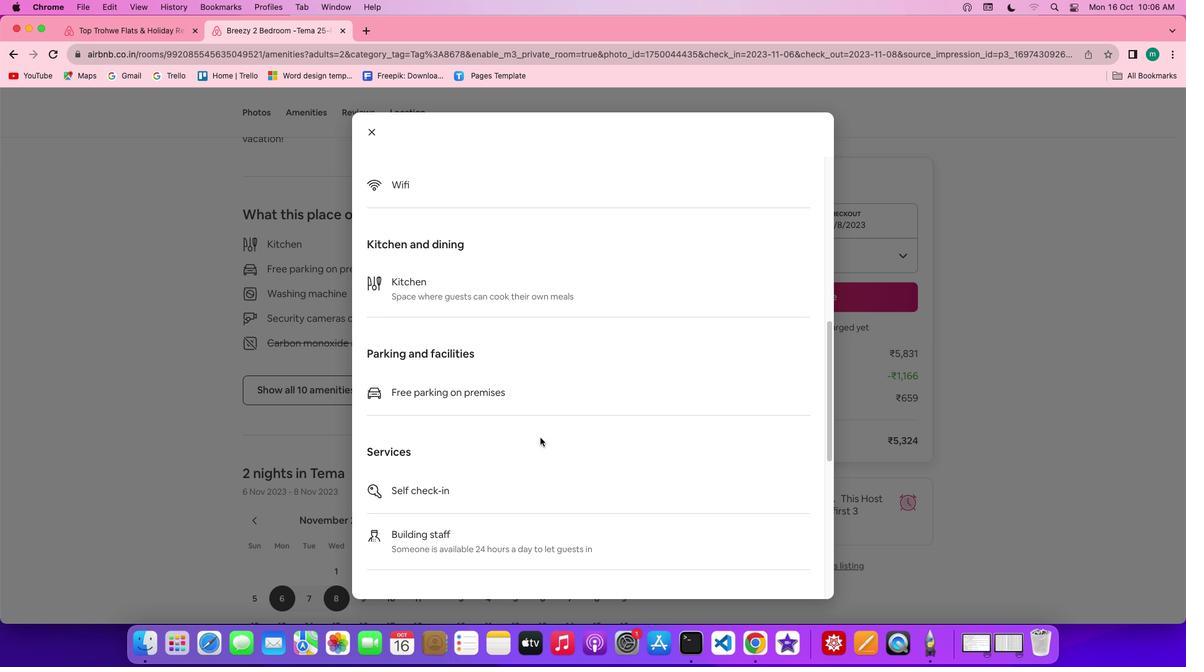 
Action: Mouse scrolled (540, 438) with delta (0, -1)
Screenshot: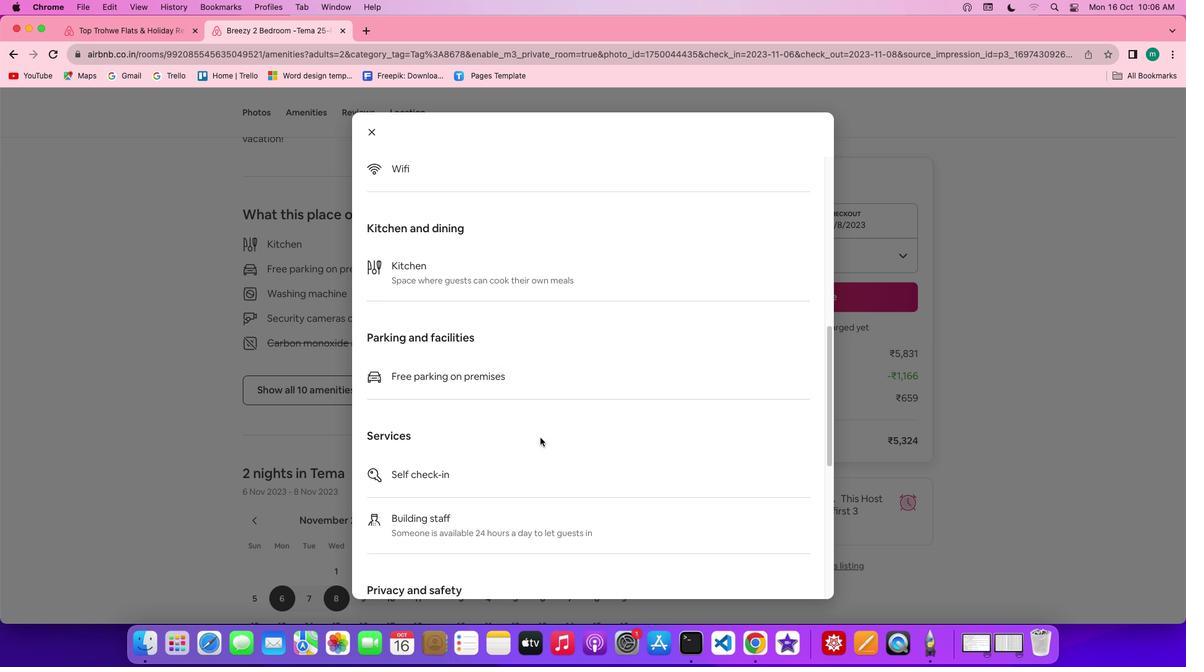 
Action: Mouse scrolled (540, 438) with delta (0, 0)
Screenshot: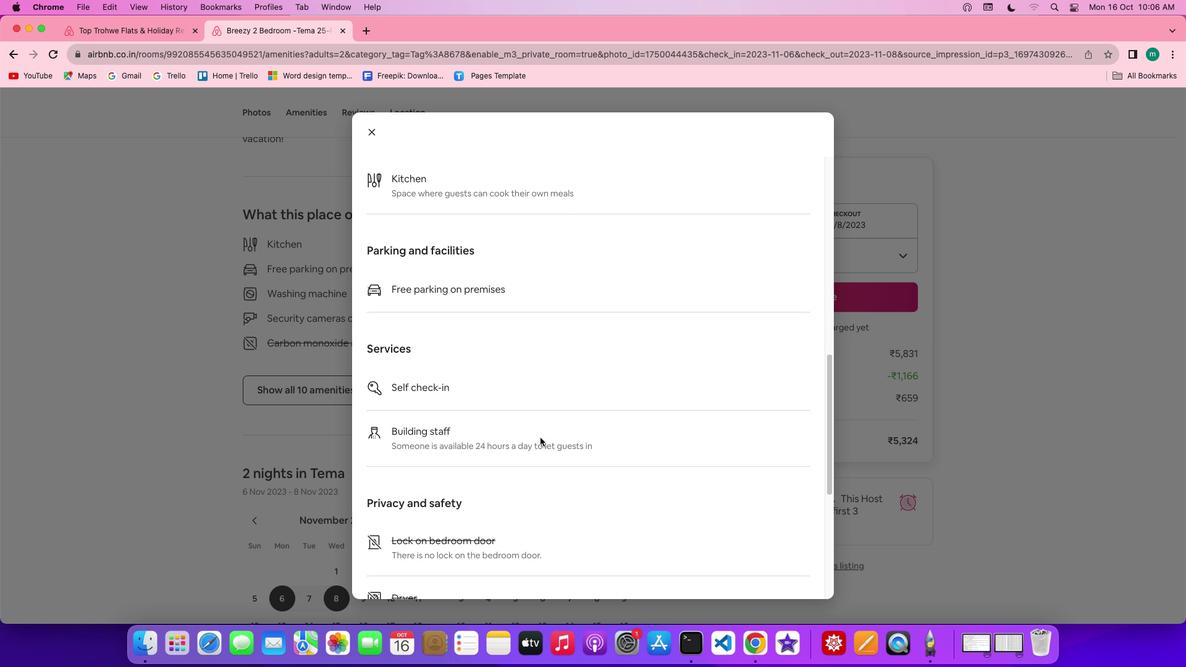 
Action: Mouse scrolled (540, 438) with delta (0, 0)
Screenshot: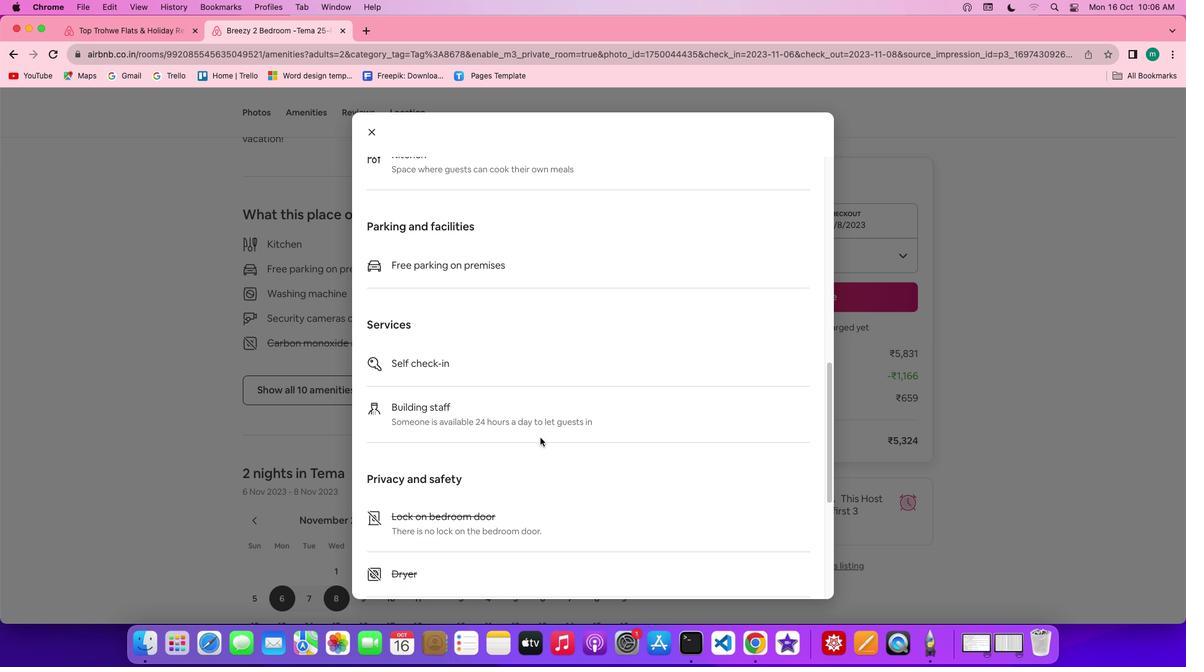 
Action: Mouse scrolled (540, 438) with delta (0, 0)
Screenshot: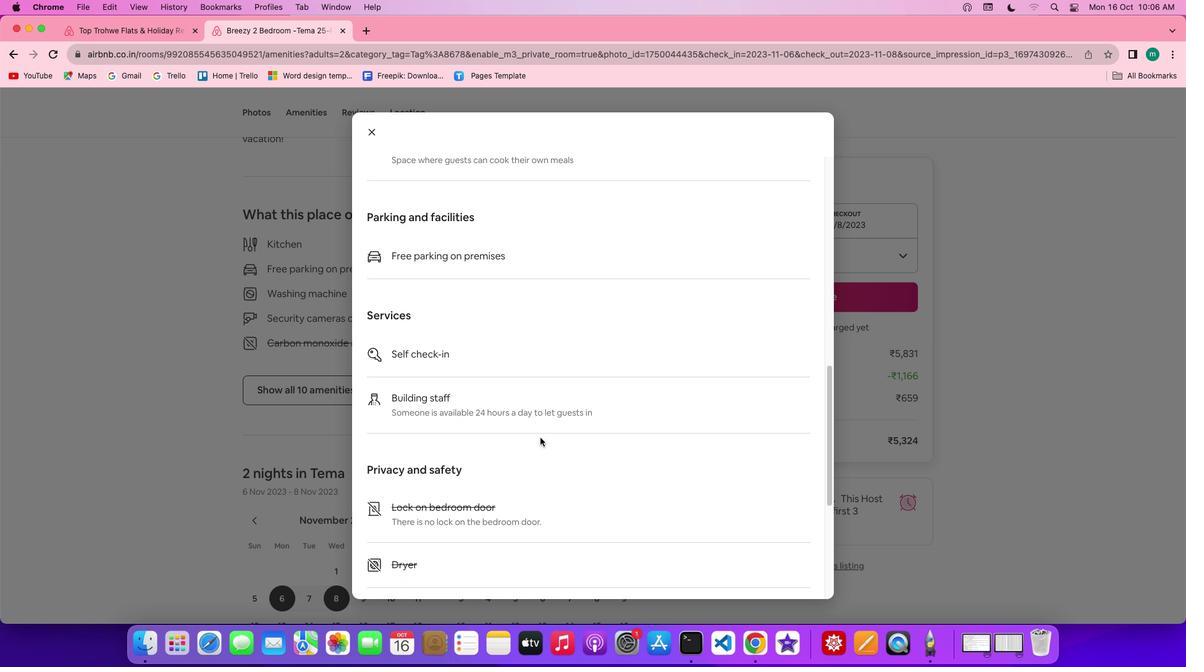 
Action: Mouse scrolled (540, 438) with delta (0, -1)
Screenshot: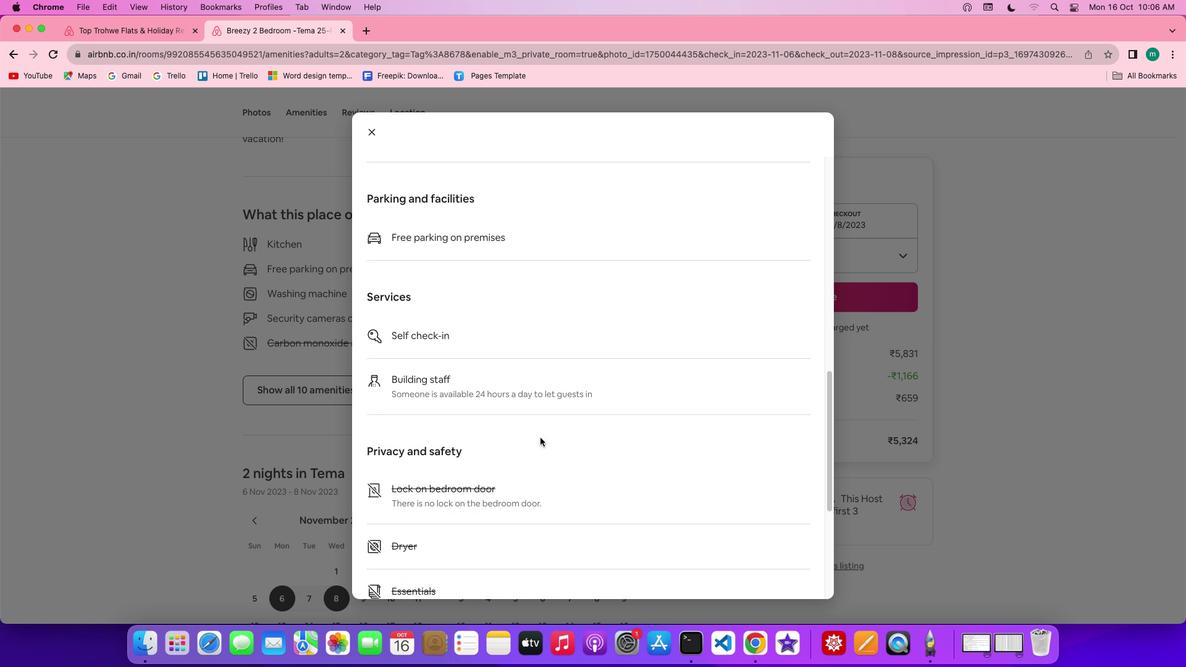 
Action: Mouse scrolled (540, 438) with delta (0, -1)
Screenshot: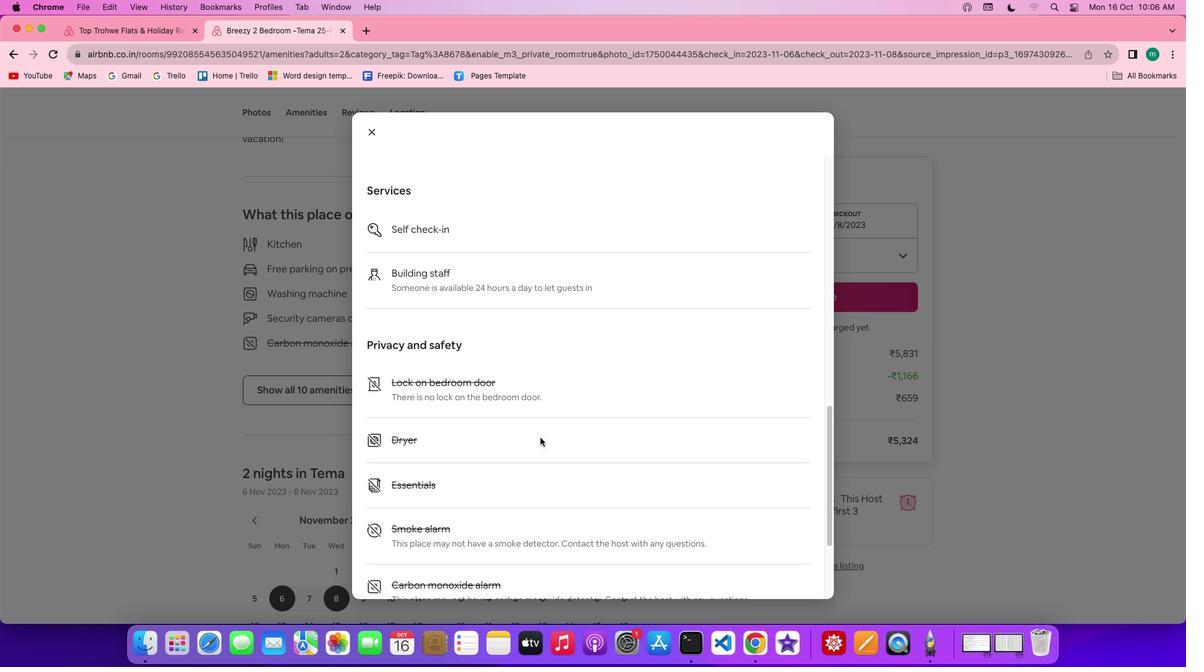 
Action: Mouse scrolled (540, 438) with delta (0, 0)
Screenshot: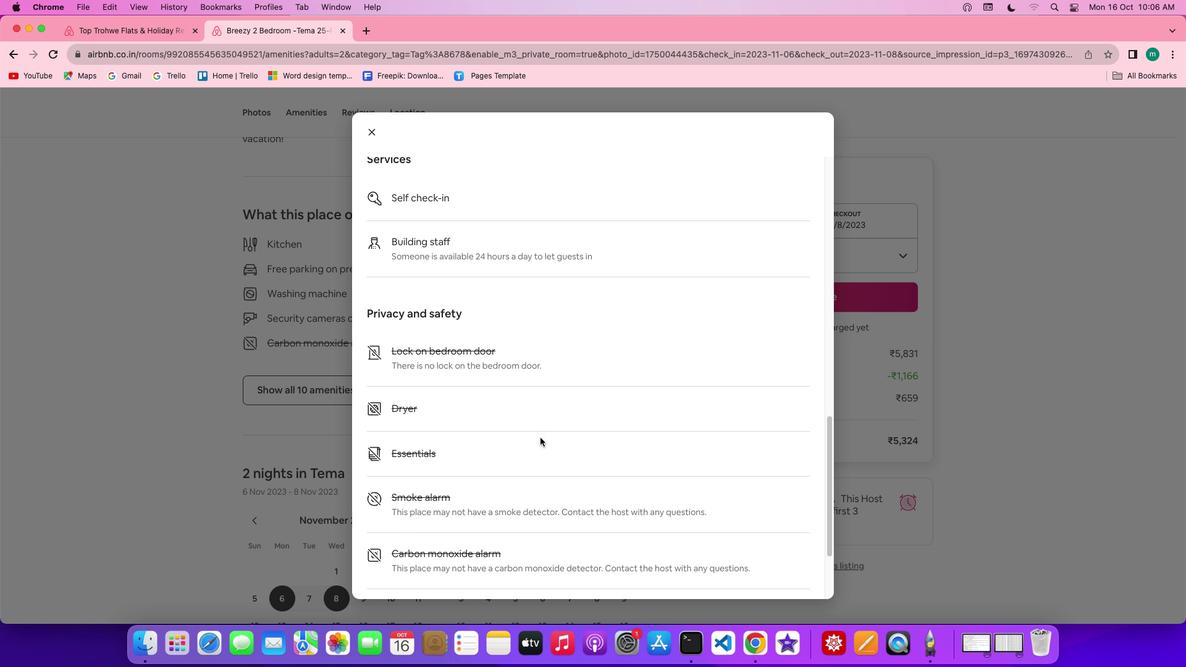 
Action: Mouse scrolled (540, 438) with delta (0, 0)
Screenshot: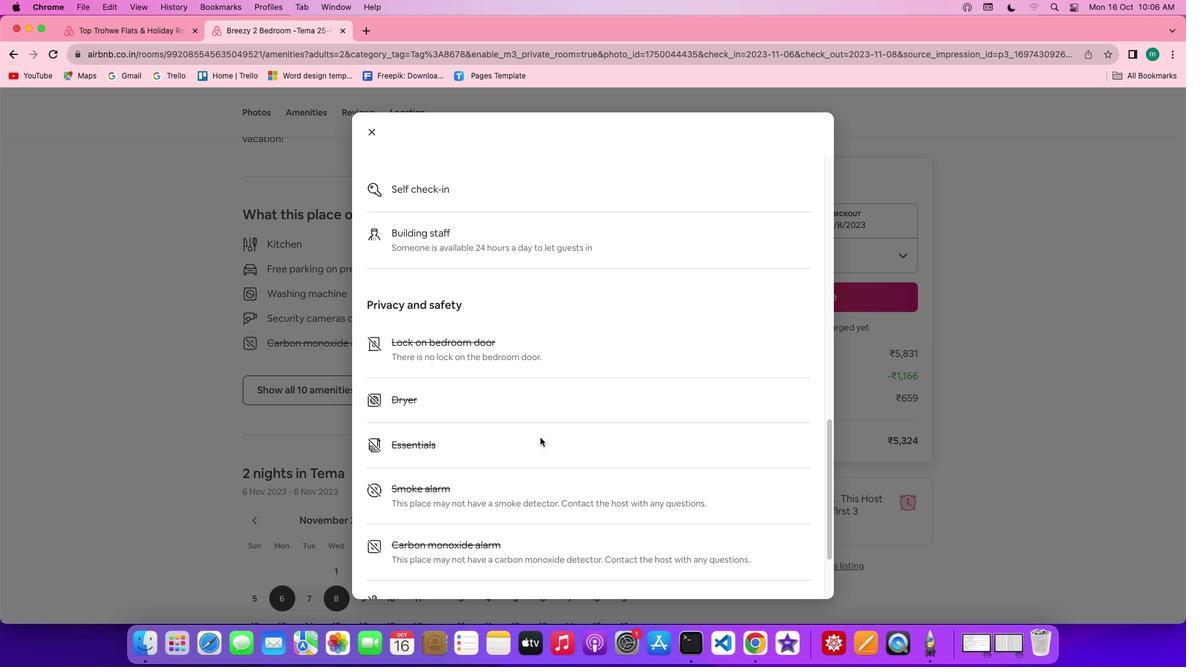 
Action: Mouse scrolled (540, 438) with delta (0, 0)
Screenshot: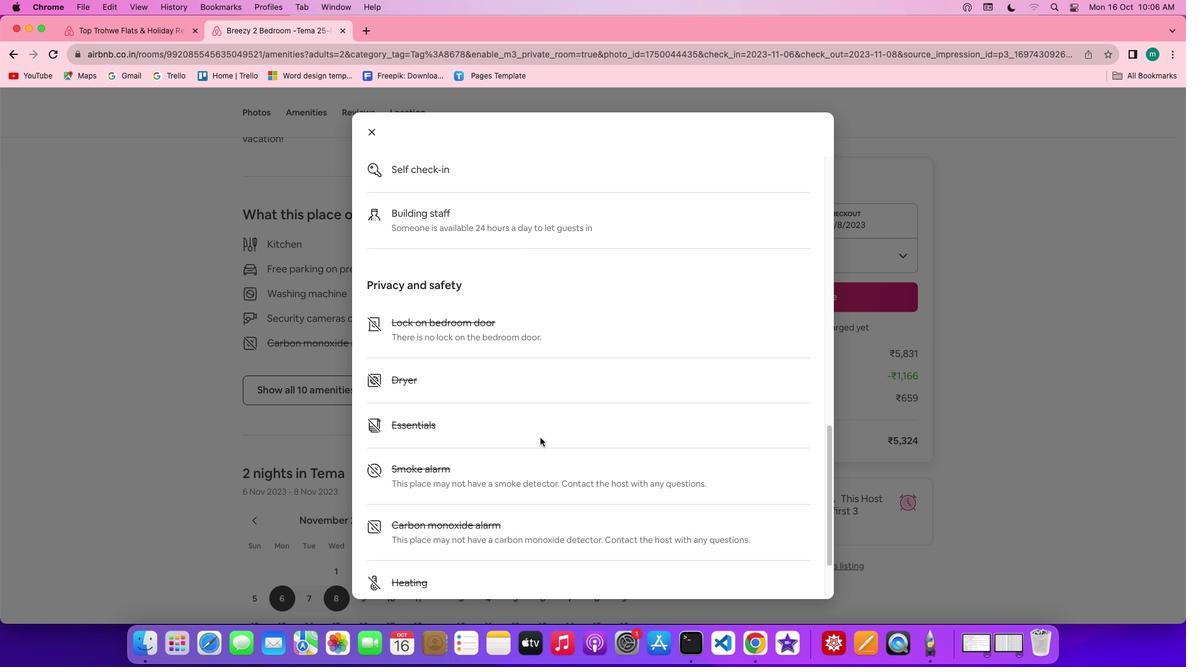 
Action: Mouse scrolled (540, 438) with delta (0, 0)
Screenshot: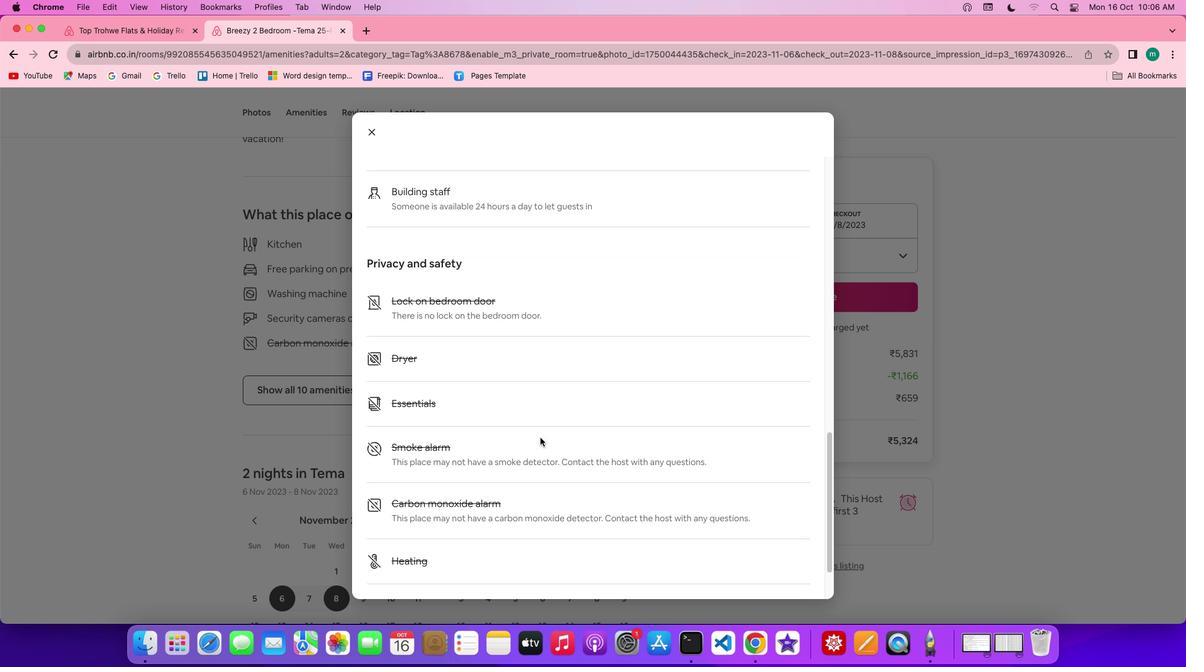 
Action: Mouse scrolled (540, 438) with delta (0, 0)
Screenshot: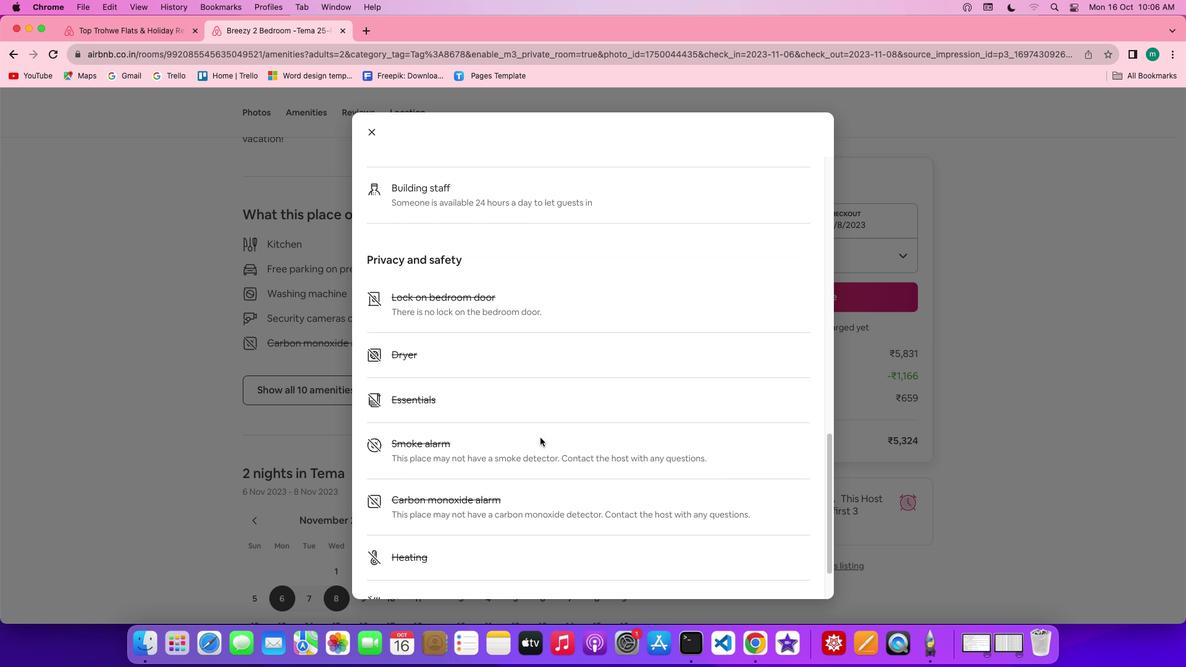 
Action: Mouse scrolled (540, 438) with delta (0, 0)
Screenshot: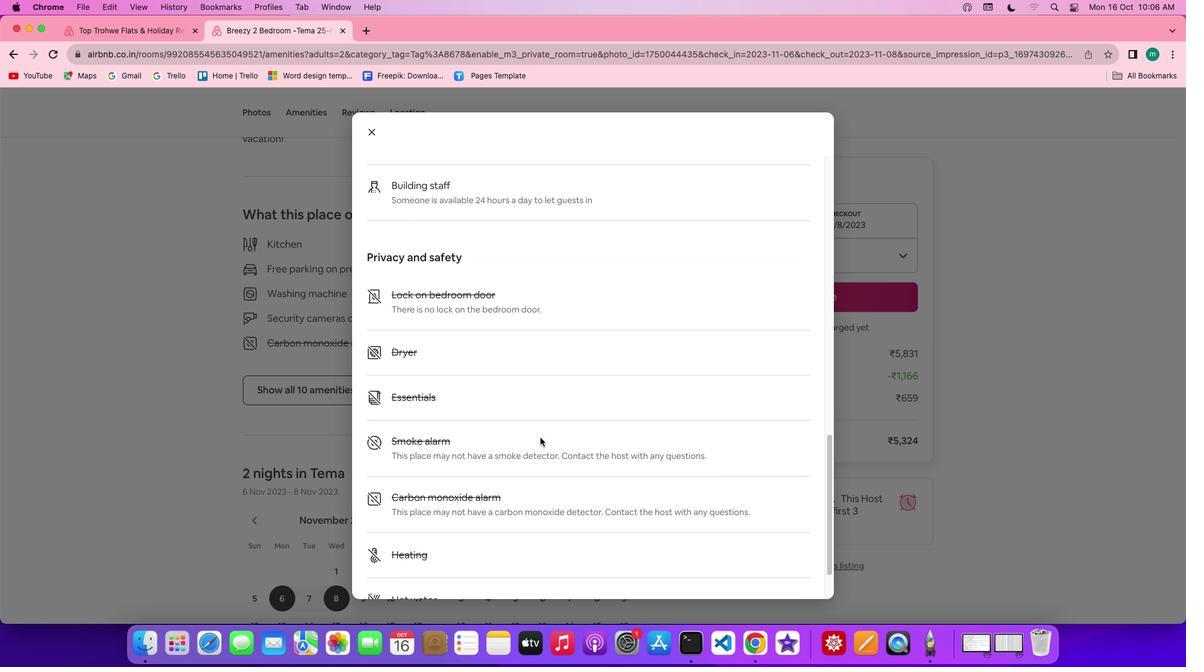 
Action: Mouse scrolled (540, 438) with delta (0, -1)
Screenshot: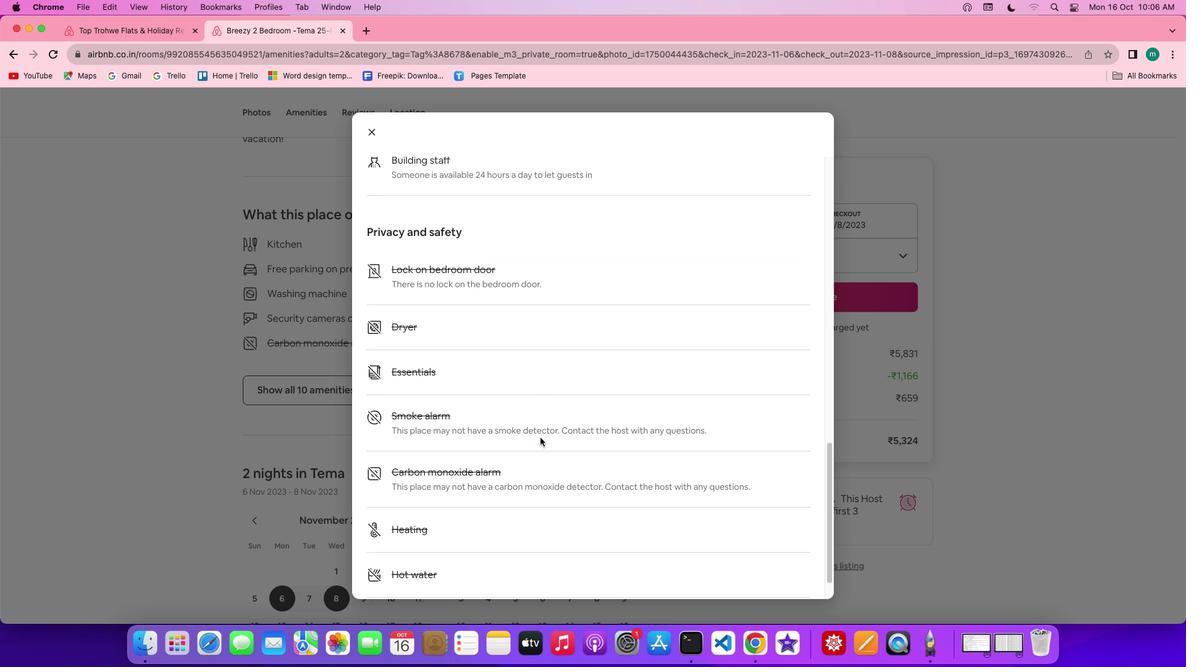 
Action: Mouse scrolled (540, 438) with delta (0, -1)
Screenshot: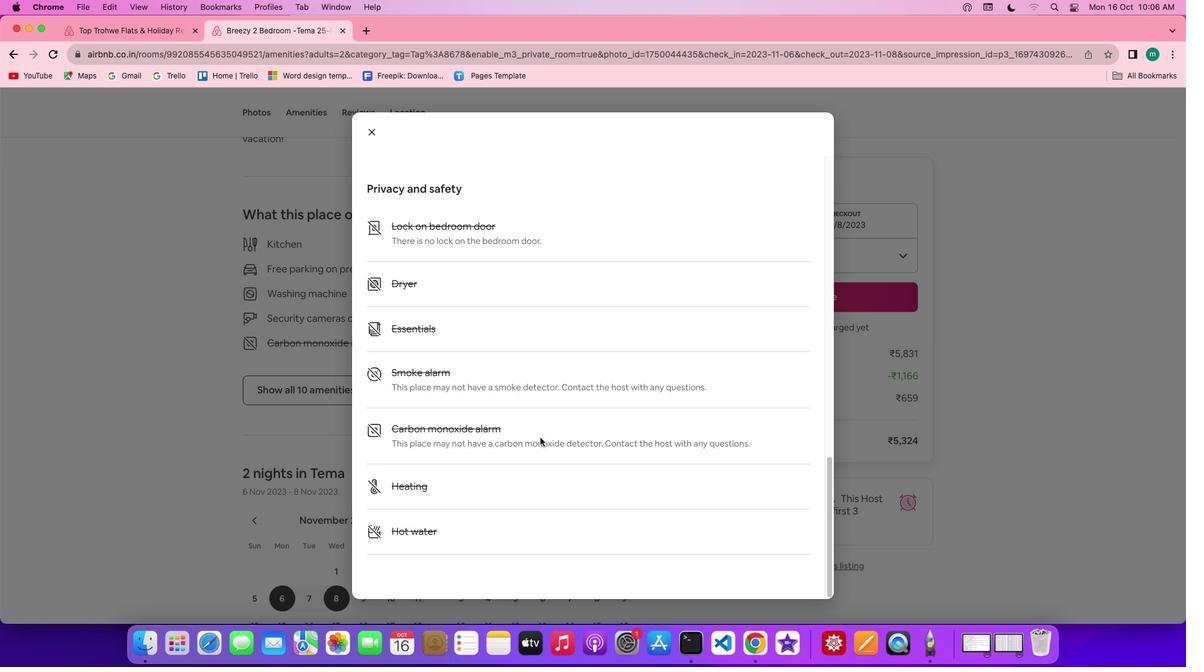 
Action: Mouse moved to (540, 438)
Screenshot: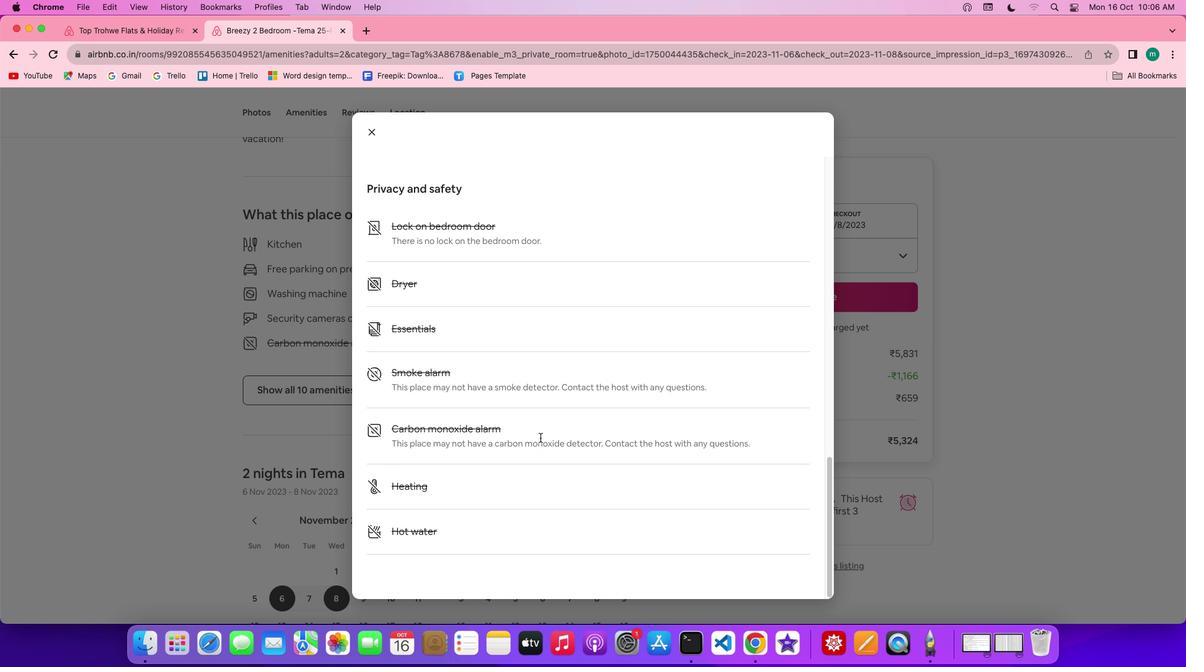 
Action: Mouse scrolled (540, 438) with delta (0, 0)
Screenshot: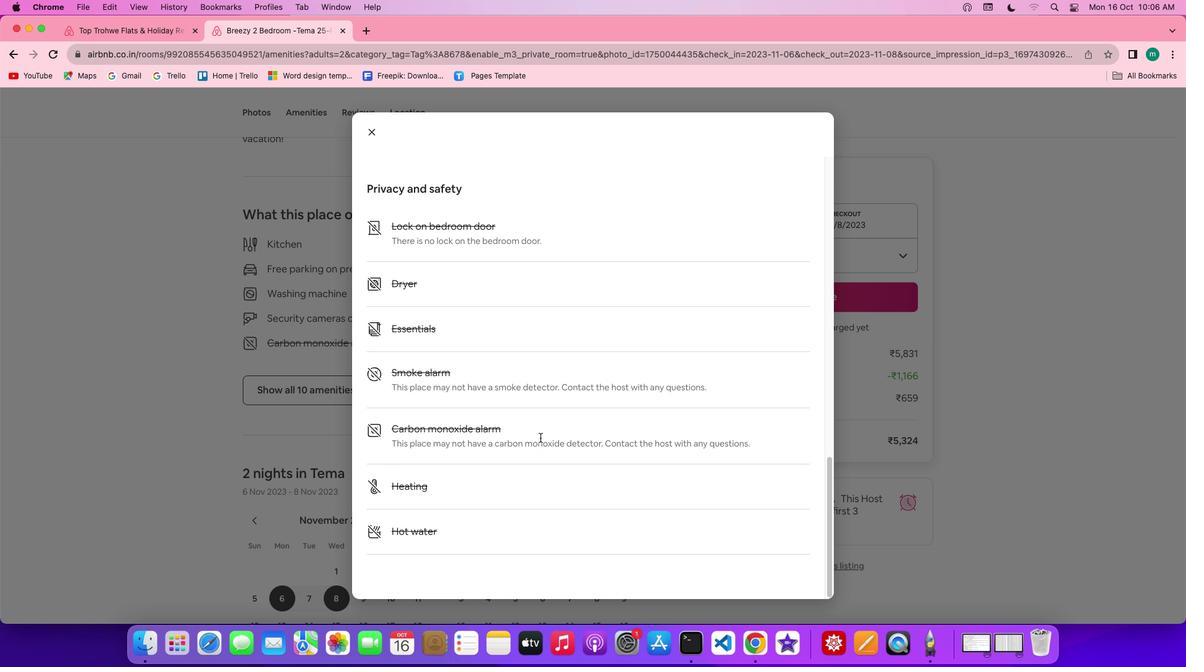 
Action: Mouse scrolled (540, 438) with delta (0, 0)
Screenshot: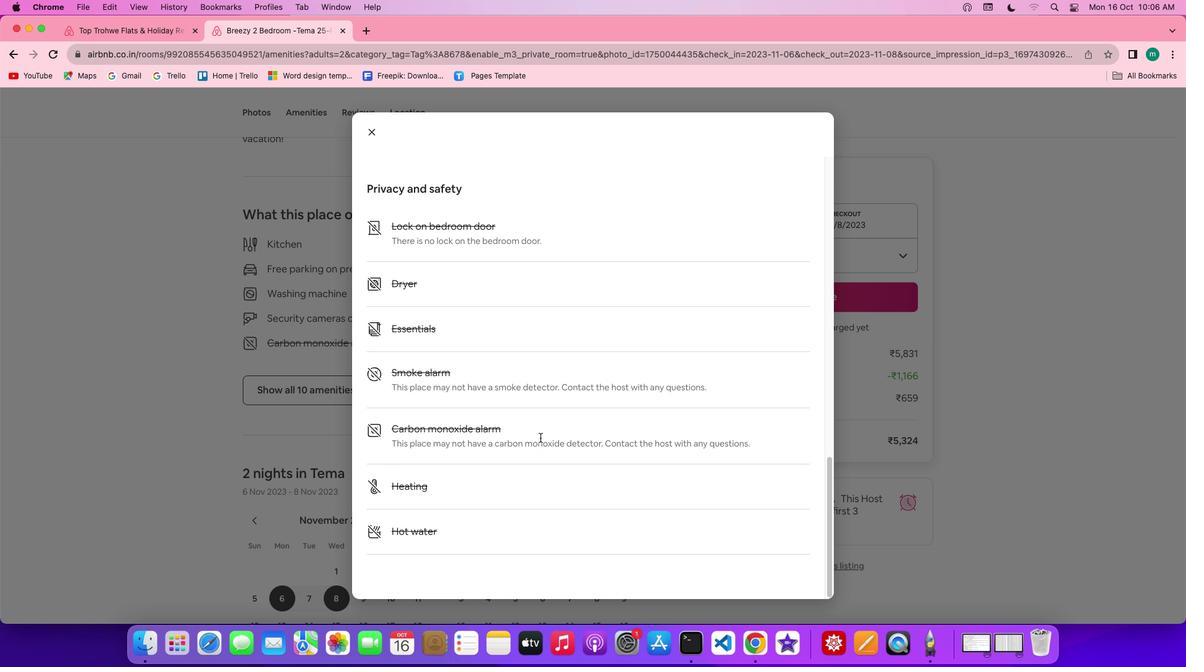 
Action: Mouse scrolled (540, 438) with delta (0, -1)
Screenshot: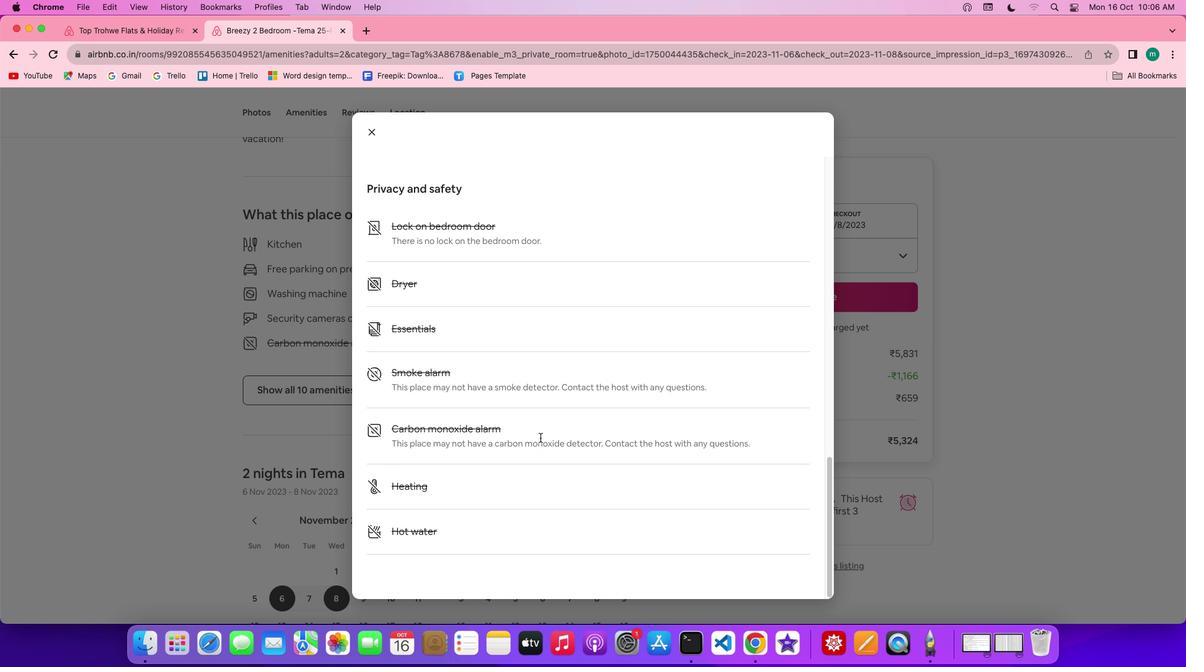 
Action: Mouse scrolled (540, 438) with delta (0, -1)
Screenshot: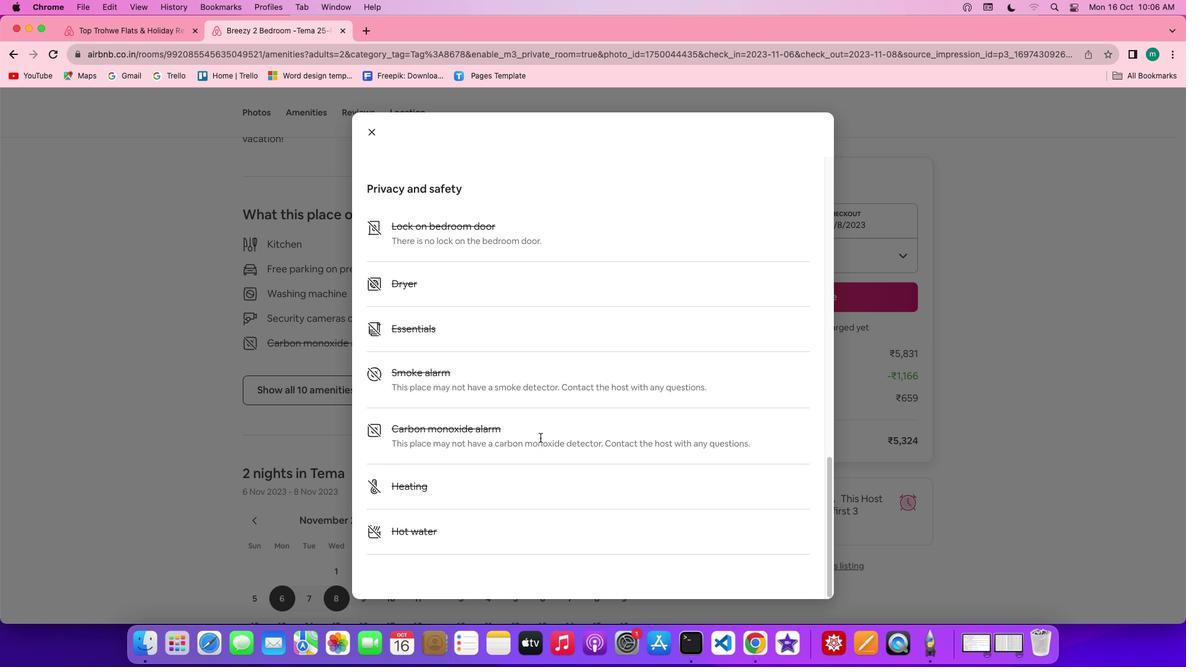 
Action: Mouse moved to (379, 136)
Screenshot: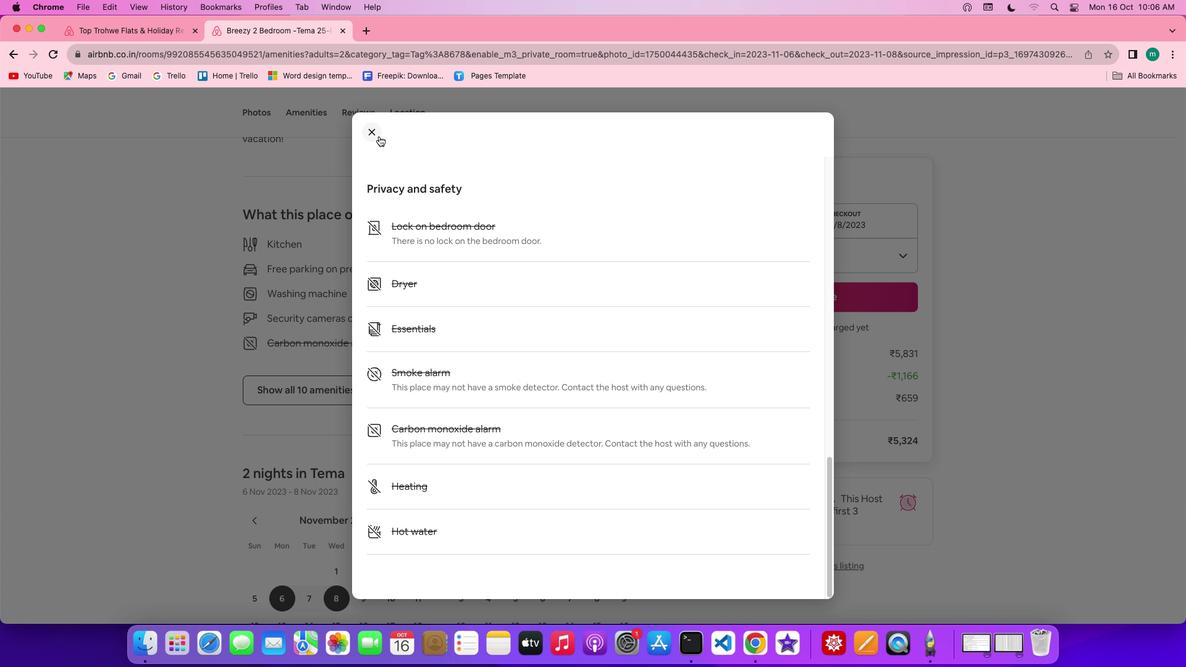 
Action: Mouse pressed left at (379, 136)
Screenshot: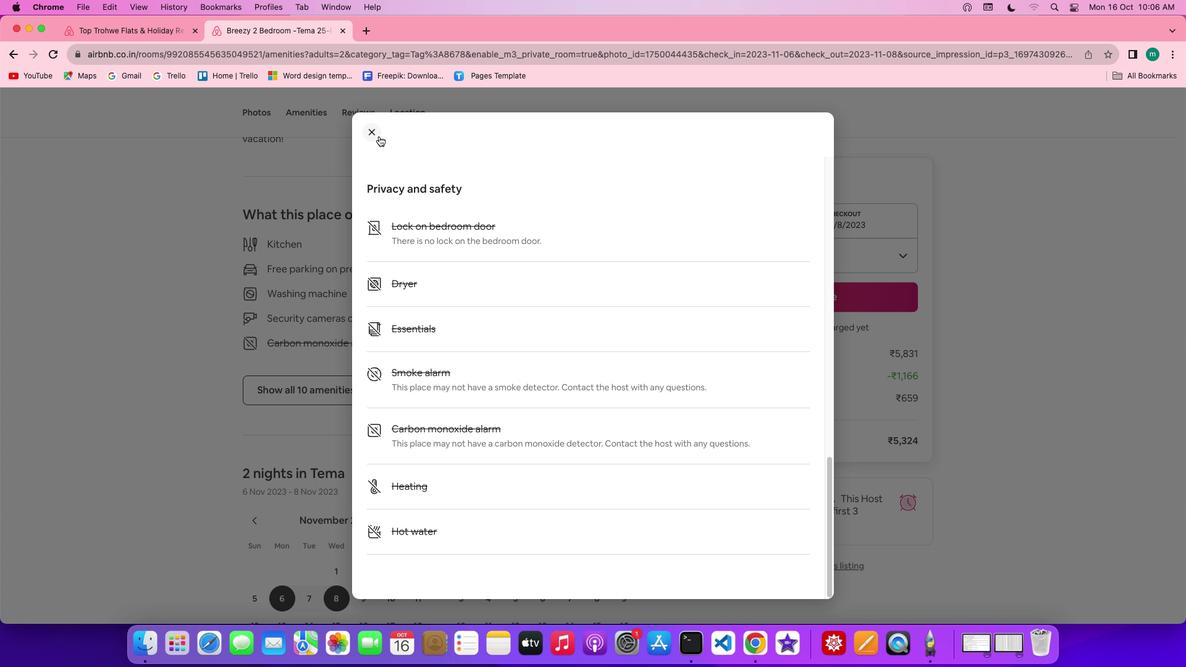 
Action: Mouse moved to (582, 557)
Screenshot: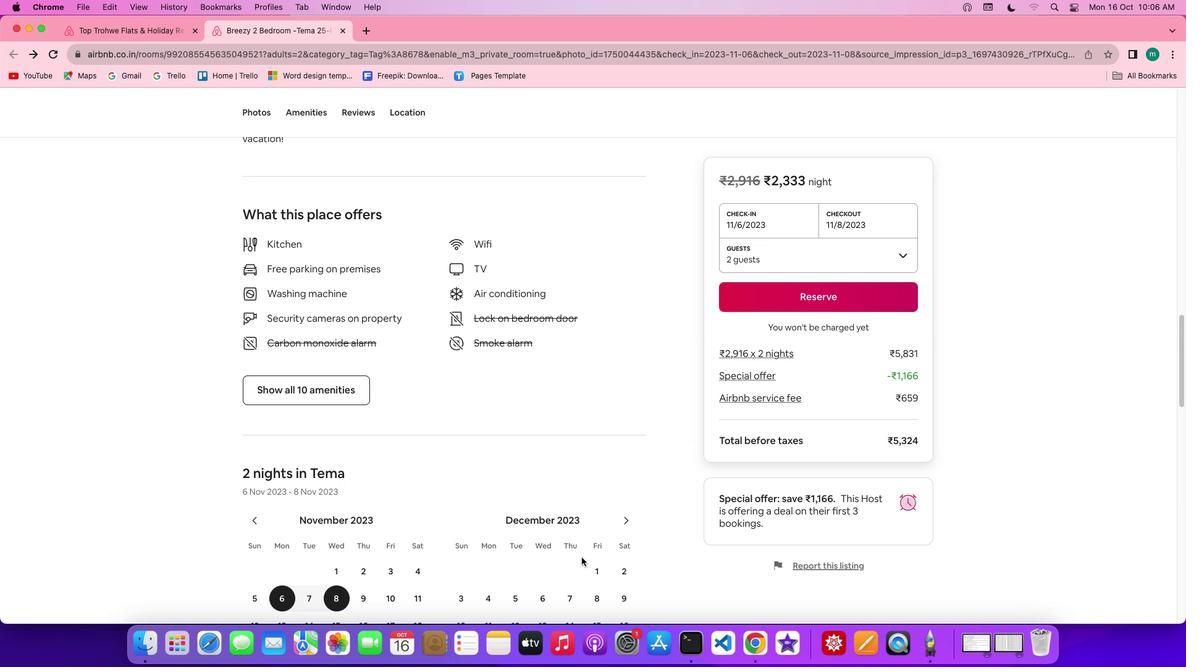
Action: Mouse scrolled (582, 557) with delta (0, 0)
Screenshot: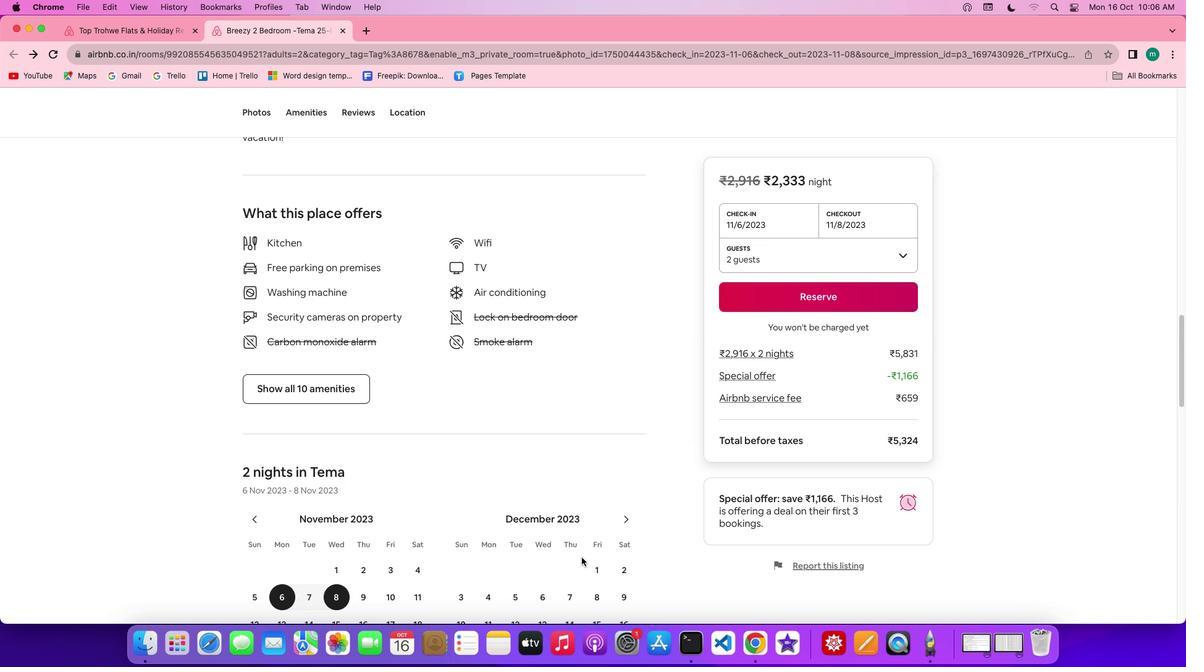 
Action: Mouse scrolled (582, 557) with delta (0, 0)
Screenshot: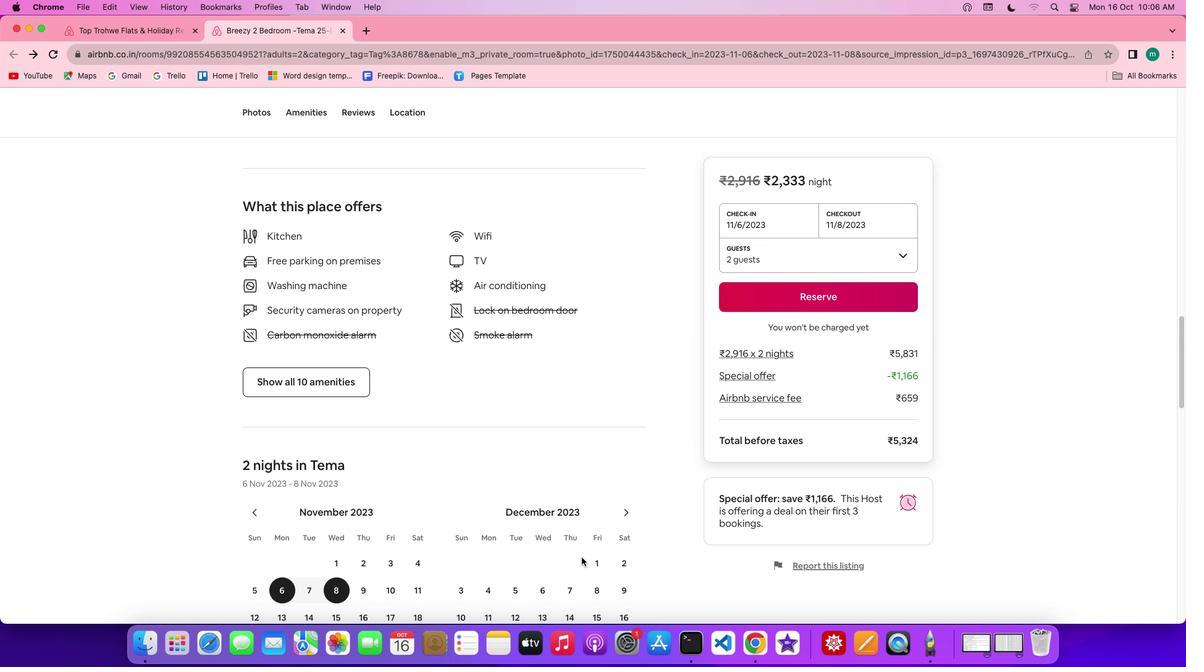 
Action: Mouse scrolled (582, 557) with delta (0, -1)
Screenshot: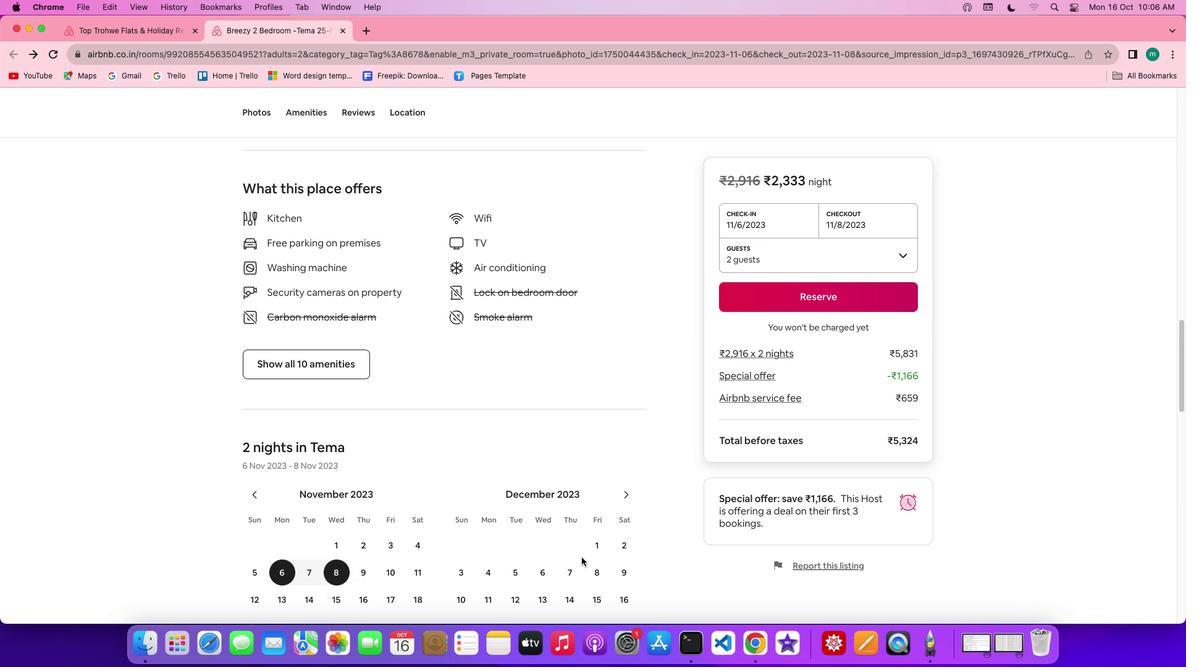 
Action: Mouse scrolled (582, 557) with delta (0, -2)
Screenshot: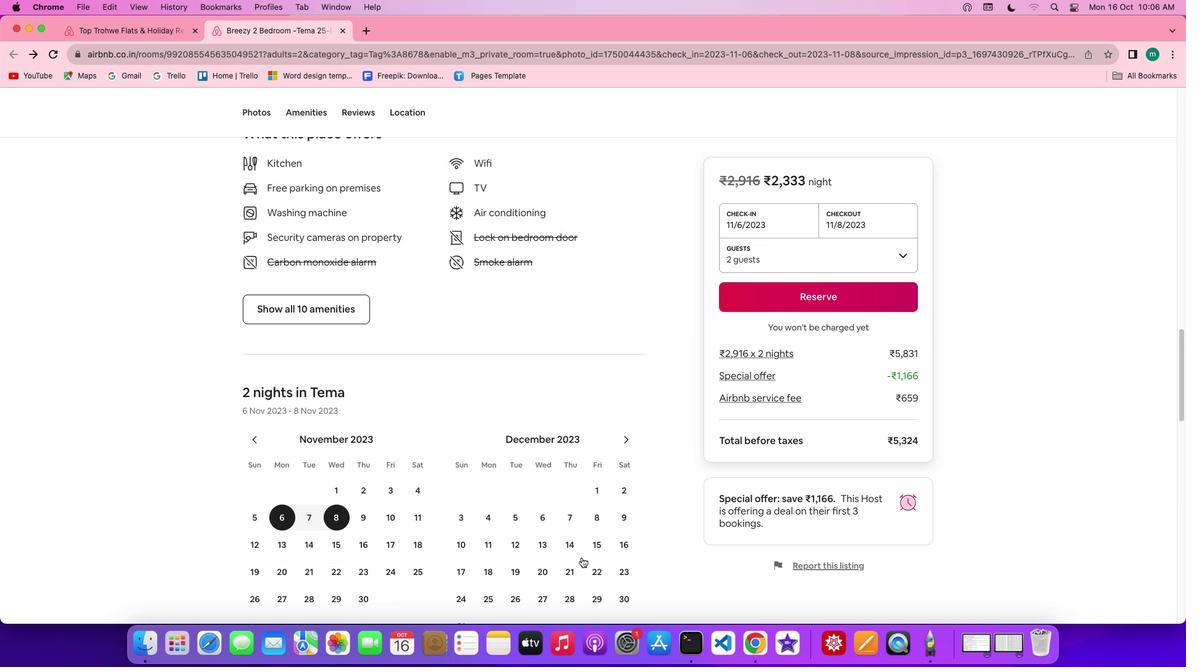 
Action: Mouse scrolled (582, 557) with delta (0, 0)
Screenshot: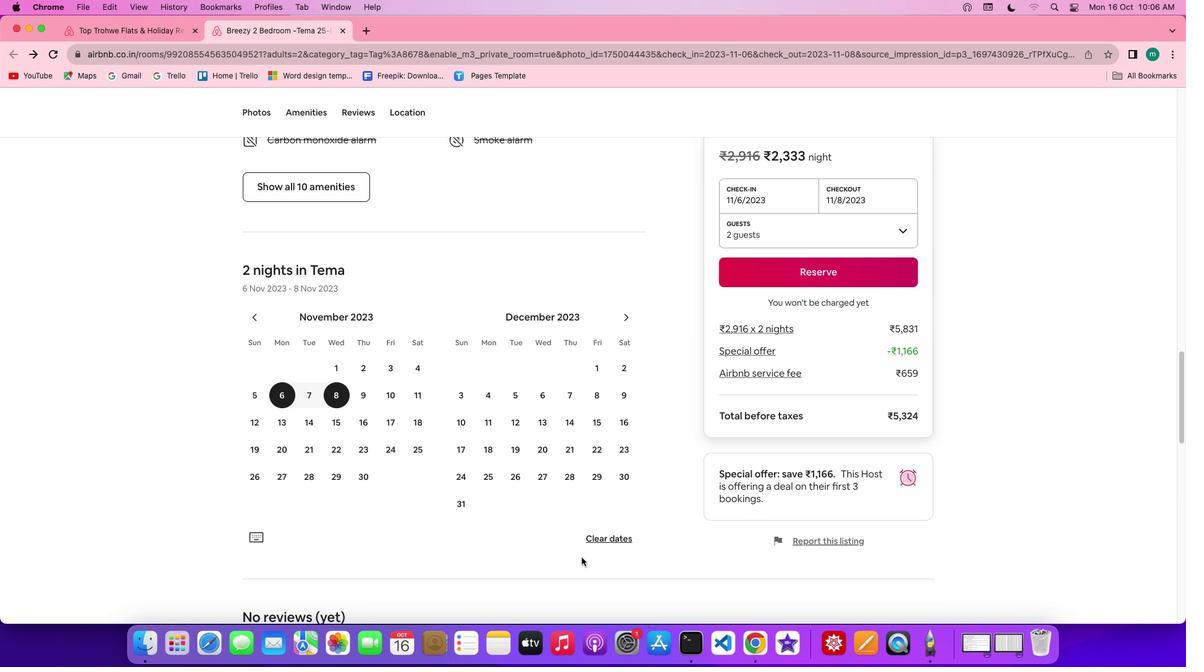 
Action: Mouse scrolled (582, 557) with delta (0, 0)
Screenshot: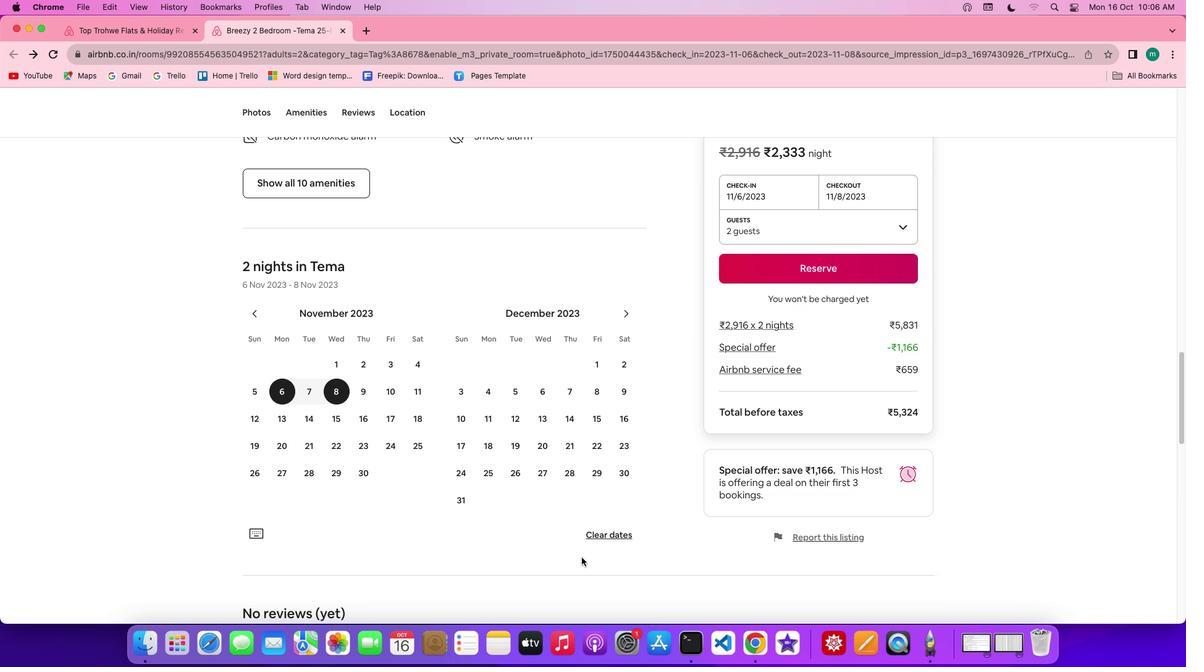 
Action: Mouse scrolled (582, 557) with delta (0, -1)
Screenshot: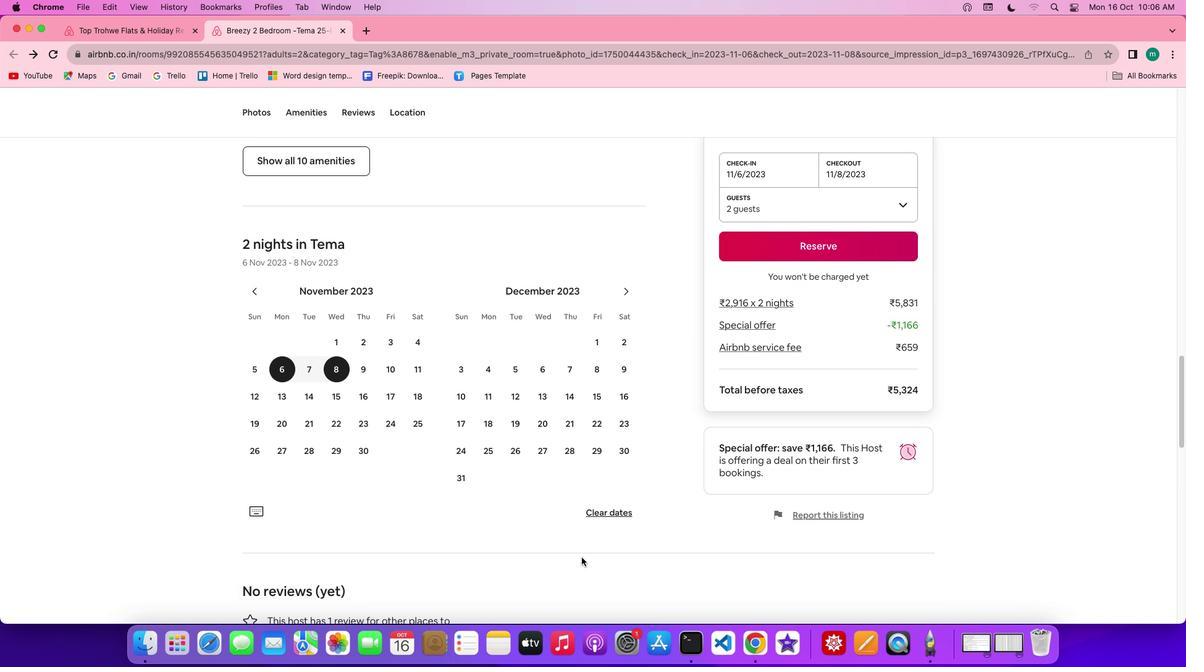
Action: Mouse scrolled (582, 557) with delta (0, 0)
Screenshot: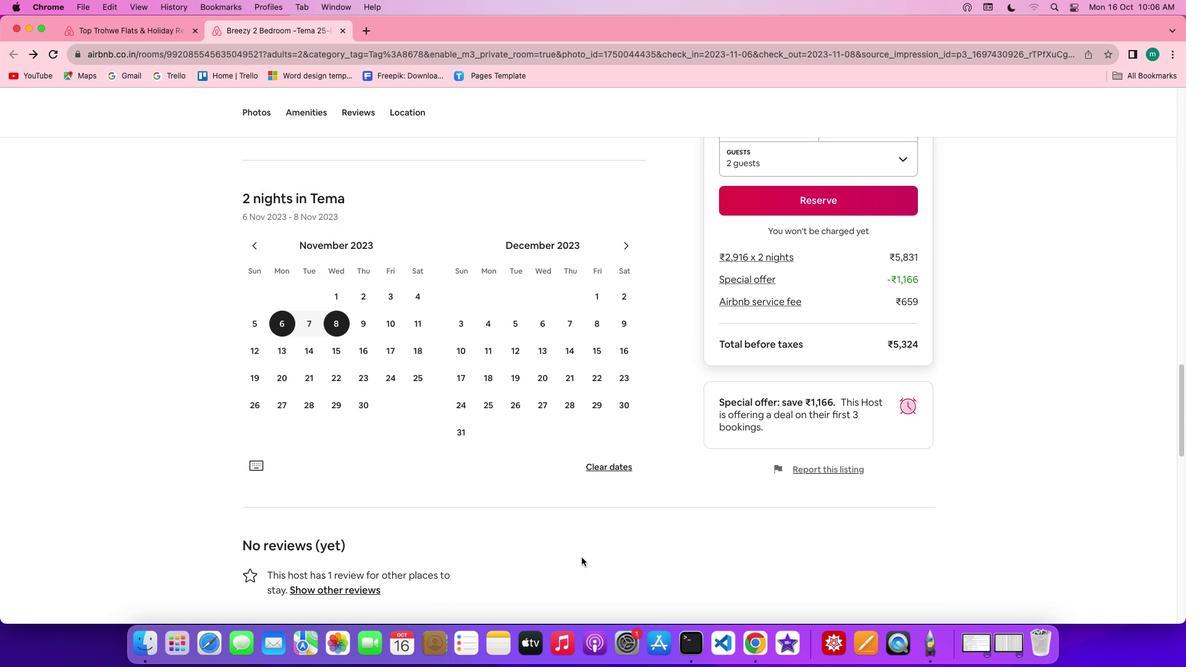 
Action: Mouse scrolled (582, 557) with delta (0, 0)
Screenshot: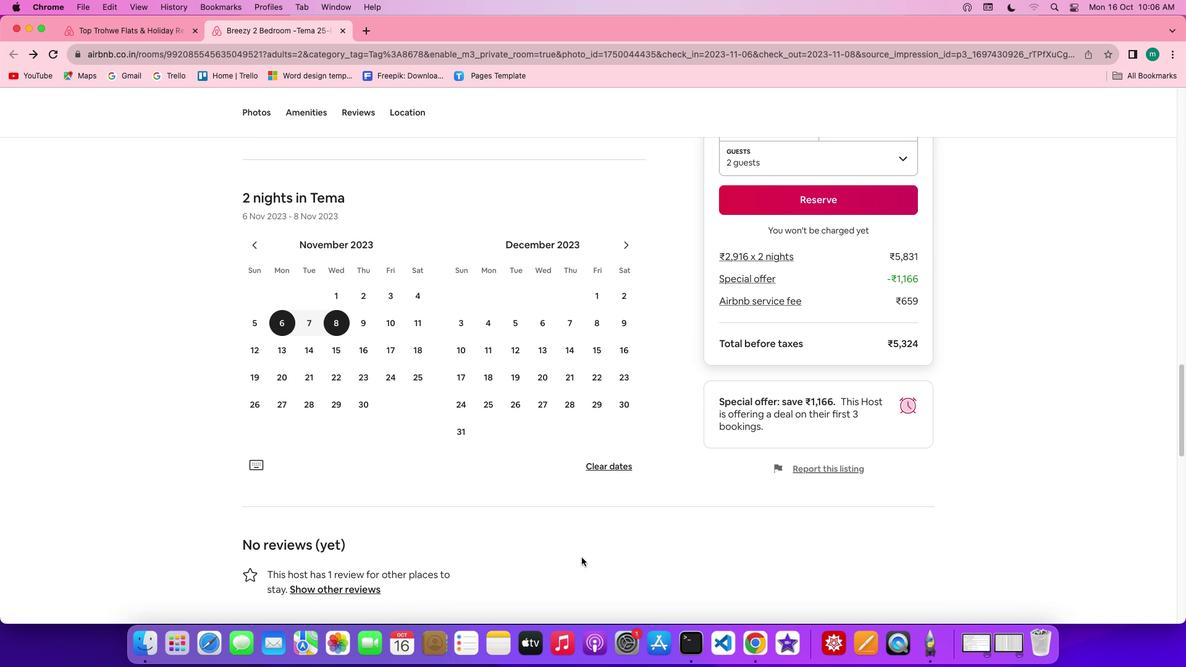 
Action: Mouse scrolled (582, 557) with delta (0, 0)
Screenshot: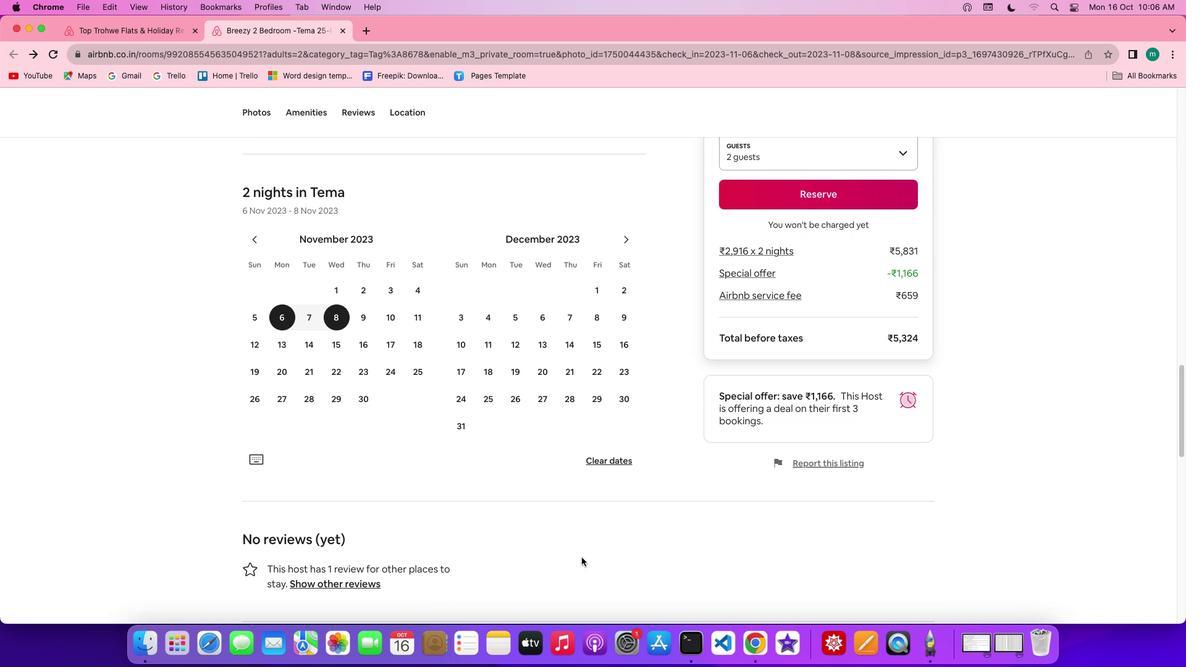 
Action: Mouse scrolled (582, 557) with delta (0, 0)
Screenshot: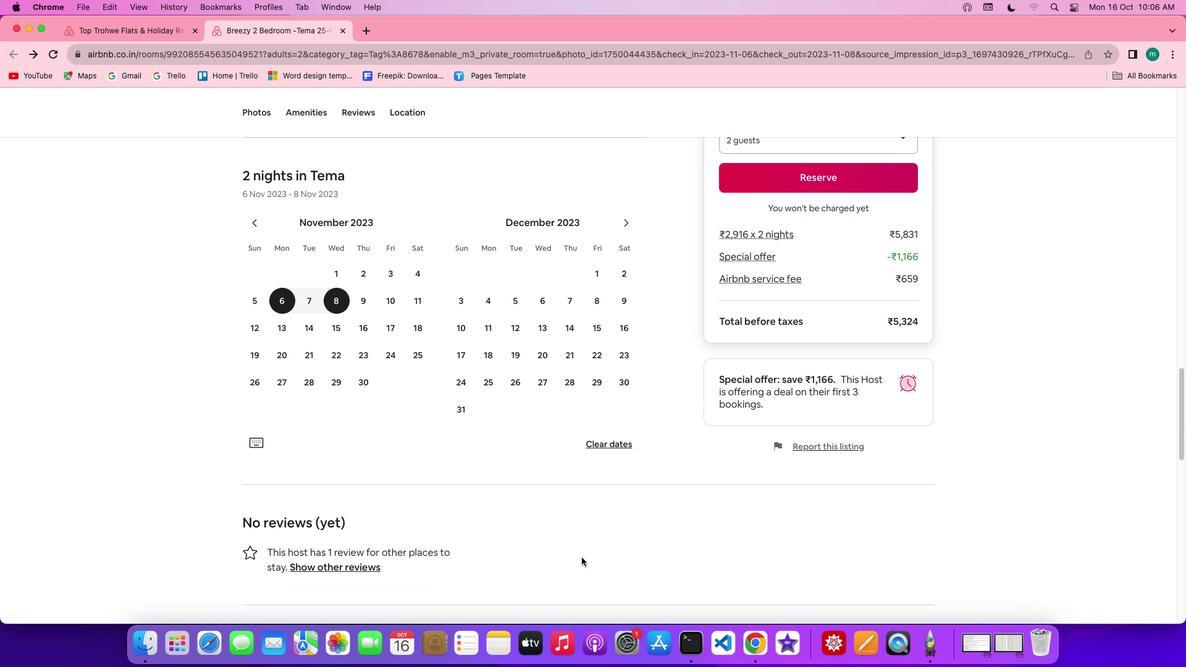
Action: Mouse scrolled (582, 557) with delta (0, -1)
Screenshot: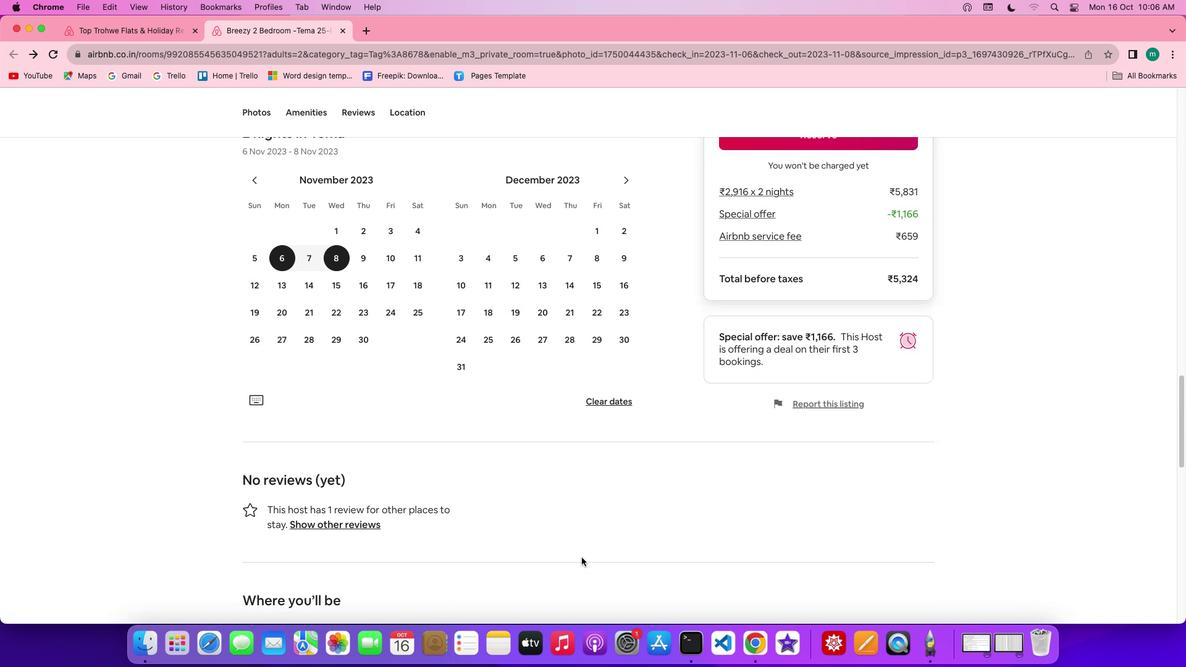 
Action: Mouse scrolled (582, 557) with delta (0, 0)
Screenshot: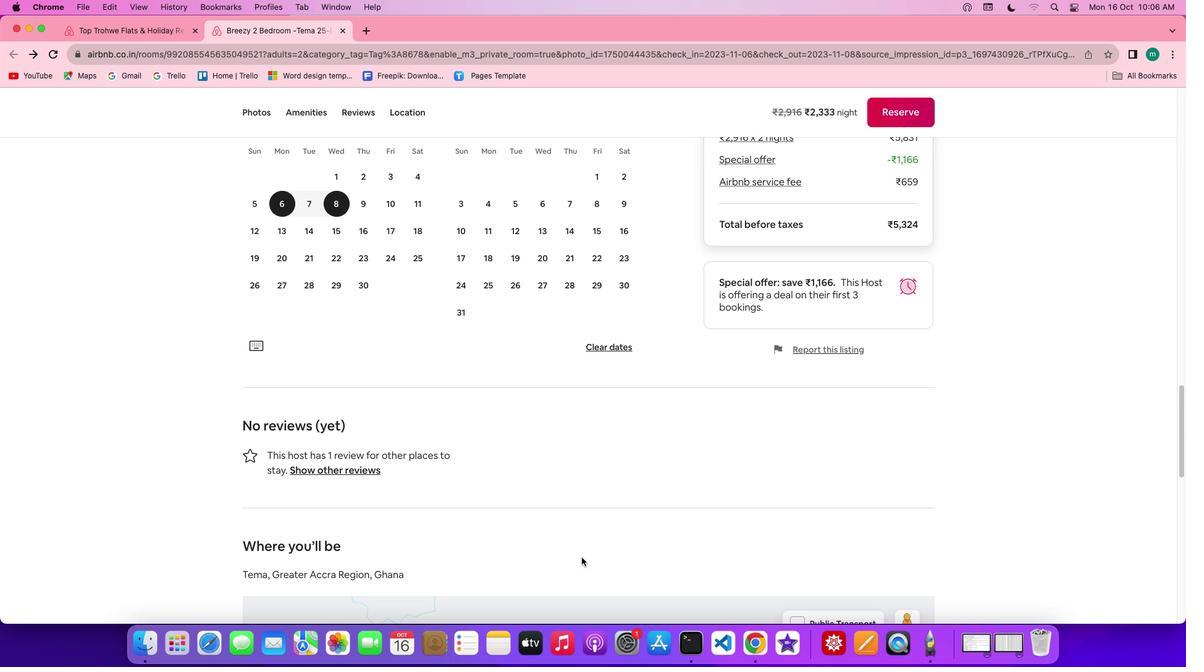 
Action: Mouse scrolled (582, 557) with delta (0, 0)
Screenshot: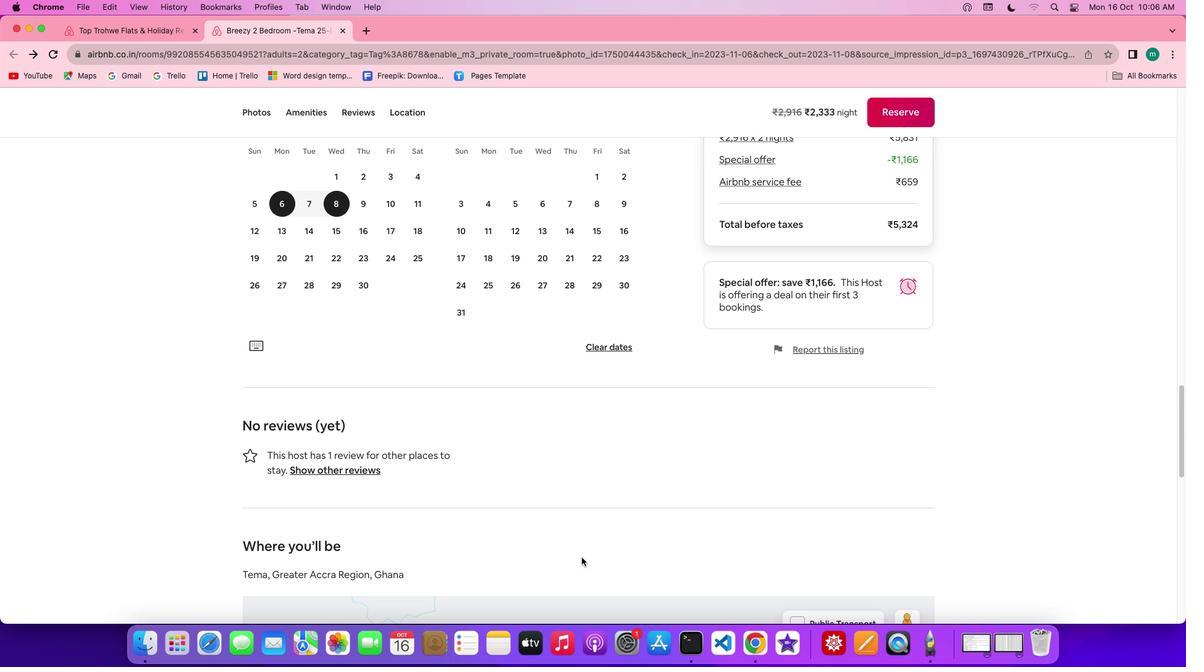 
Action: Mouse scrolled (582, 557) with delta (0, -1)
Screenshot: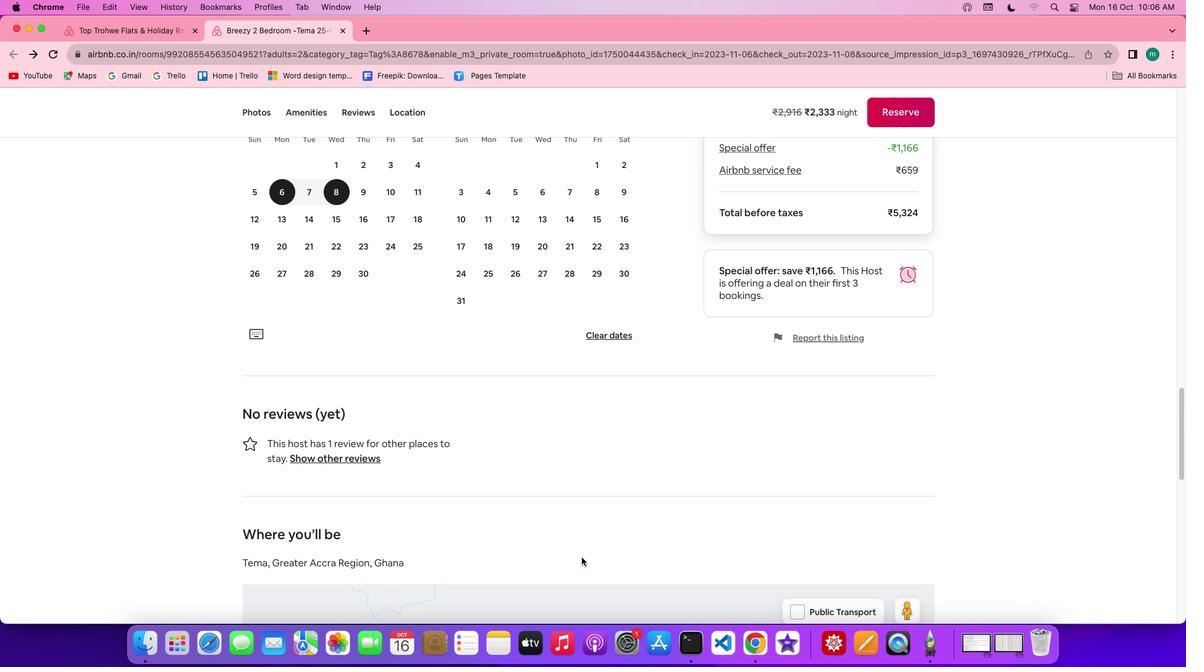 
Action: Mouse scrolled (582, 557) with delta (0, -2)
Screenshot: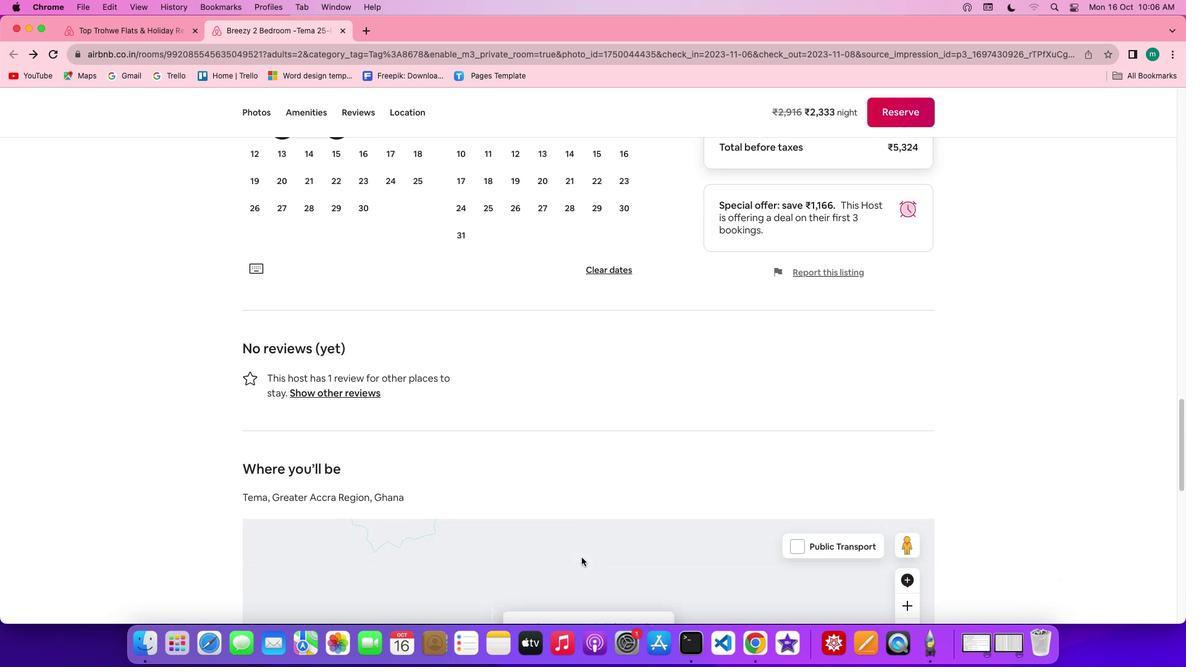 
Action: Mouse scrolled (582, 557) with delta (0, 0)
Screenshot: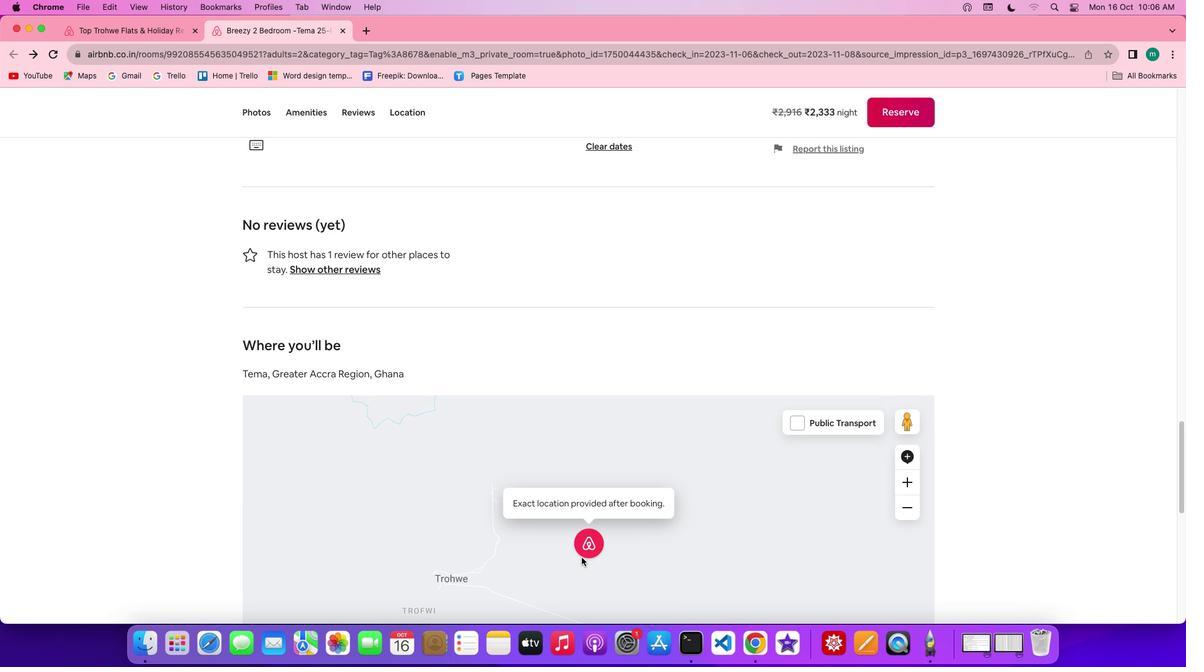 
Action: Mouse scrolled (582, 557) with delta (0, 0)
Screenshot: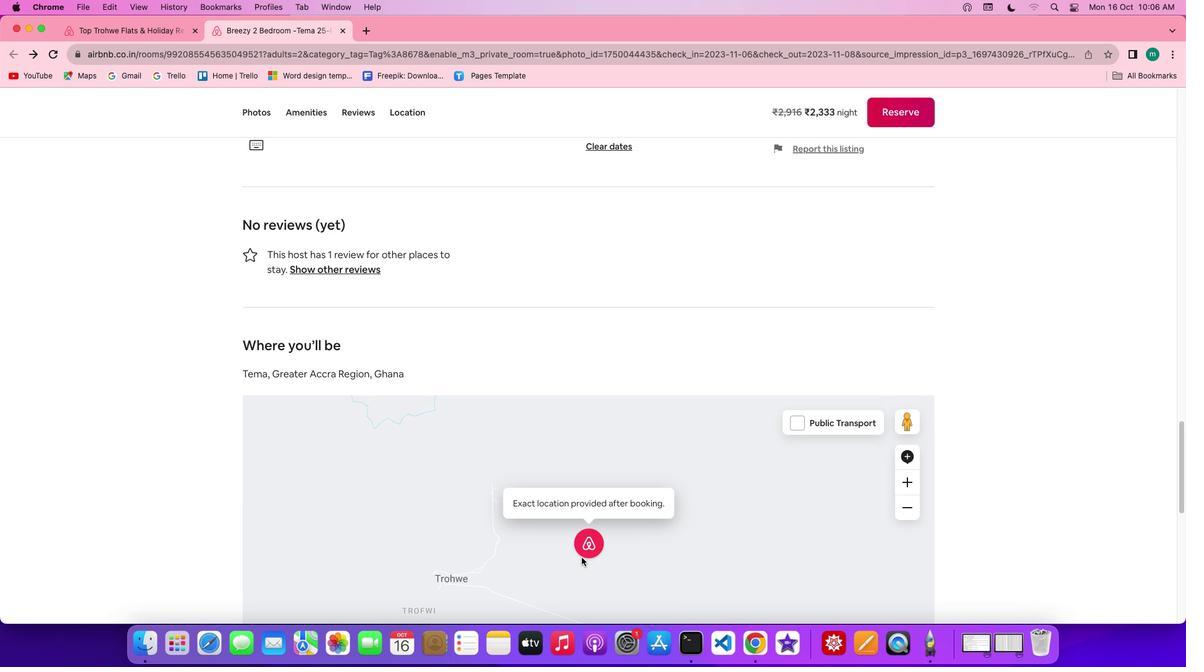 
Action: Mouse scrolled (582, 557) with delta (0, -1)
Screenshot: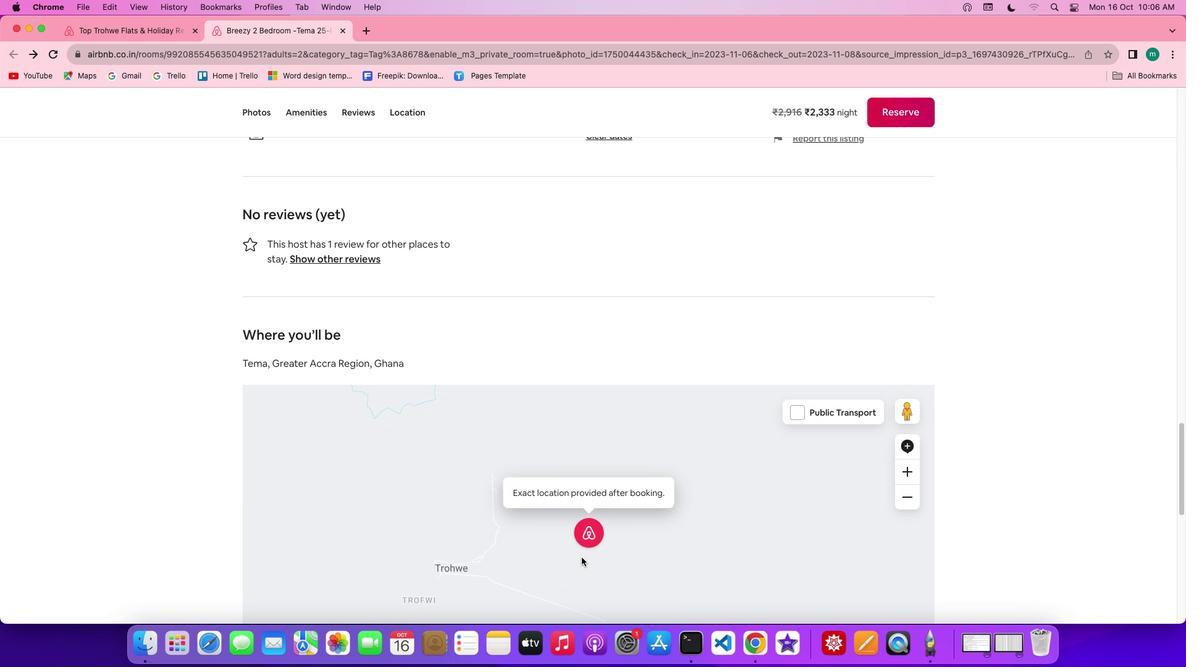 
Action: Mouse scrolled (582, 557) with delta (0, -2)
Screenshot: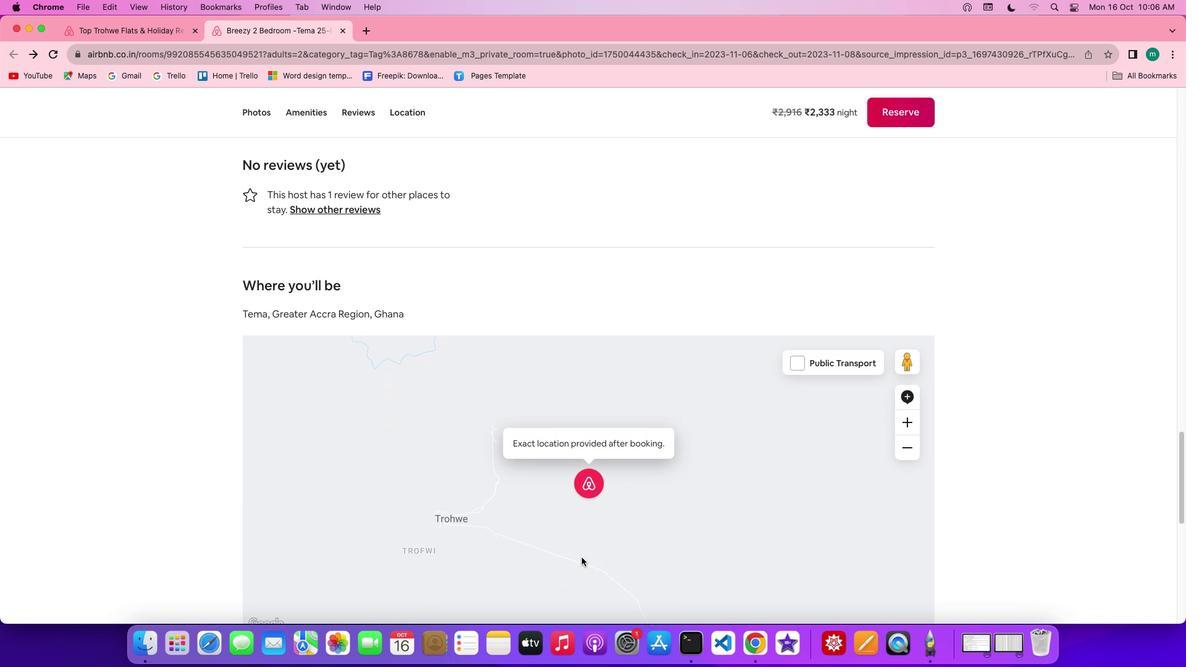 
Action: Mouse scrolled (582, 557) with delta (0, 0)
Screenshot: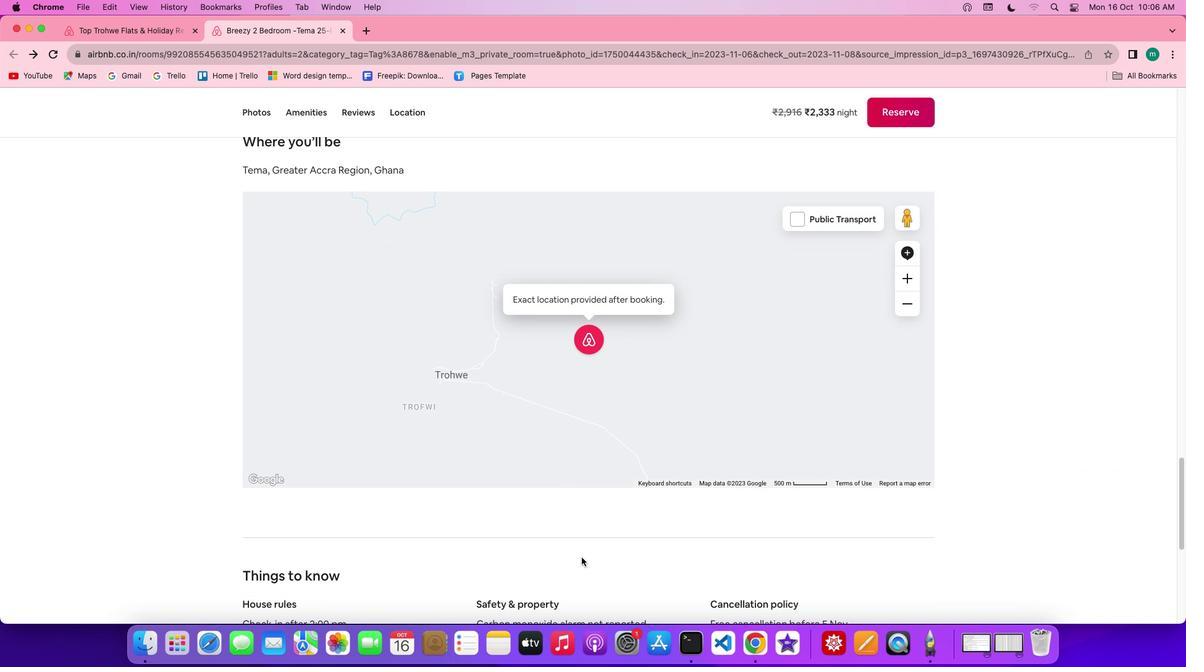 
Action: Mouse scrolled (582, 557) with delta (0, 0)
Screenshot: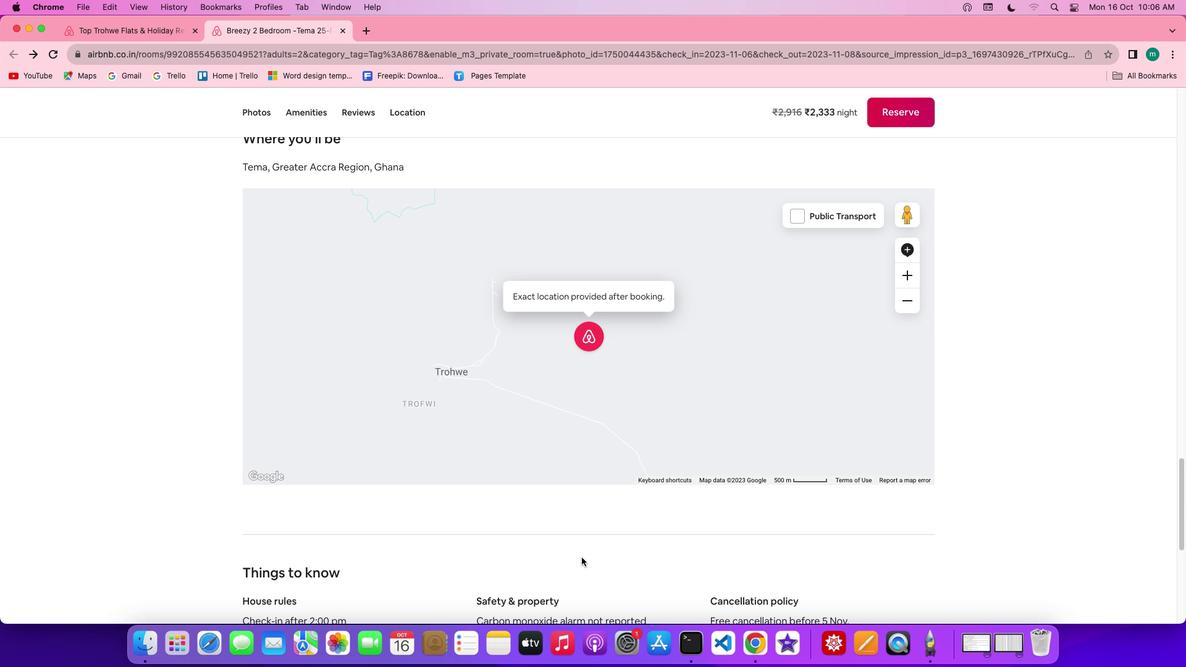 
Action: Mouse scrolled (582, 557) with delta (0, 0)
Screenshot: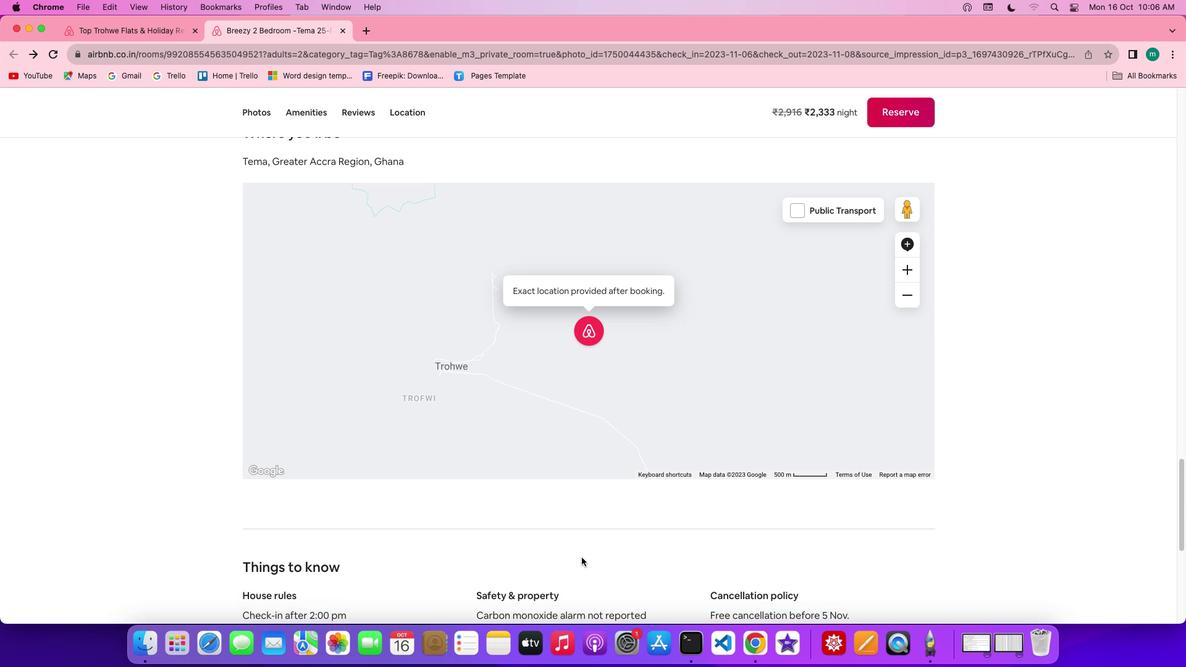 
Action: Mouse scrolled (582, 557) with delta (0, -1)
Screenshot: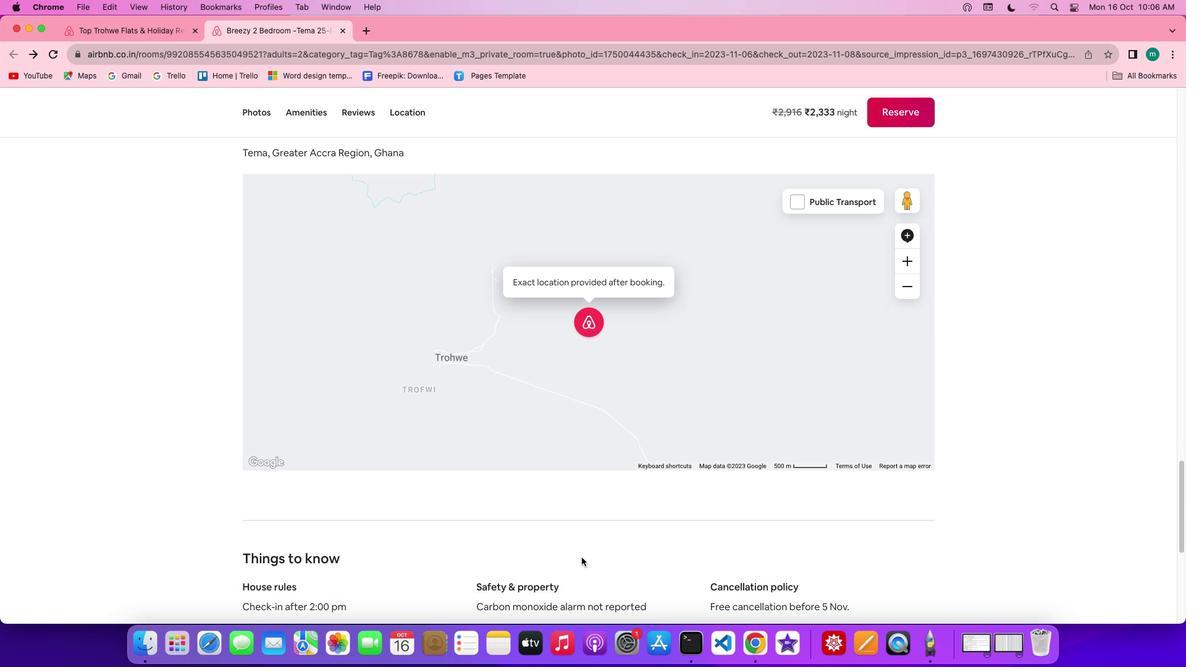 
Action: Mouse scrolled (582, 557) with delta (0, -1)
Screenshot: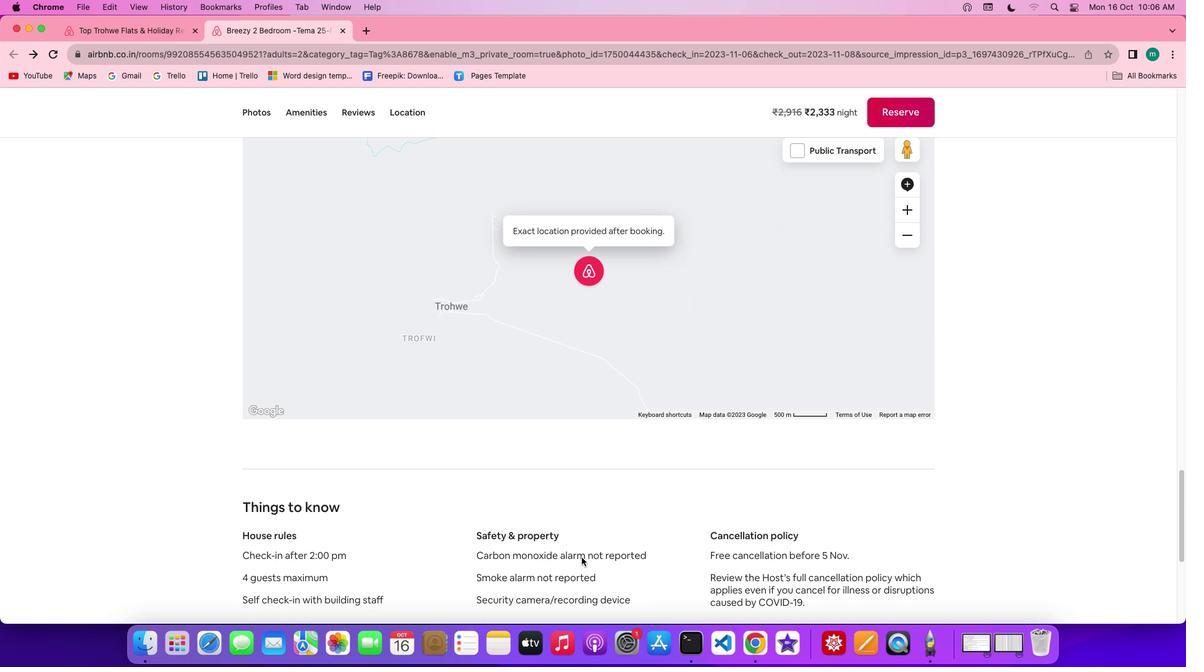 
Action: Mouse scrolled (582, 557) with delta (0, 0)
Screenshot: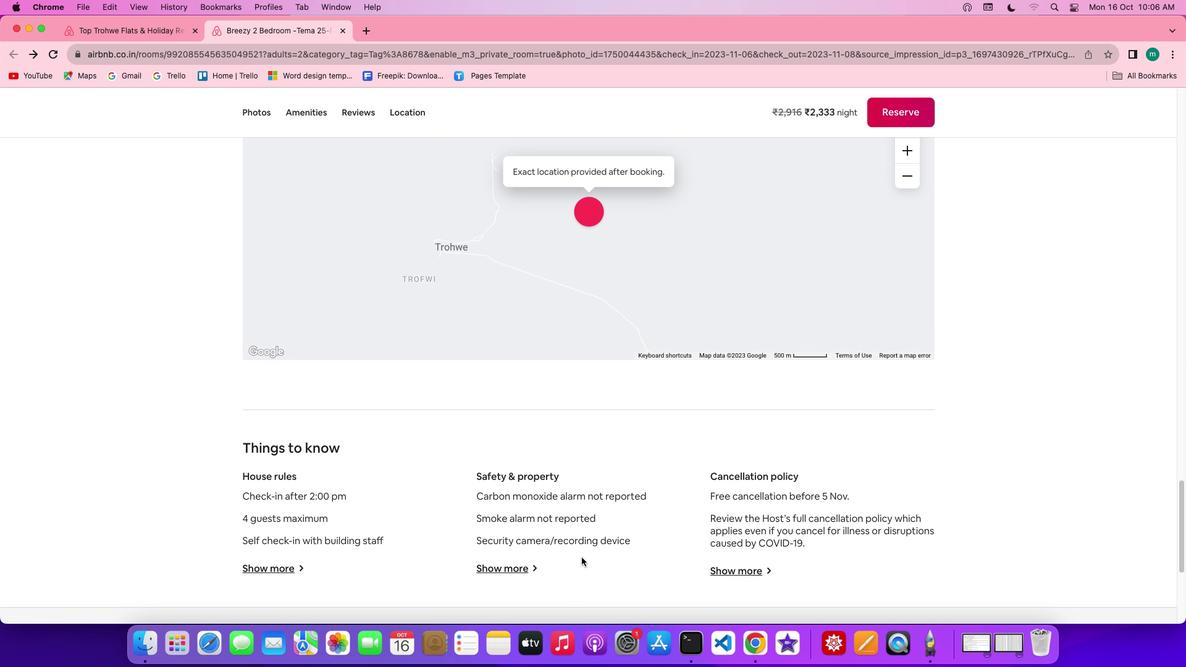 
Action: Mouse scrolled (582, 557) with delta (0, 0)
Screenshot: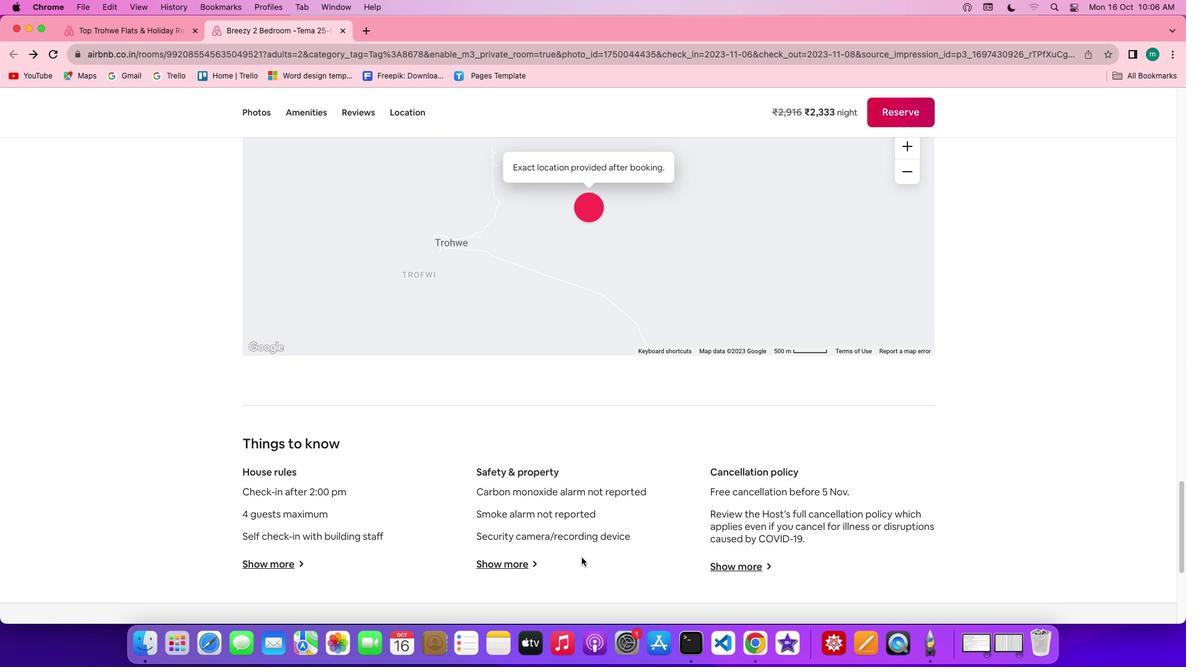 
Action: Mouse scrolled (582, 557) with delta (0, -1)
Screenshot: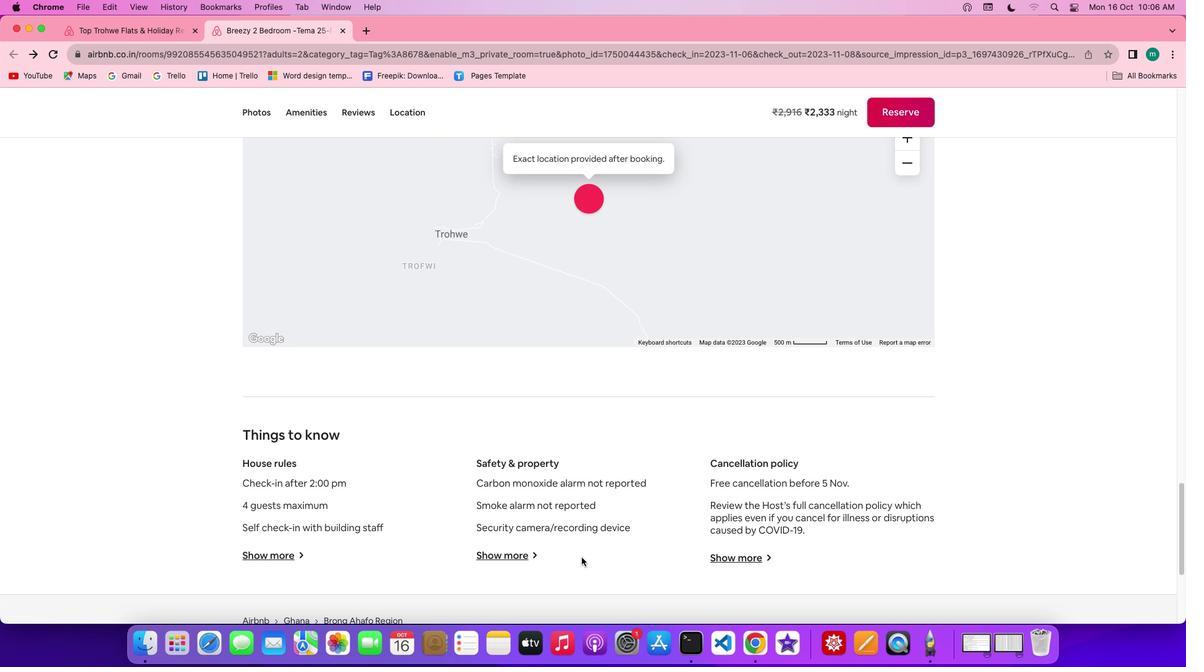 
Action: Mouse moved to (276, 490)
Screenshot: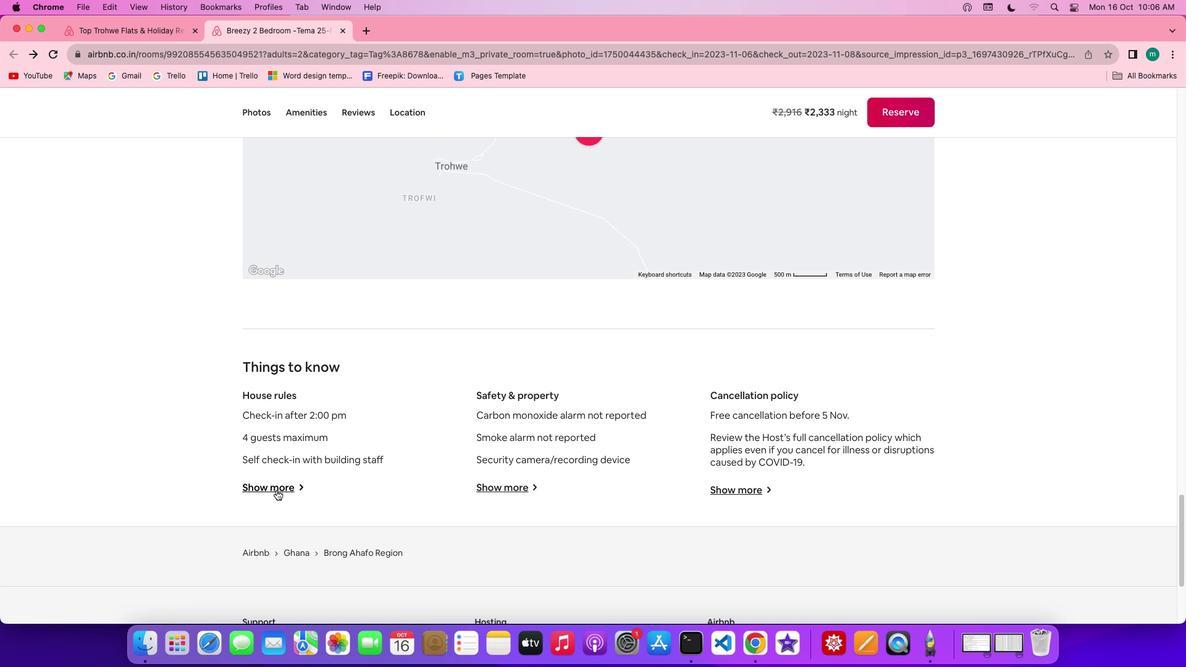 
Action: Mouse pressed left at (276, 490)
Screenshot: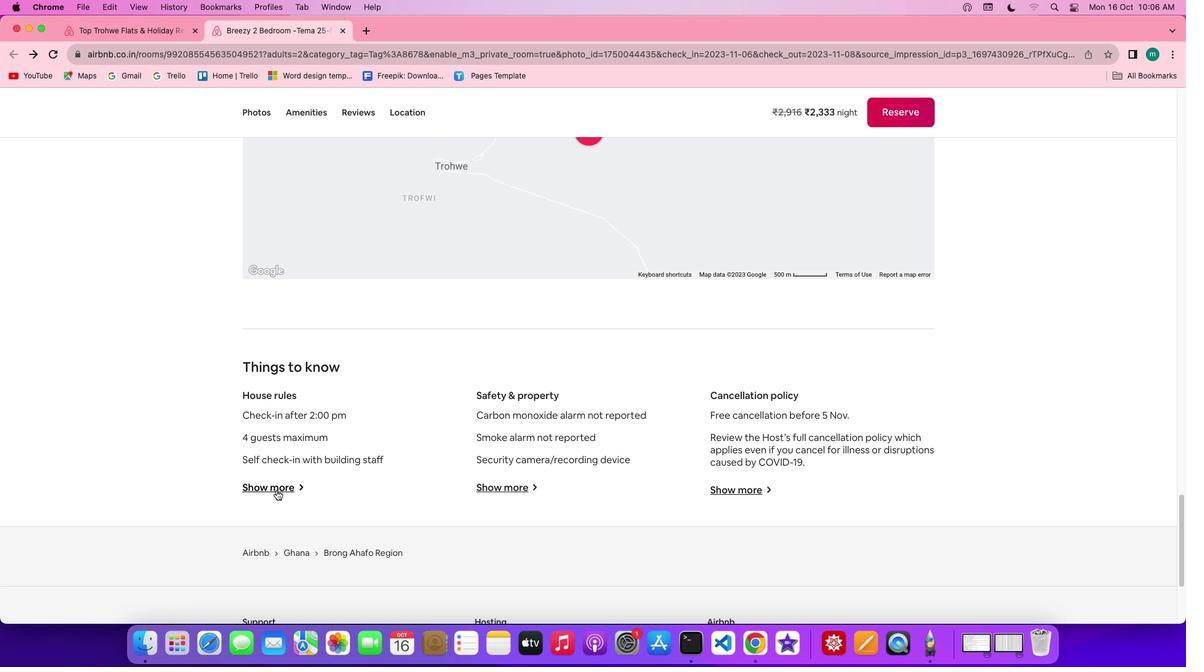 
Action: Mouse moved to (536, 497)
Screenshot: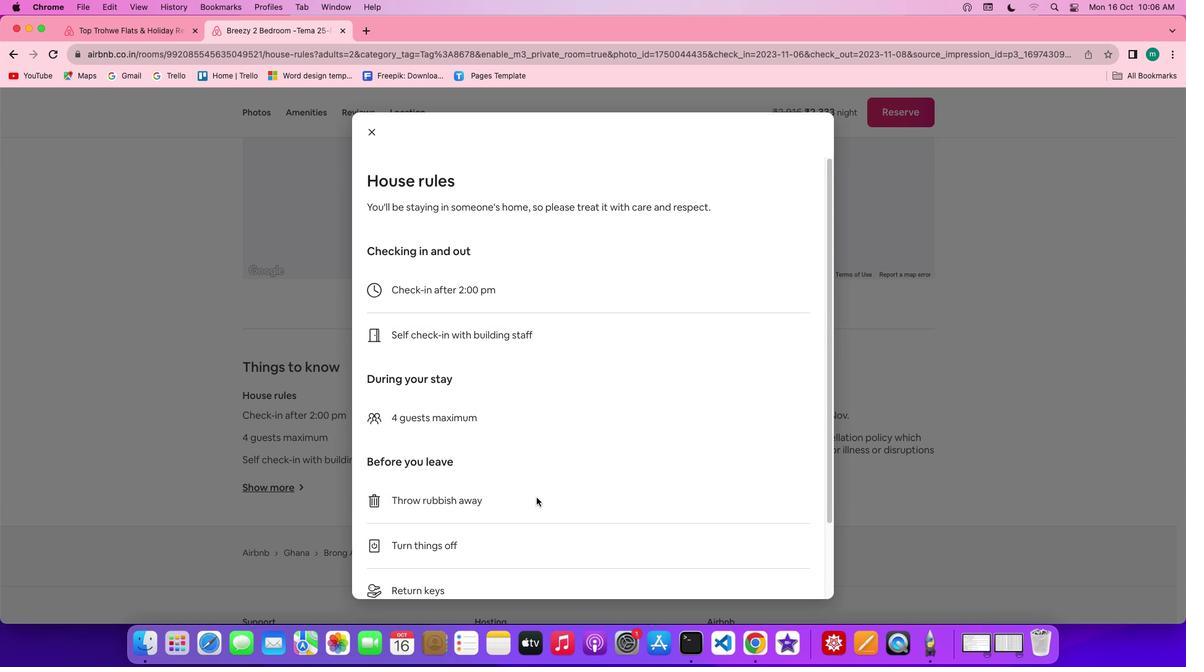 
Action: Mouse scrolled (536, 497) with delta (0, 0)
Screenshot: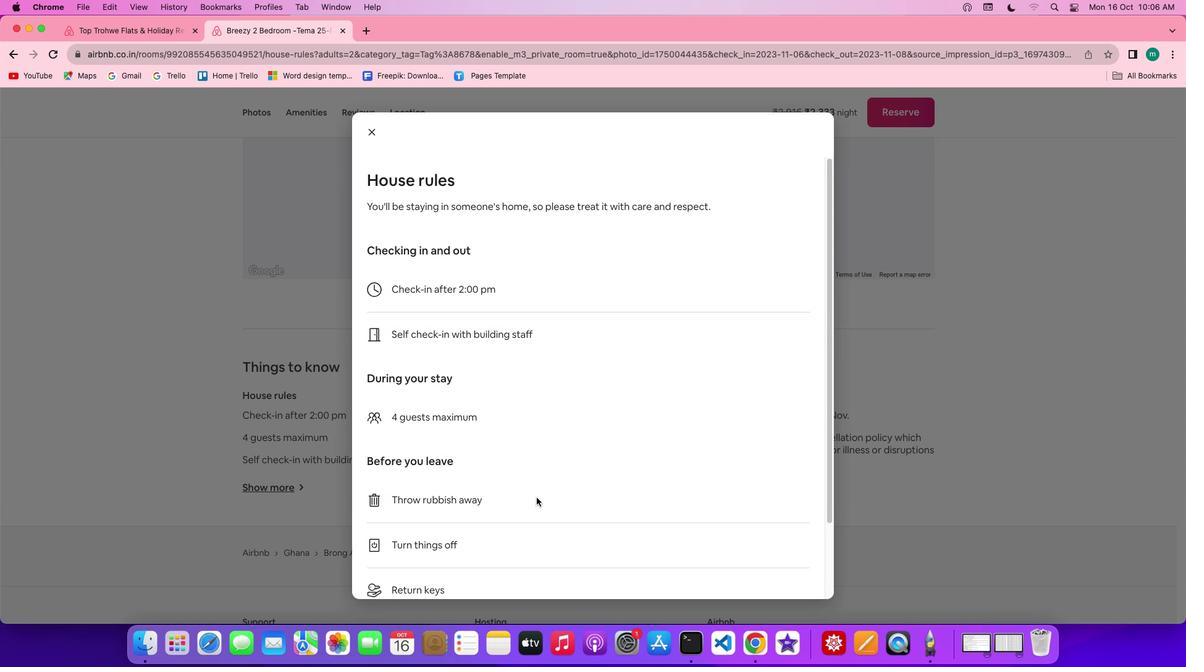 
Action: Mouse scrolled (536, 497) with delta (0, 0)
Screenshot: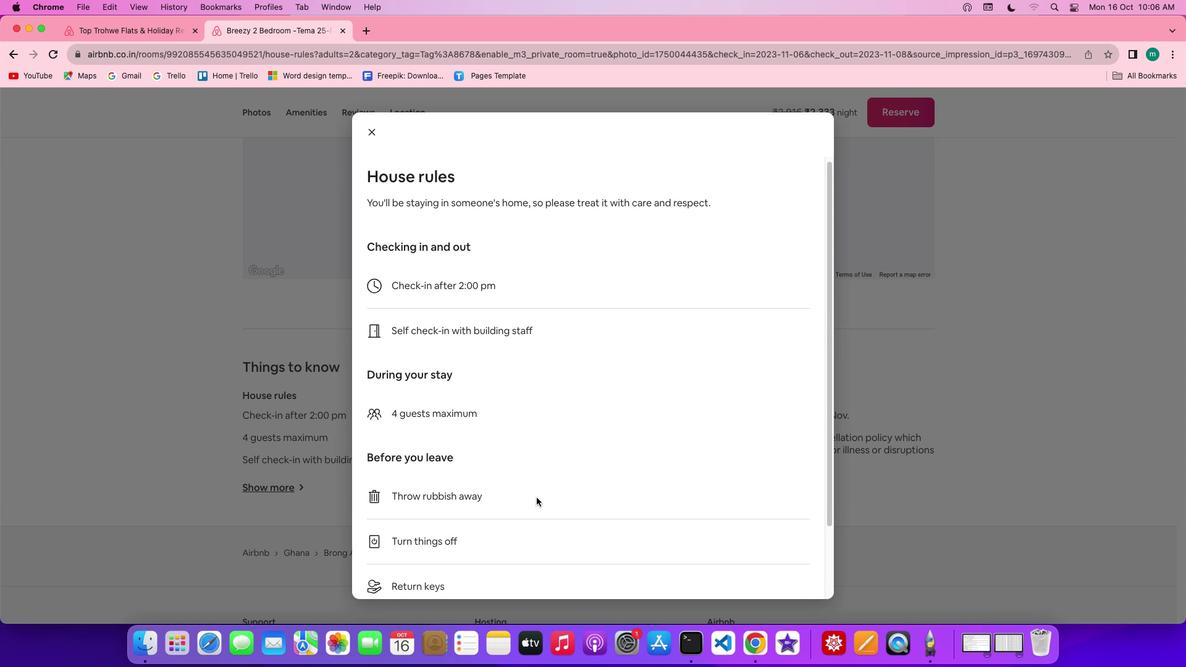 
Action: Mouse scrolled (536, 497) with delta (0, 0)
Screenshot: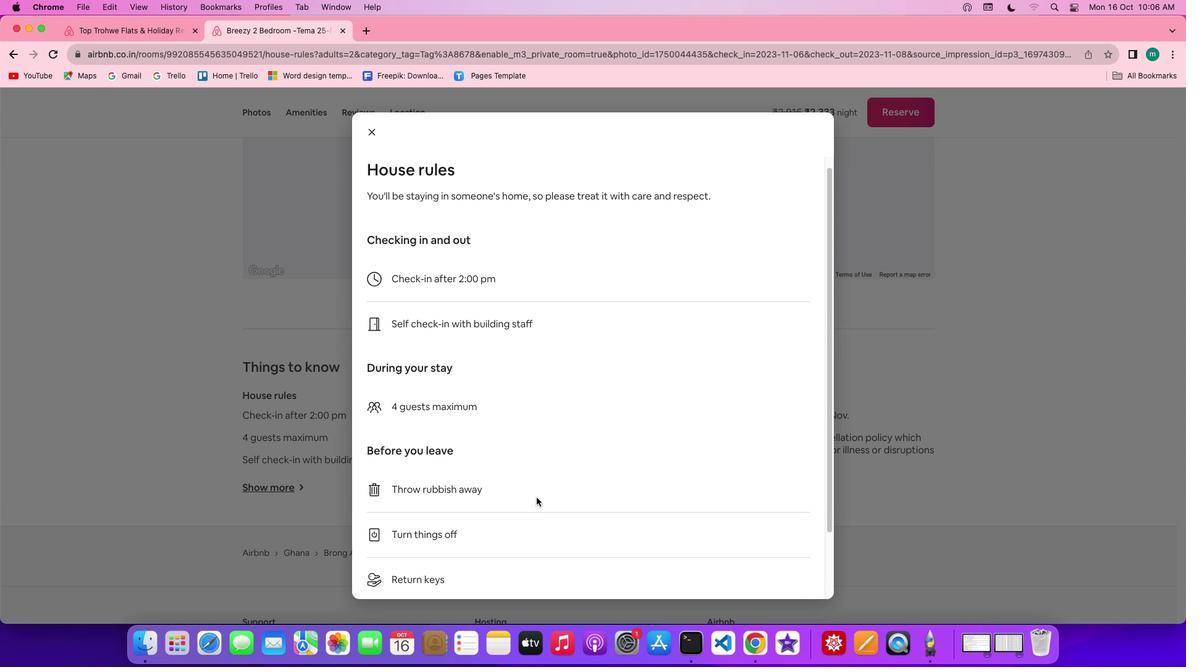 
Action: Mouse scrolled (536, 497) with delta (0, 0)
Screenshot: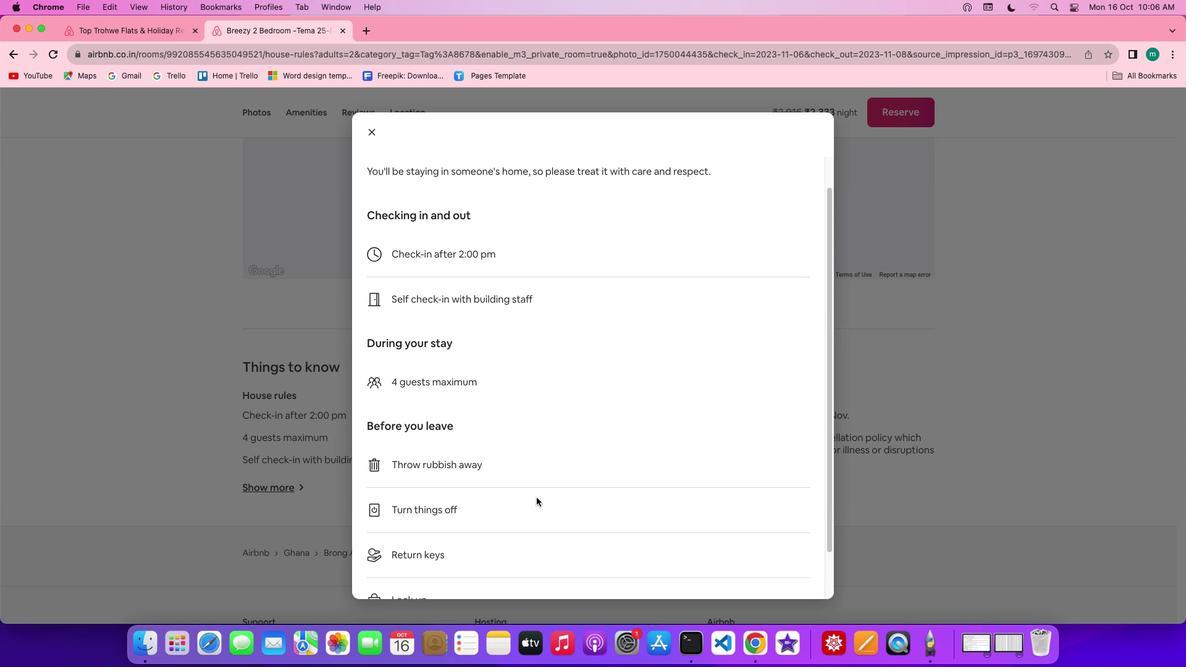 
Action: Mouse scrolled (536, 497) with delta (0, 0)
Screenshot: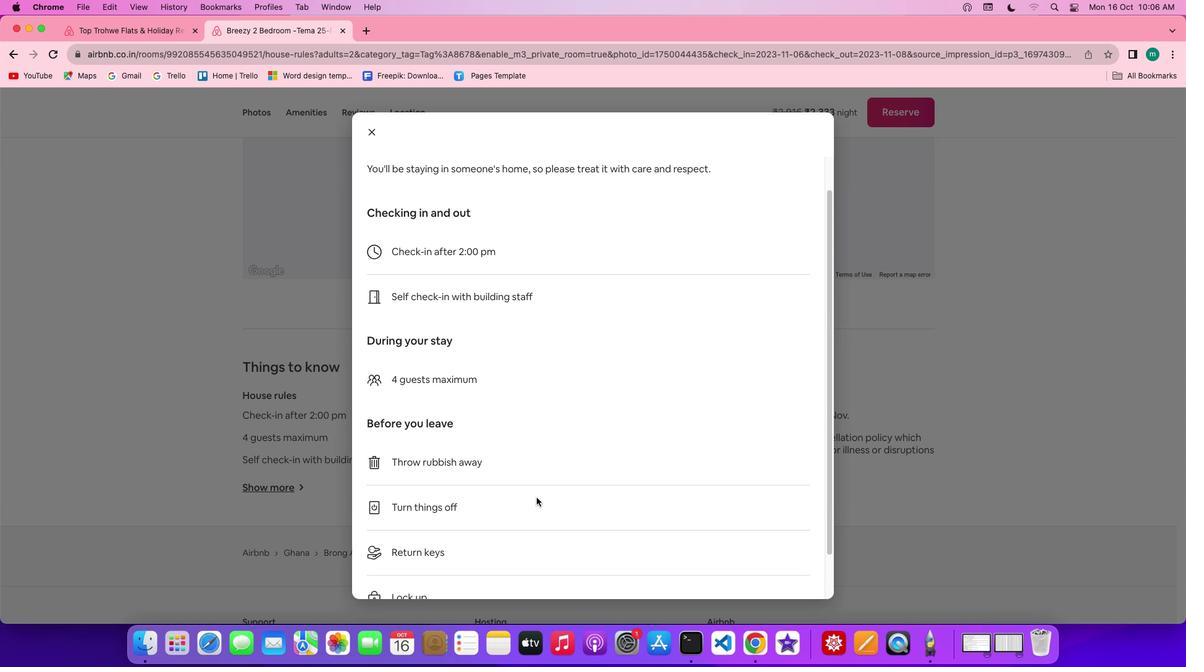 
Action: Mouse scrolled (536, 497) with delta (0, 0)
Screenshot: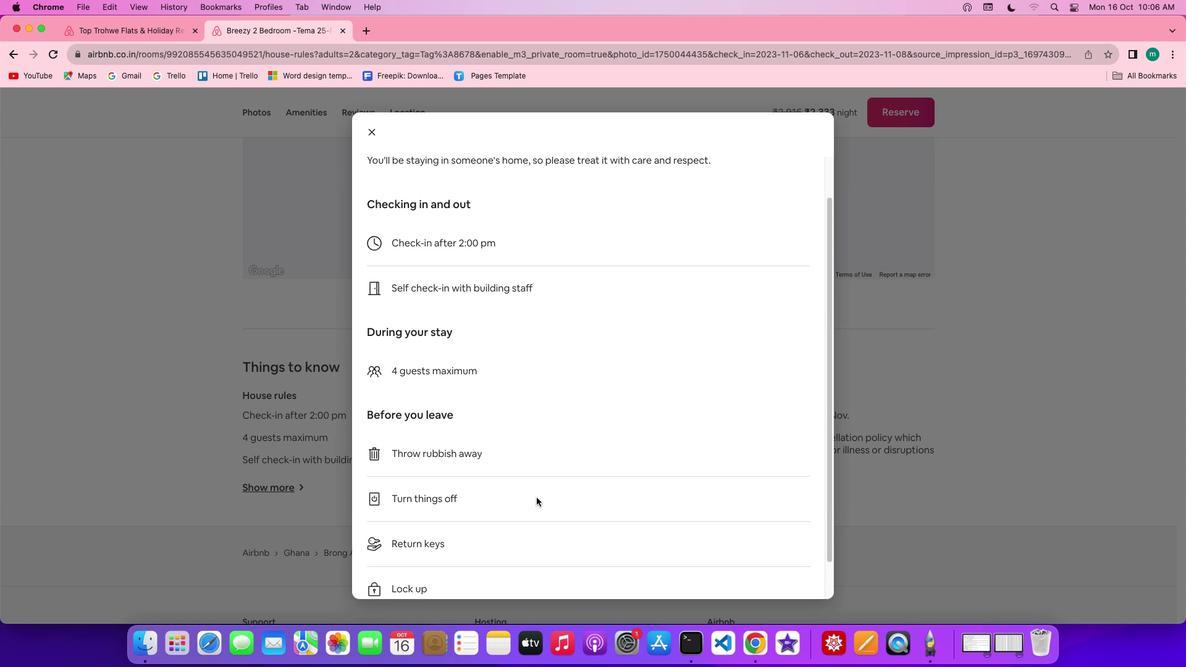 
Action: Mouse scrolled (536, 497) with delta (0, 0)
Screenshot: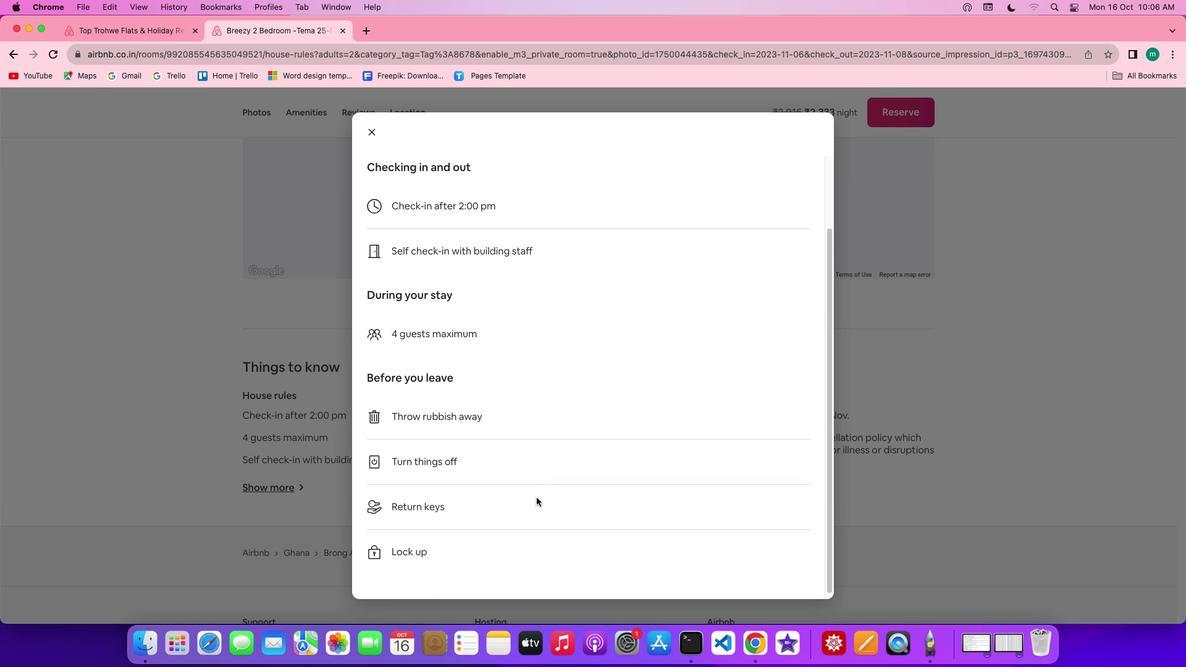 
Action: Mouse scrolled (536, 497) with delta (0, 0)
Screenshot: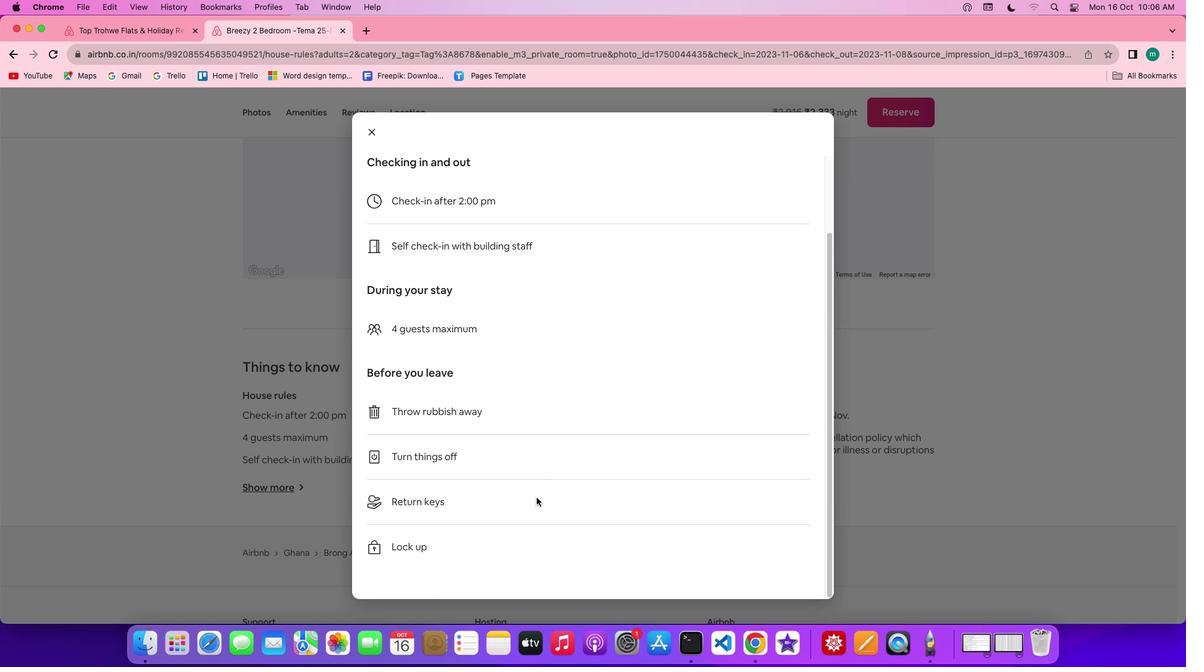 
Action: Mouse scrolled (536, 497) with delta (0, 0)
Screenshot: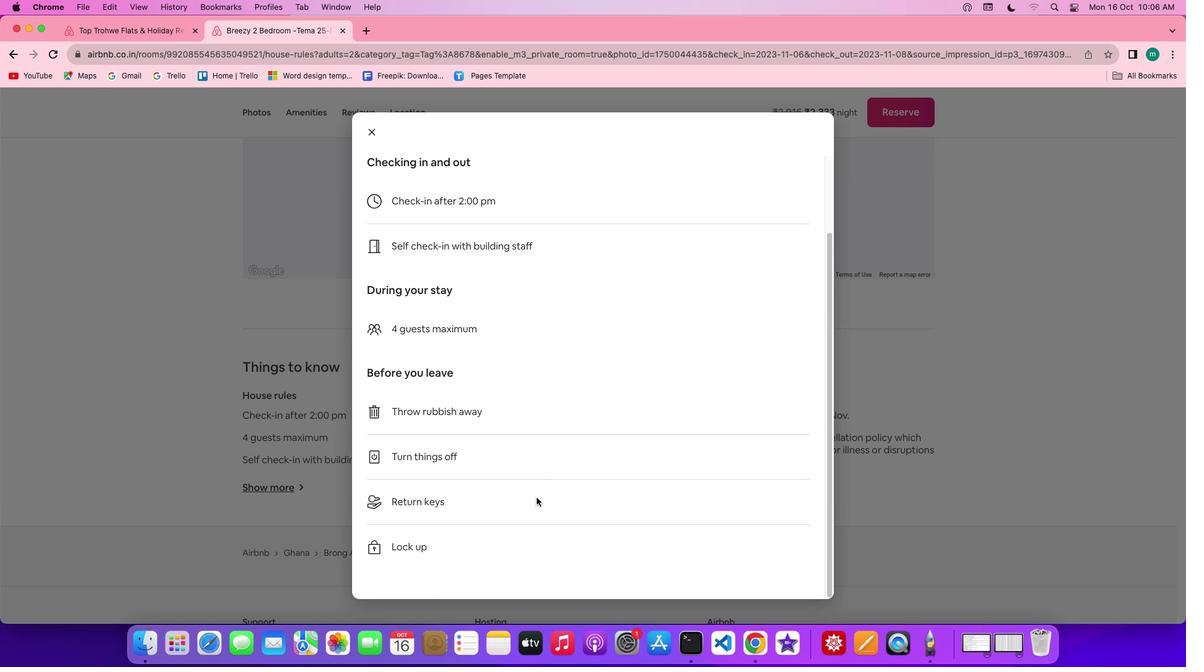 
Action: Mouse scrolled (536, 497) with delta (0, 0)
Screenshot: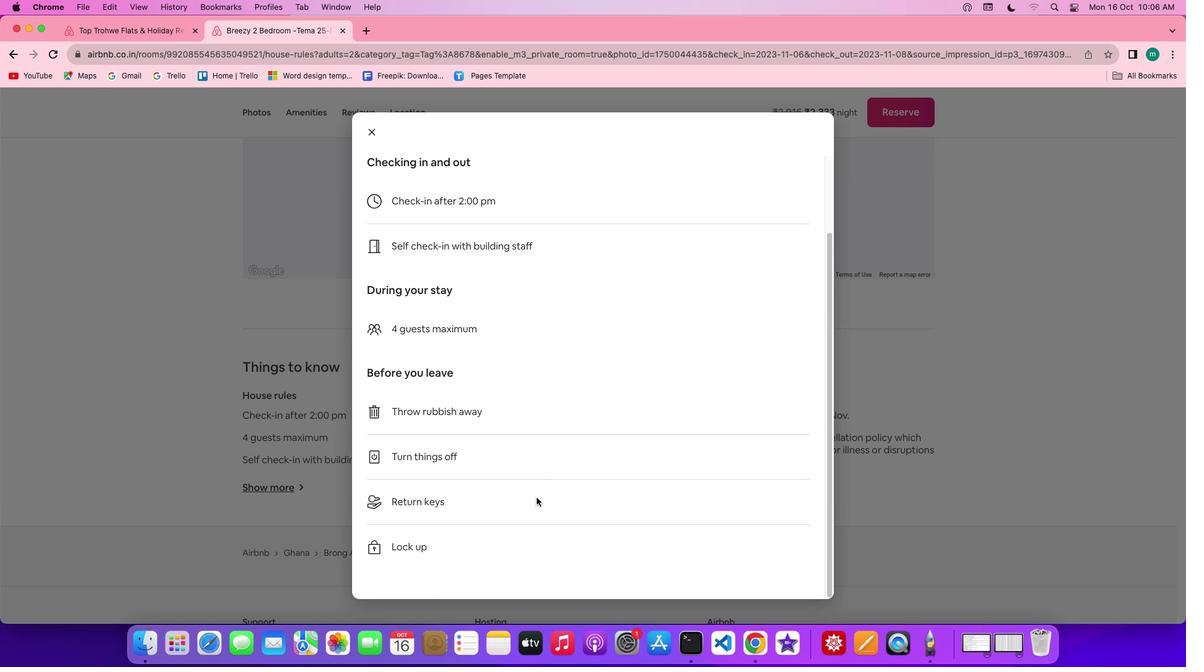 
Action: Mouse scrolled (536, 497) with delta (0, 0)
Screenshot: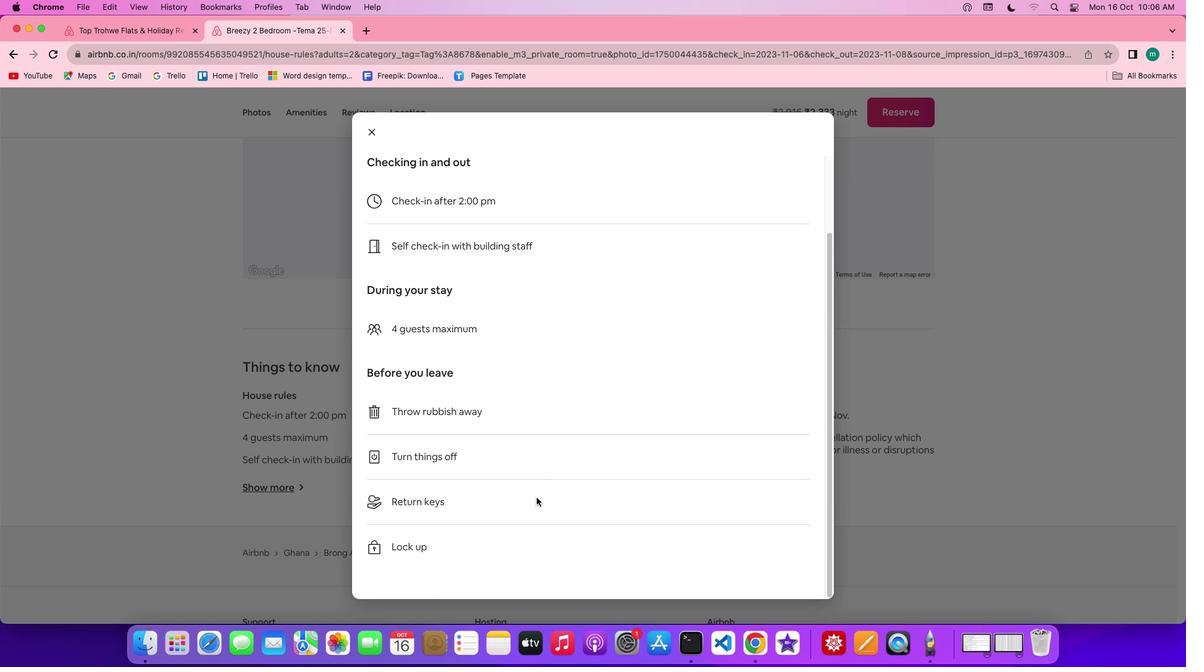 
Action: Mouse scrolled (536, 497) with delta (0, 0)
Screenshot: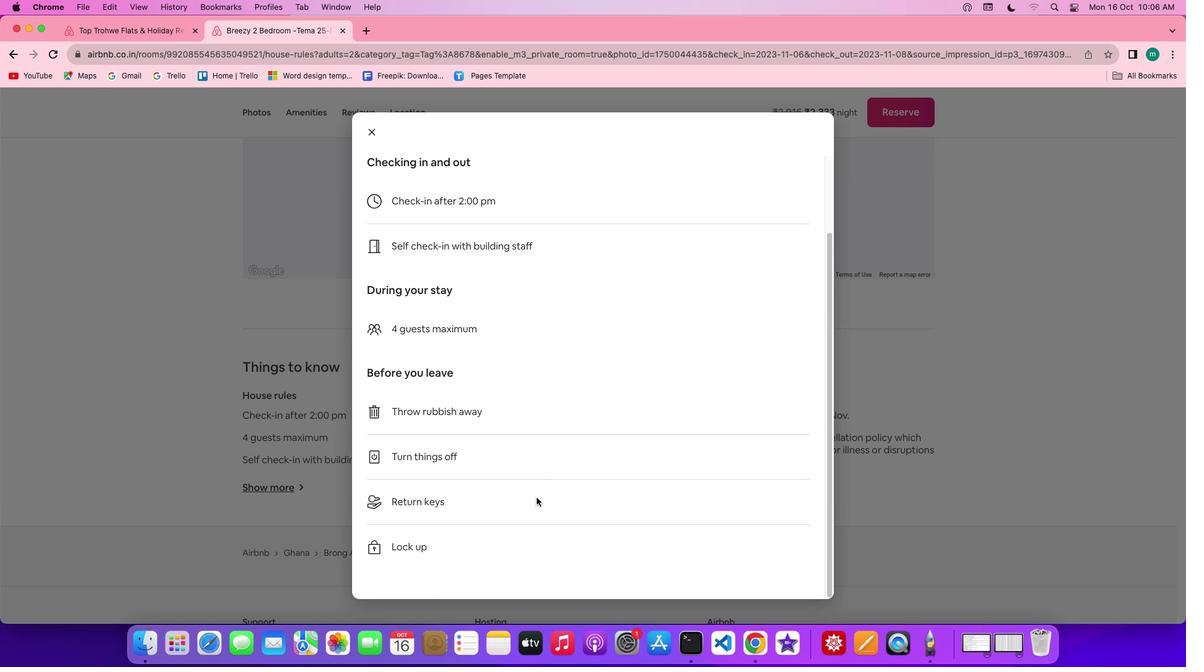 
Action: Mouse scrolled (536, 497) with delta (0, 0)
Screenshot: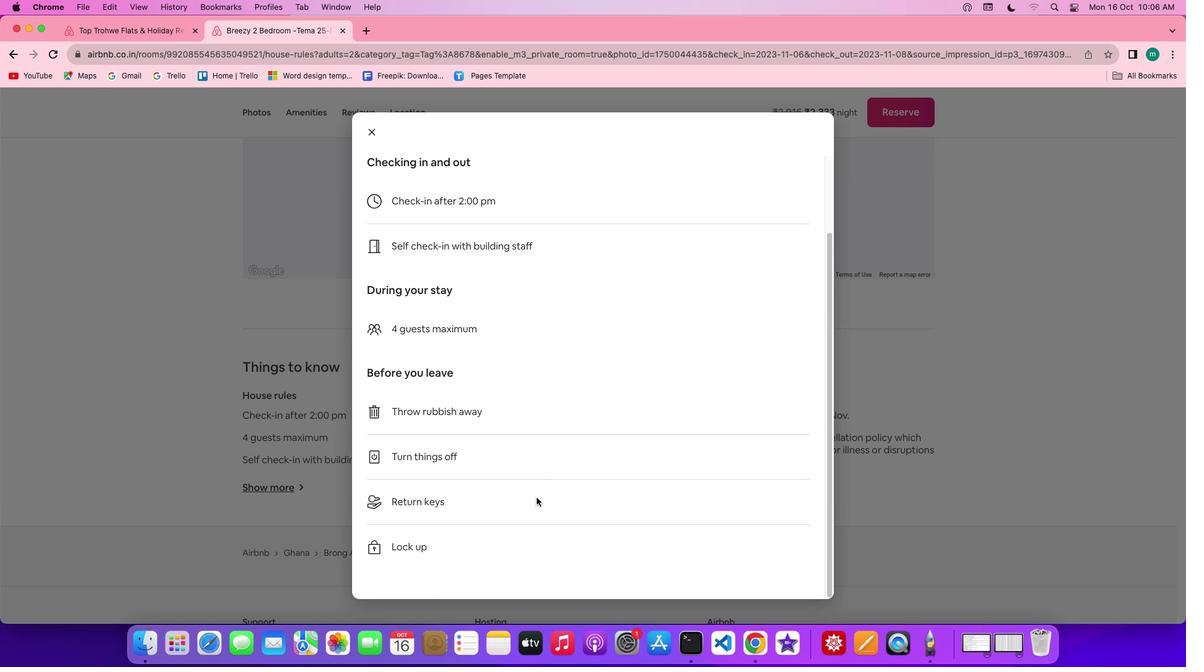 
Action: Mouse scrolled (536, 497) with delta (0, 0)
Screenshot: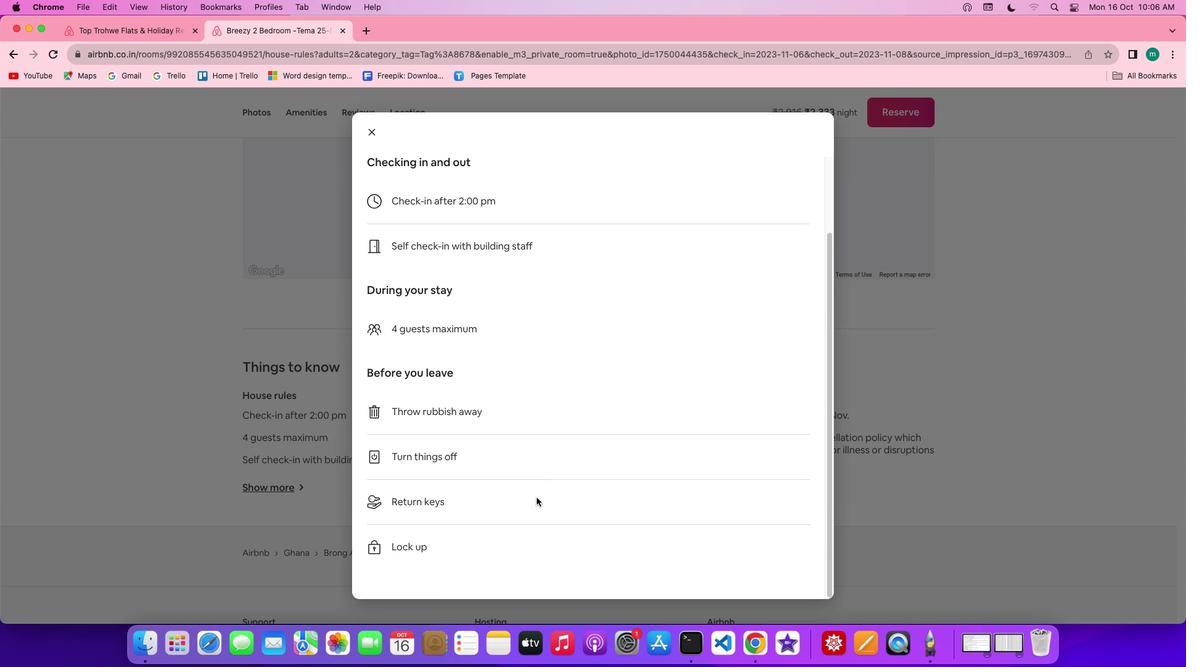 
Action: Mouse scrolled (536, 497) with delta (0, 0)
Screenshot: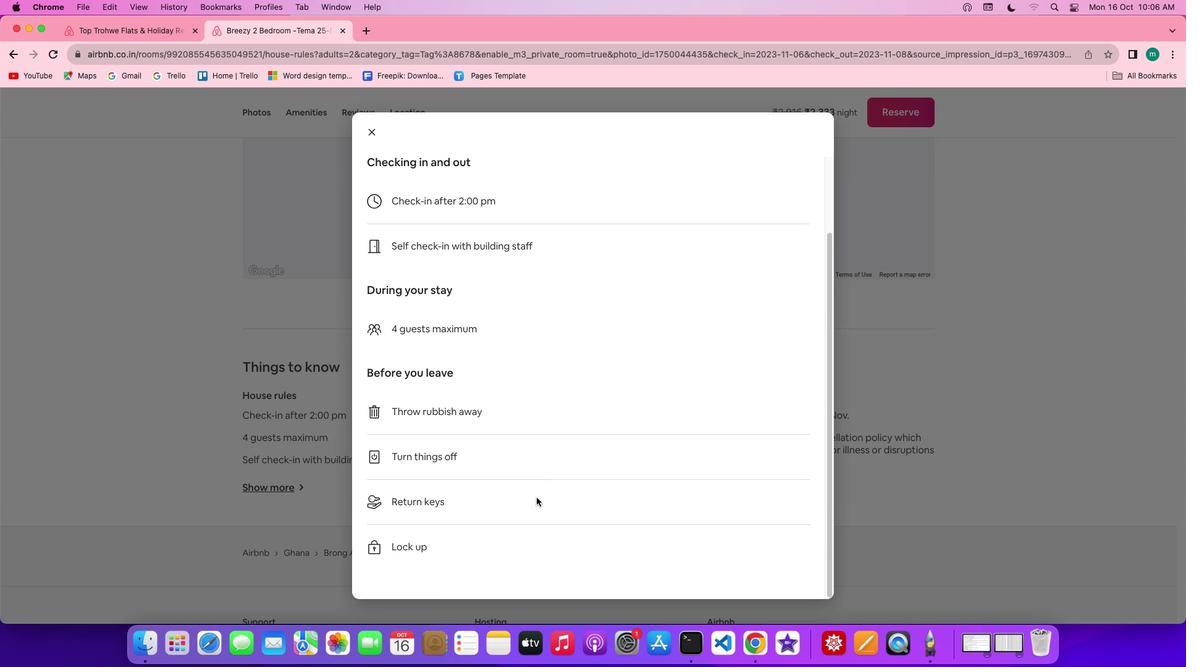 
Action: Mouse scrolled (536, 497) with delta (0, 0)
Screenshot: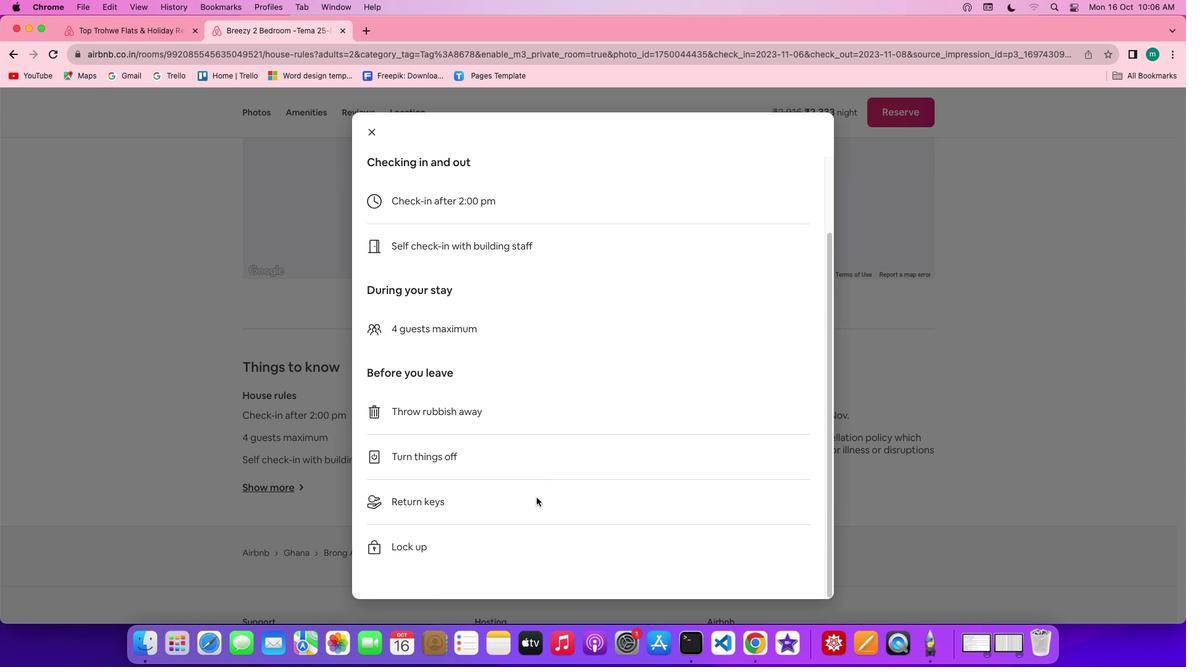 
Action: Mouse scrolled (536, 497) with delta (0, 0)
